 Task: Bookmark your favorite jazz club in Chicago as a favorite location and also explore the gallery  of the clubs.
Action: Mouse moved to (160, 63)
Screenshot: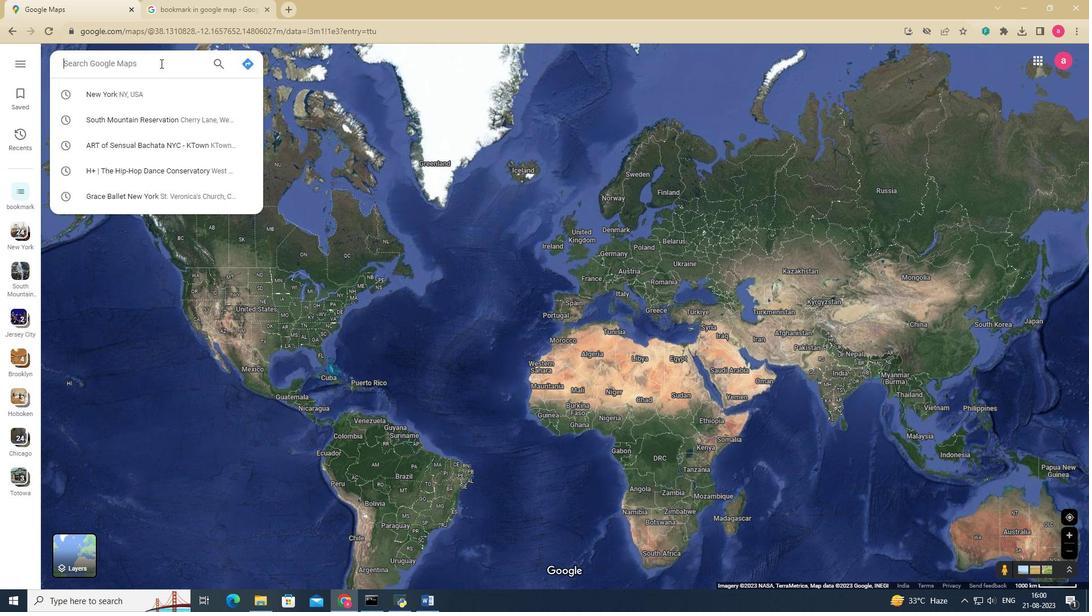 
Action: Mouse pressed left at (160, 63)
Screenshot: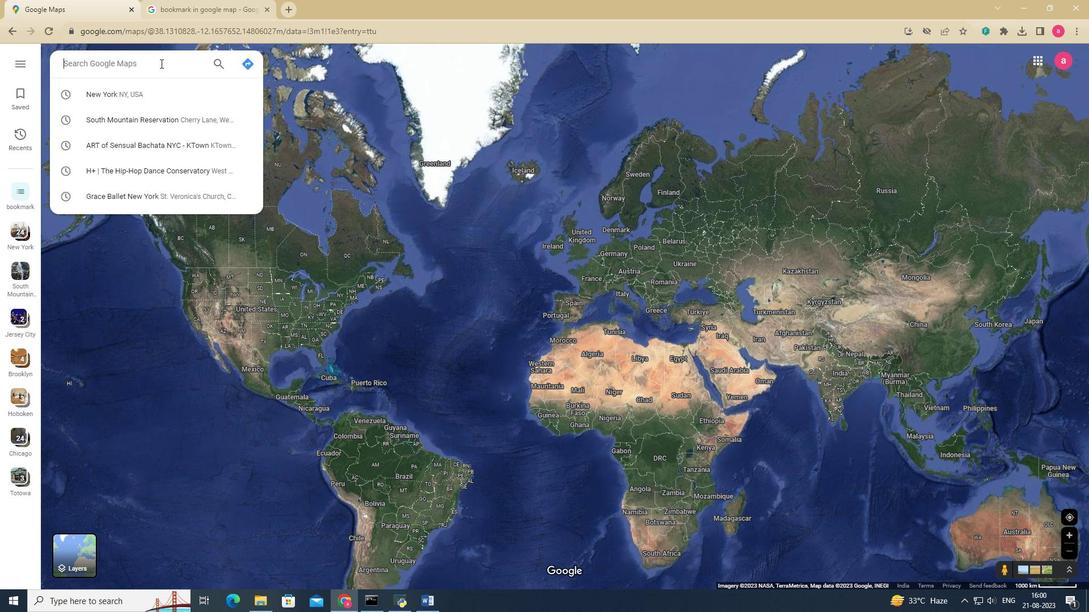 
Action: Key pressed chicago<Key.enter>
Screenshot: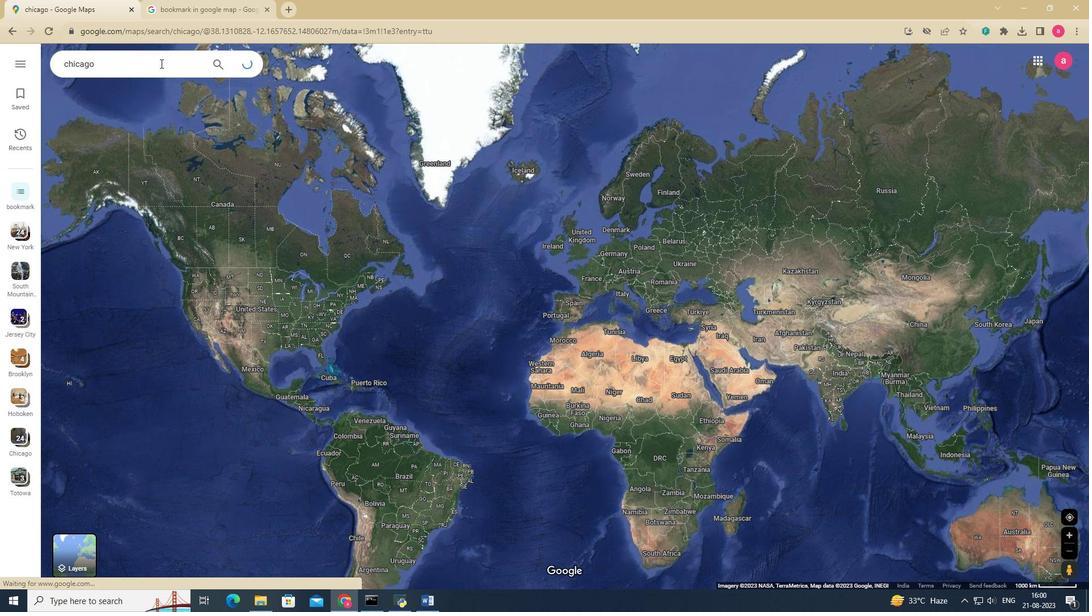 
Action: Mouse moved to (156, 261)
Screenshot: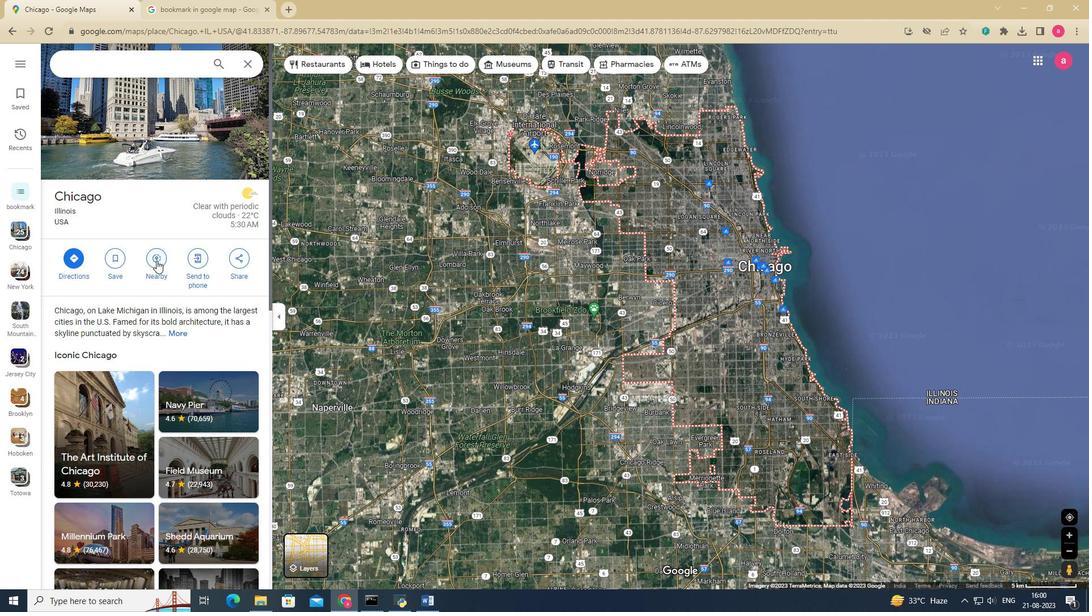 
Action: Mouse pressed left at (156, 261)
Screenshot: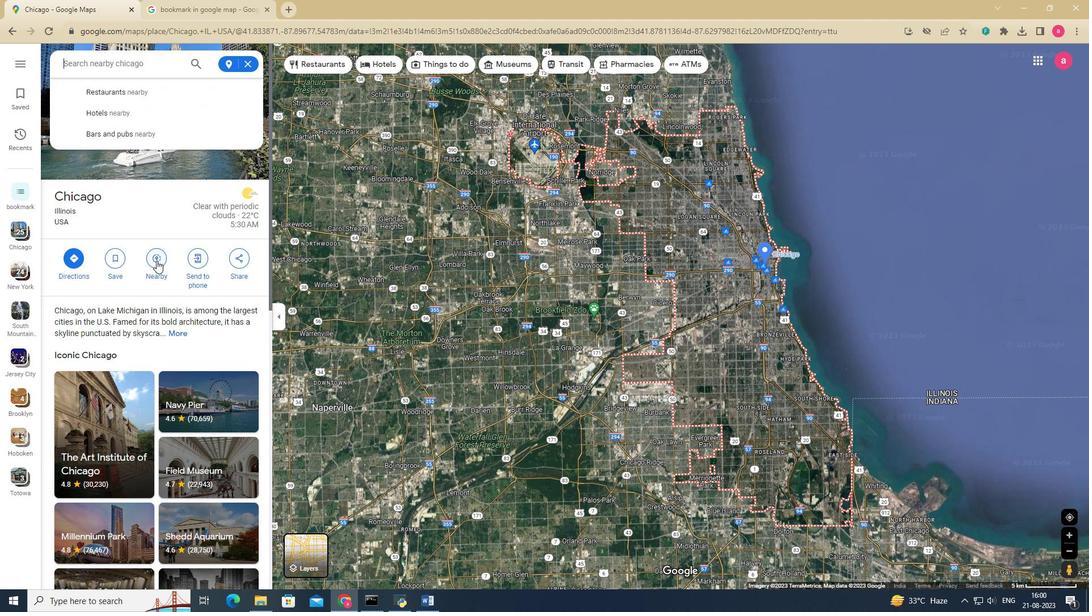 
Action: Mouse moved to (142, 106)
Screenshot: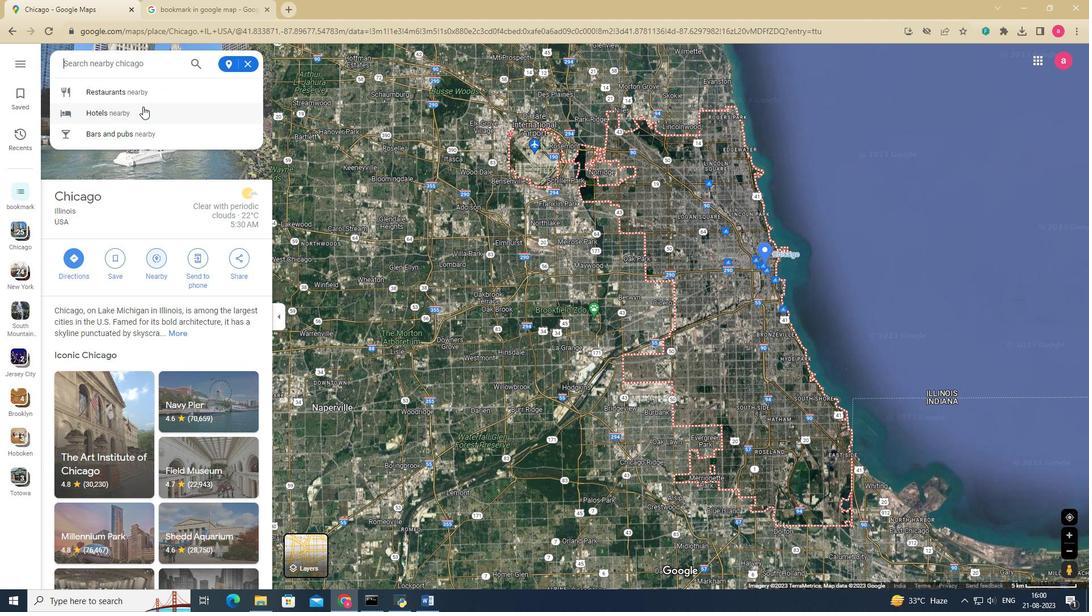
Action: Key pressed jazz
Screenshot: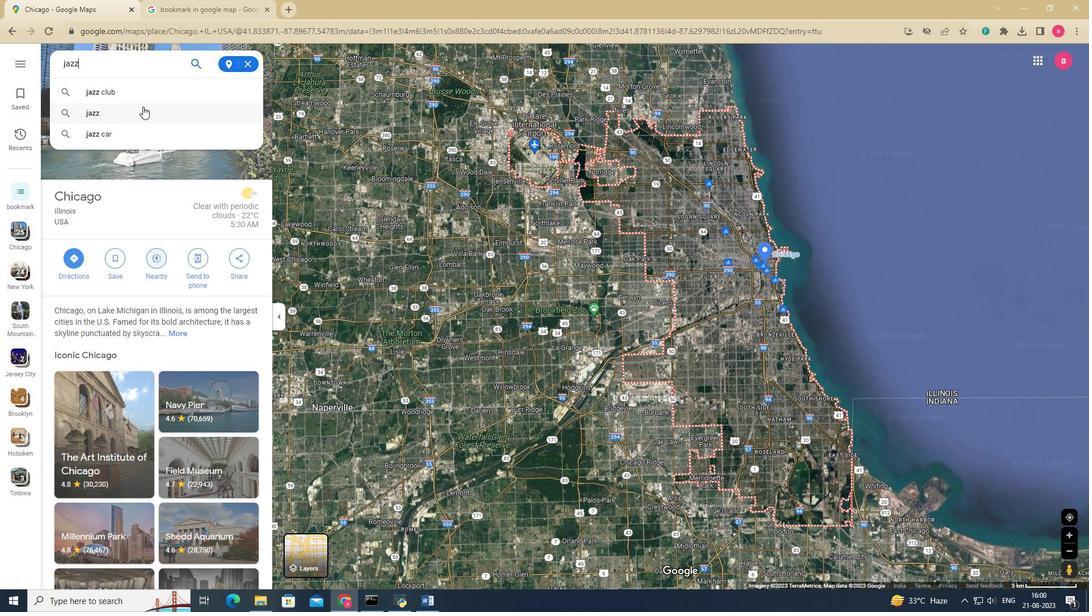 
Action: Mouse moved to (137, 96)
Screenshot: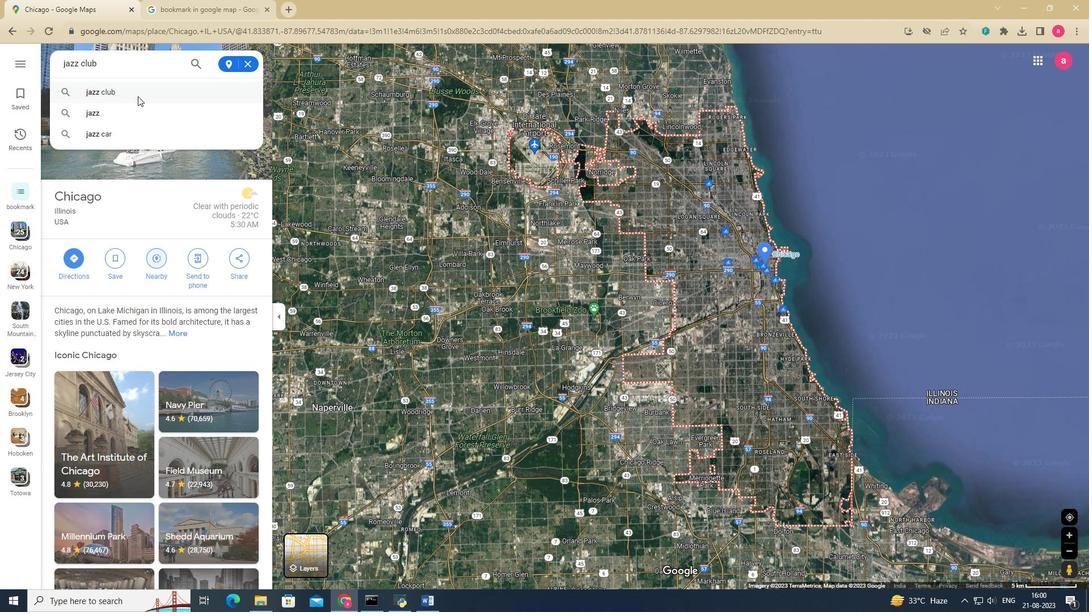 
Action: Mouse pressed left at (137, 96)
Screenshot: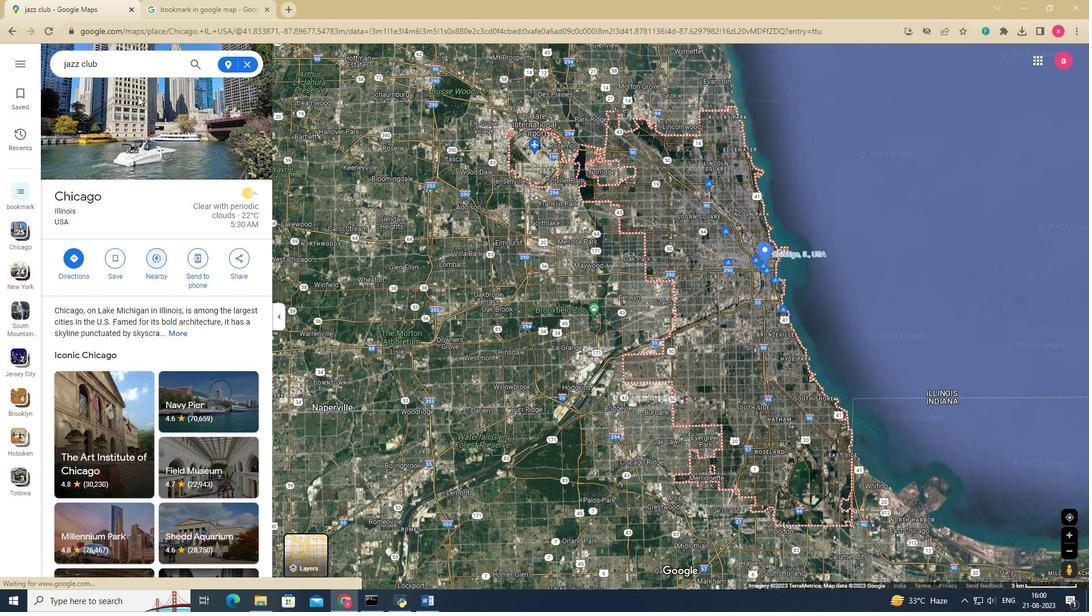 
Action: Mouse moved to (168, 128)
Screenshot: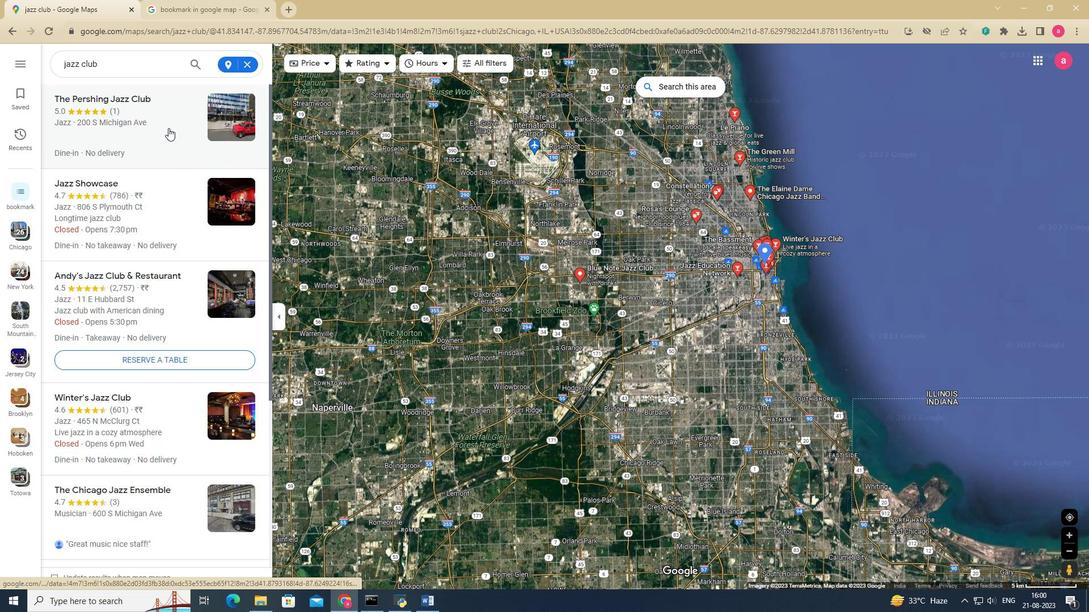 
Action: Mouse pressed left at (168, 128)
Screenshot: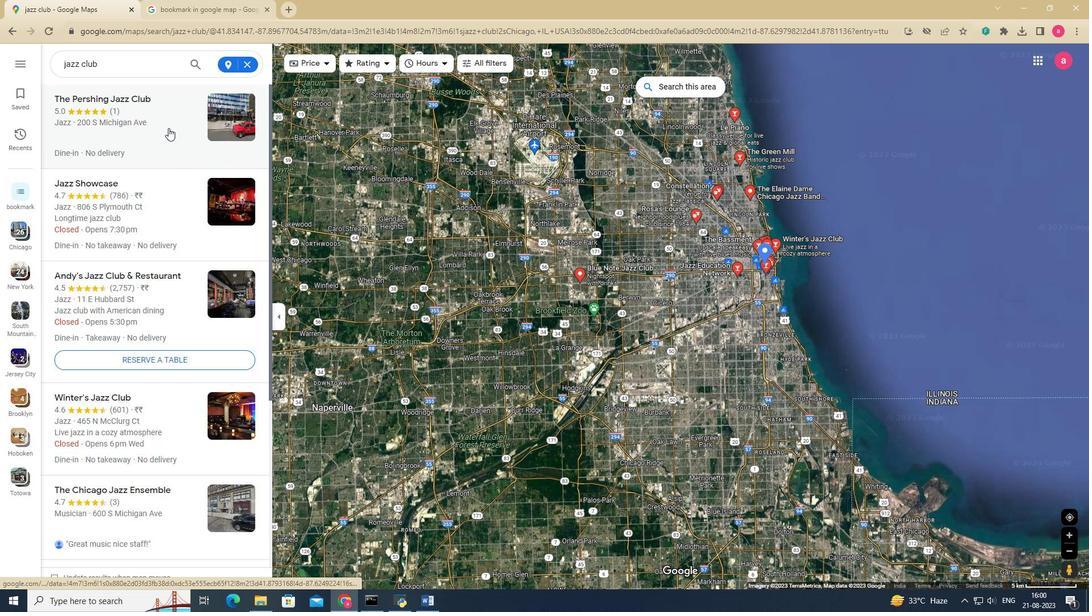
Action: Mouse moved to (350, 314)
Screenshot: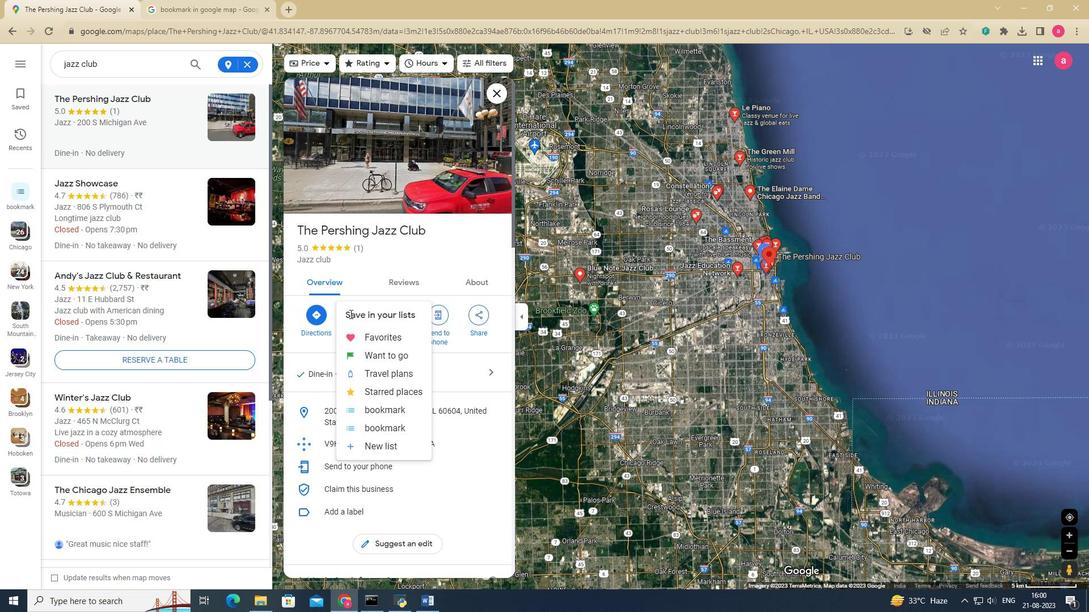 
Action: Mouse pressed left at (350, 314)
Screenshot: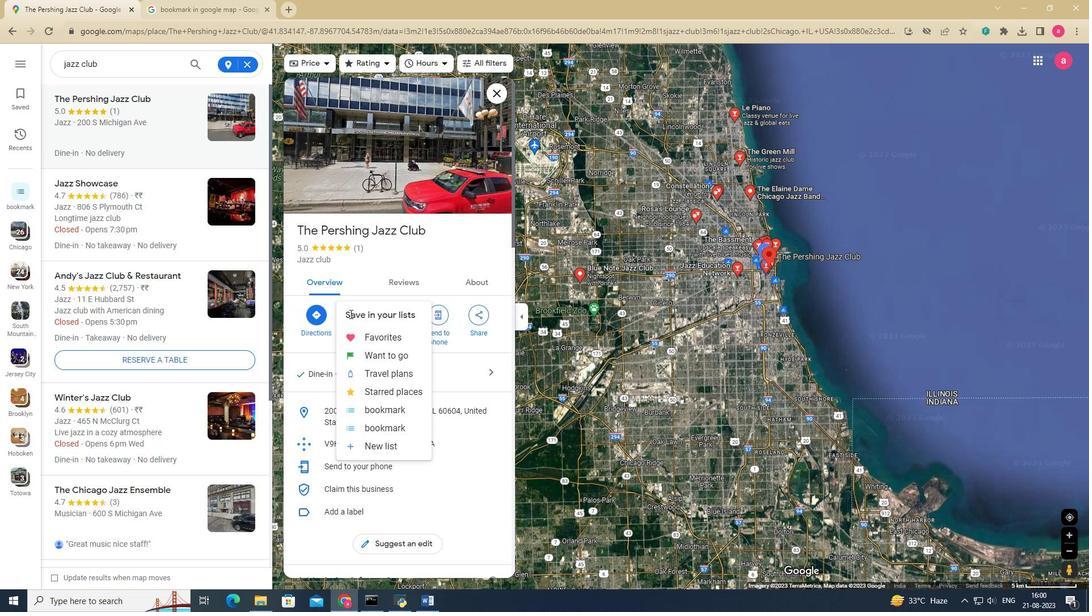 
Action: Mouse moved to (382, 410)
Screenshot: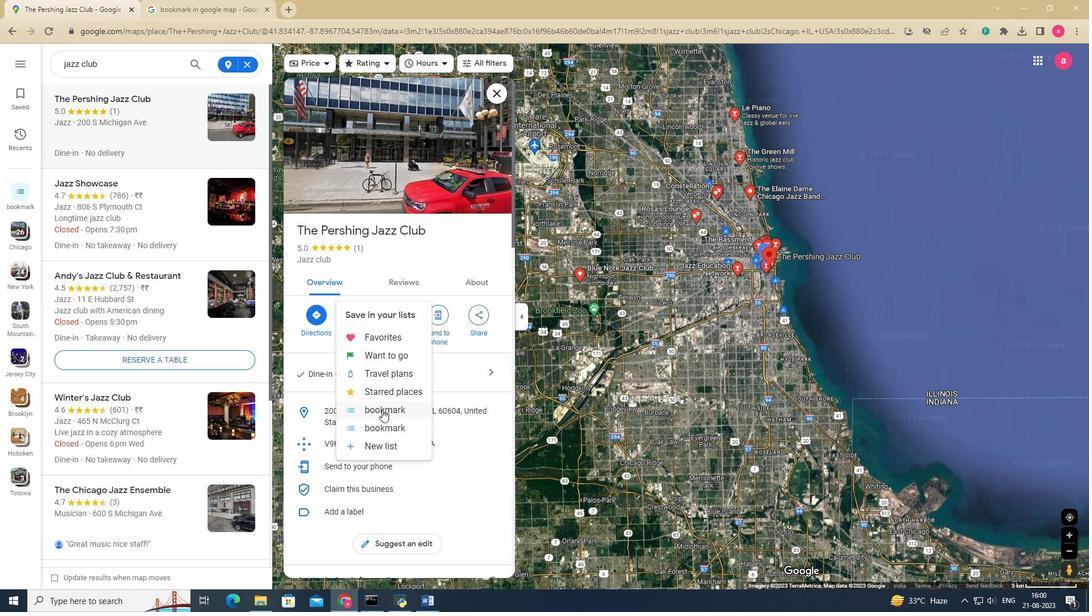 
Action: Mouse pressed left at (382, 410)
Screenshot: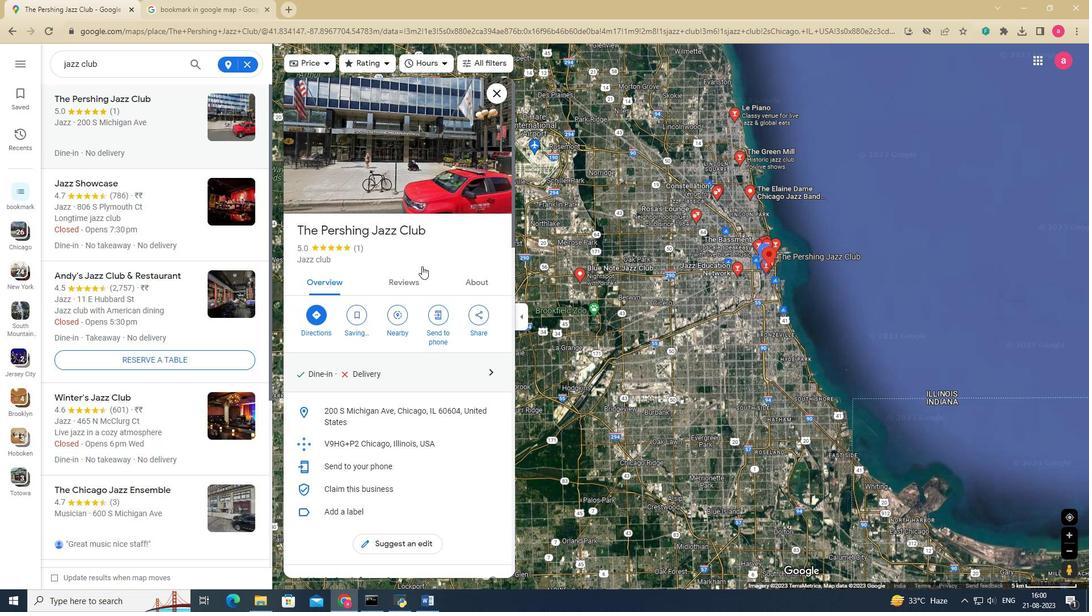 
Action: Mouse moved to (158, 219)
Screenshot: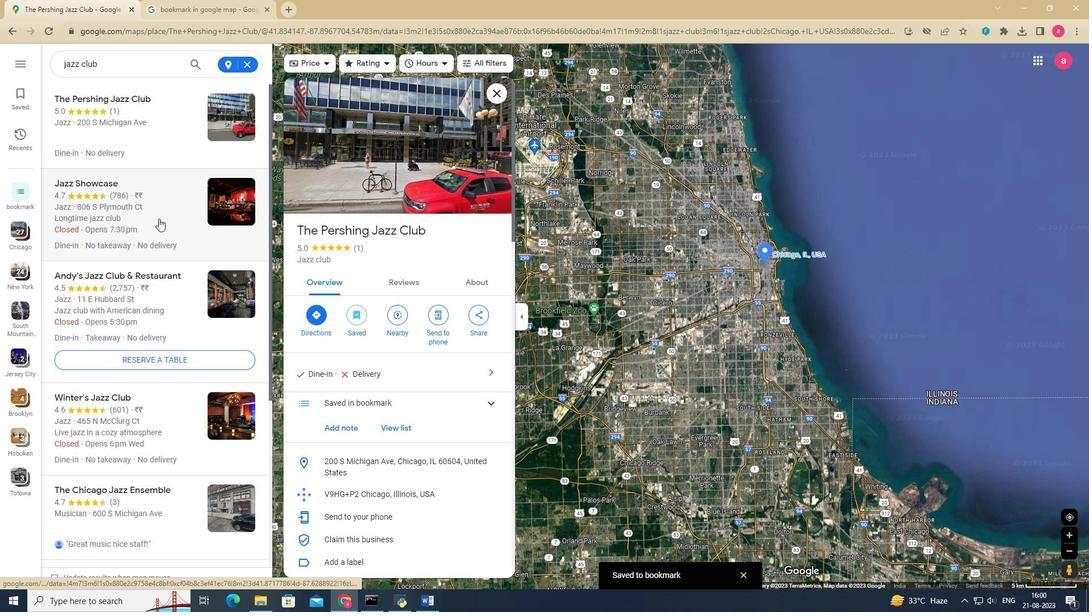 
Action: Mouse pressed left at (158, 219)
Screenshot: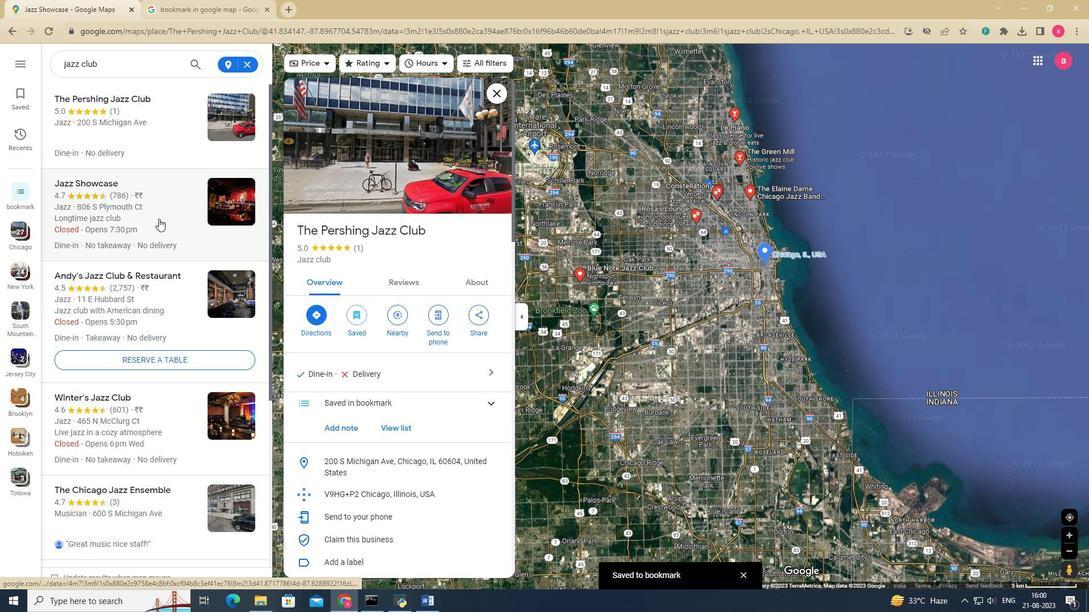 
Action: Mouse moved to (314, 187)
Screenshot: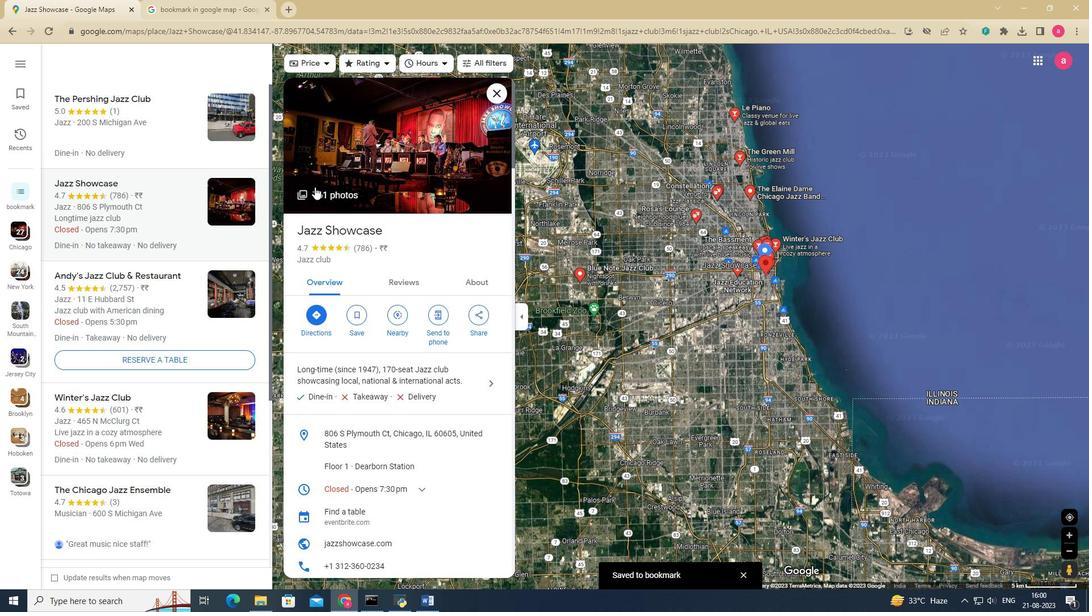 
Action: Mouse pressed left at (314, 187)
Screenshot: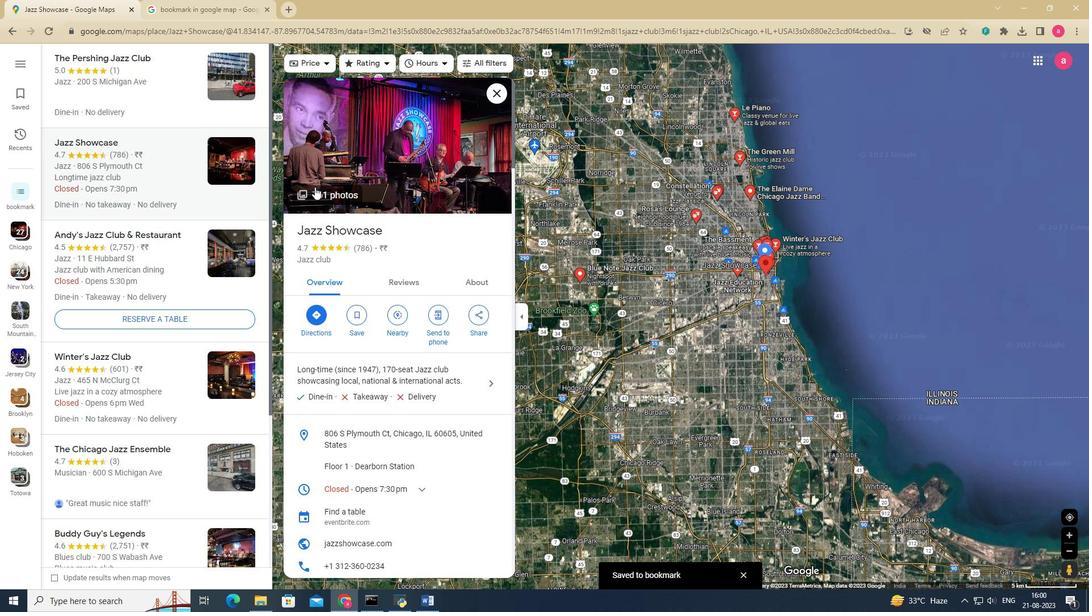 
Action: Mouse moved to (174, 225)
Screenshot: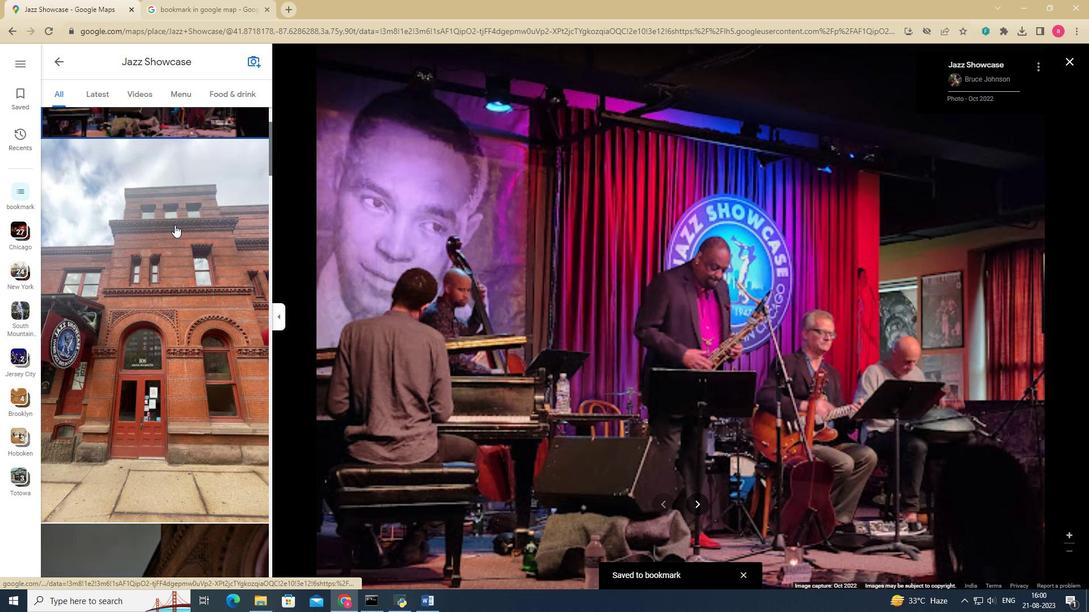 
Action: Mouse scrolled (174, 224) with delta (0, 0)
Screenshot: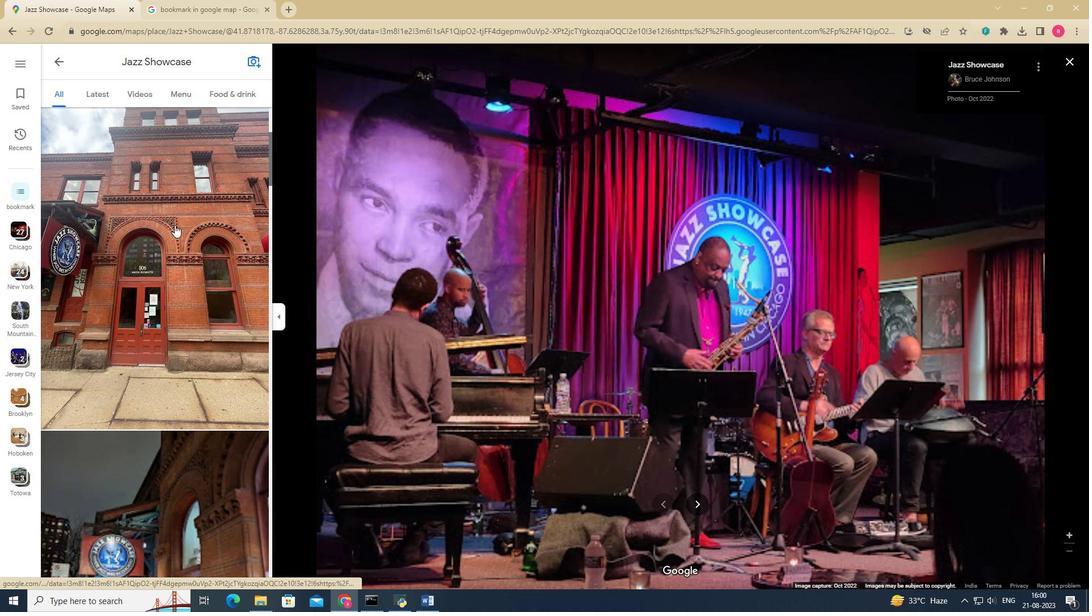 
Action: Mouse scrolled (174, 224) with delta (0, 0)
Screenshot: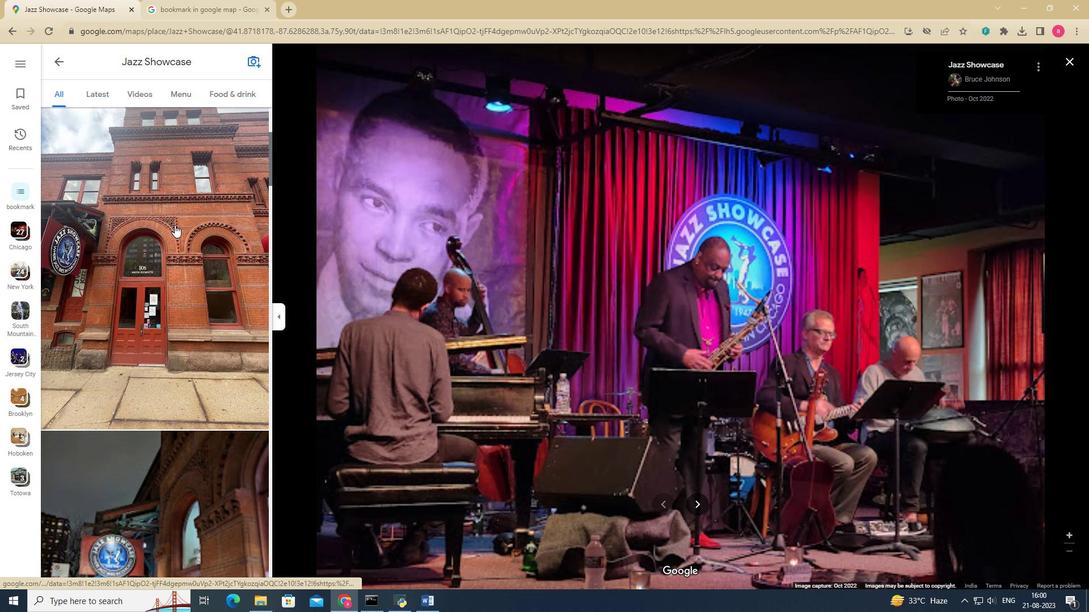 
Action: Mouse scrolled (174, 224) with delta (0, 0)
Screenshot: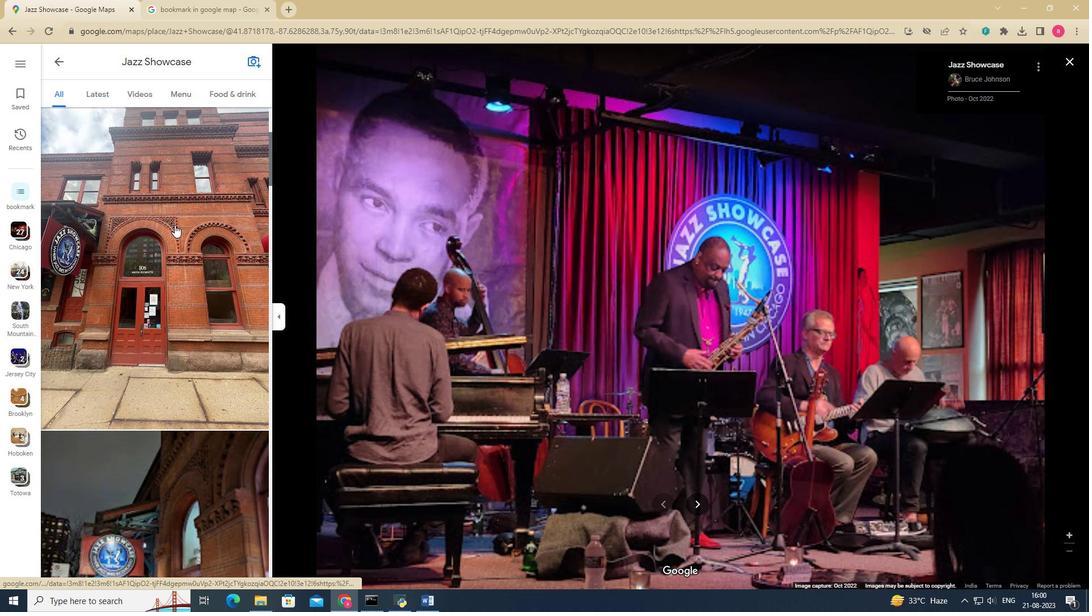 
Action: Mouse scrolled (174, 224) with delta (0, 0)
Screenshot: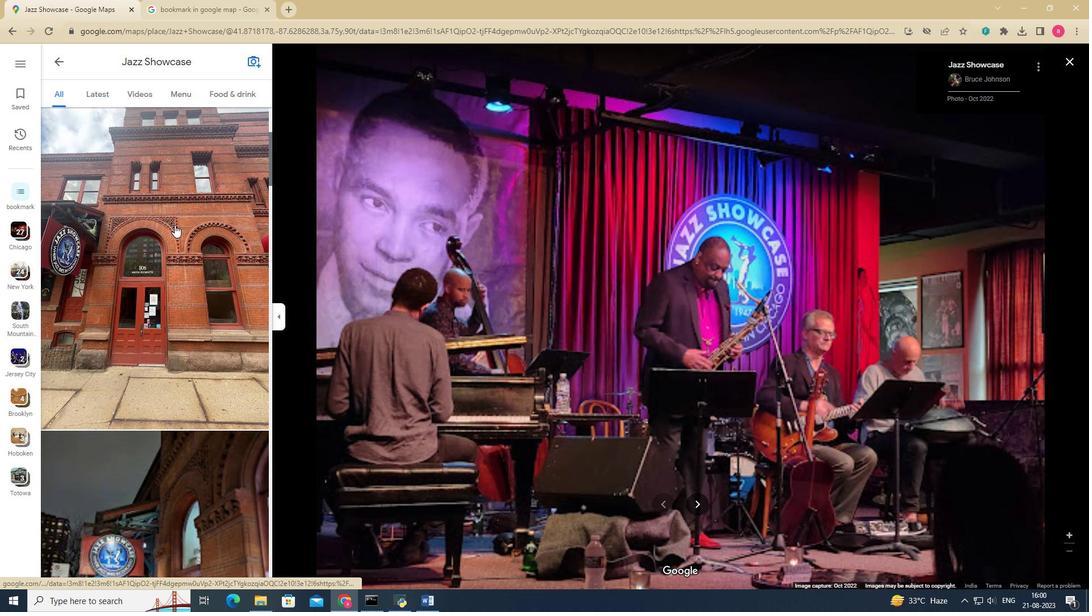 
Action: Mouse pressed left at (174, 225)
Screenshot: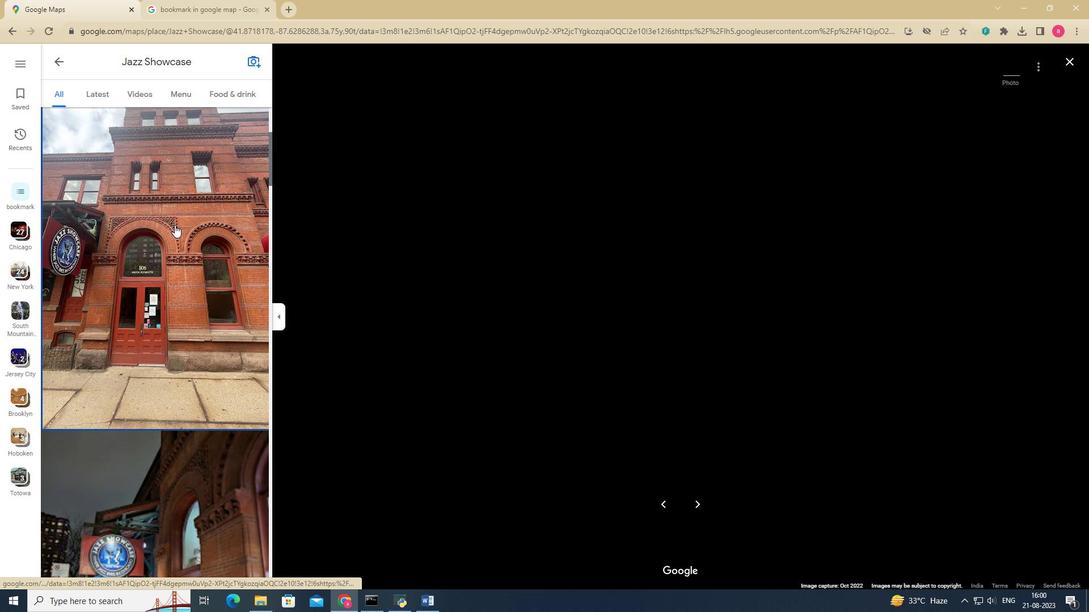 
Action: Mouse scrolled (174, 224) with delta (0, 0)
Screenshot: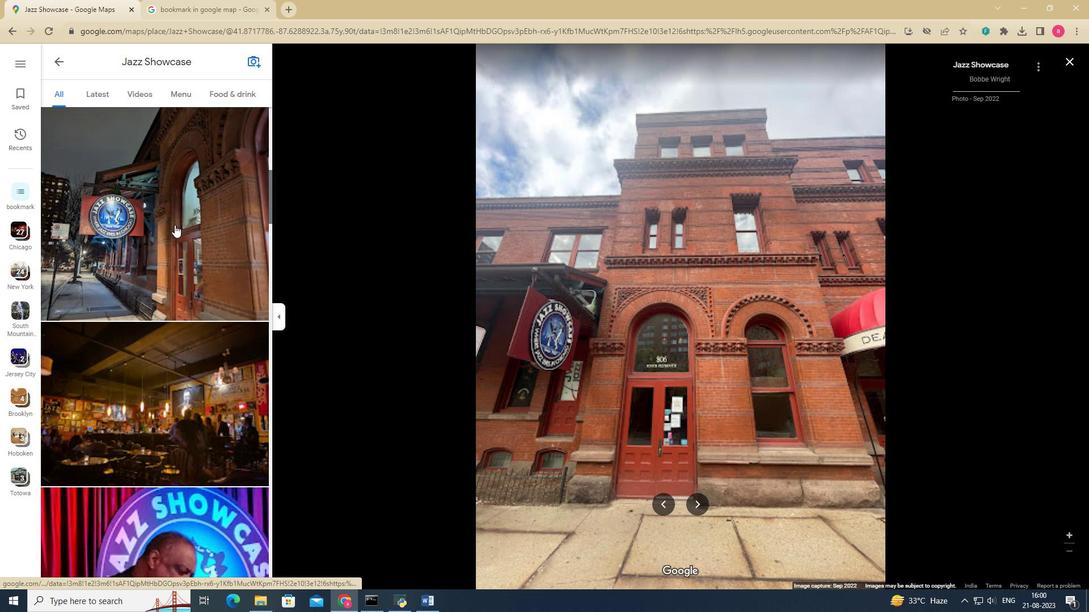 
Action: Mouse scrolled (174, 224) with delta (0, 0)
Screenshot: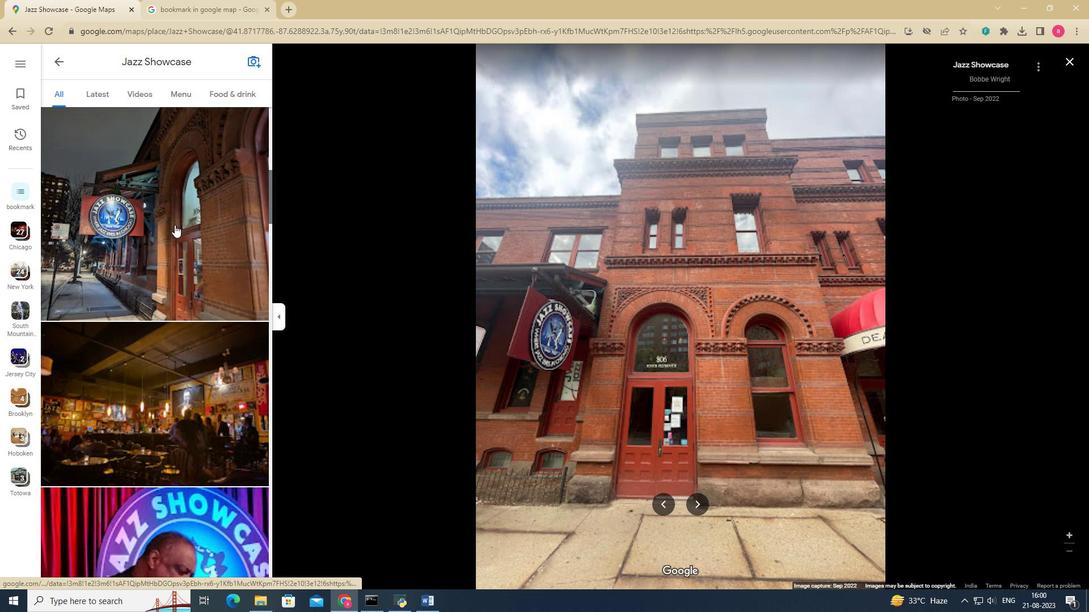 
Action: Mouse scrolled (174, 224) with delta (0, 0)
Screenshot: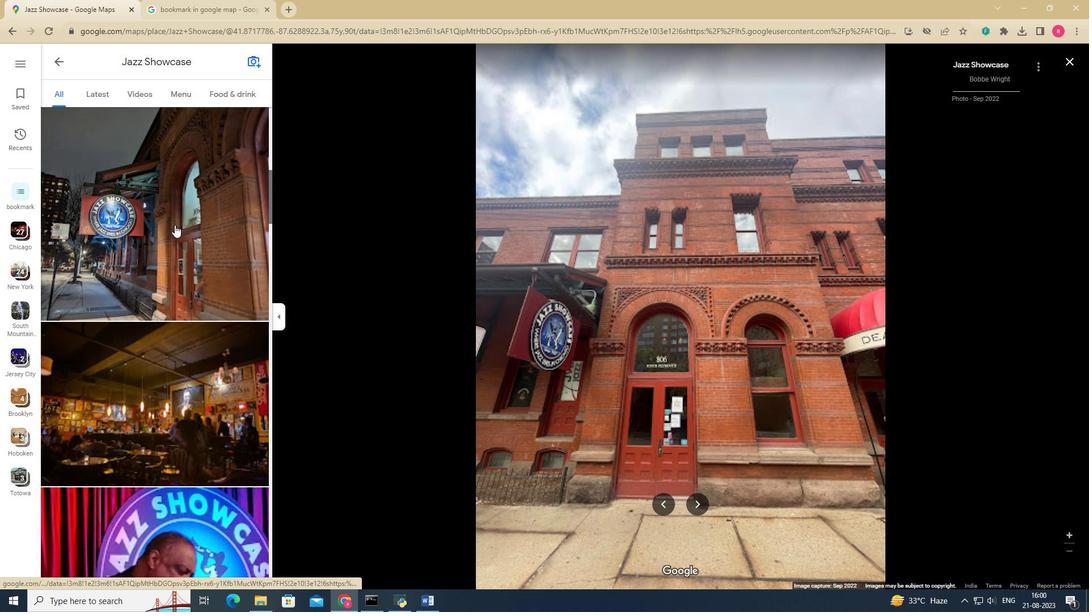 
Action: Mouse scrolled (174, 224) with delta (0, 0)
Screenshot: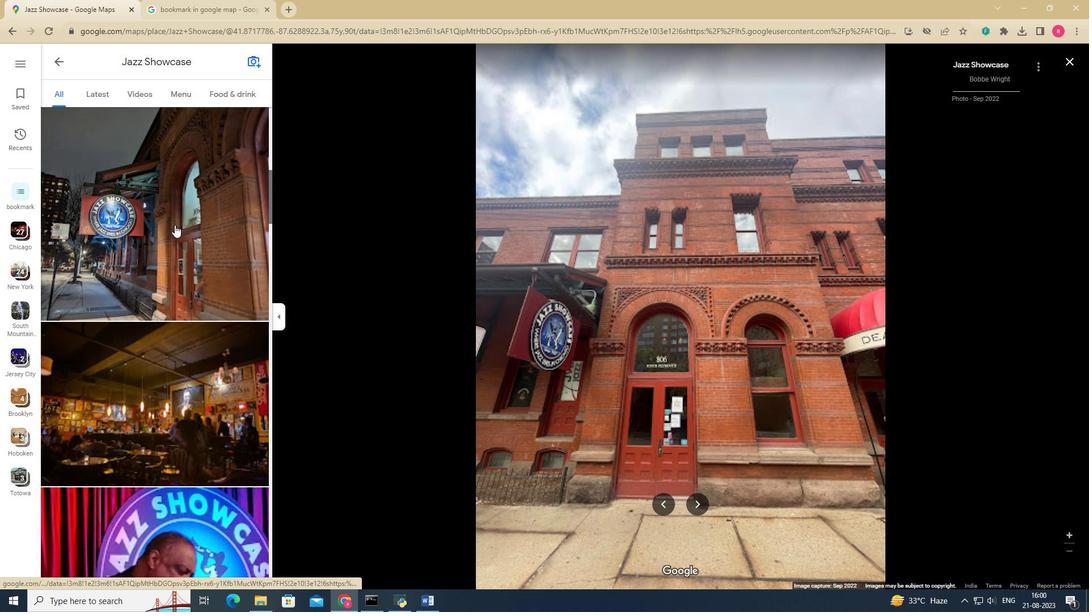 
Action: Mouse scrolled (174, 224) with delta (0, 0)
Screenshot: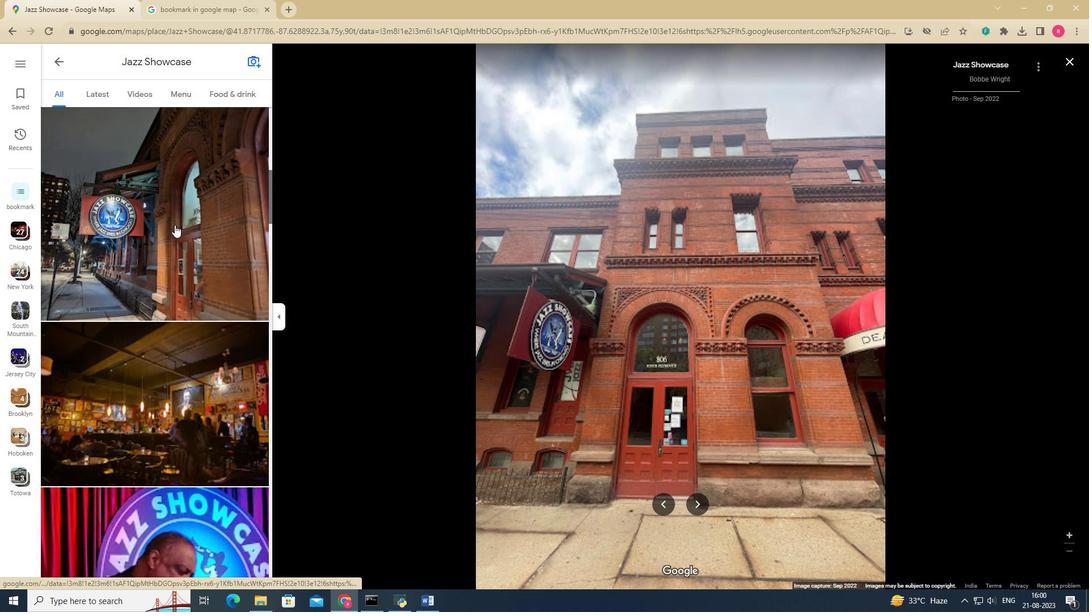
Action: Mouse scrolled (174, 224) with delta (0, 0)
Screenshot: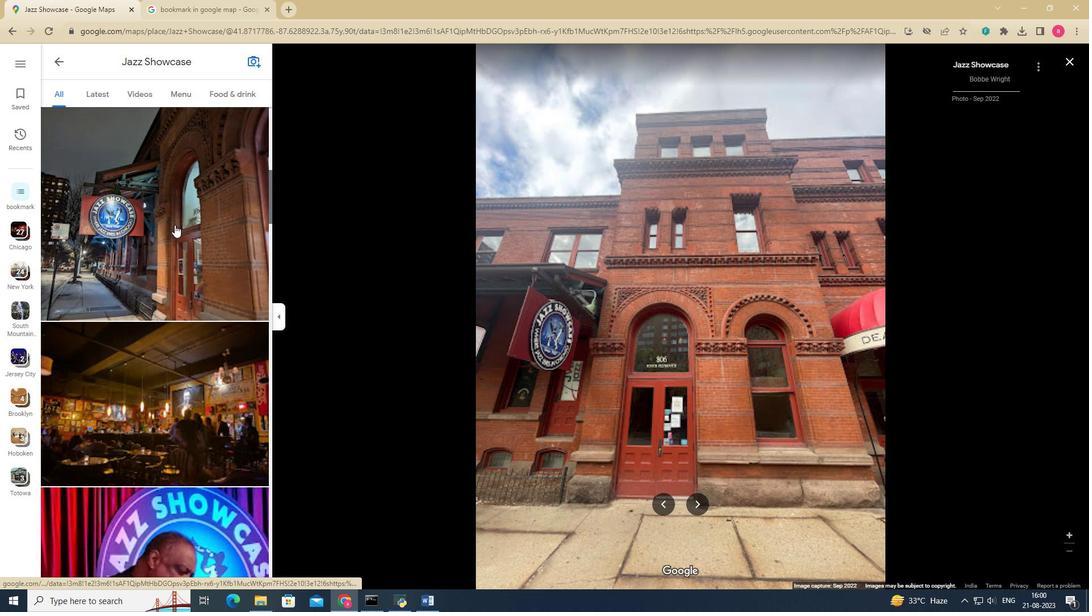
Action: Mouse pressed left at (174, 225)
Screenshot: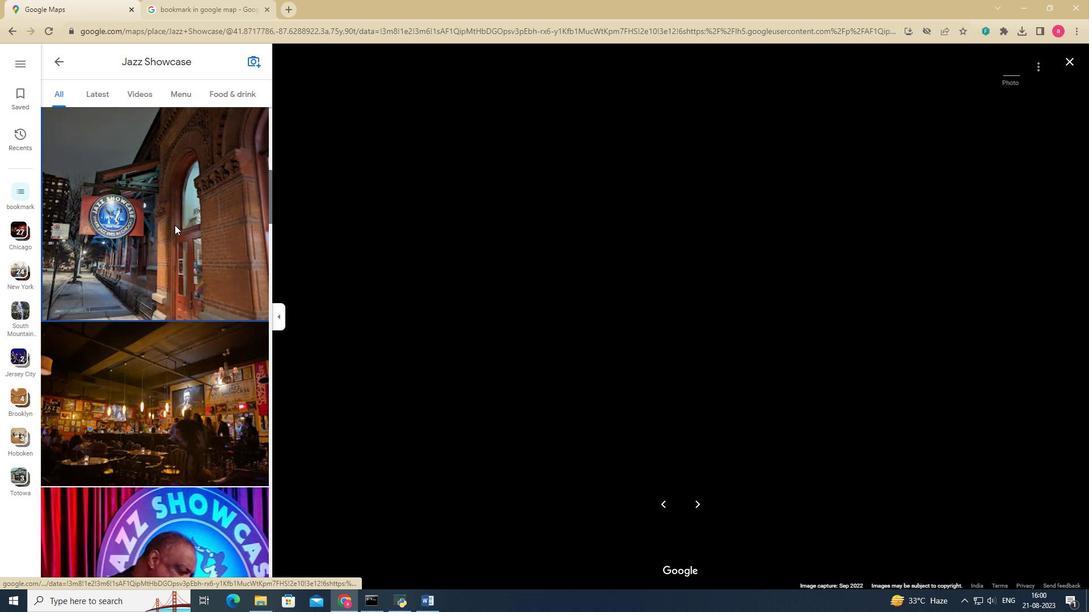 
Action: Mouse scrolled (174, 224) with delta (0, 0)
Screenshot: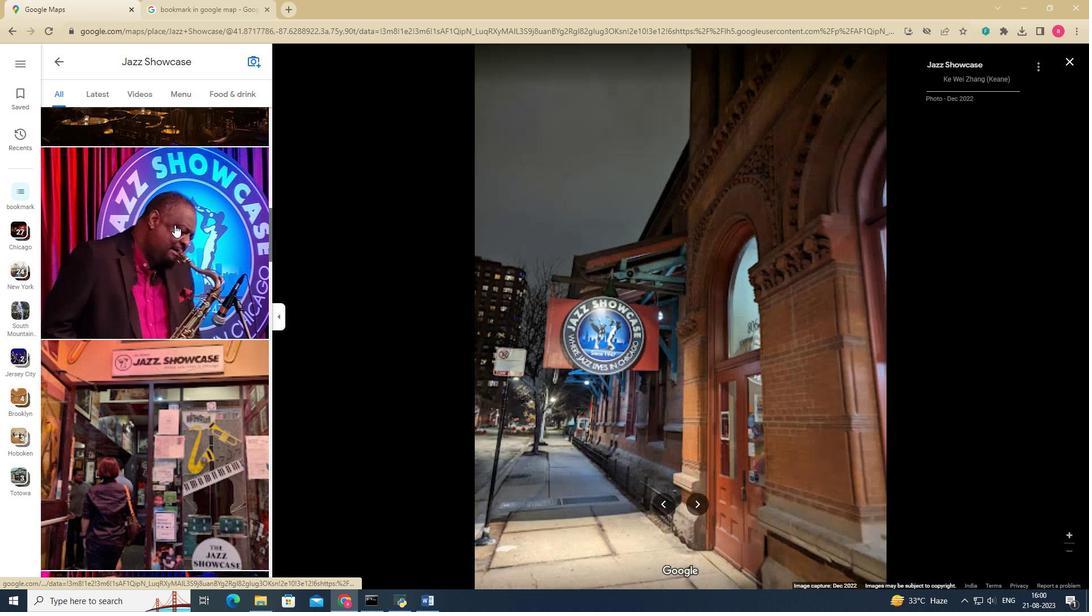 
Action: Mouse scrolled (174, 224) with delta (0, 0)
Screenshot: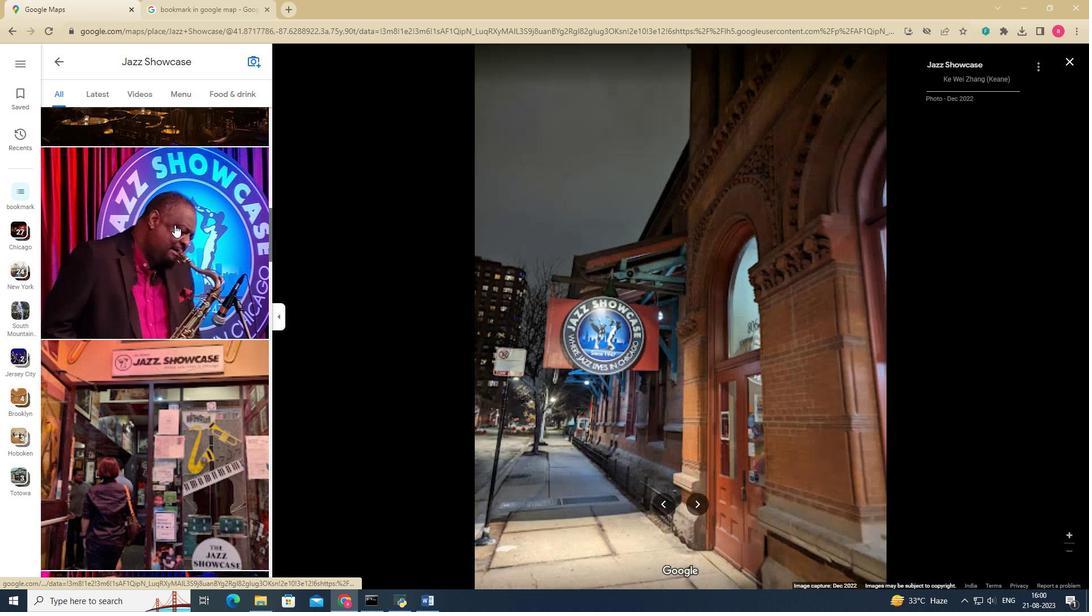 
Action: Mouse scrolled (174, 224) with delta (0, 0)
Screenshot: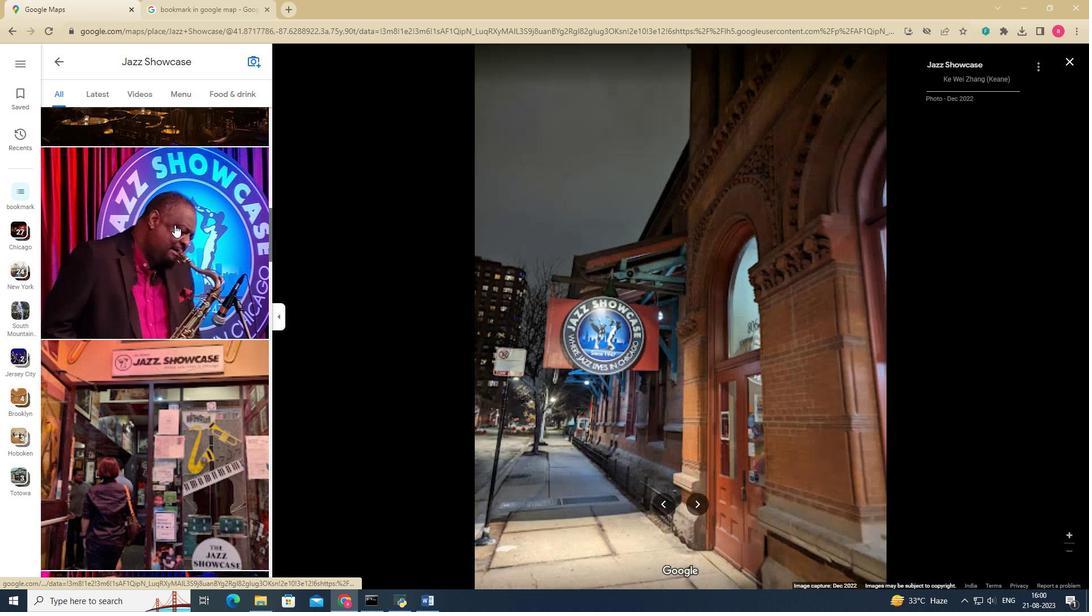 
Action: Mouse scrolled (174, 224) with delta (0, -1)
Screenshot: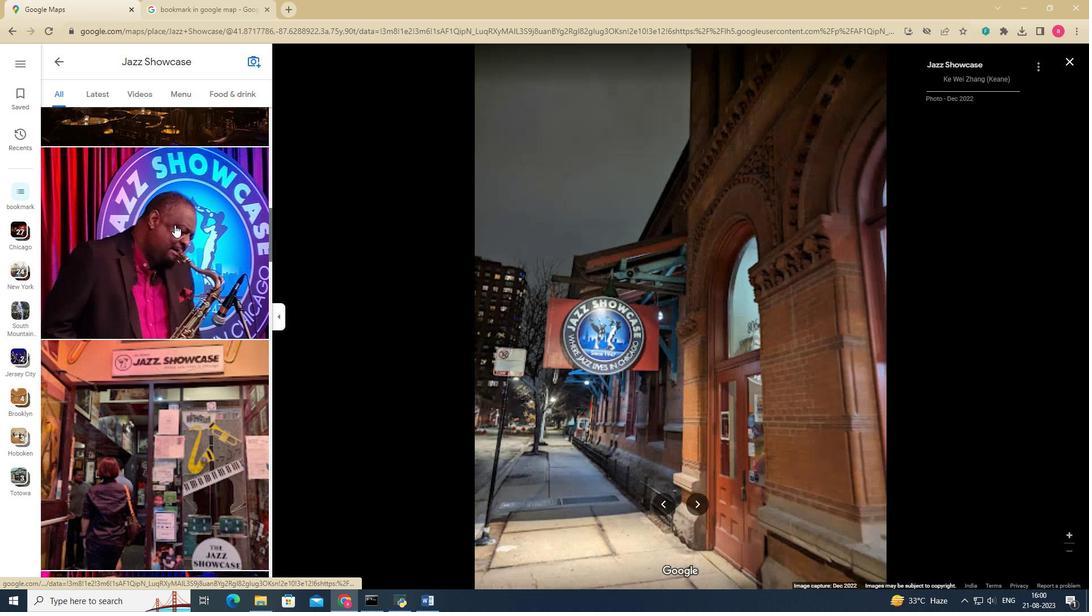 
Action: Mouse scrolled (174, 224) with delta (0, 0)
Screenshot: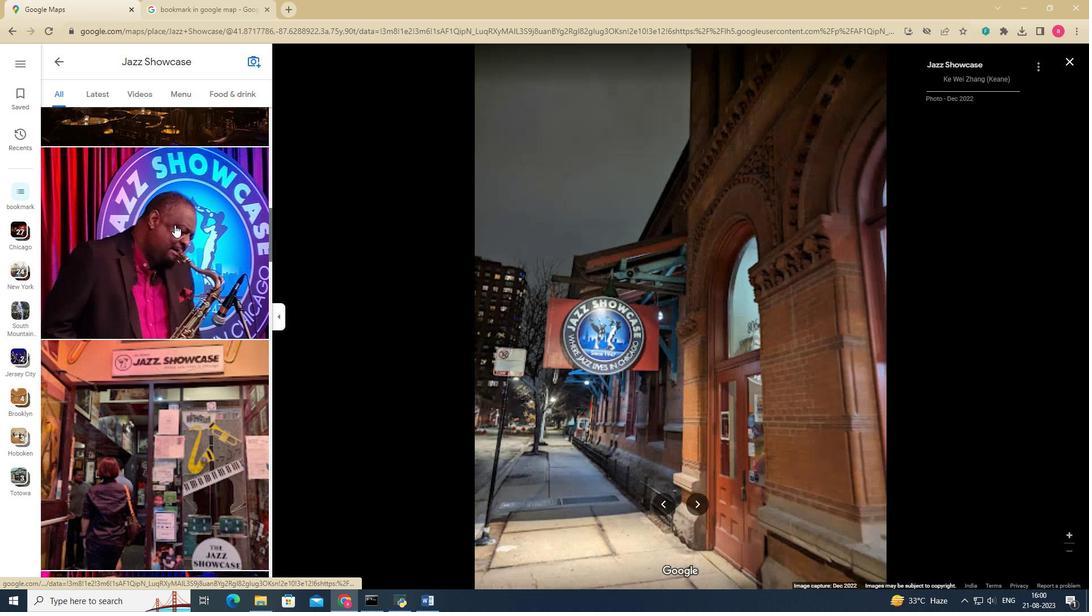 
Action: Mouse scrolled (174, 224) with delta (0, 0)
Screenshot: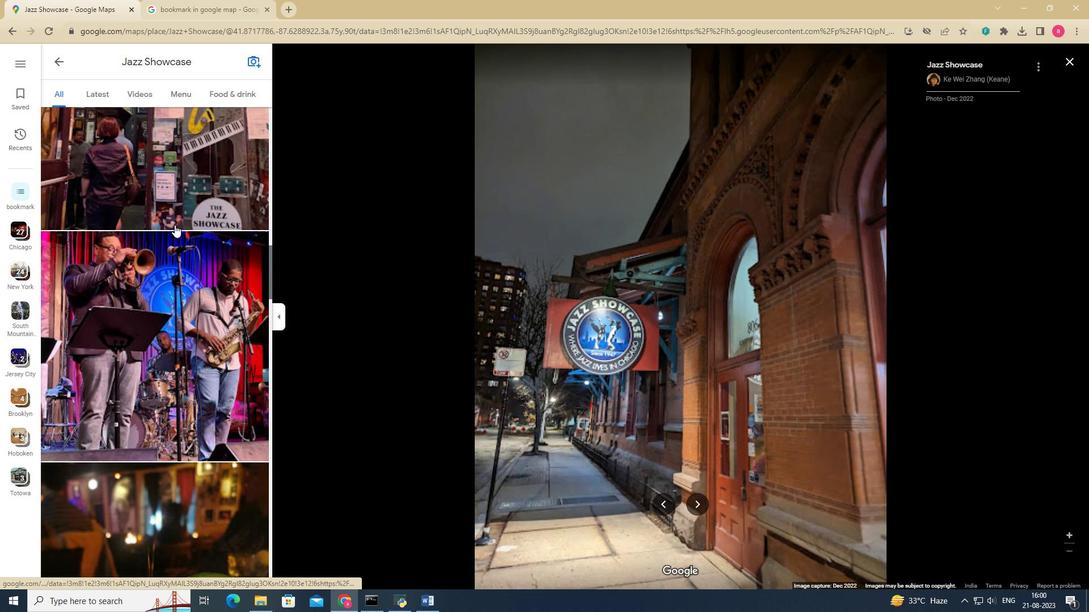 
Action: Mouse scrolled (174, 224) with delta (0, 0)
Screenshot: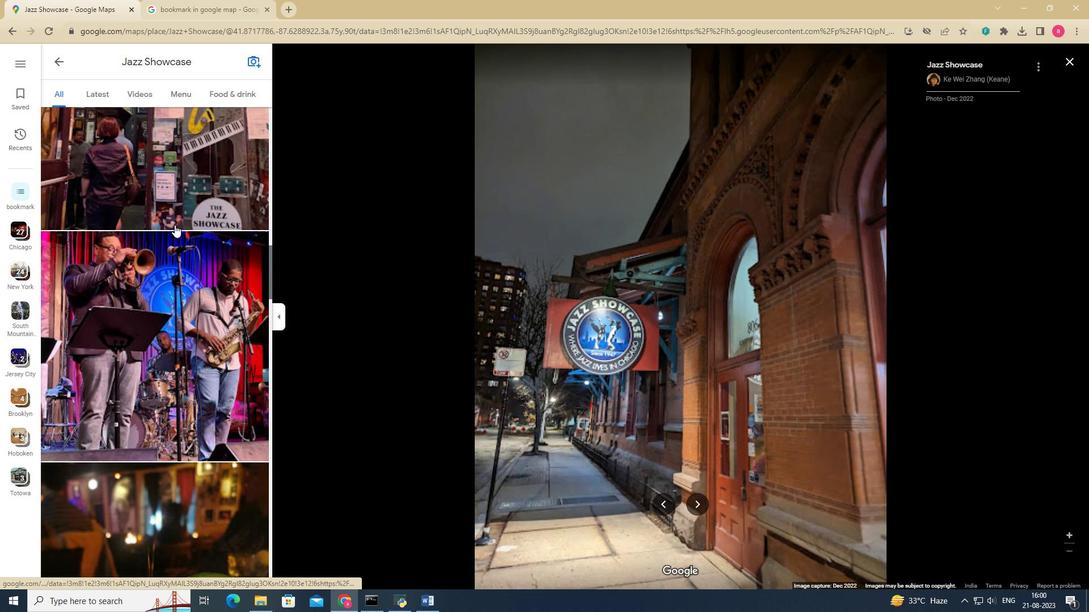 
Action: Mouse scrolled (174, 224) with delta (0, 0)
Screenshot: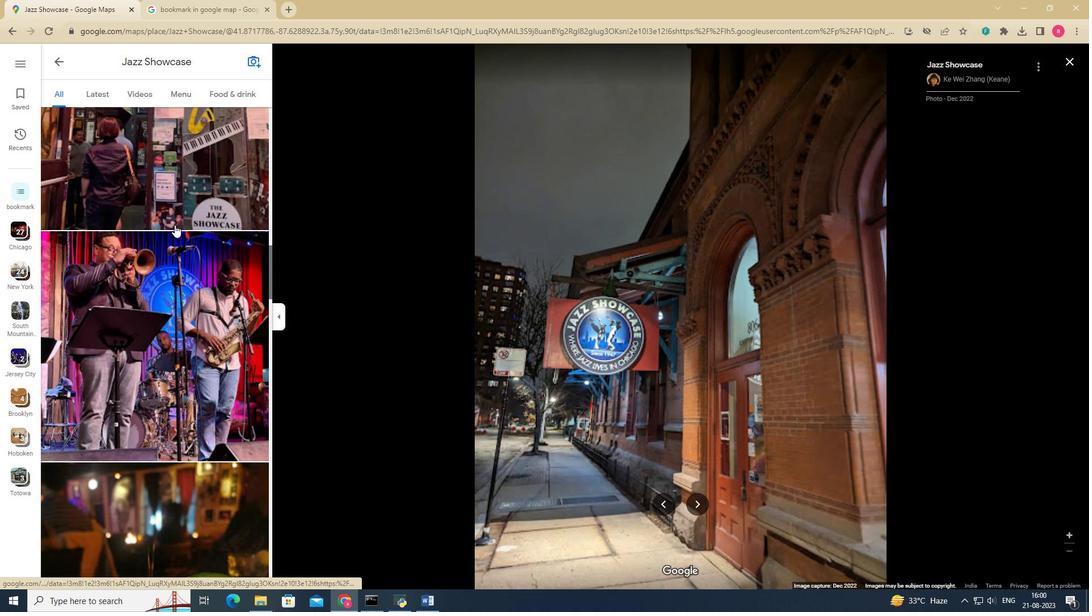 
Action: Mouse scrolled (174, 224) with delta (0, 0)
Screenshot: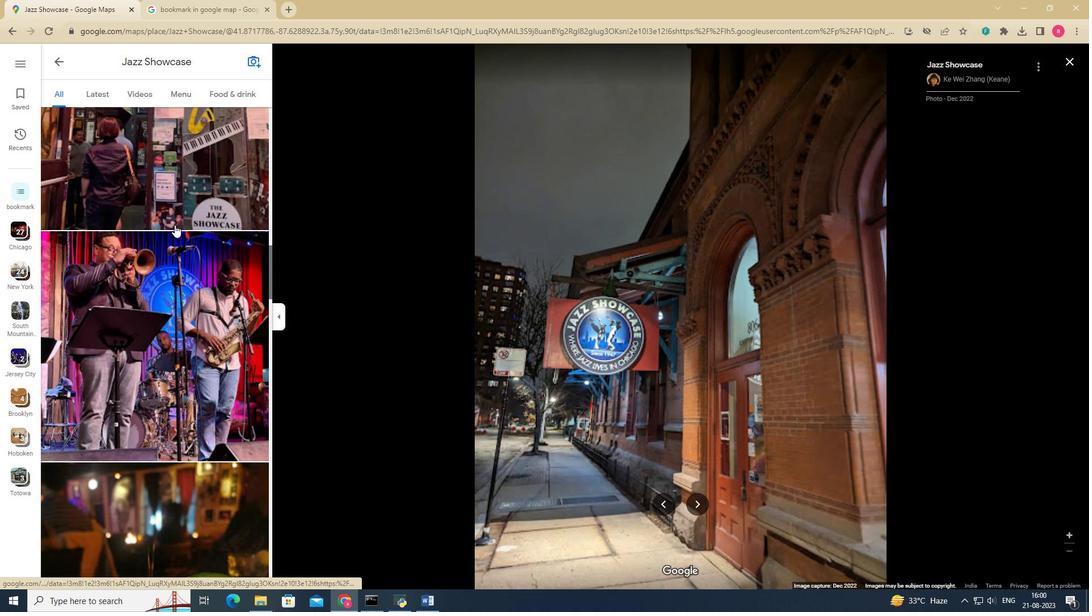 
Action: Mouse scrolled (174, 224) with delta (0, 0)
Screenshot: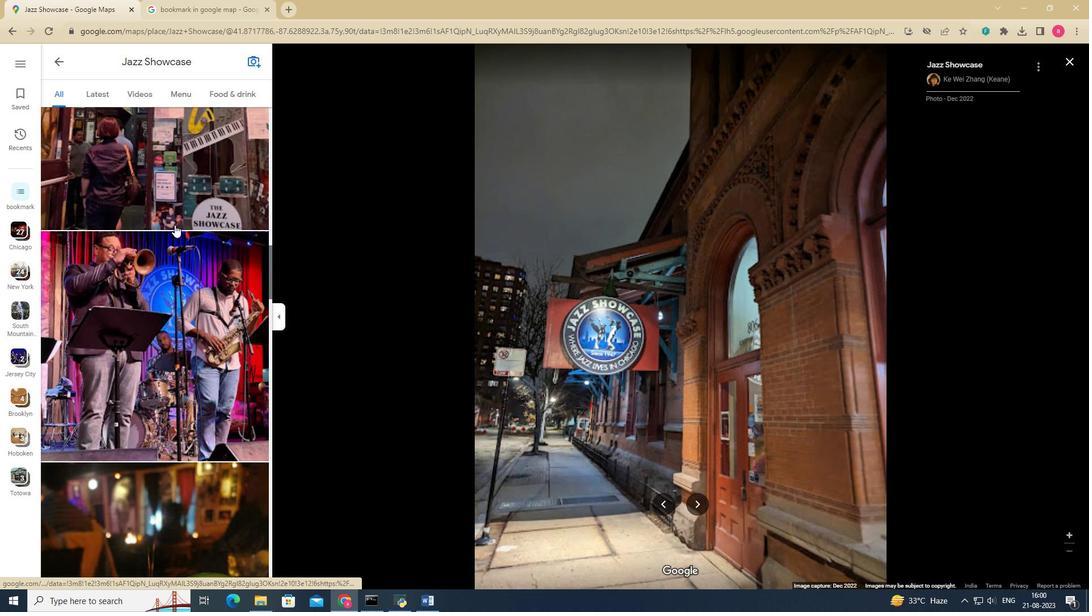 
Action: Mouse scrolled (174, 224) with delta (0, 0)
Screenshot: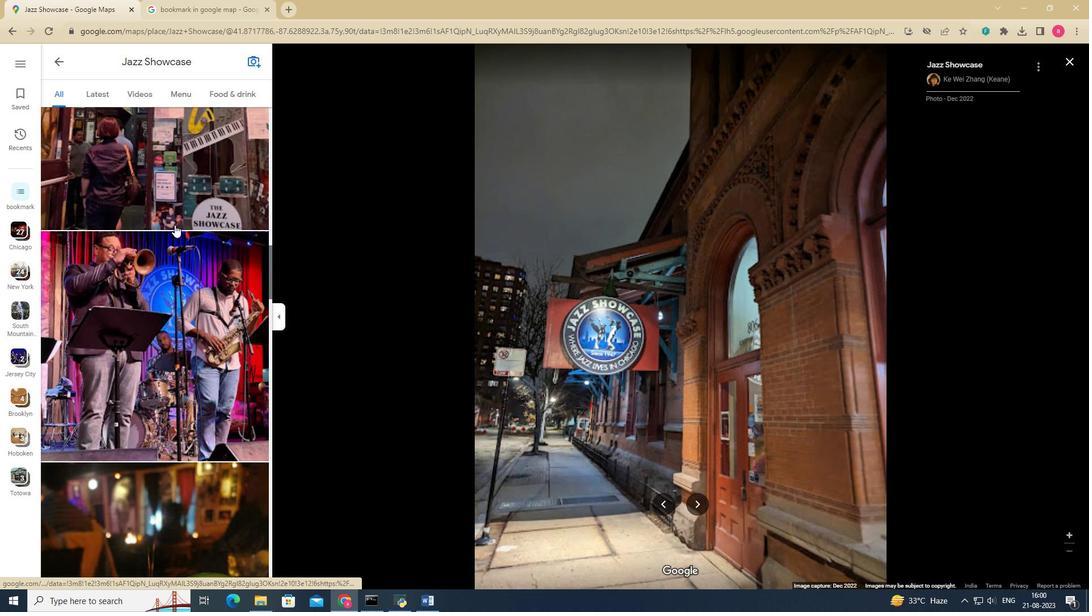 
Action: Mouse scrolled (174, 224) with delta (0, 0)
Screenshot: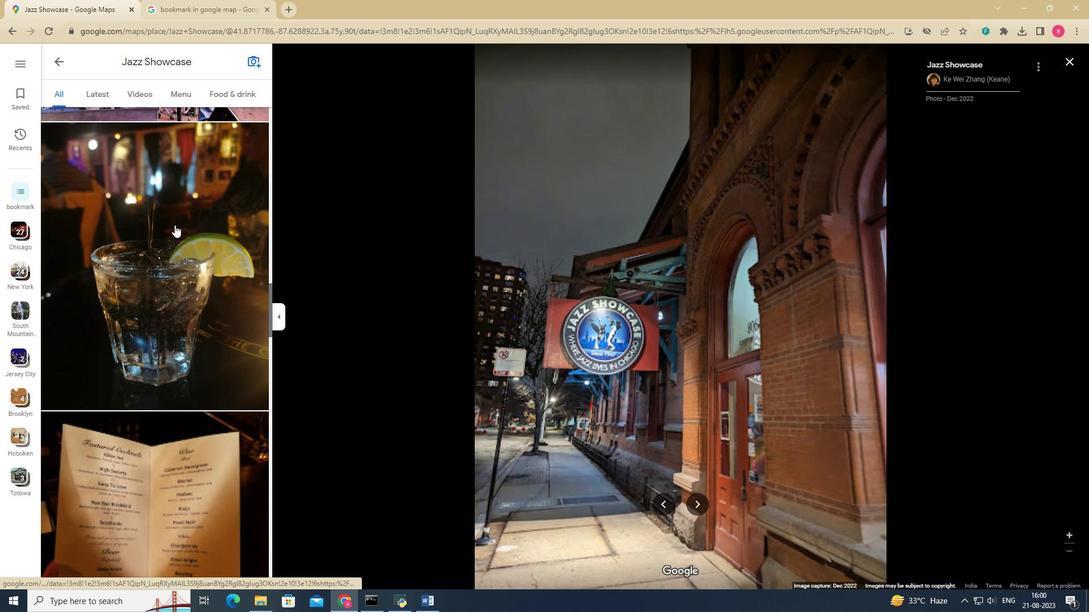 
Action: Mouse scrolled (174, 224) with delta (0, 0)
Screenshot: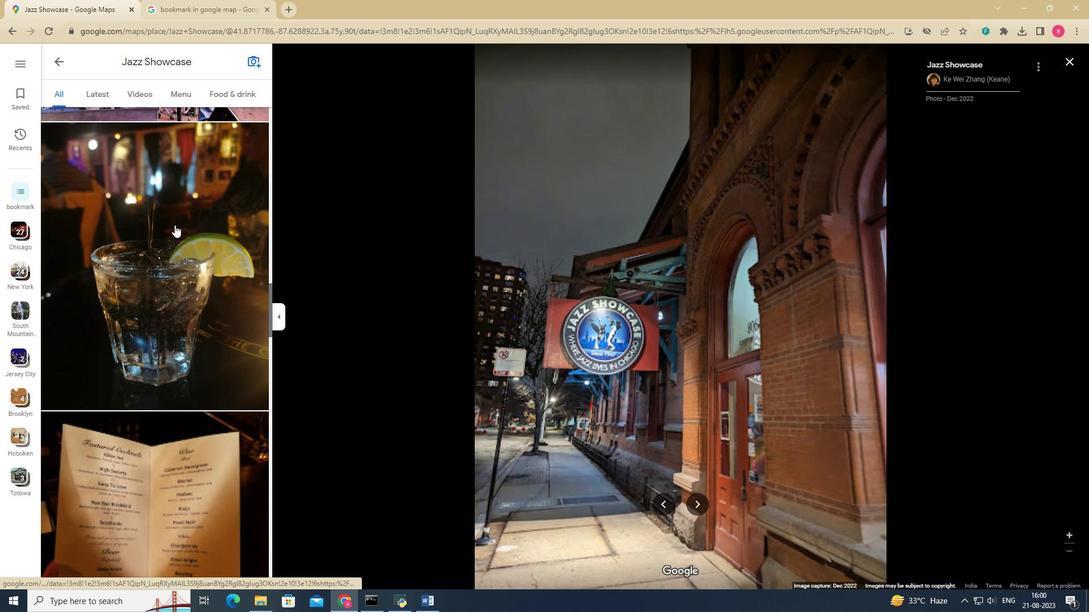 
Action: Mouse scrolled (174, 224) with delta (0, -1)
Screenshot: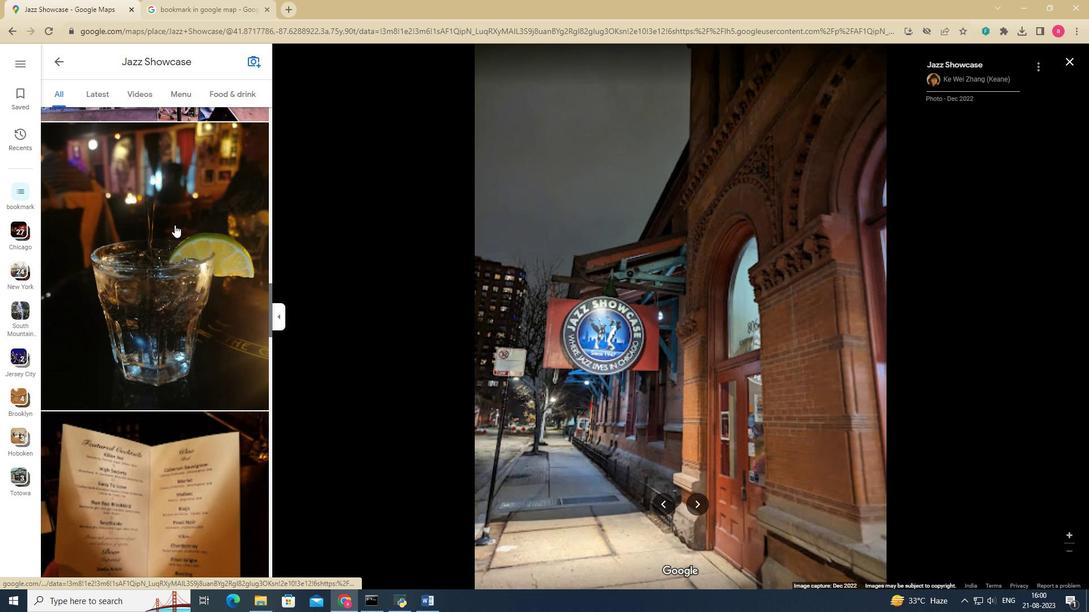 
Action: Mouse scrolled (174, 224) with delta (0, 0)
Screenshot: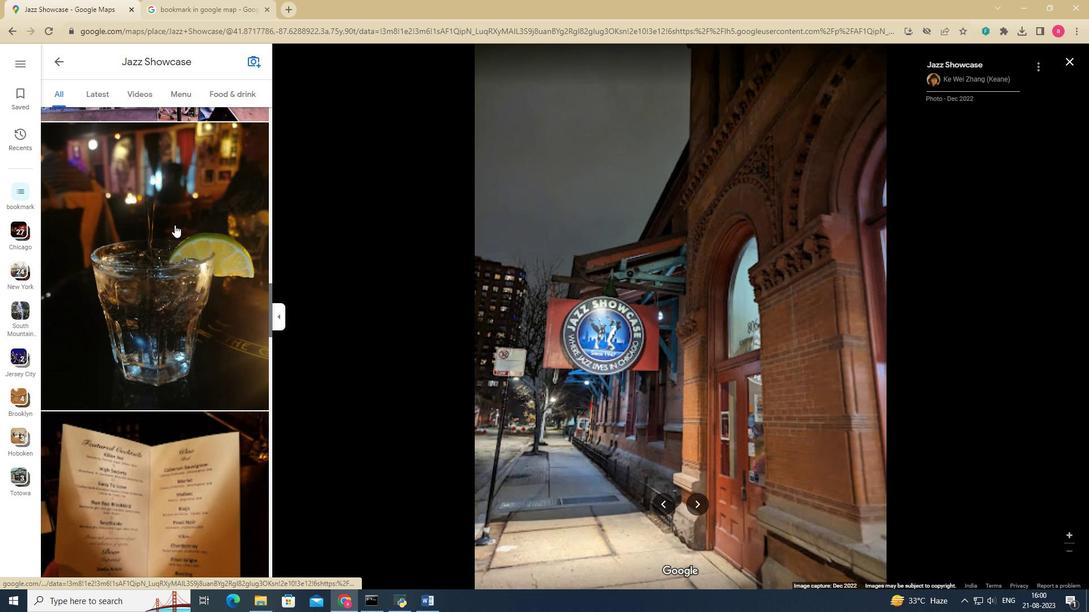 
Action: Mouse scrolled (174, 224) with delta (0, 0)
Screenshot: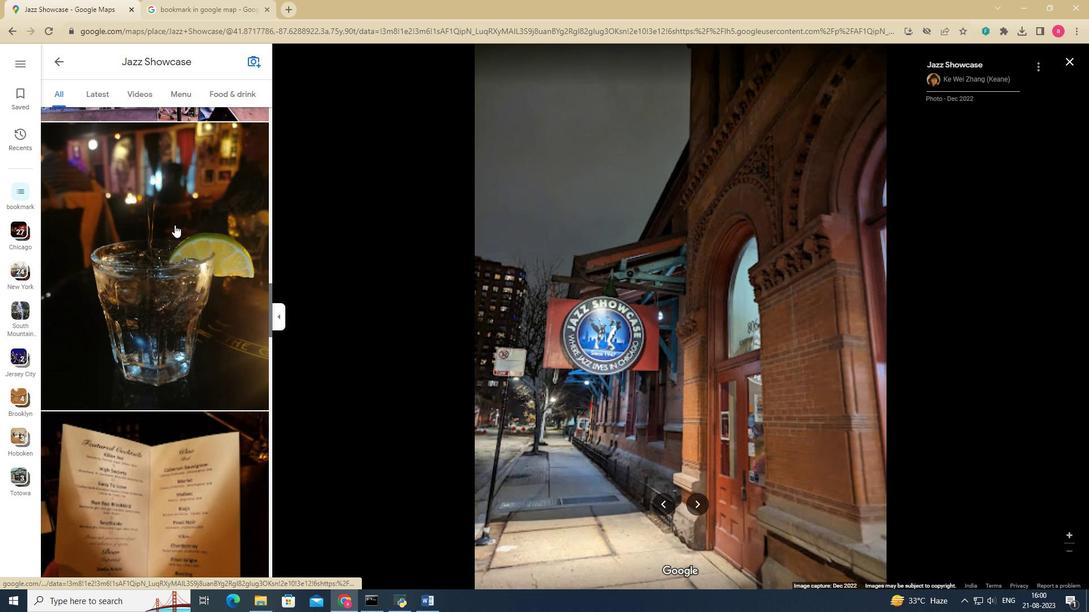 
Action: Mouse moved to (144, 103)
Screenshot: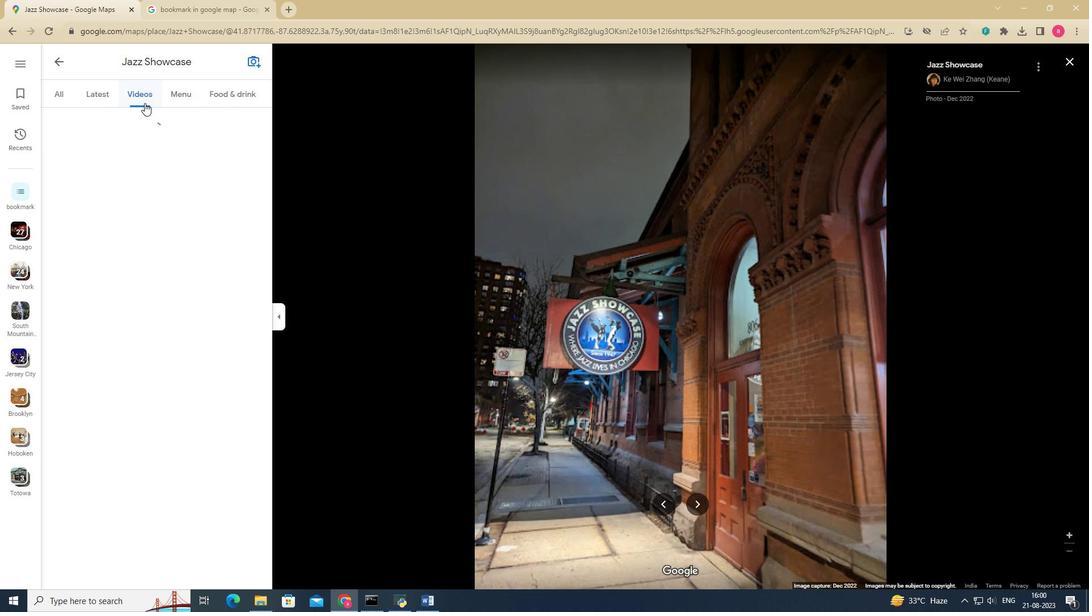 
Action: Mouse pressed left at (144, 103)
Screenshot: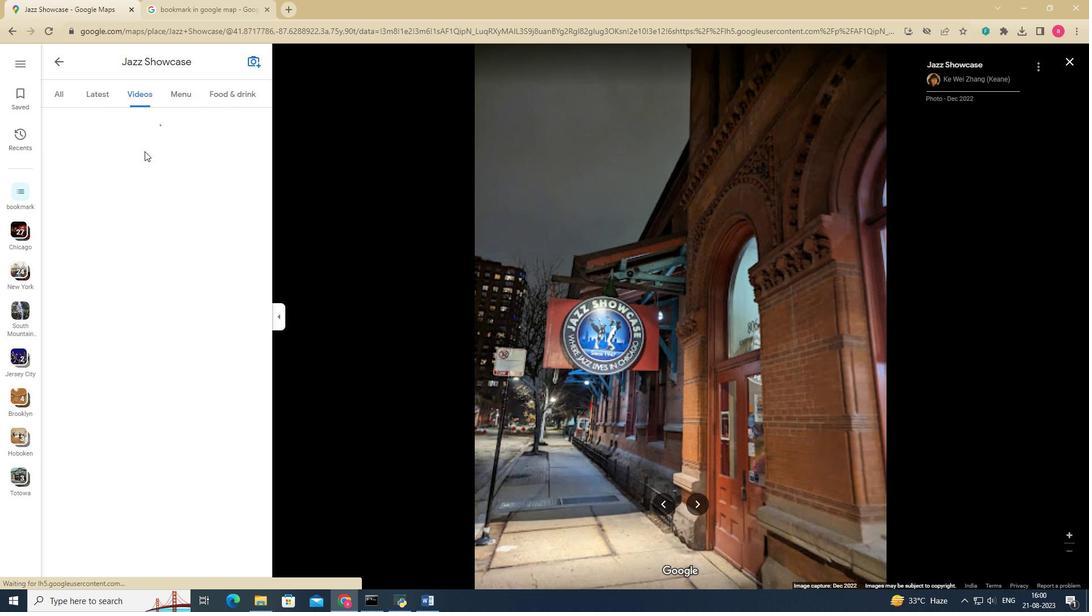 
Action: Mouse moved to (665, 427)
Screenshot: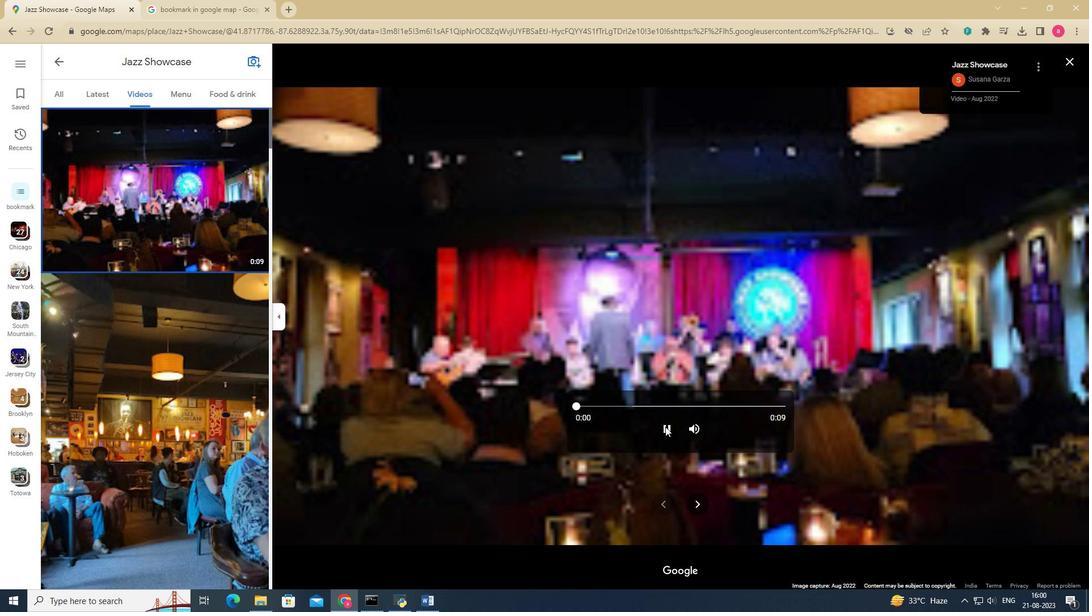 
Action: Mouse pressed left at (665, 427)
Screenshot: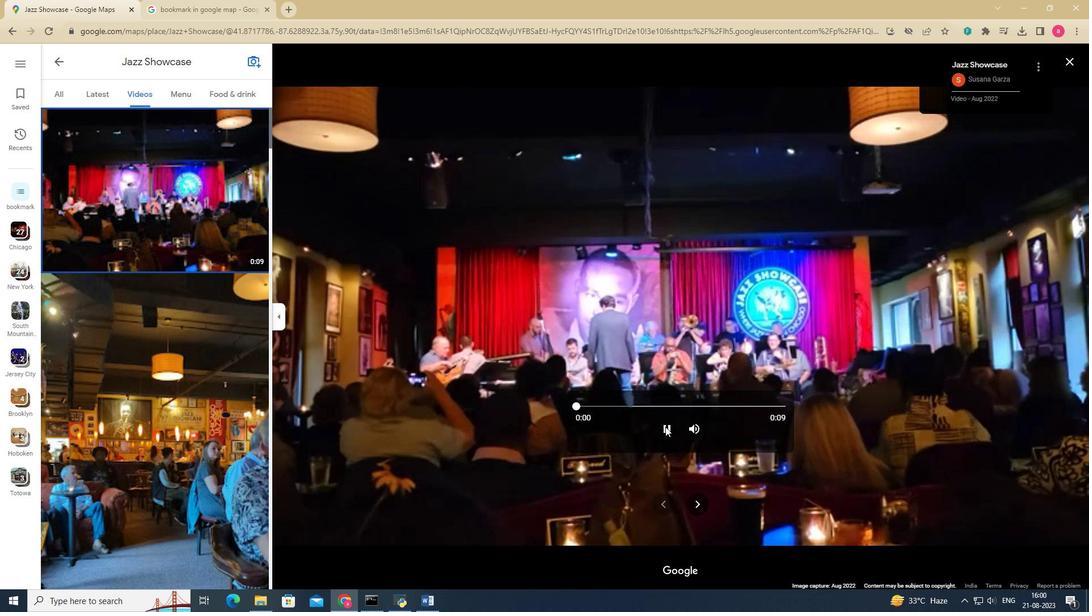 
Action: Mouse moved to (661, 396)
Screenshot: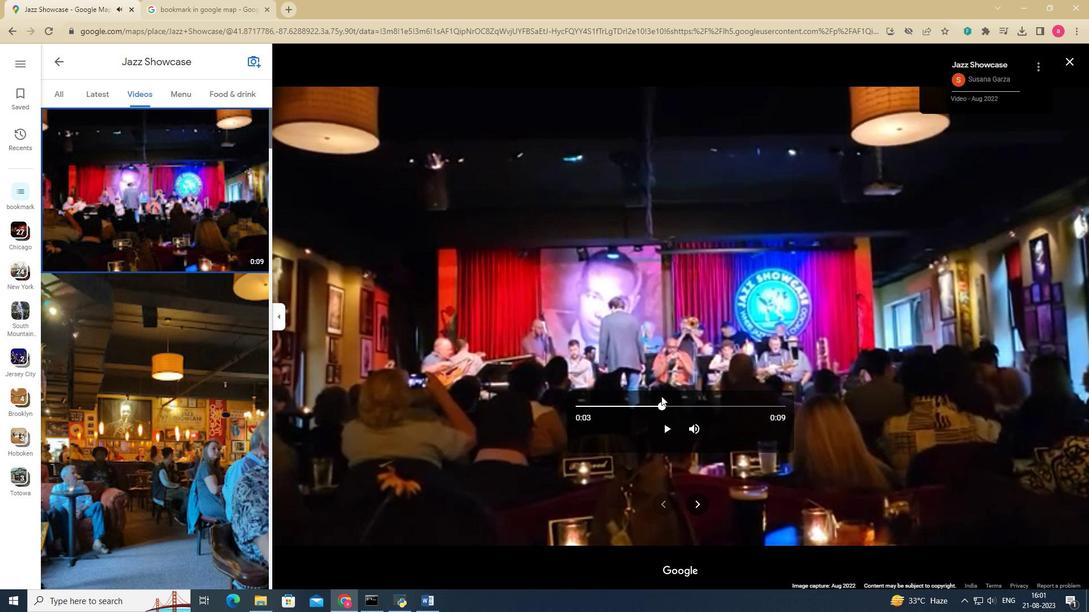 
Action: Mouse pressed left at (661, 396)
Screenshot: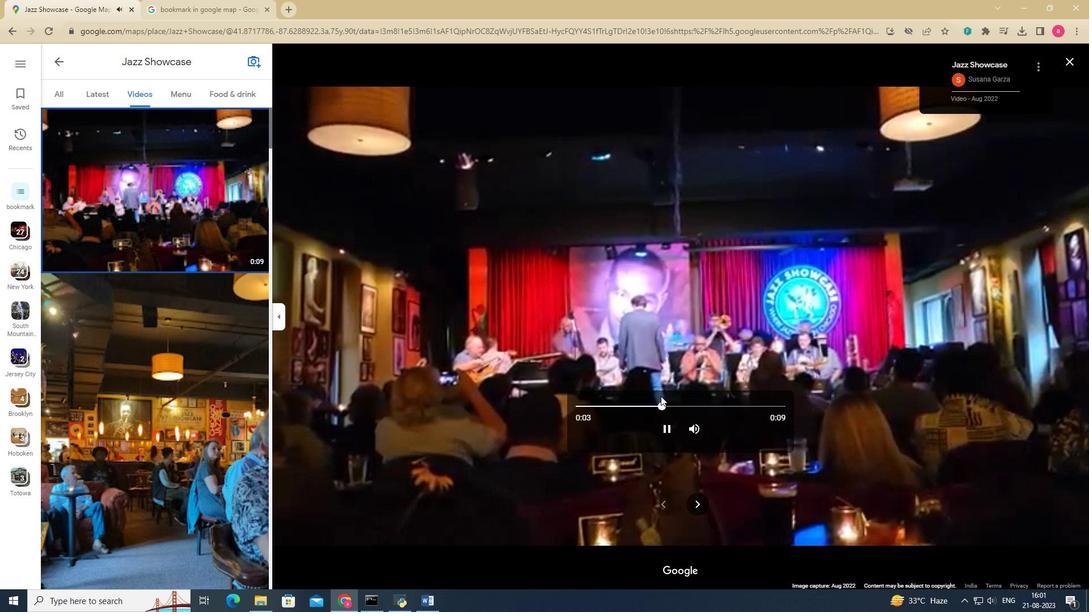 
Action: Mouse moved to (66, 57)
Screenshot: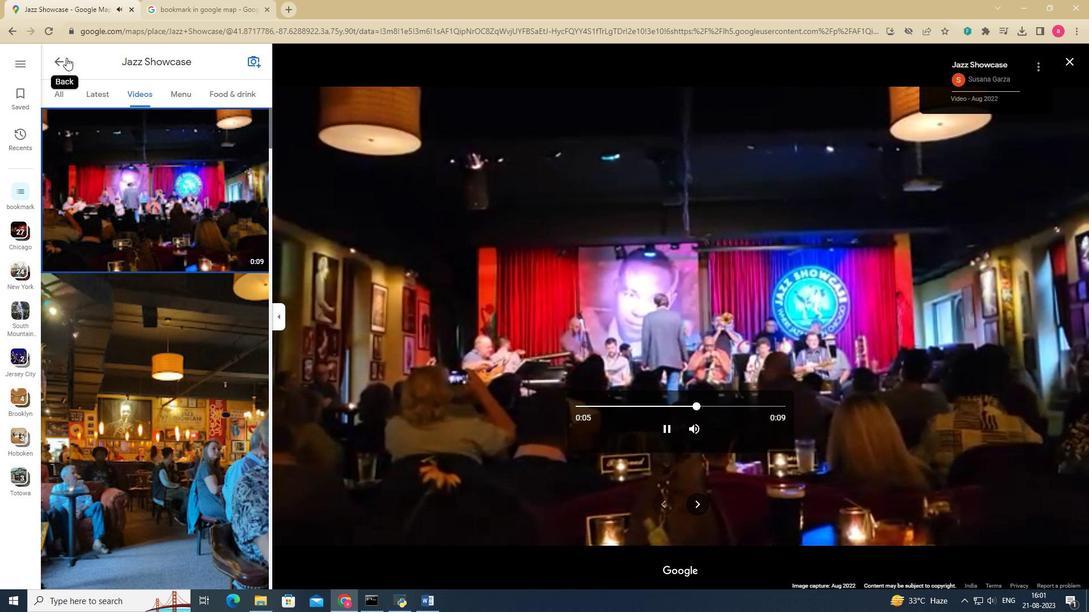 
Action: Mouse pressed left at (66, 57)
Screenshot: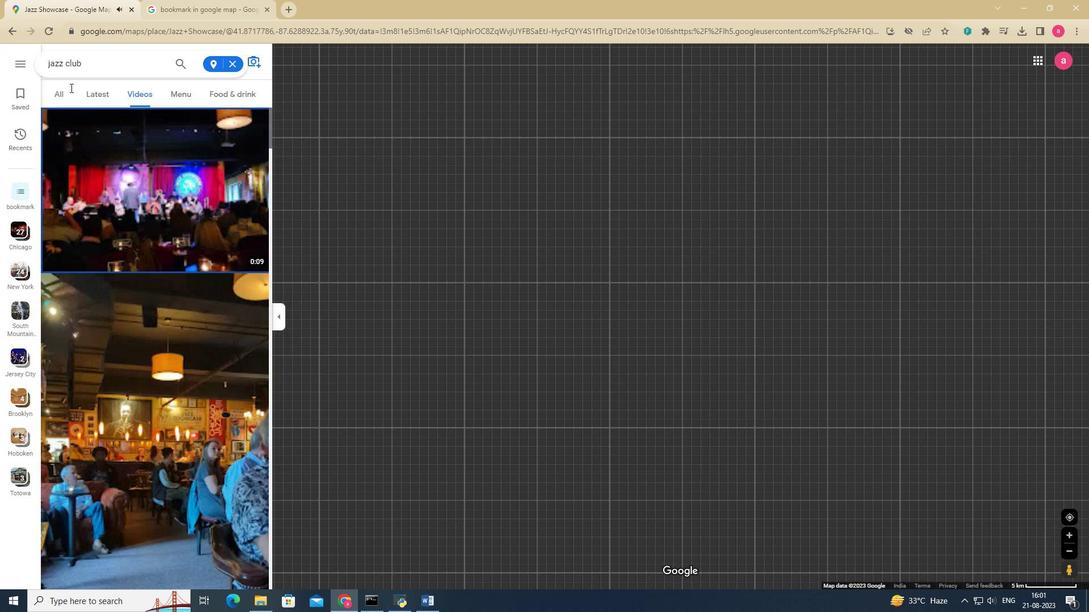 
Action: Mouse moved to (348, 317)
Screenshot: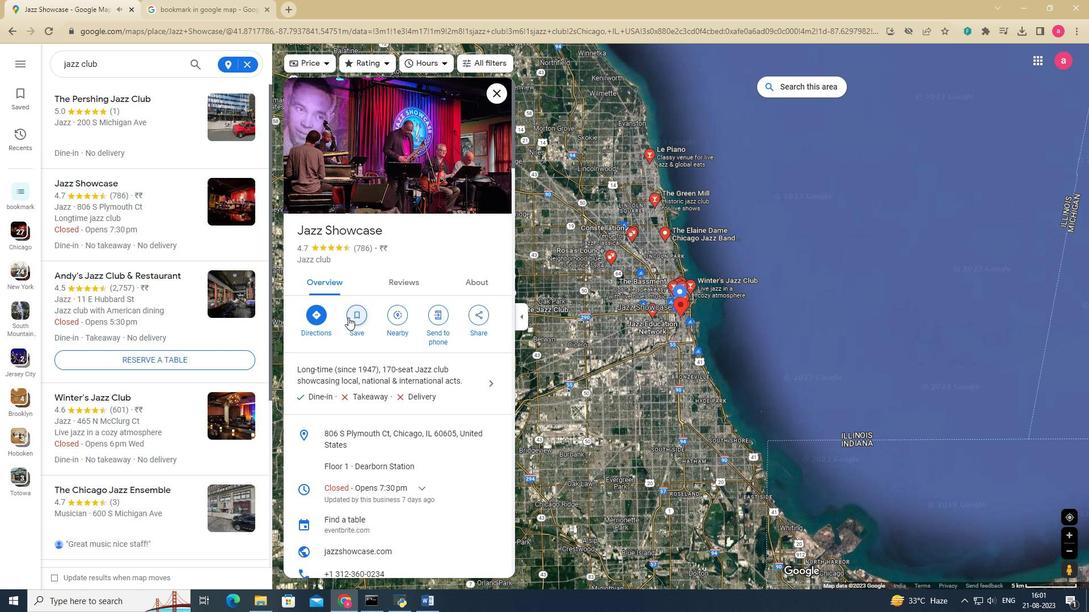 
Action: Mouse pressed left at (348, 317)
Screenshot: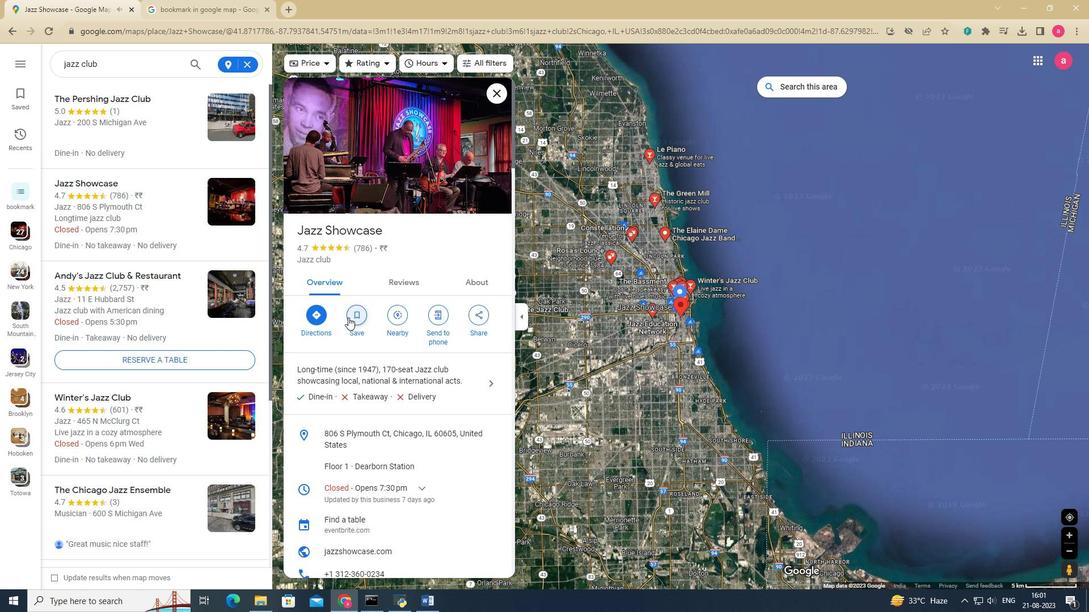 
Action: Mouse moved to (391, 415)
Screenshot: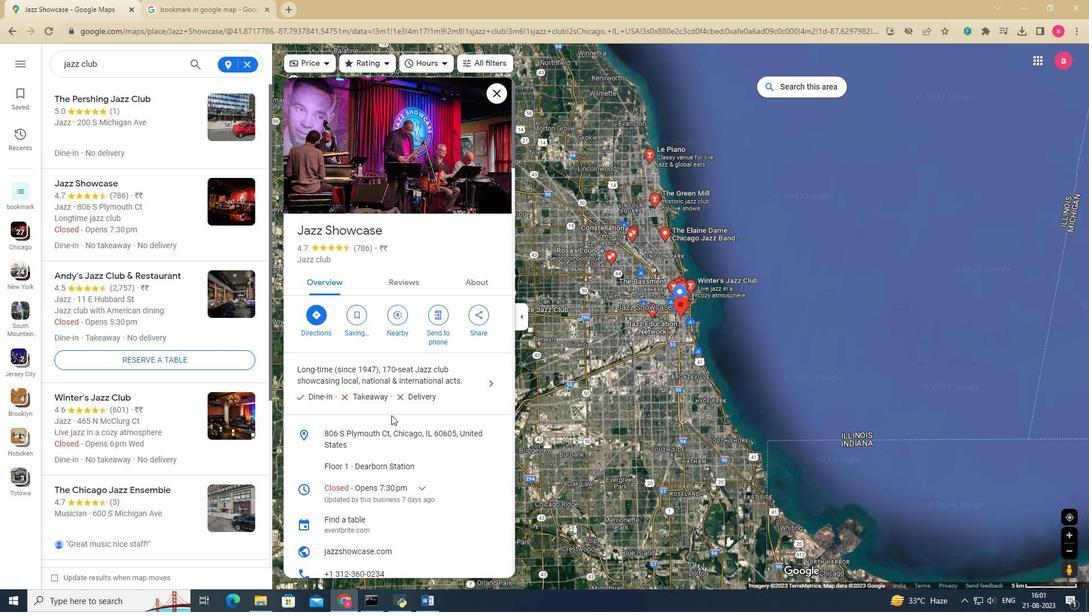 
Action: Mouse pressed left at (391, 415)
Screenshot: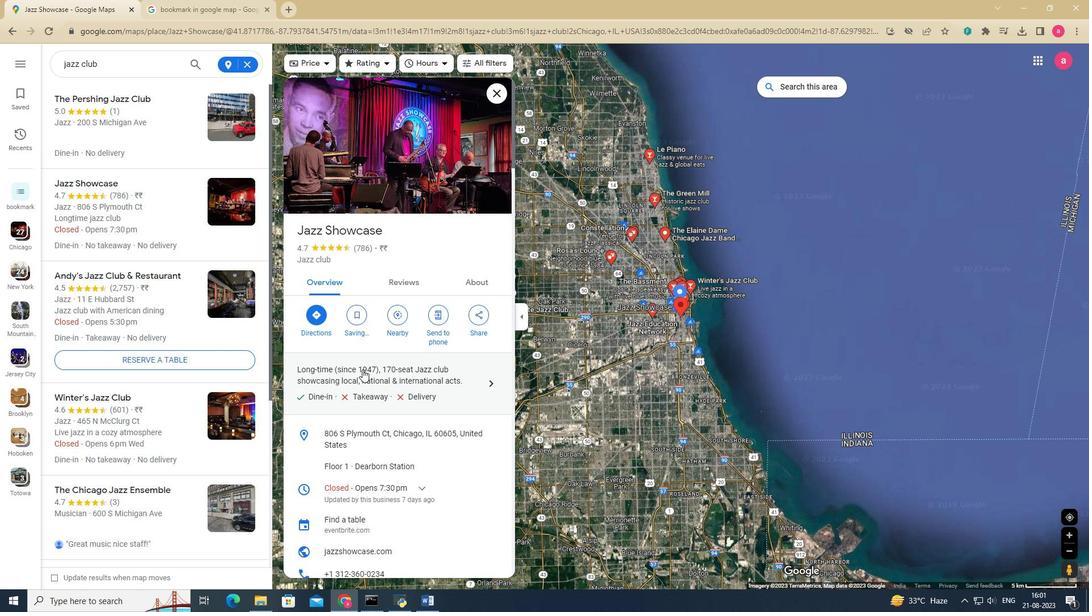 
Action: Mouse moved to (167, 276)
Screenshot: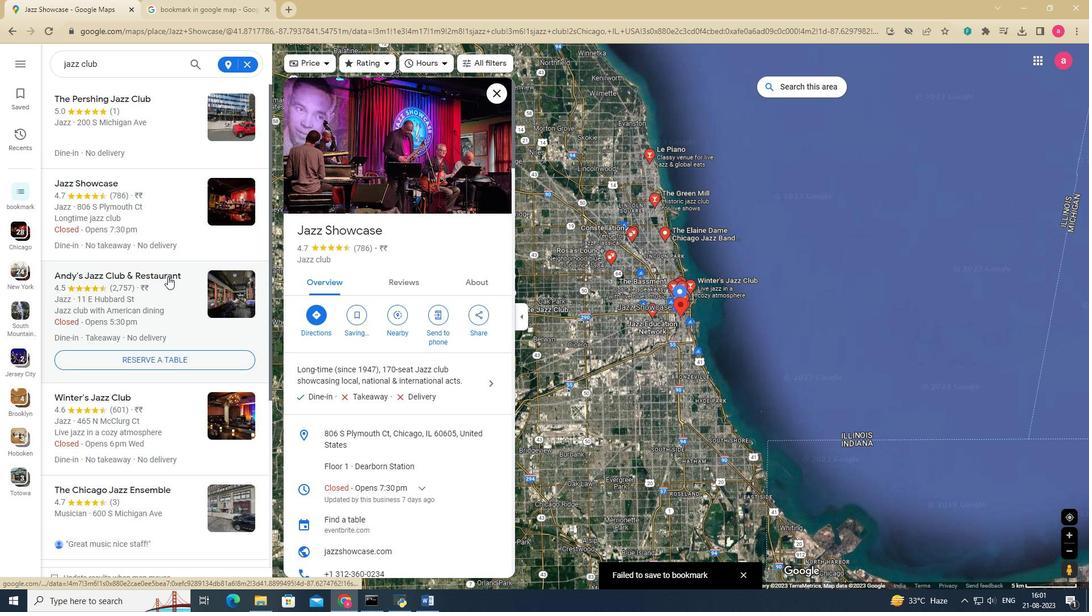 
Action: Mouse pressed left at (167, 276)
Screenshot: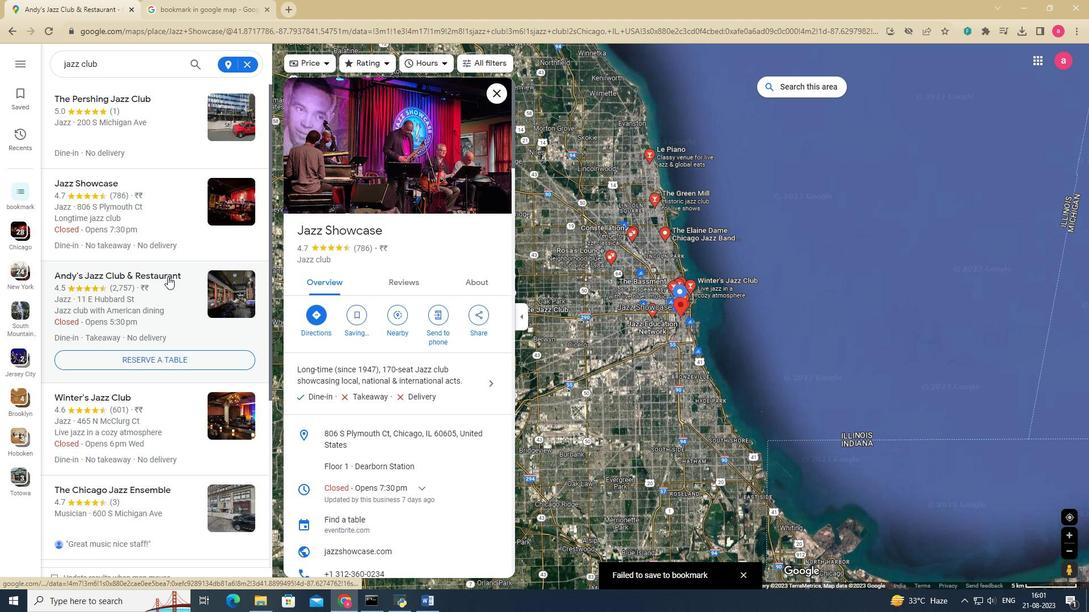 
Action: Mouse moved to (329, 194)
Screenshot: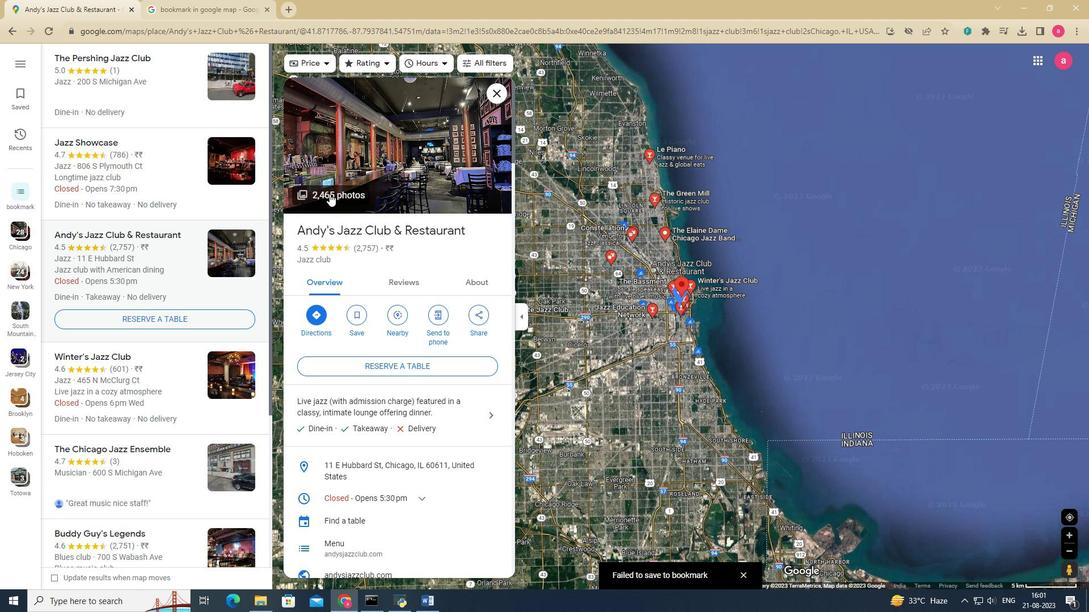 
Action: Mouse pressed left at (329, 194)
Screenshot: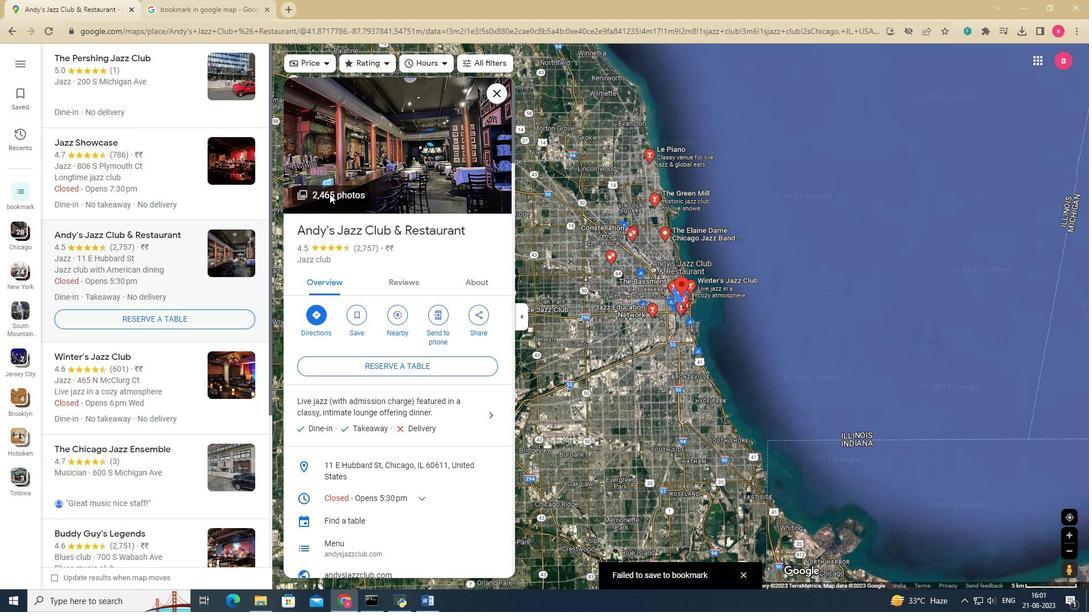 
Action: Key pressed <Key.right><Key.right><Key.right><Key.right><Key.right><Key.right><Key.right><Key.right><Key.right><Key.right><Key.right><Key.right><Key.right><Key.right><Key.right><Key.right><Key.right><Key.right><Key.right><Key.right><Key.right><Key.right><Key.right><Key.right><Key.right><Key.right><Key.right><Key.right><Key.right><Key.right><Key.right><Key.right><Key.right><Key.right><Key.right><Key.right><Key.right><Key.right><Key.right><Key.right><Key.right><Key.right><Key.right><Key.right><Key.right><Key.right><Key.right><Key.right><Key.right><Key.right><Key.right><Key.right><Key.right><Key.right><Key.right><Key.right><Key.right><Key.right><Key.right><Key.right><Key.left><Key.right><Key.right><Key.right><Key.right><Key.right><Key.right><Key.right><Key.right><Key.right><Key.right><Key.right><Key.right><Key.right><Key.right><Key.right><Key.right><Key.right><Key.right><Key.right><Key.right><Key.right><Key.right><Key.right><Key.right><Key.right><Key.right><Key.right><Key.right><Key.right><Key.right><Key.right><Key.right><Key.right><Key.right><Key.right>
Screenshot: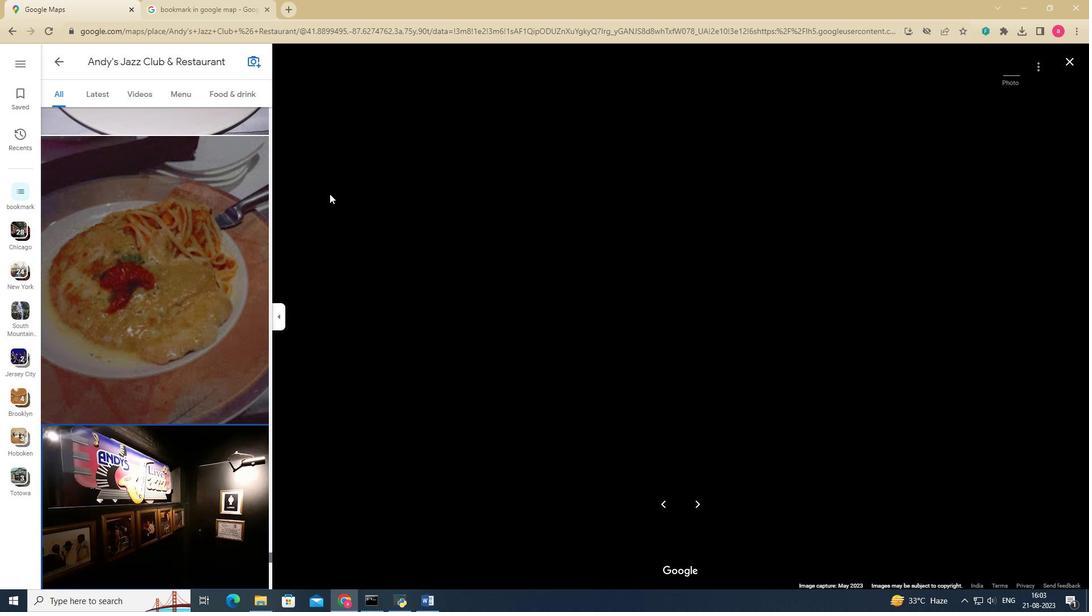 
Action: Mouse moved to (138, 95)
Screenshot: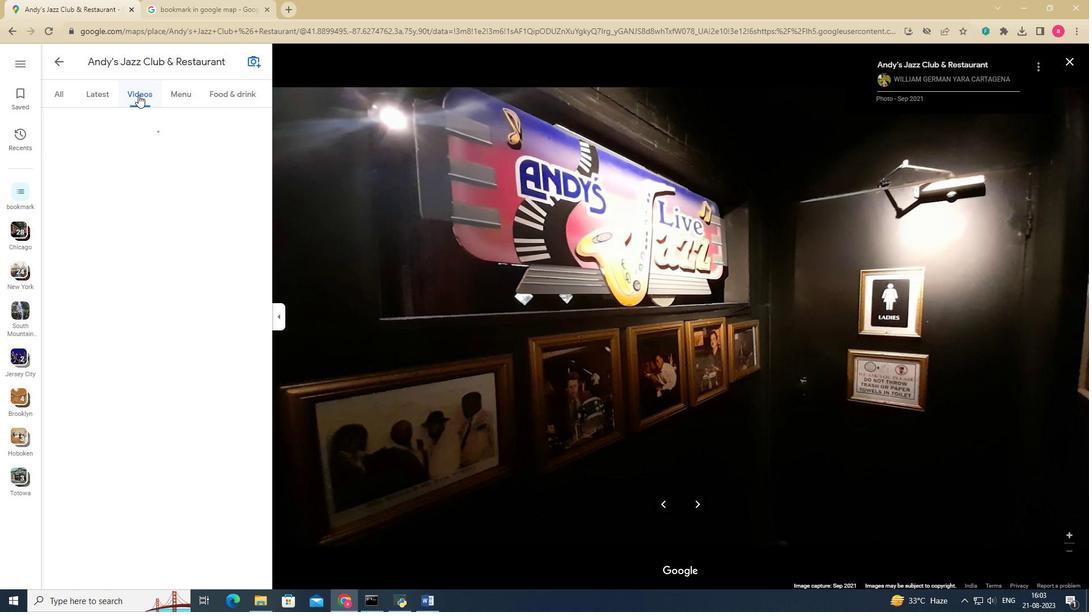 
Action: Mouse pressed left at (138, 95)
Screenshot: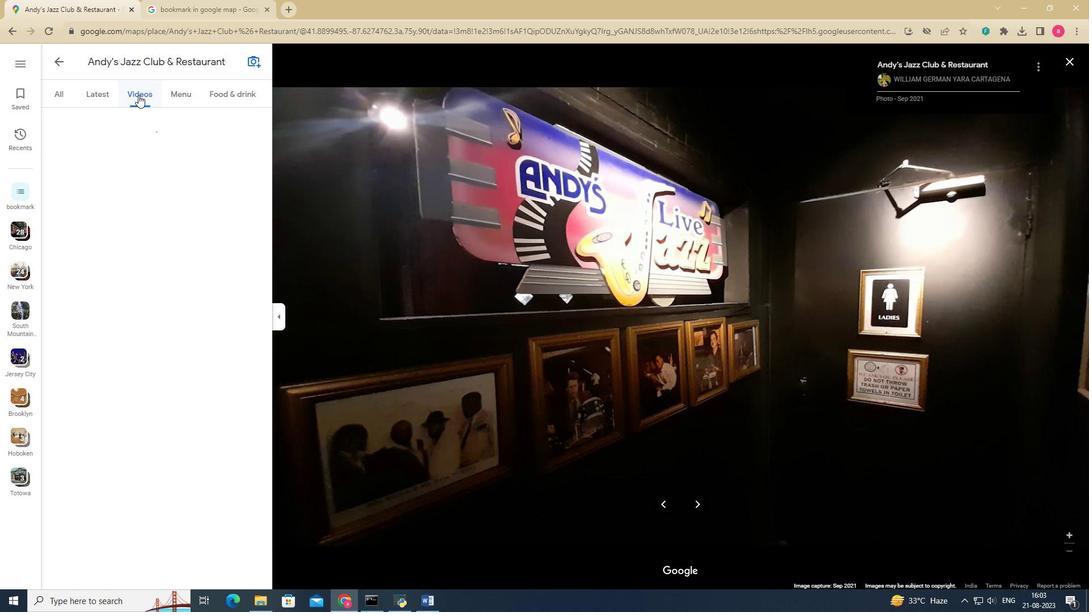 
Action: Mouse moved to (156, 207)
Screenshot: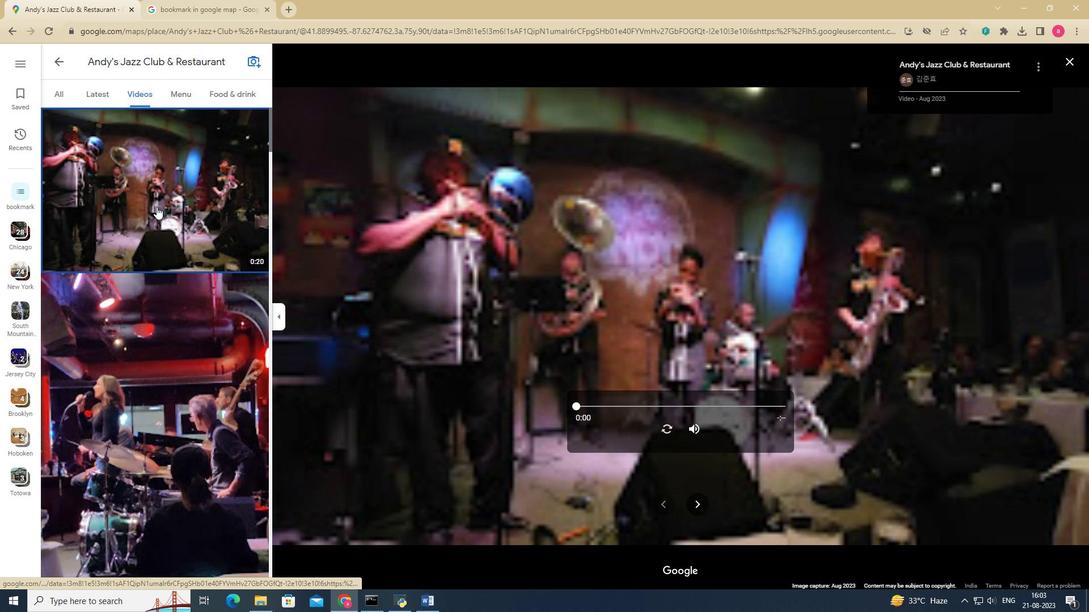 
Action: Mouse pressed left at (156, 207)
Screenshot: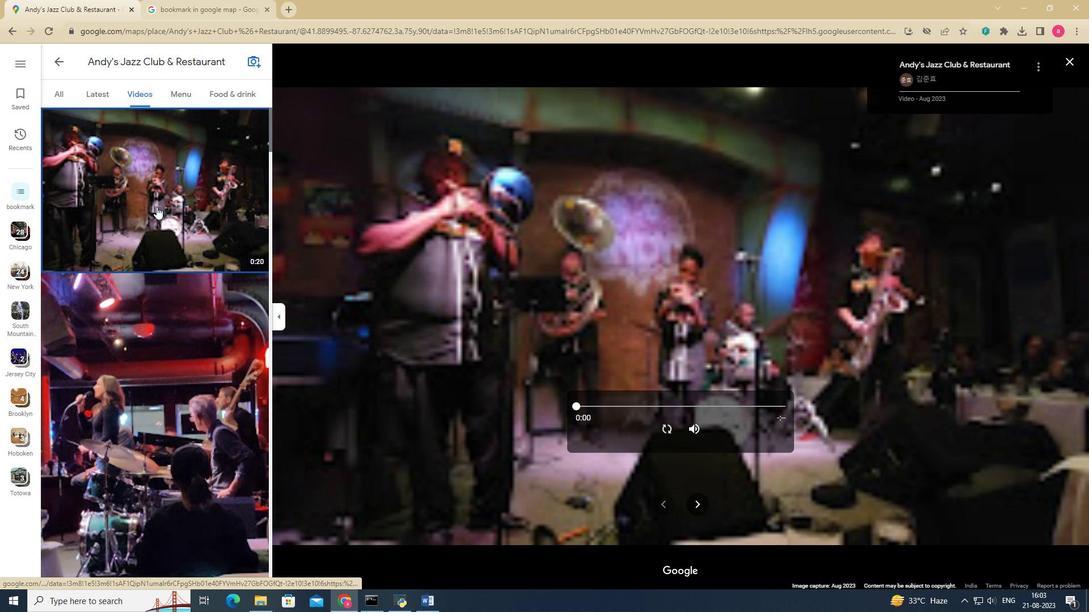 
Action: Mouse moved to (677, 428)
Screenshot: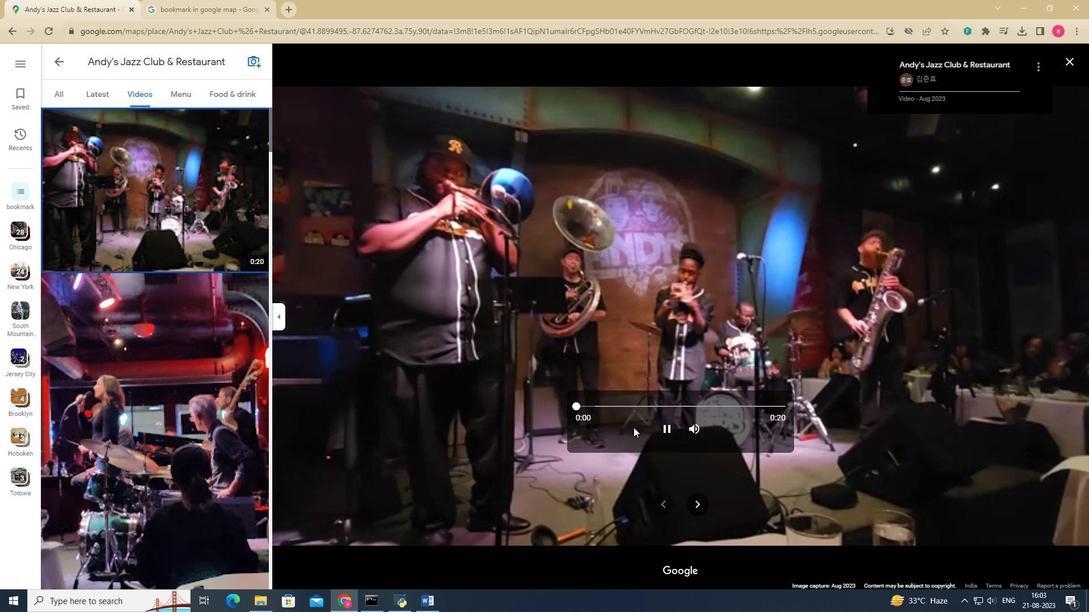 
Action: Mouse pressed left at (677, 428)
Screenshot: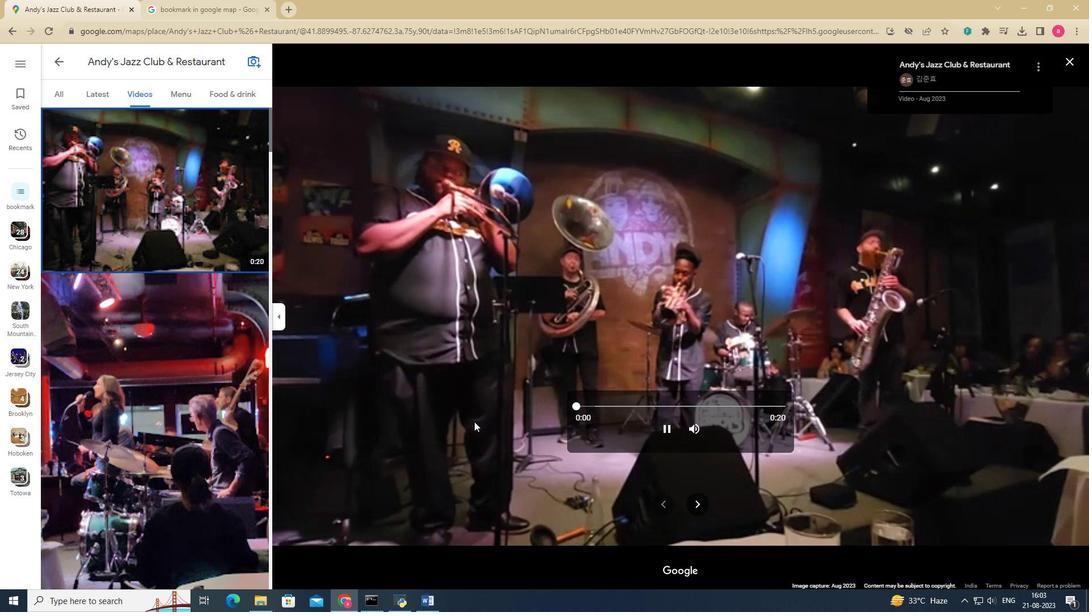 
Action: Mouse moved to (259, 423)
Screenshot: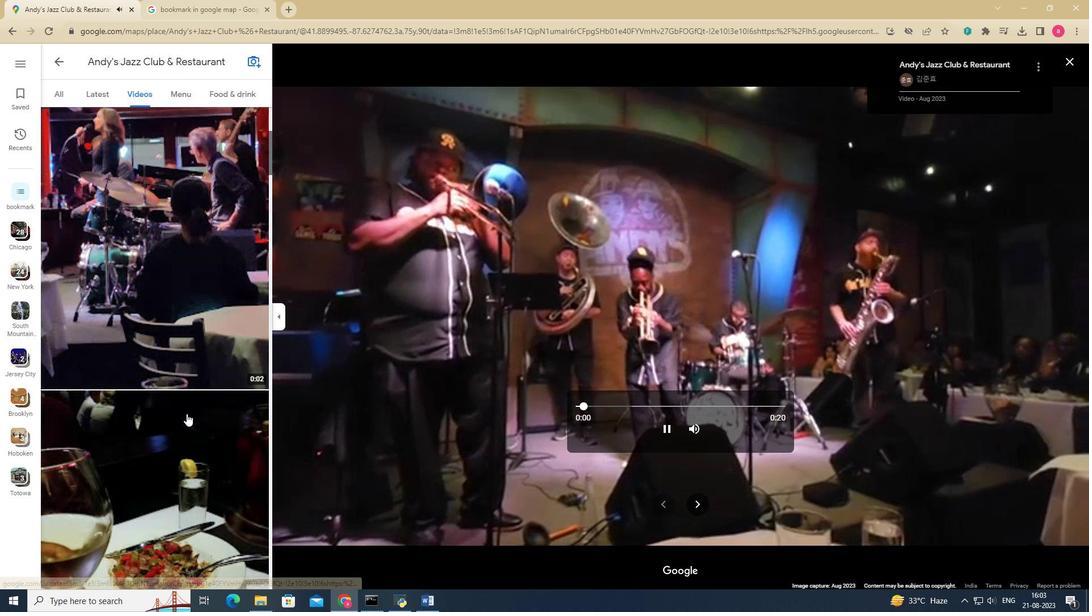
Action: Mouse scrolled (282, 423) with delta (0, 0)
Screenshot: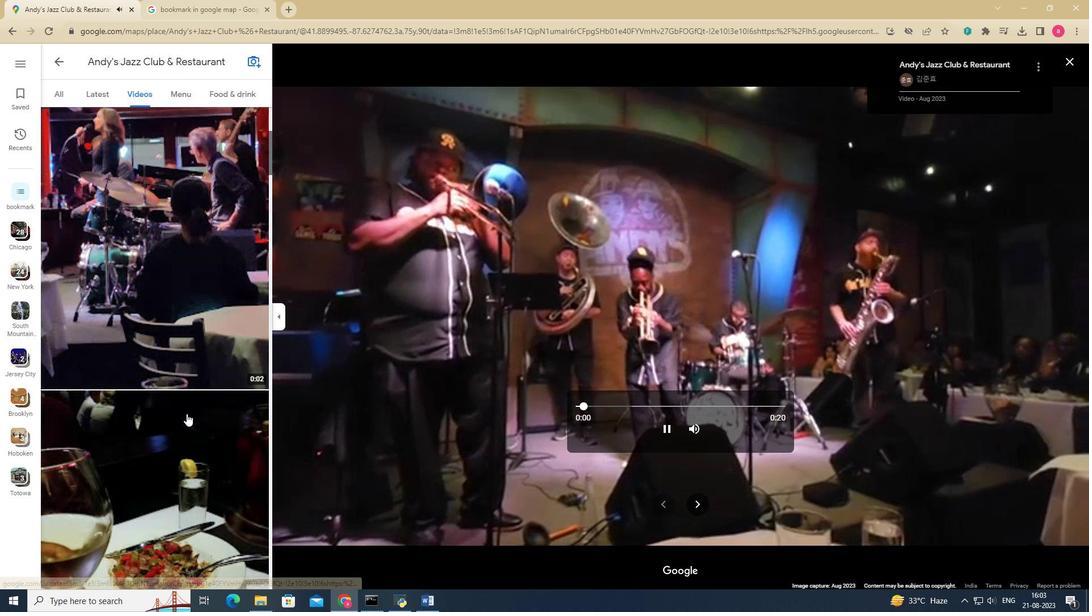 
Action: Mouse scrolled (271, 423) with delta (0, 0)
Screenshot: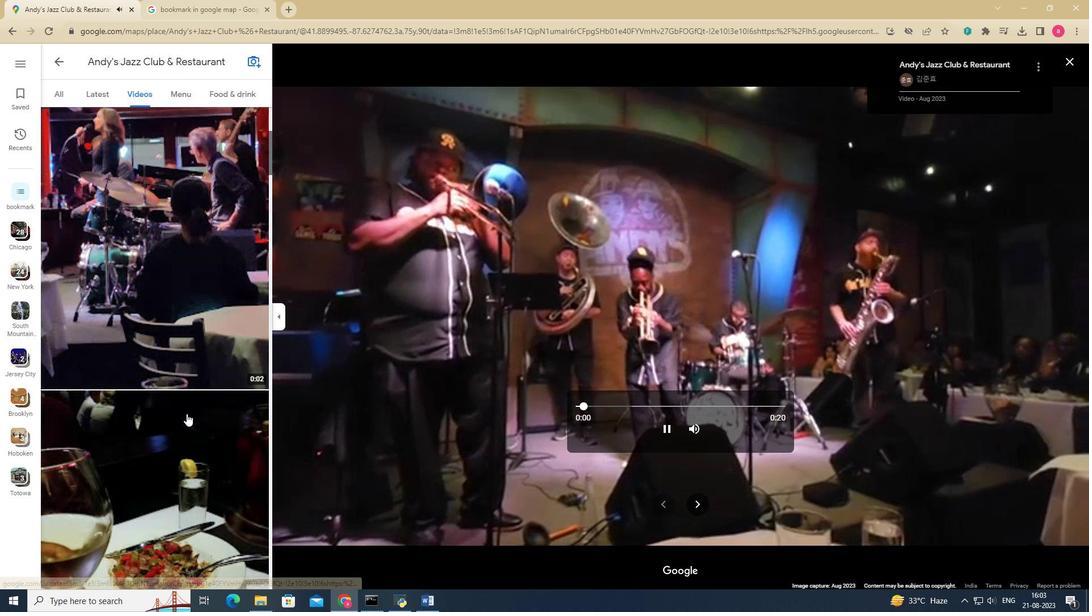 
Action: Mouse scrolled (265, 423) with delta (0, 0)
Screenshot: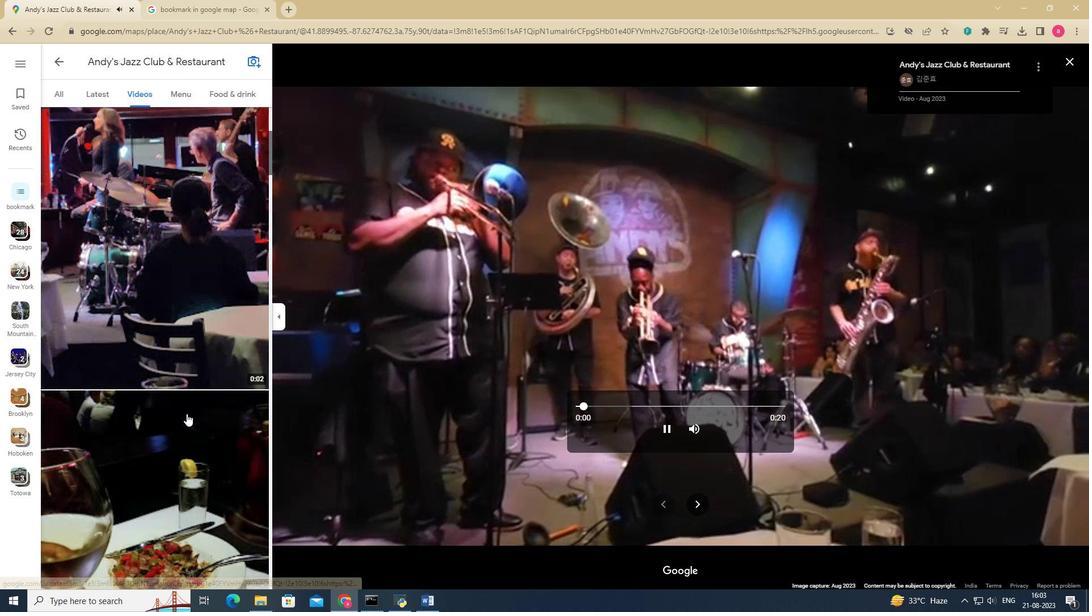
Action: Mouse scrolled (261, 423) with delta (0, 0)
Screenshot: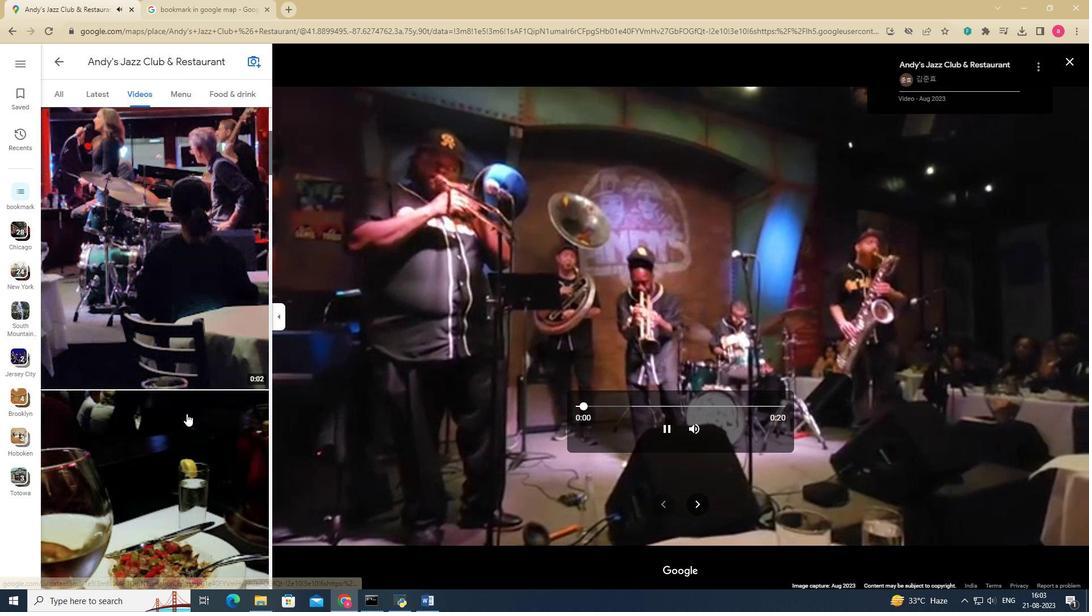
Action: Mouse moved to (255, 423)
Screenshot: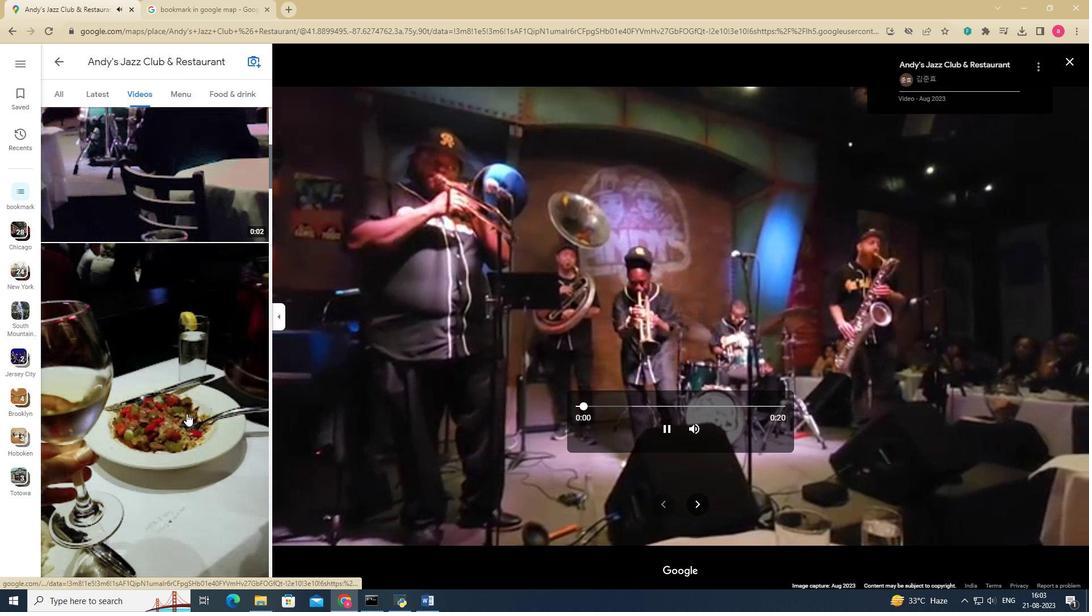 
Action: Mouse scrolled (259, 423) with delta (0, 0)
Screenshot: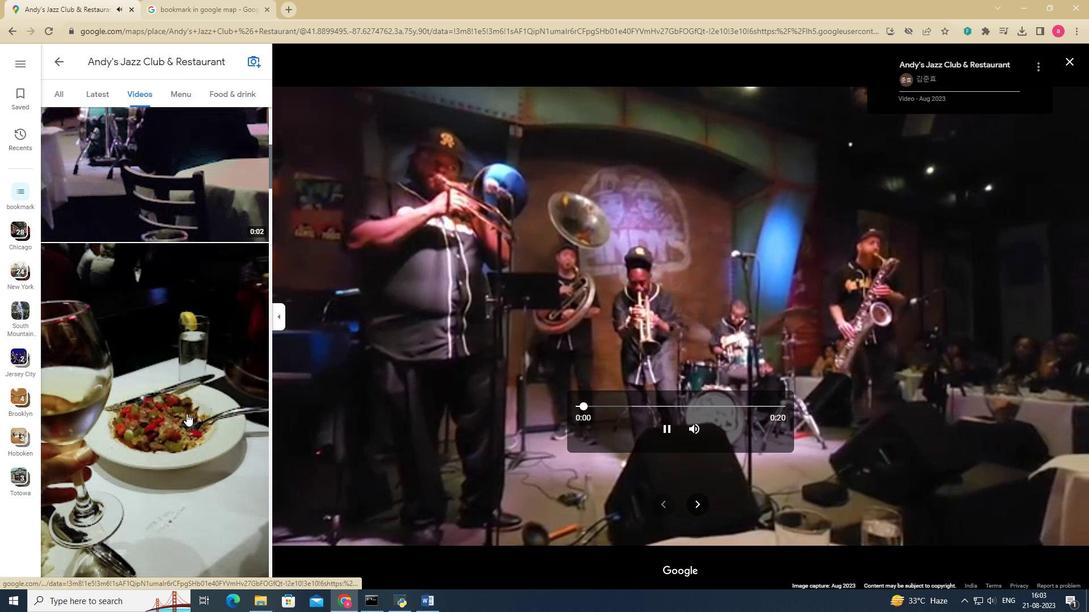 
Action: Mouse moved to (186, 414)
Screenshot: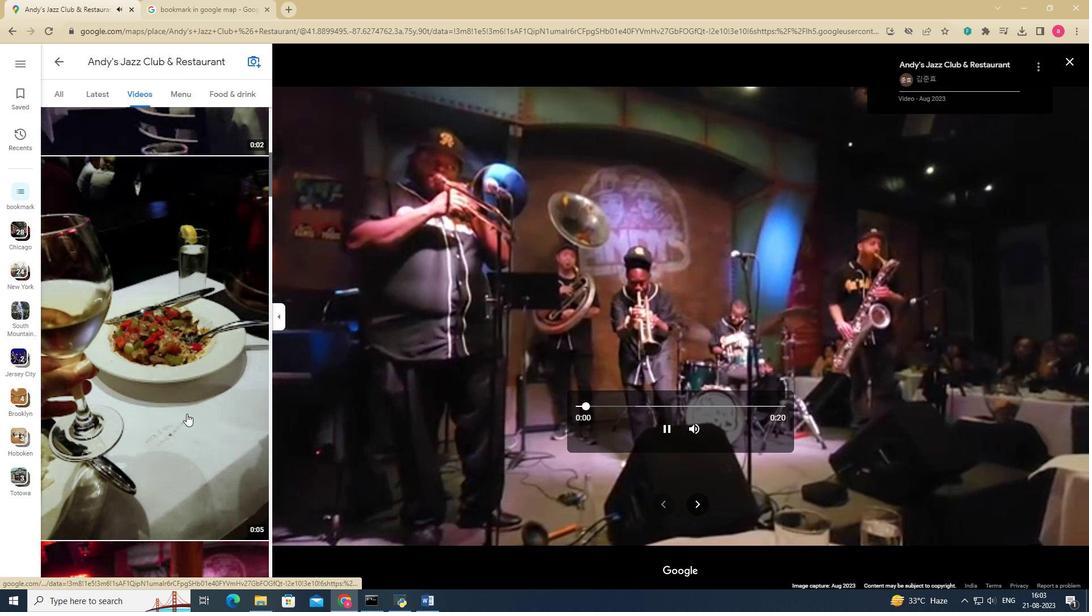 
Action: Mouse scrolled (186, 413) with delta (0, 0)
Screenshot: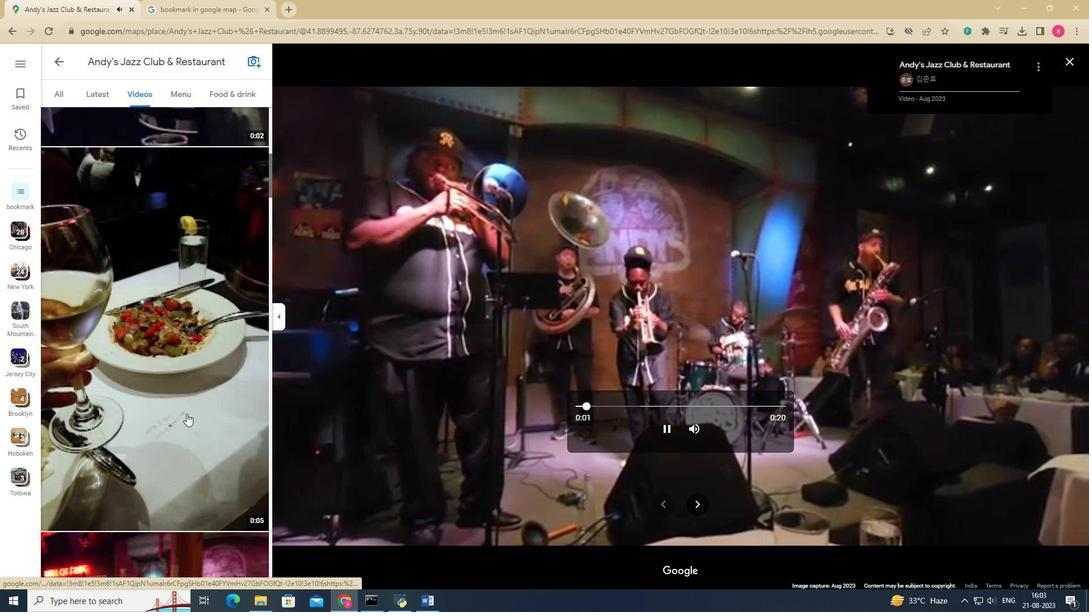 
Action: Mouse scrolled (186, 413) with delta (0, 0)
Screenshot: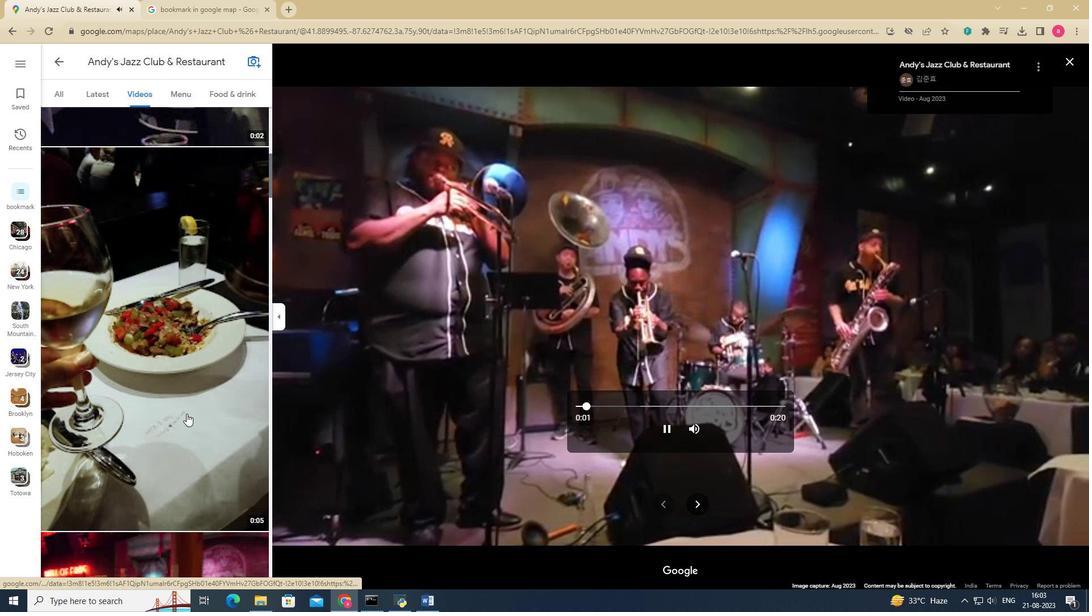 
Action: Mouse scrolled (186, 413) with delta (0, 0)
Screenshot: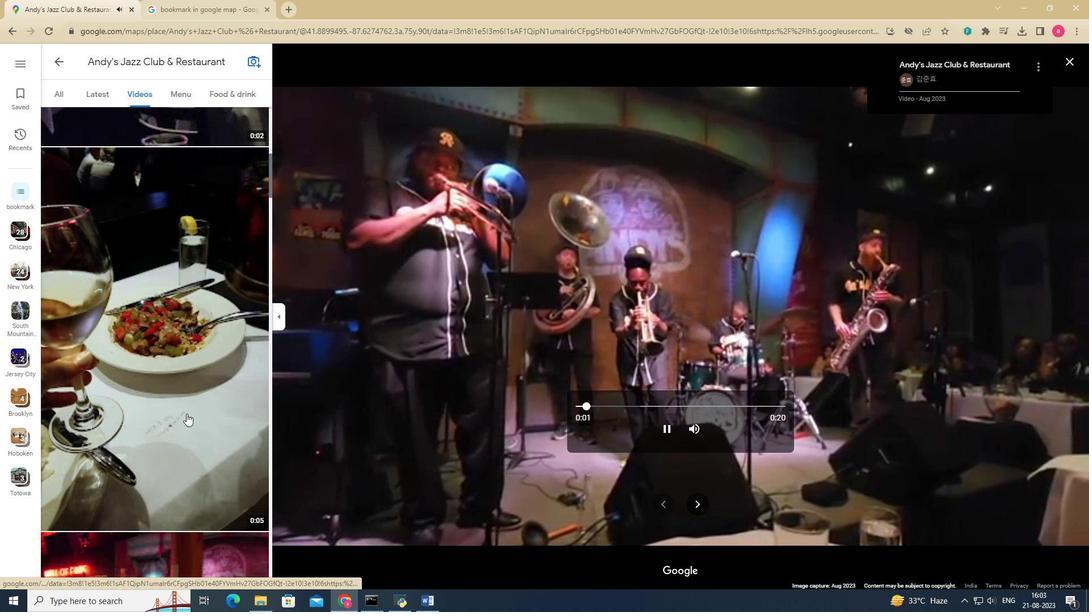 
Action: Mouse scrolled (186, 413) with delta (0, 0)
Screenshot: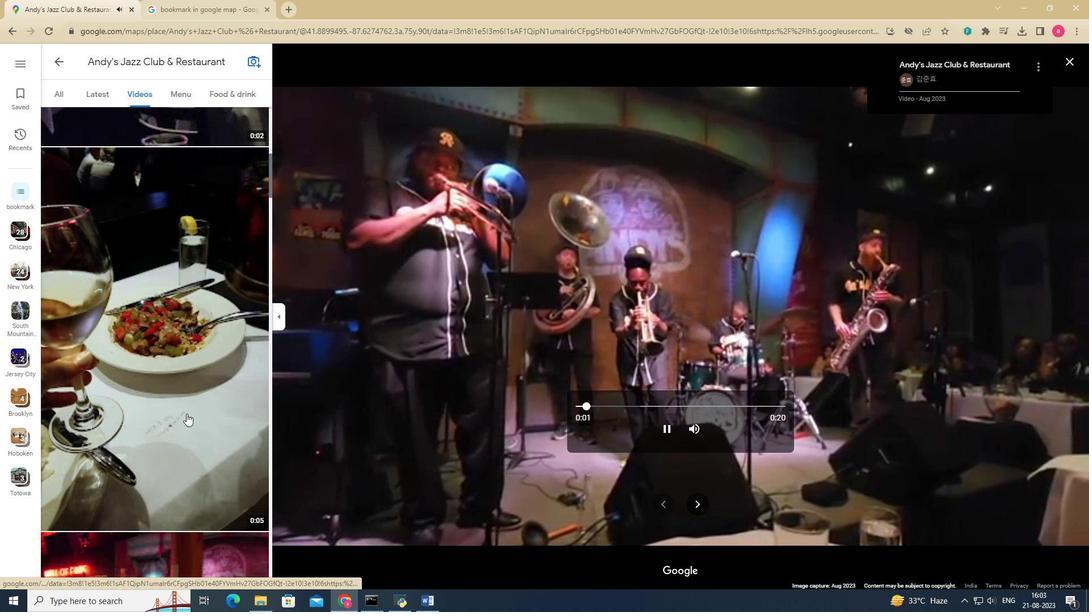 
Action: Mouse scrolled (186, 413) with delta (0, 0)
Screenshot: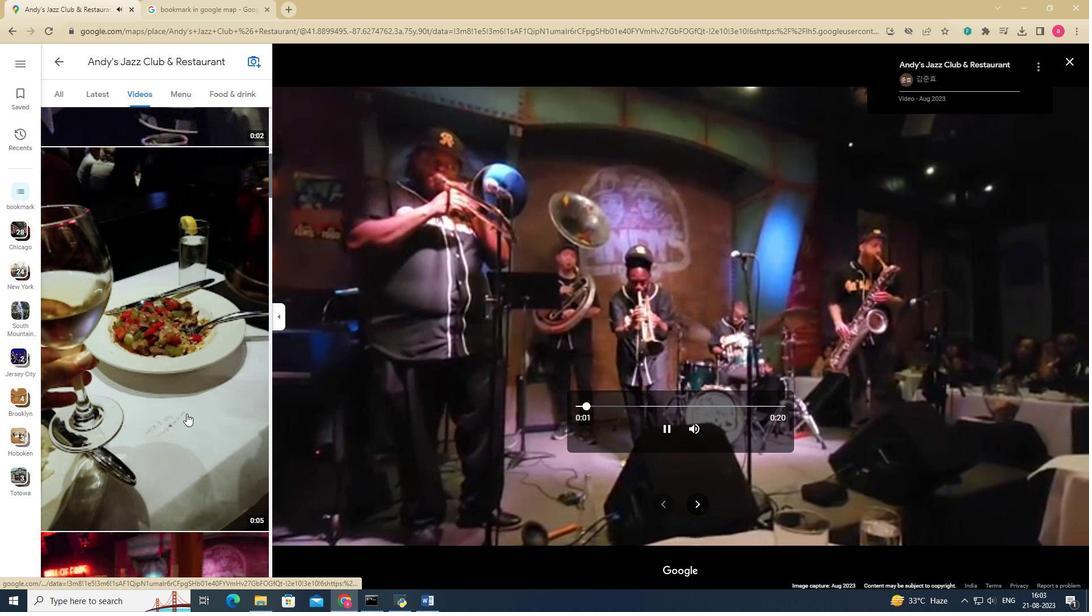 
Action: Mouse scrolled (186, 413) with delta (0, 0)
Screenshot: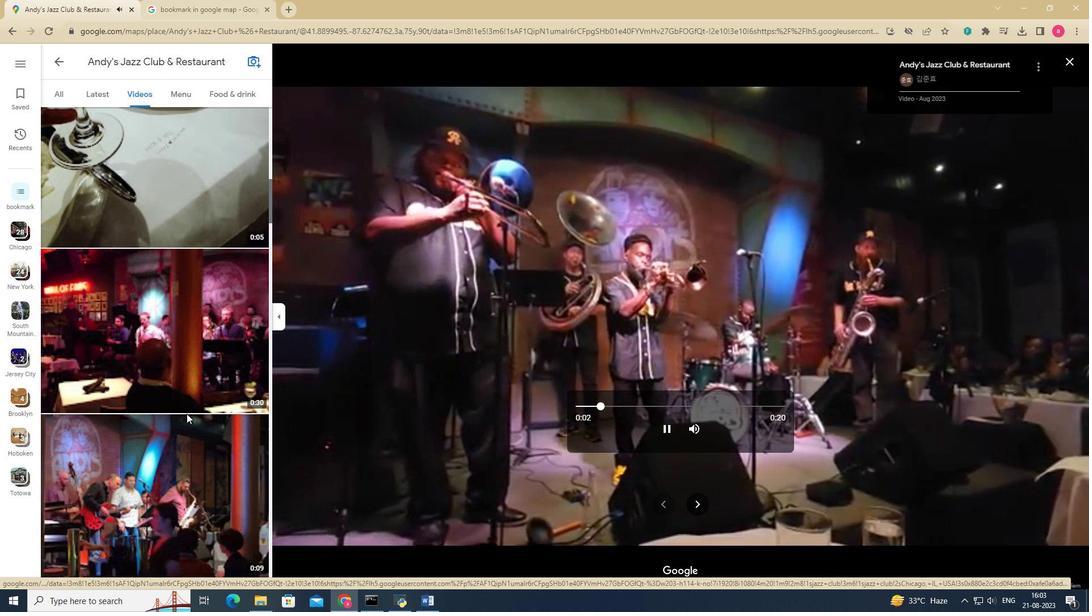
Action: Mouse scrolled (186, 413) with delta (0, 0)
Screenshot: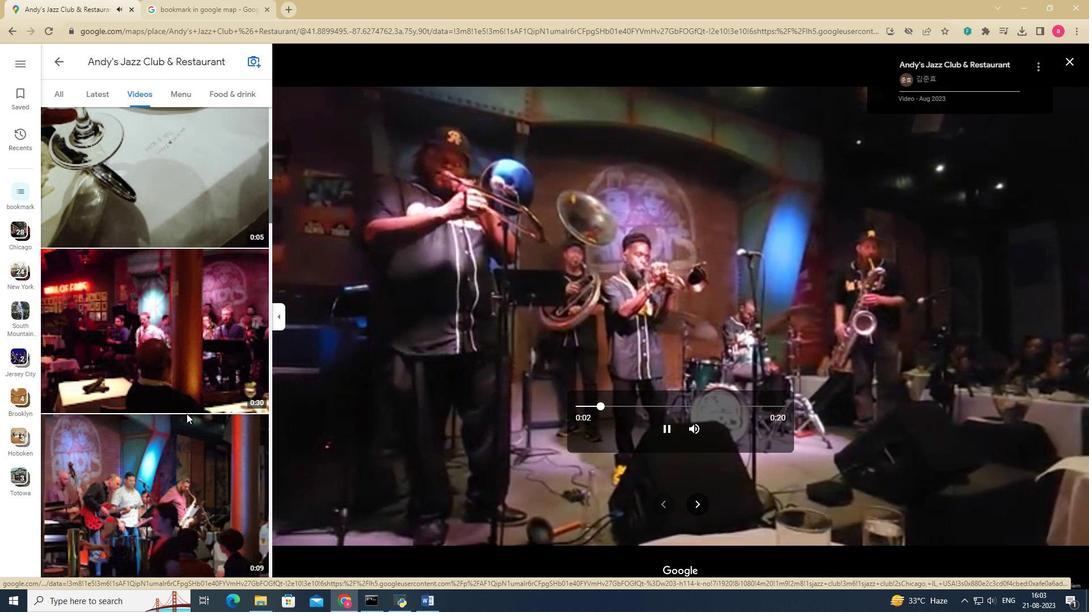 
Action: Mouse scrolled (186, 413) with delta (0, 0)
Screenshot: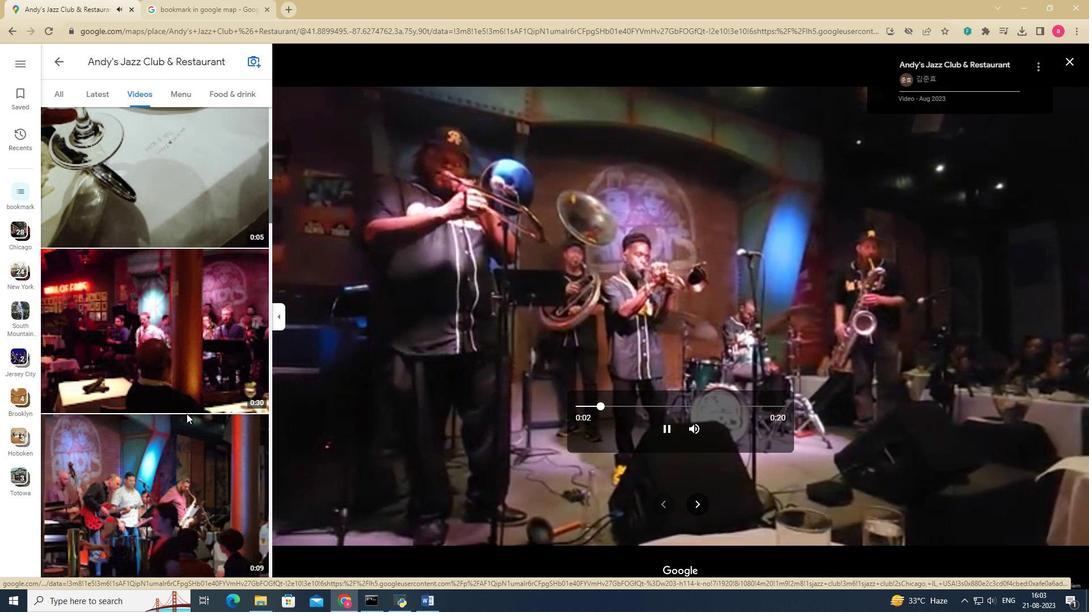 
Action: Mouse scrolled (186, 413) with delta (0, 0)
Screenshot: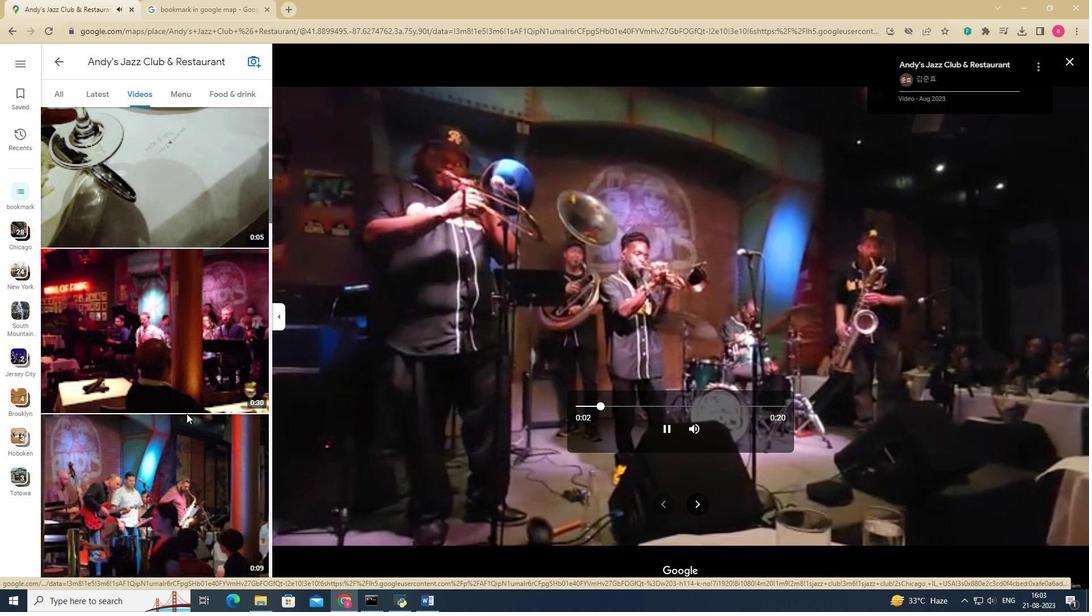 
Action: Mouse scrolled (186, 413) with delta (0, 0)
Screenshot: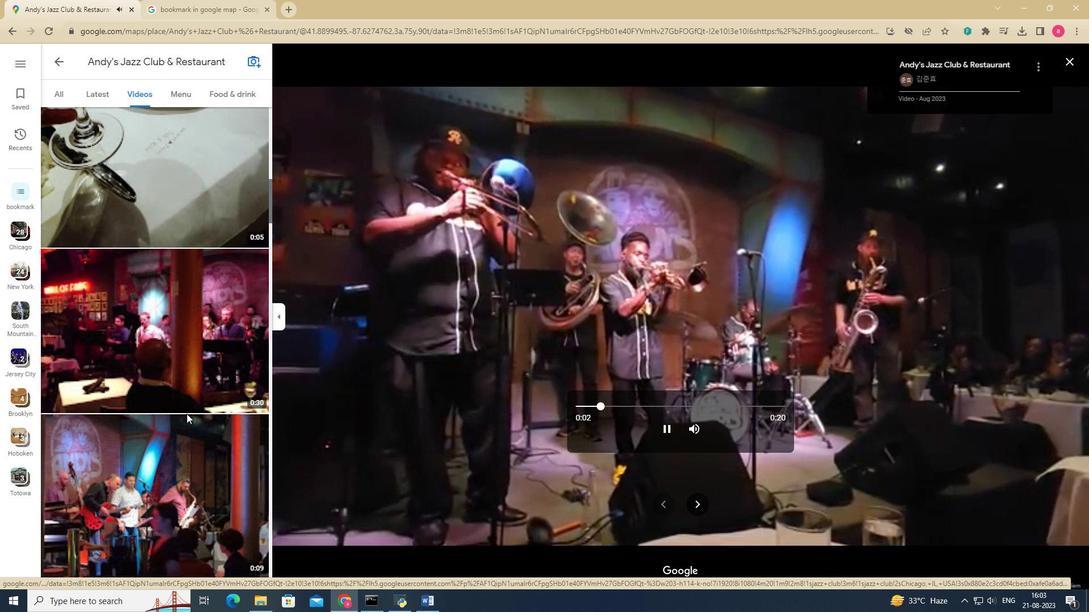 
Action: Mouse scrolled (186, 413) with delta (0, 0)
Screenshot: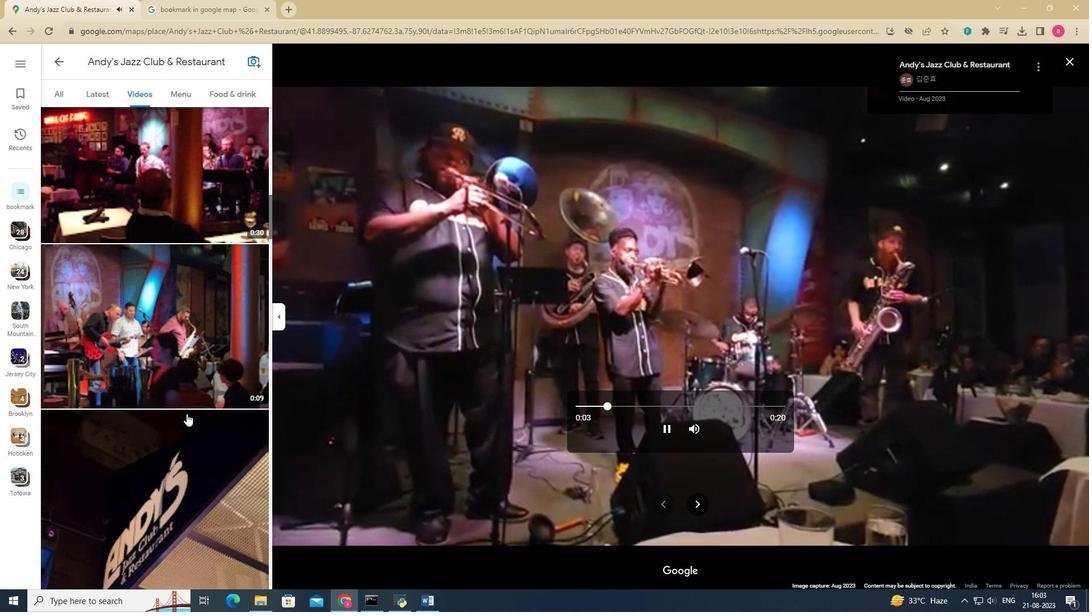 
Action: Mouse scrolled (186, 413) with delta (0, 0)
Screenshot: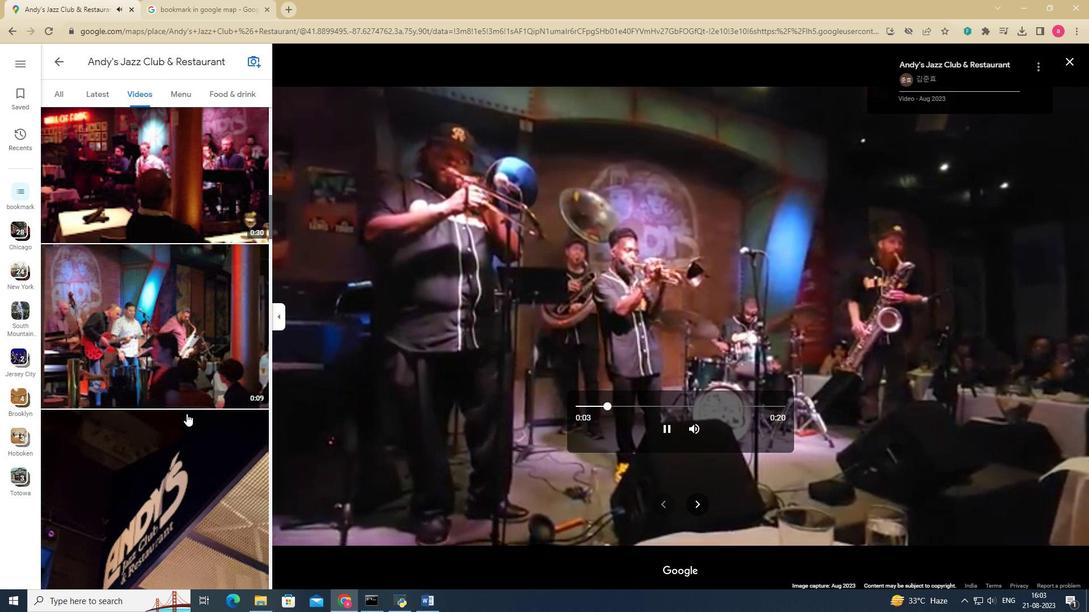 
Action: Mouse scrolled (186, 413) with delta (0, 0)
Screenshot: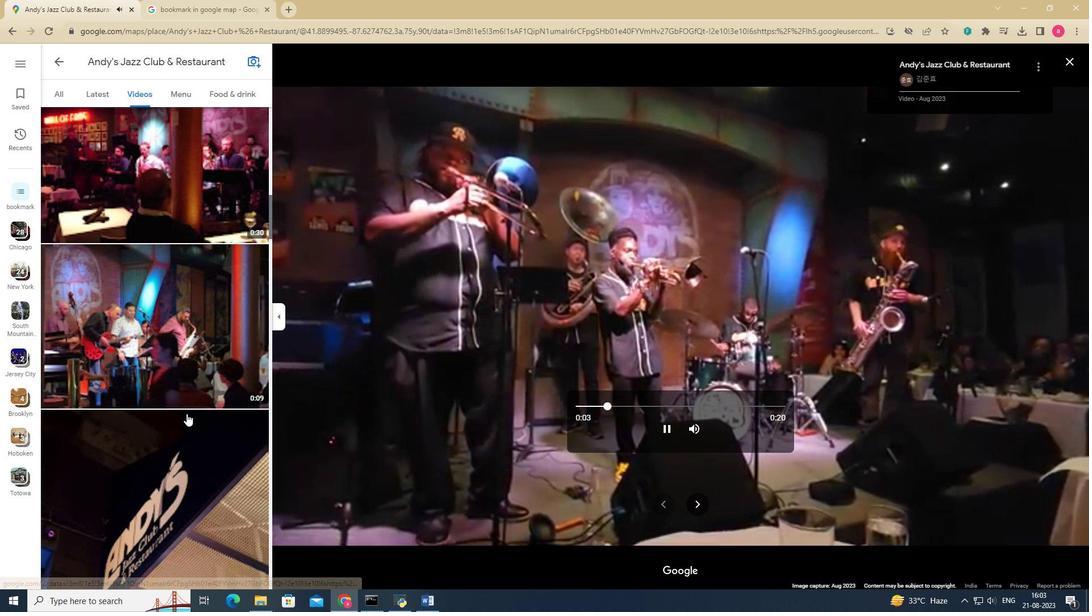 
Action: Mouse moved to (175, 223)
Screenshot: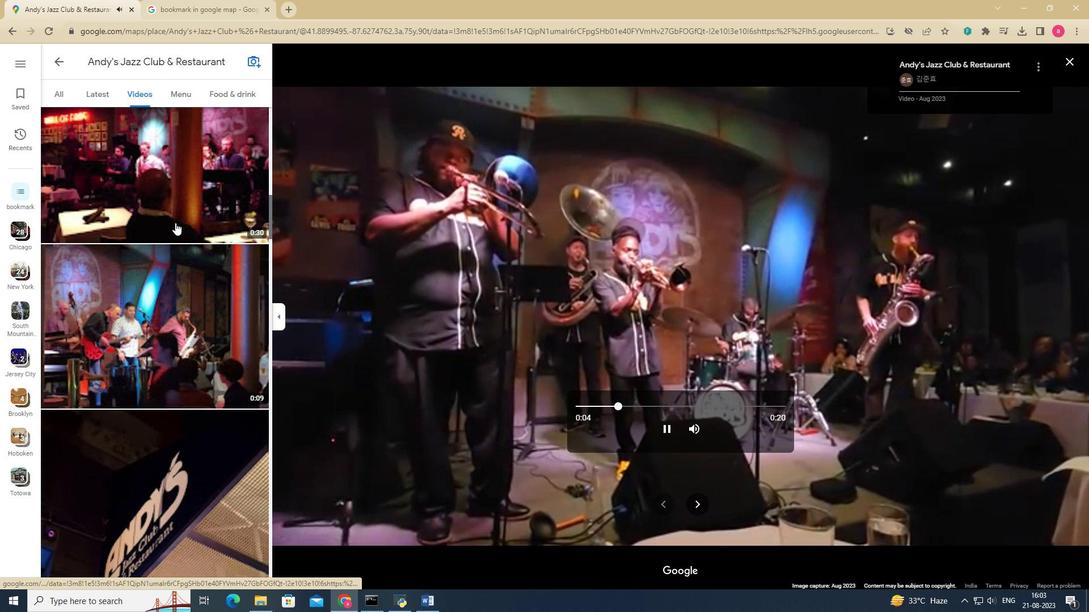 
Action: Mouse pressed left at (175, 223)
Screenshot: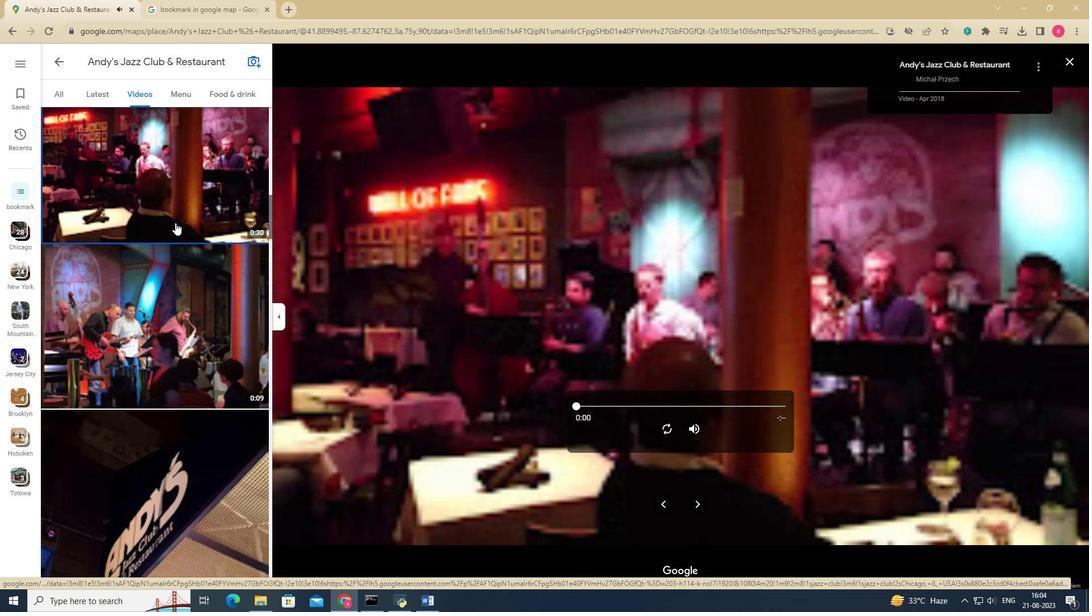 
Action: Mouse moved to (667, 427)
Screenshot: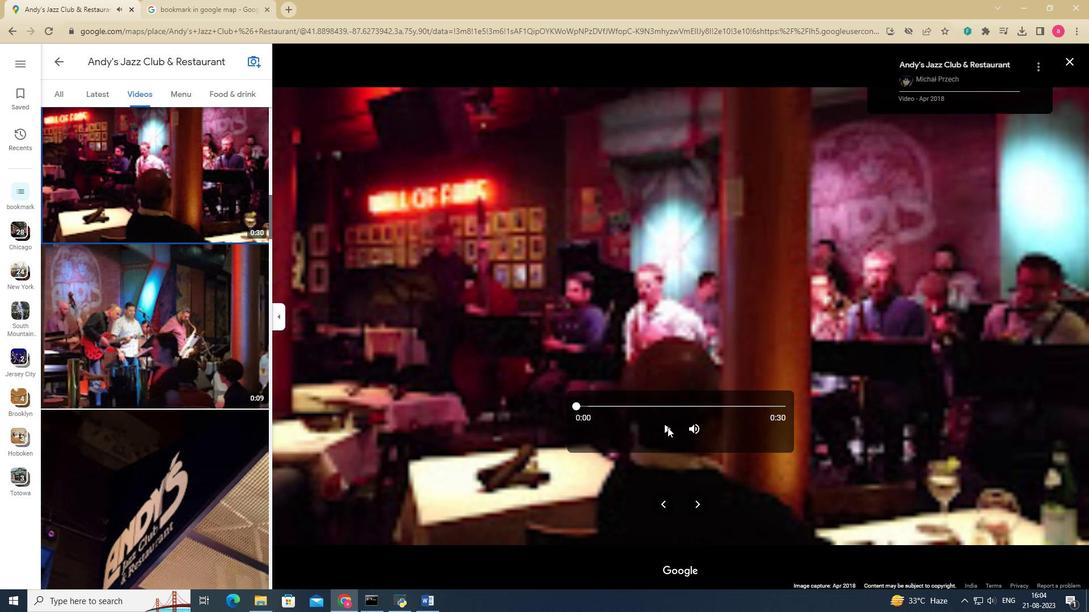 
Action: Mouse pressed left at (667, 427)
Screenshot: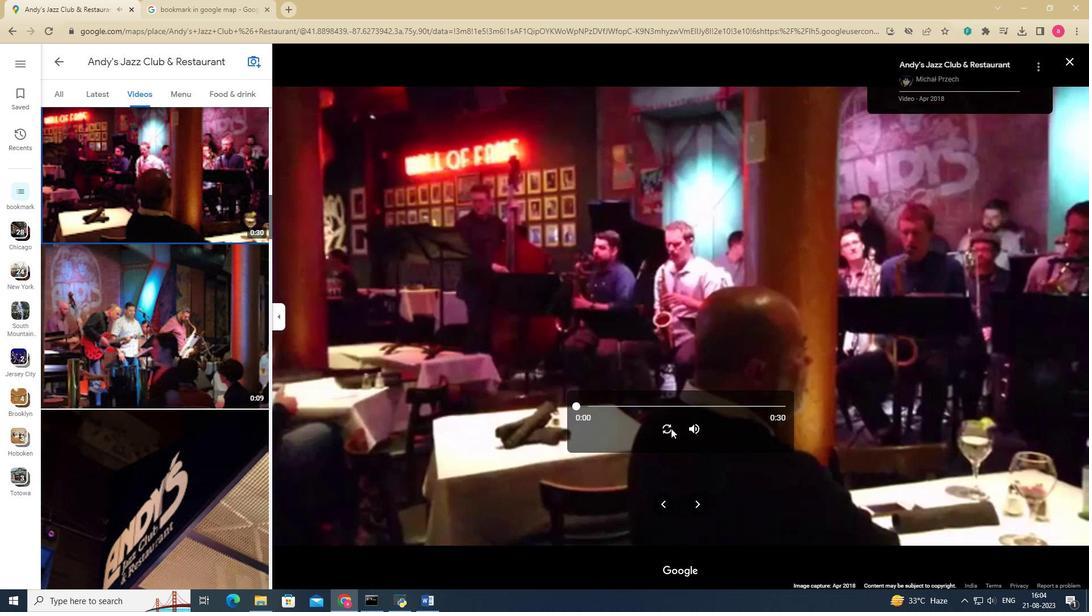 
Action: Mouse moved to (196, 417)
Screenshot: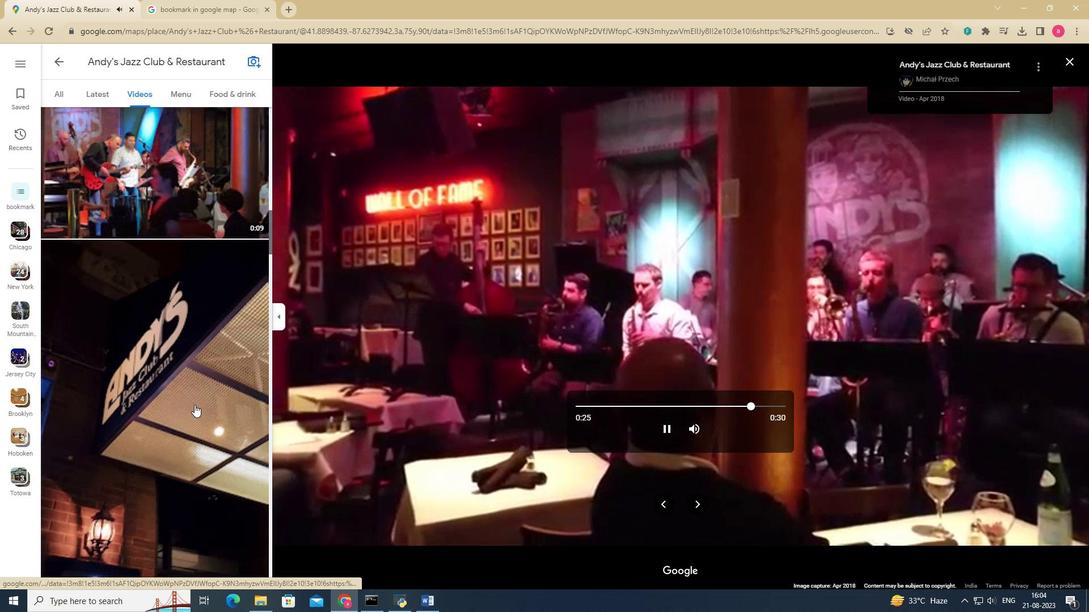 
Action: Mouse scrolled (196, 416) with delta (0, 0)
Screenshot: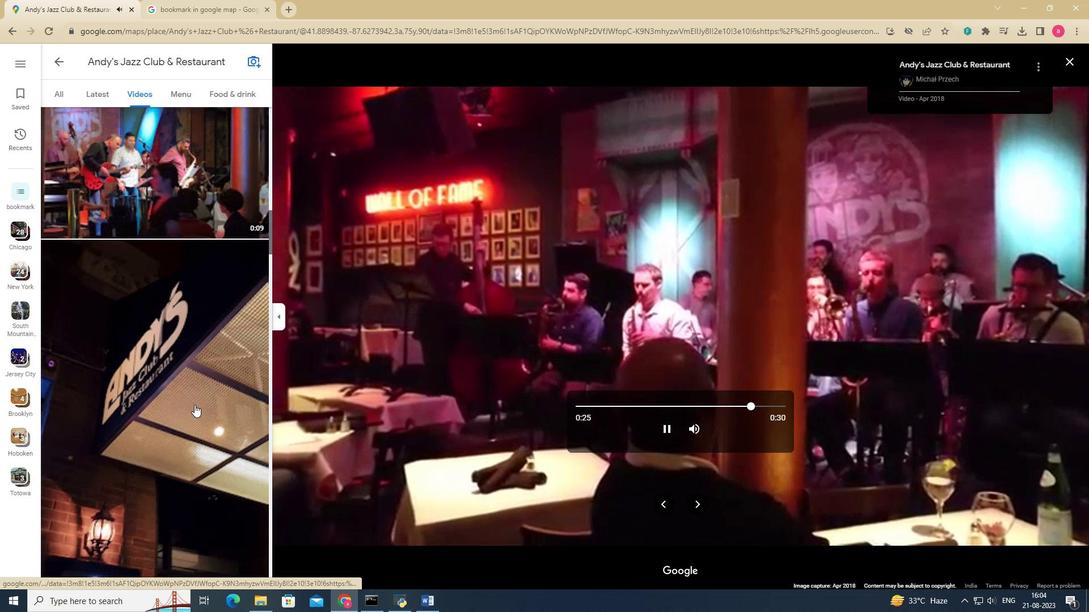 
Action: Mouse scrolled (196, 416) with delta (0, 0)
Screenshot: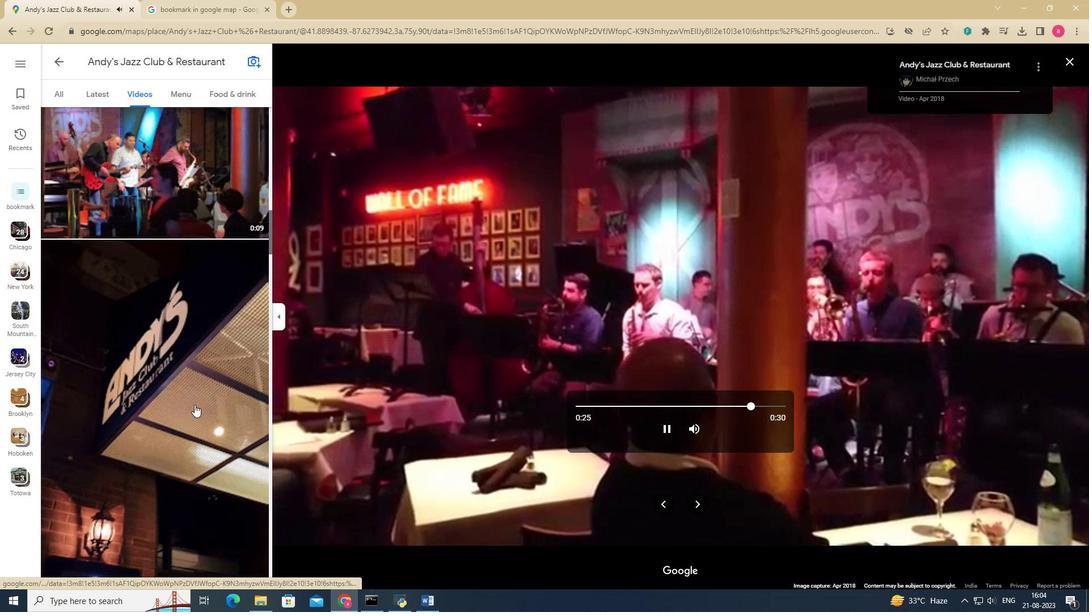 
Action: Mouse scrolled (196, 416) with delta (0, 0)
Screenshot: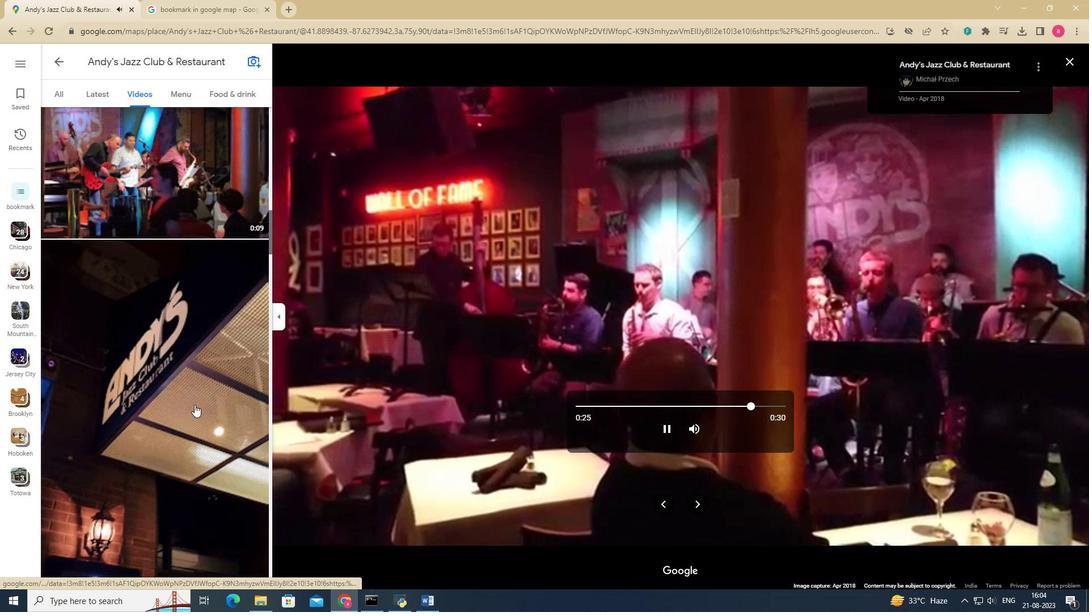 
Action: Mouse moved to (194, 405)
Screenshot: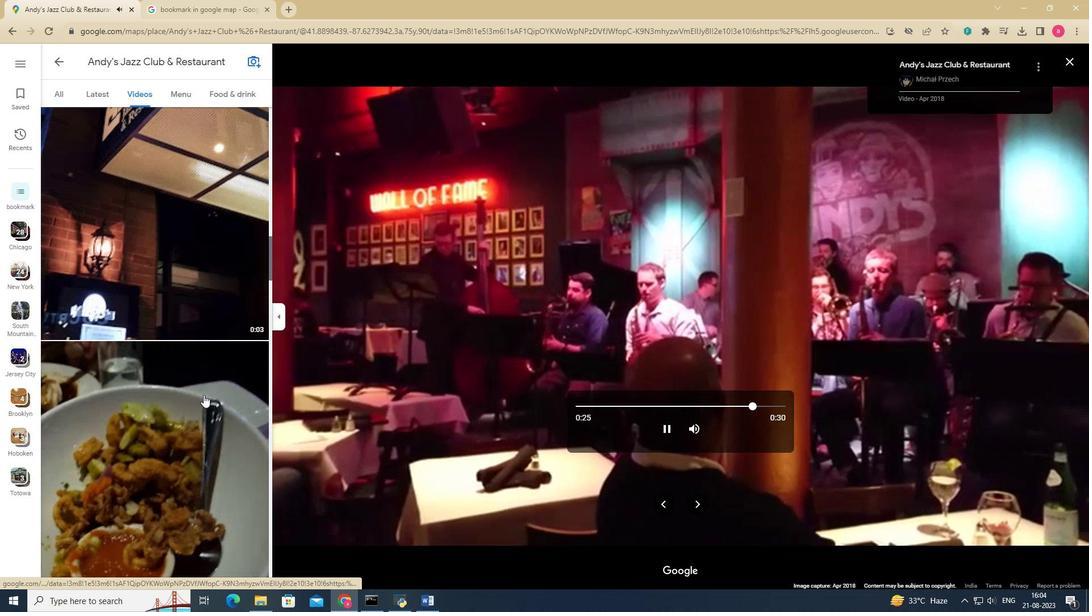 
Action: Mouse scrolled (194, 404) with delta (0, 0)
Screenshot: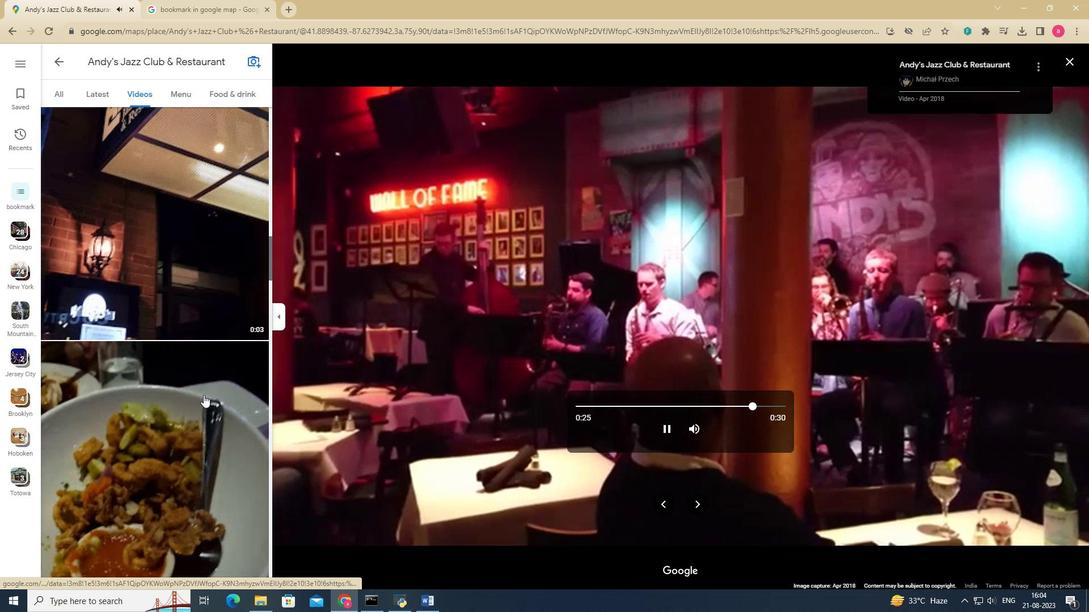
Action: Mouse scrolled (194, 404) with delta (0, 0)
Screenshot: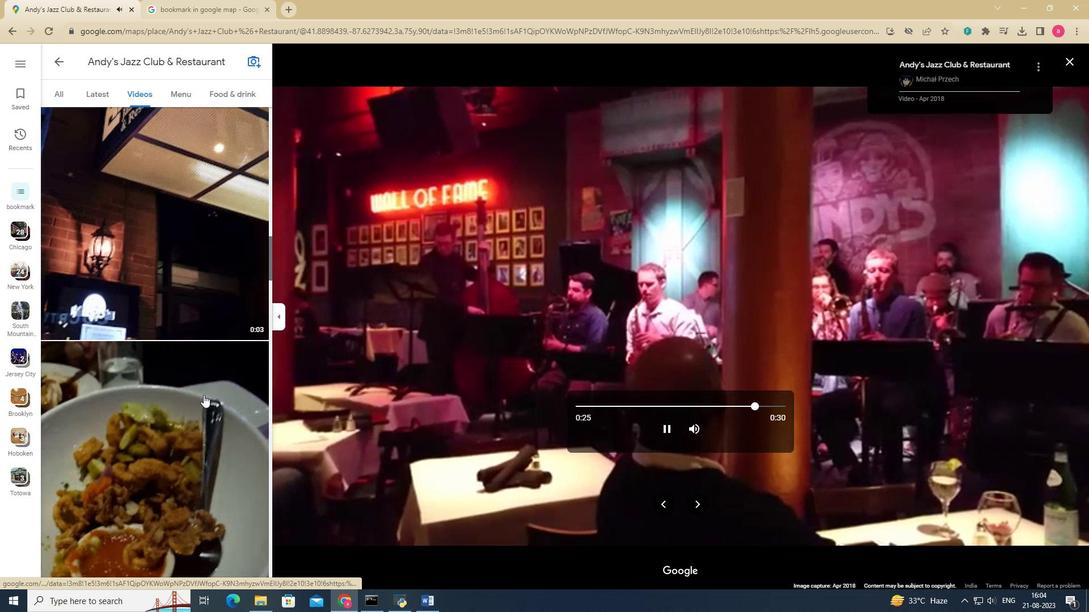 
Action: Mouse scrolled (194, 404) with delta (0, 0)
Screenshot: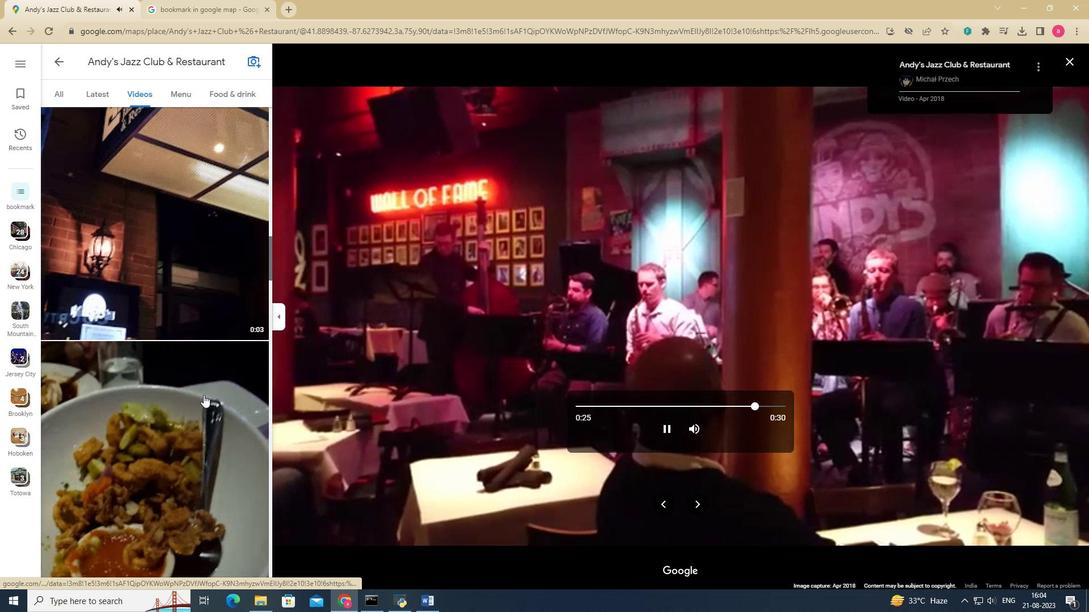 
Action: Mouse scrolled (194, 404) with delta (0, 0)
Screenshot: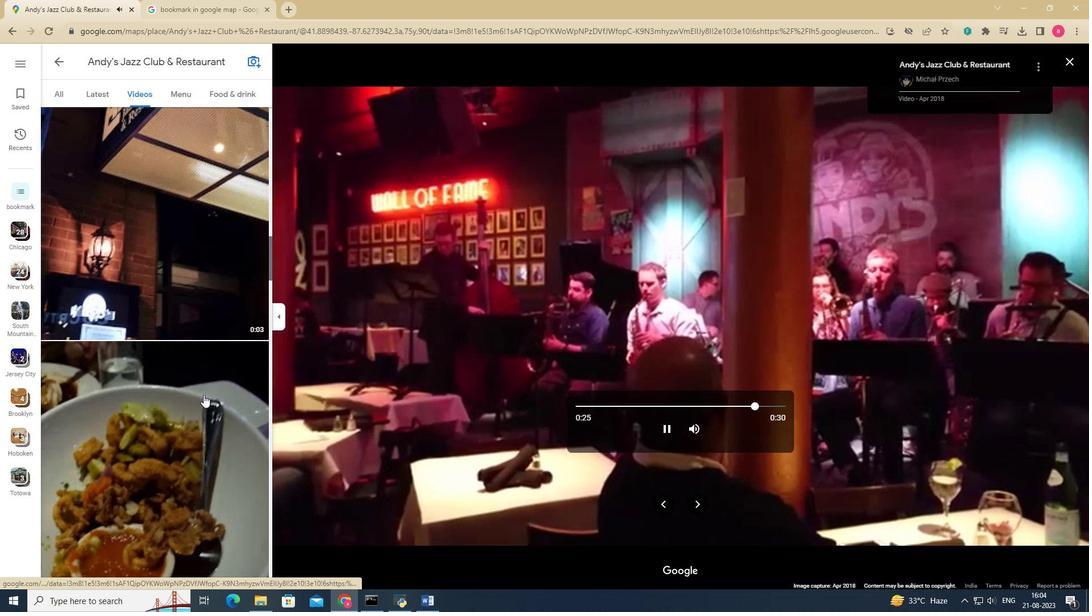 
Action: Mouse scrolled (194, 404) with delta (0, 0)
Screenshot: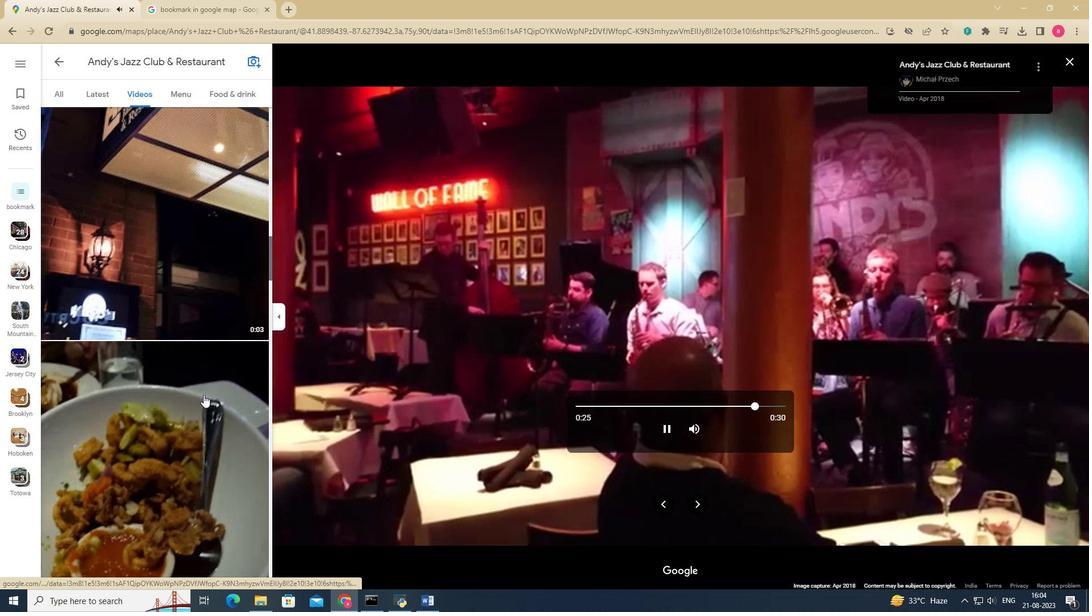 
Action: Mouse moved to (203, 395)
Screenshot: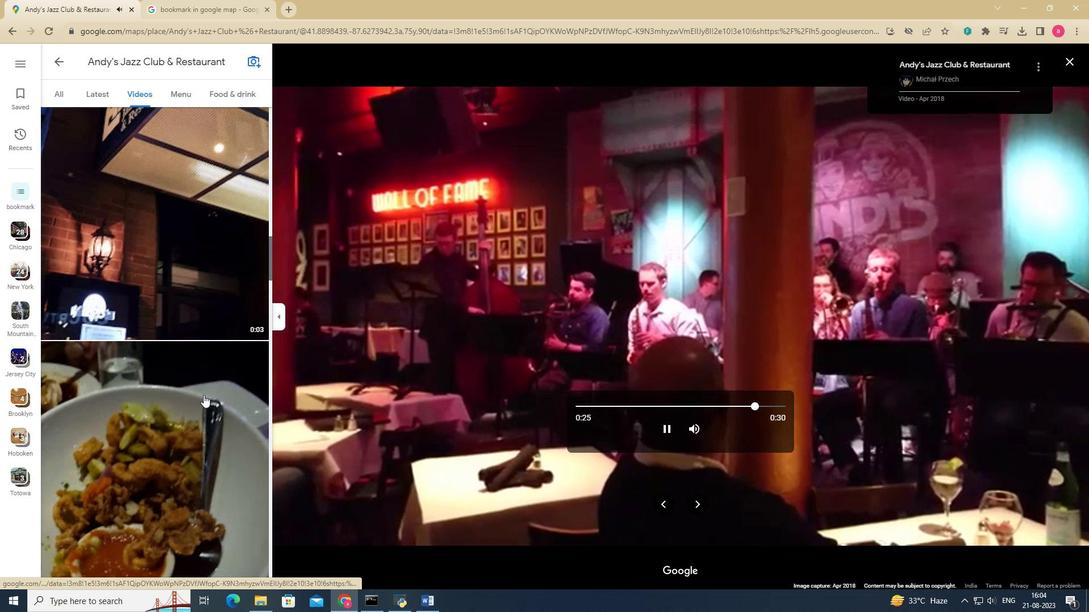 
Action: Mouse scrolled (203, 394) with delta (0, 0)
Screenshot: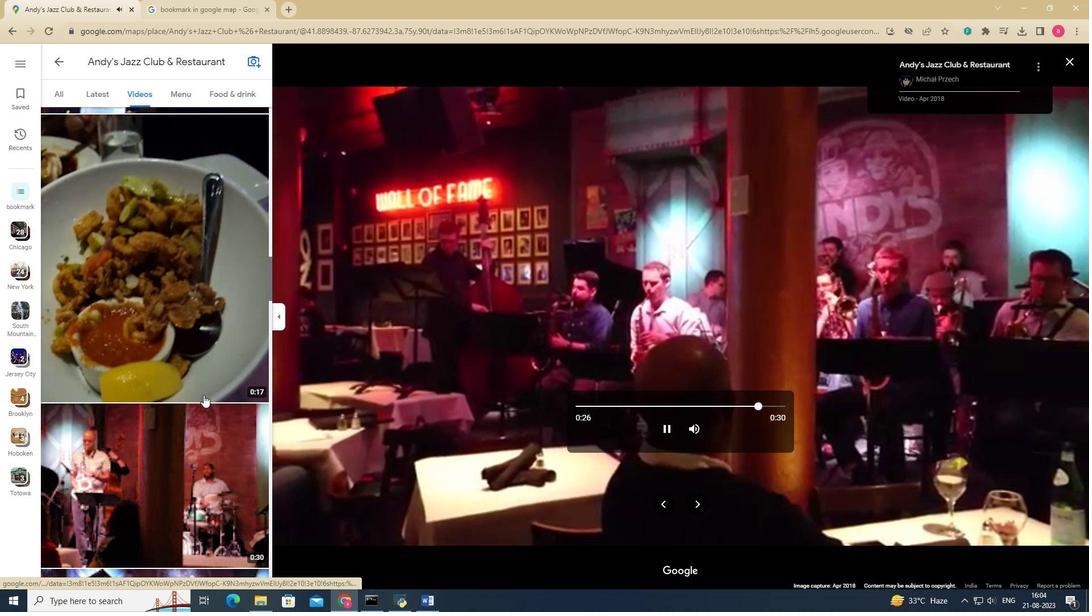 
Action: Mouse scrolled (203, 394) with delta (0, 0)
Screenshot: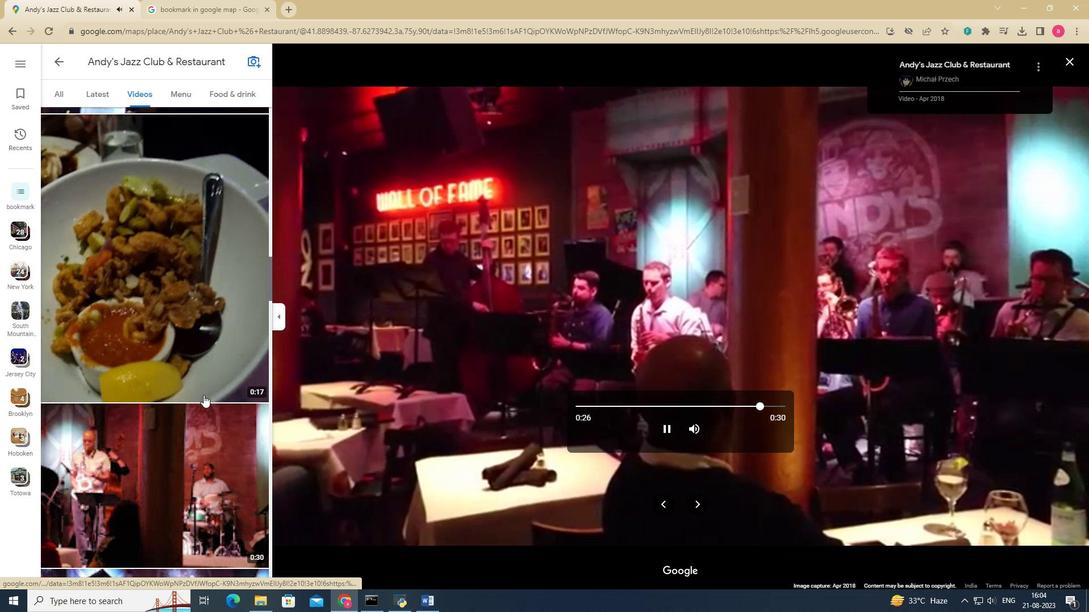
Action: Mouse scrolled (203, 394) with delta (0, 0)
Screenshot: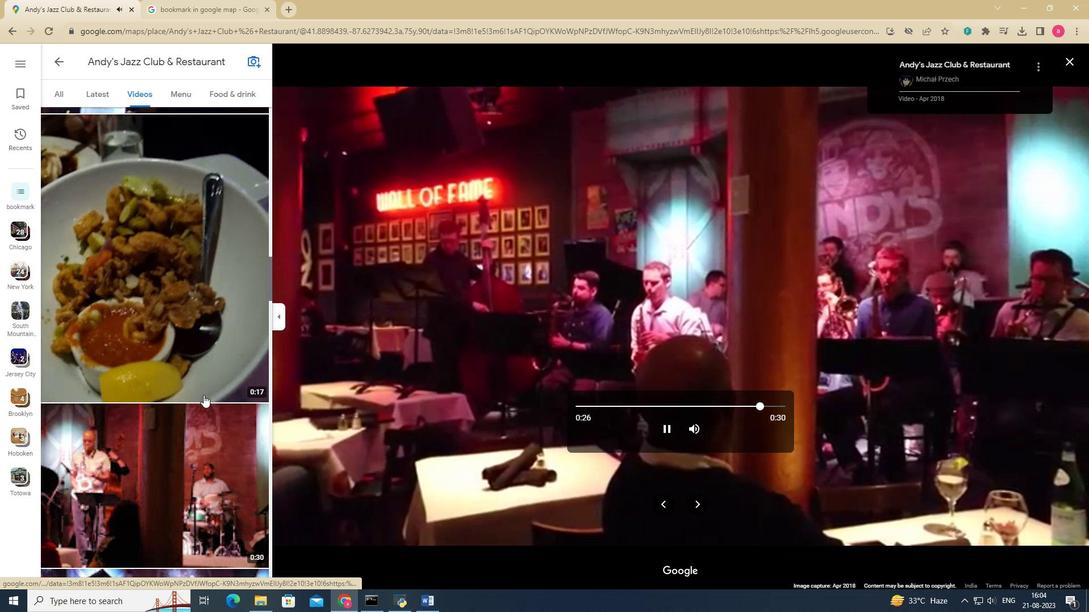 
Action: Mouse scrolled (203, 394) with delta (0, 0)
Screenshot: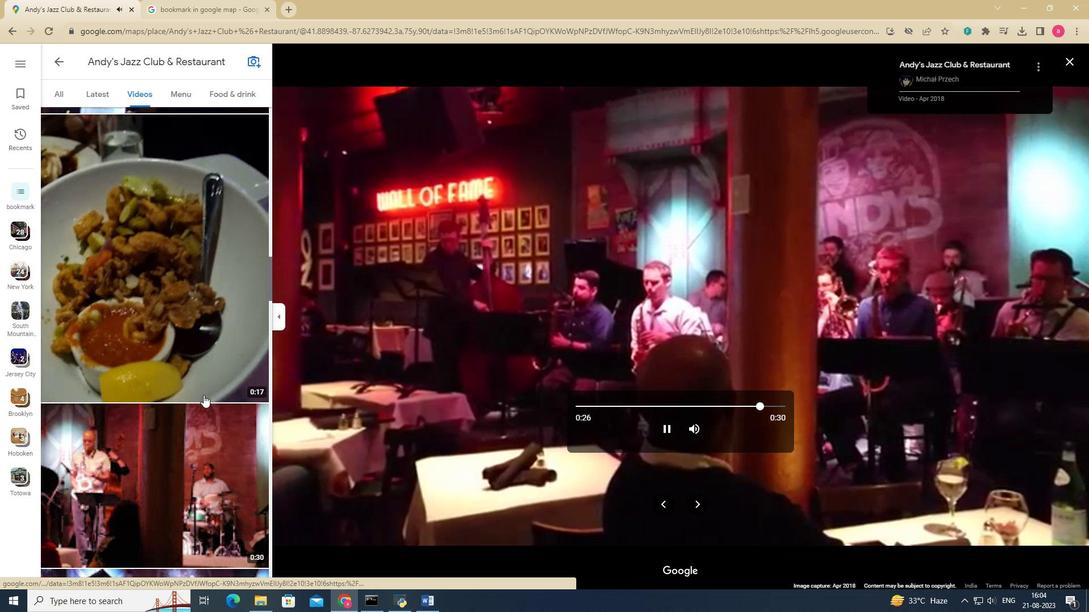 
Action: Mouse moved to (203, 394)
Screenshot: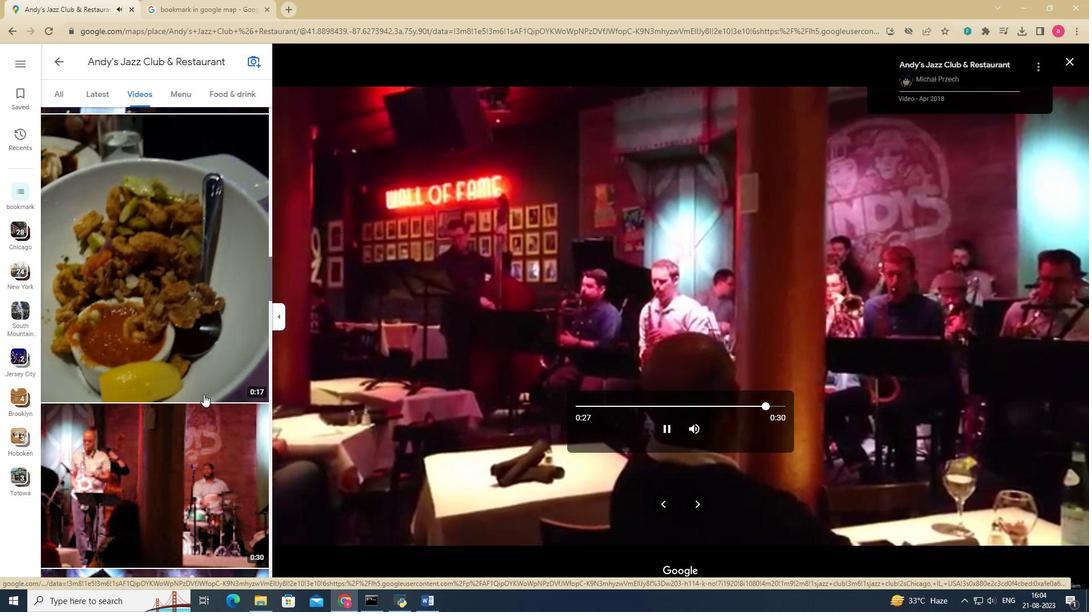 
Action: Mouse pressed left at (203, 394)
Screenshot: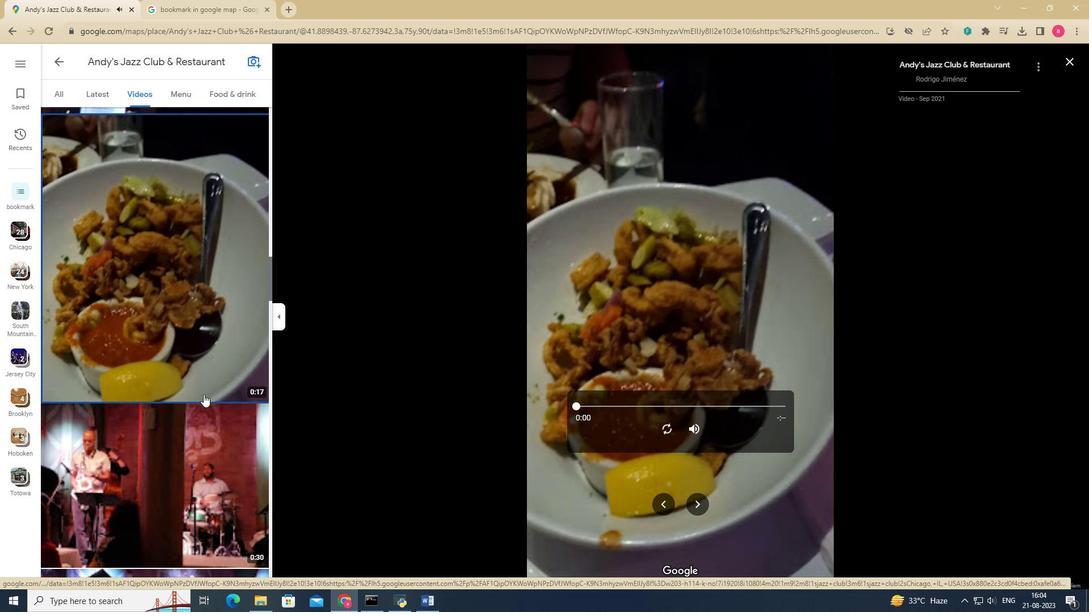 
Action: Mouse moved to (663, 428)
Screenshot: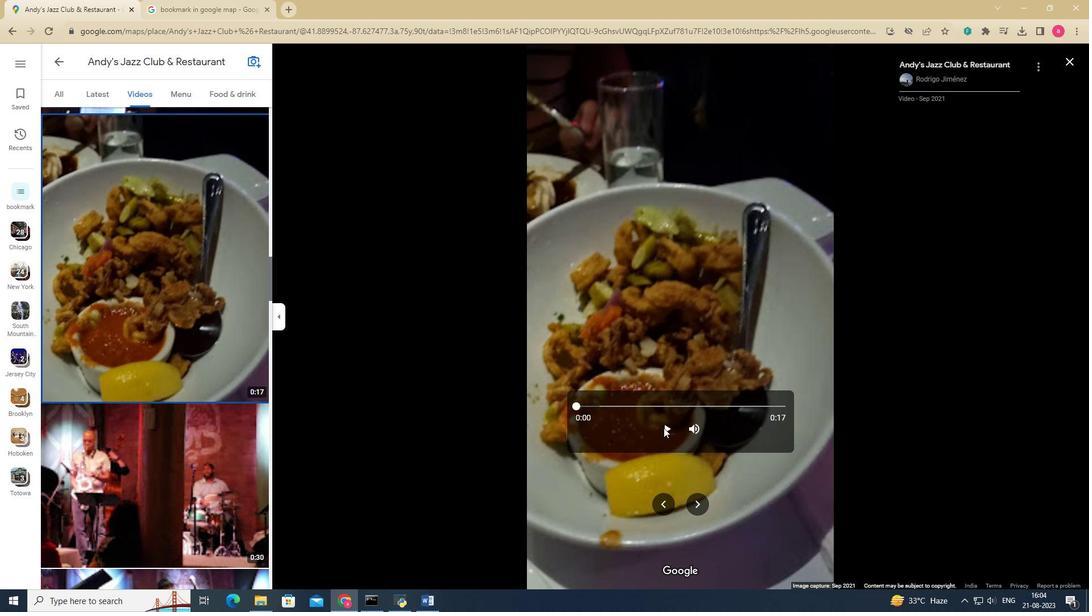 
Action: Mouse pressed left at (663, 428)
Screenshot: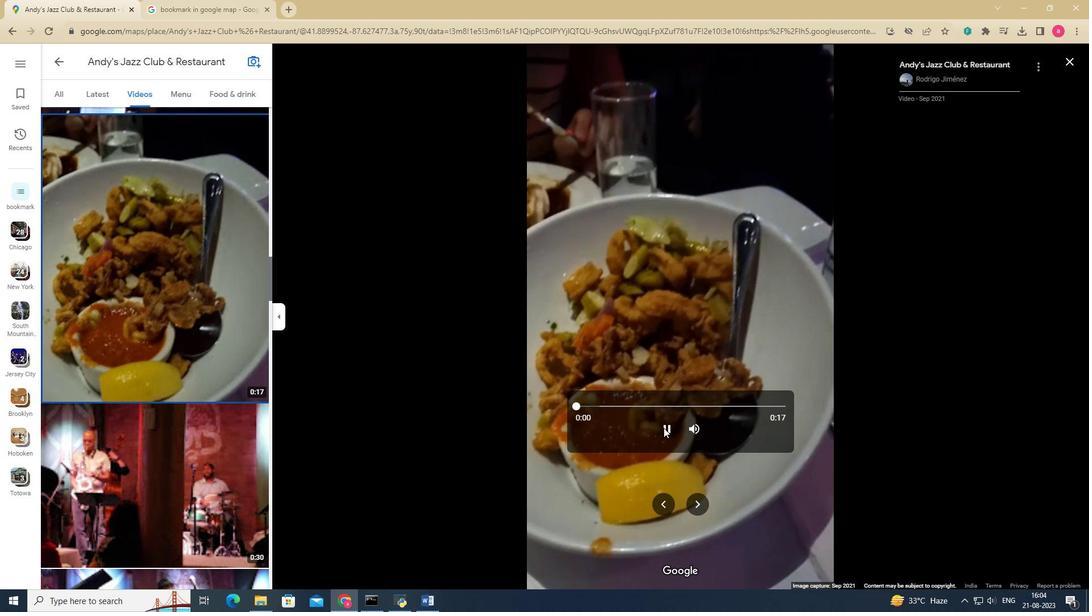 
Action: Mouse moved to (249, 356)
Screenshot: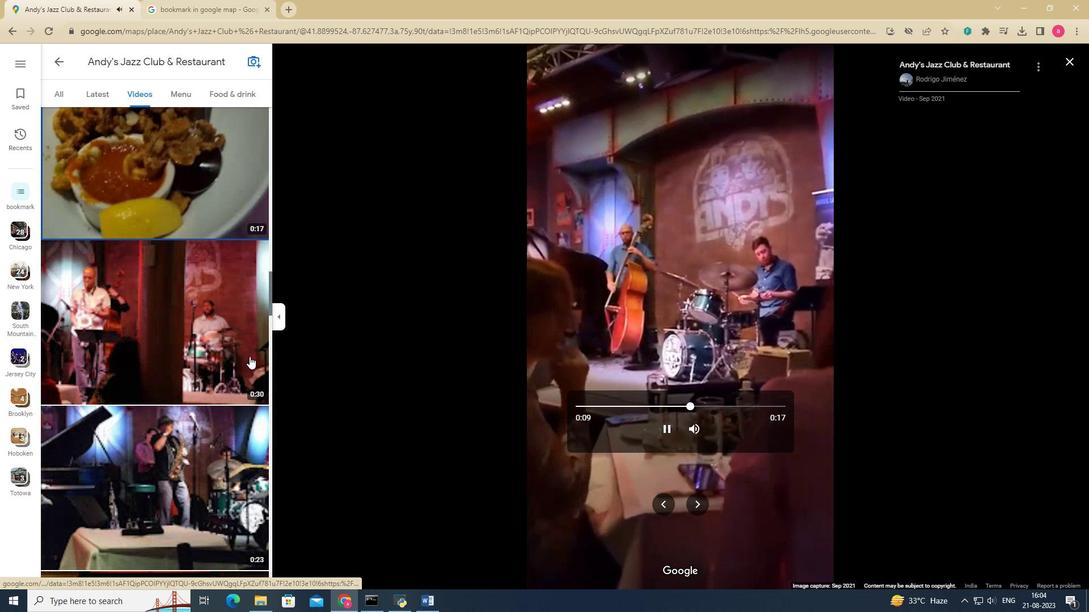 
Action: Mouse scrolled (249, 356) with delta (0, 0)
Screenshot: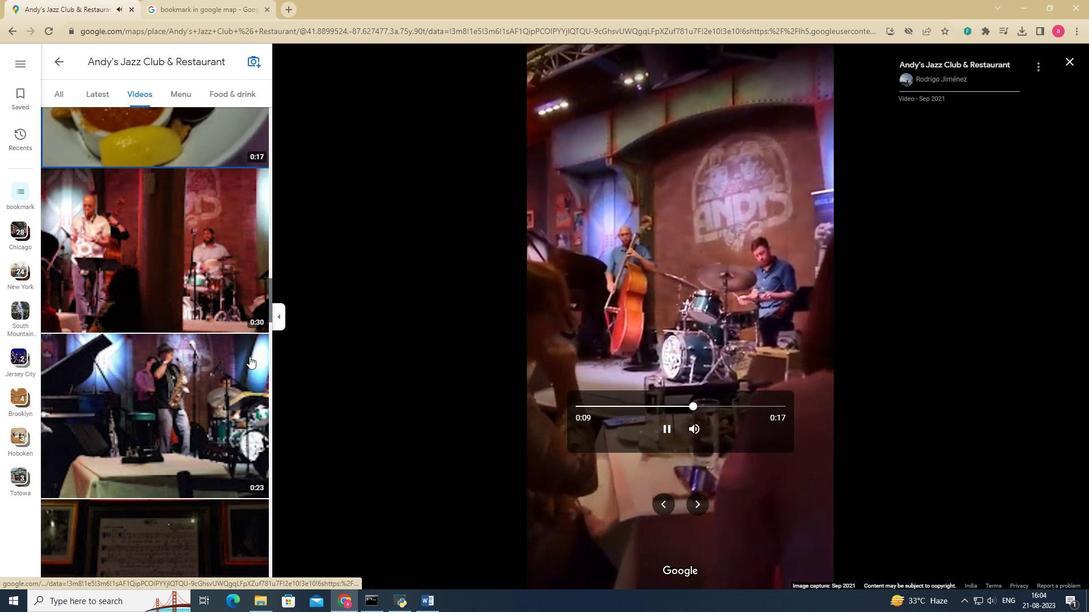 
Action: Mouse scrolled (249, 356) with delta (0, 0)
Screenshot: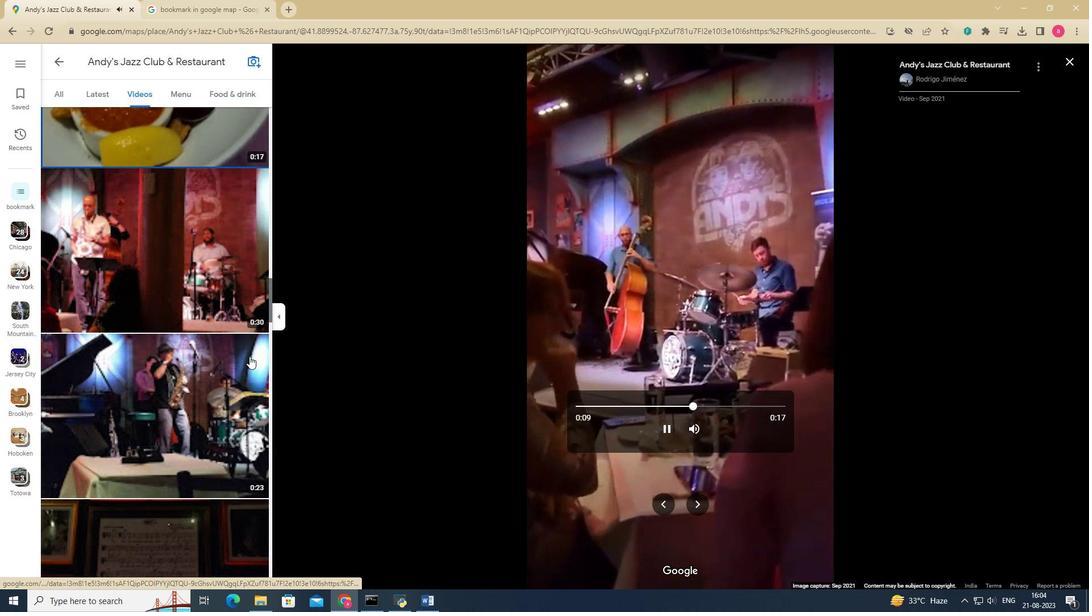 
Action: Mouse scrolled (249, 356) with delta (0, 0)
Screenshot: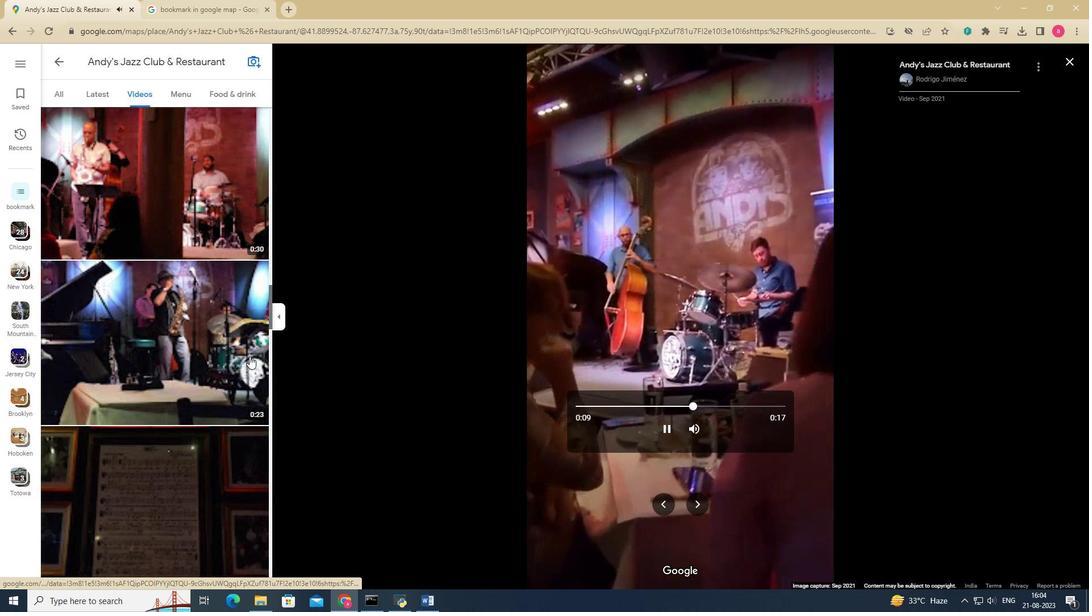 
Action: Mouse scrolled (249, 356) with delta (0, 0)
Screenshot: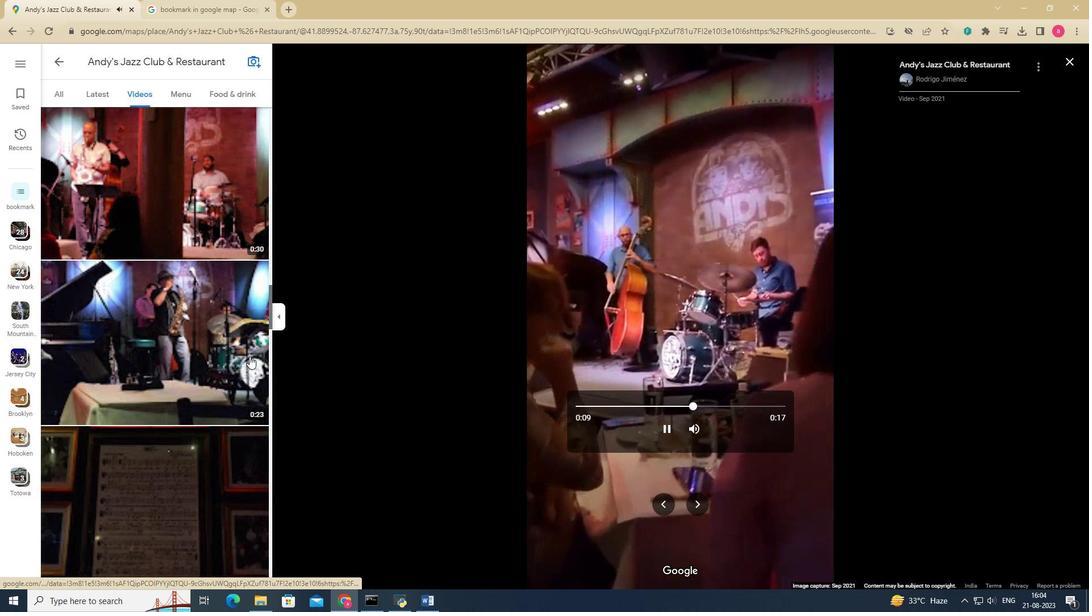 
Action: Mouse scrolled (249, 356) with delta (0, 0)
Screenshot: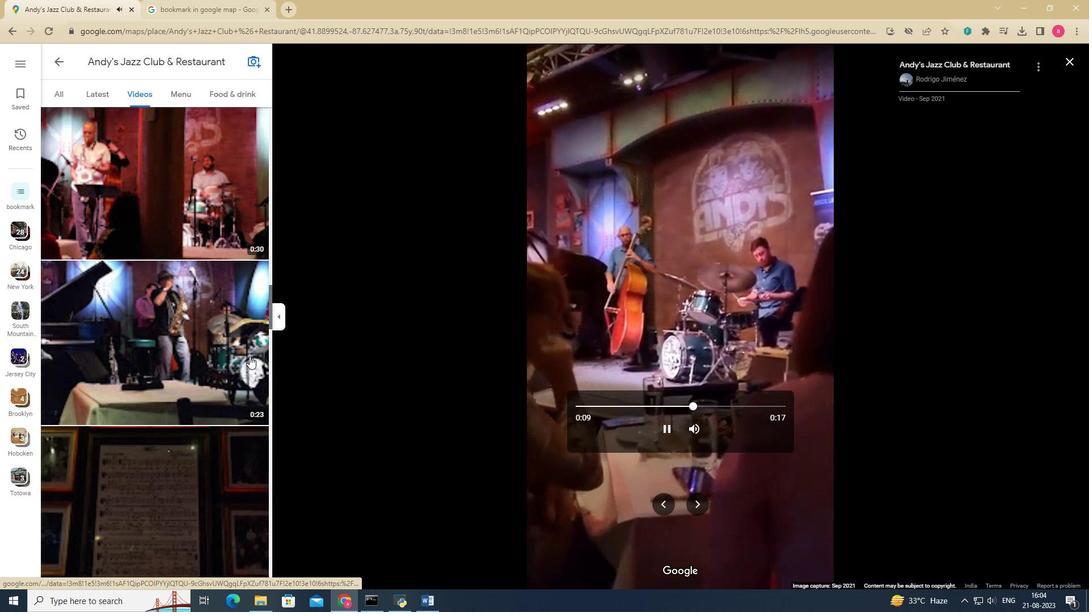 
Action: Mouse scrolled (249, 356) with delta (0, 0)
Screenshot: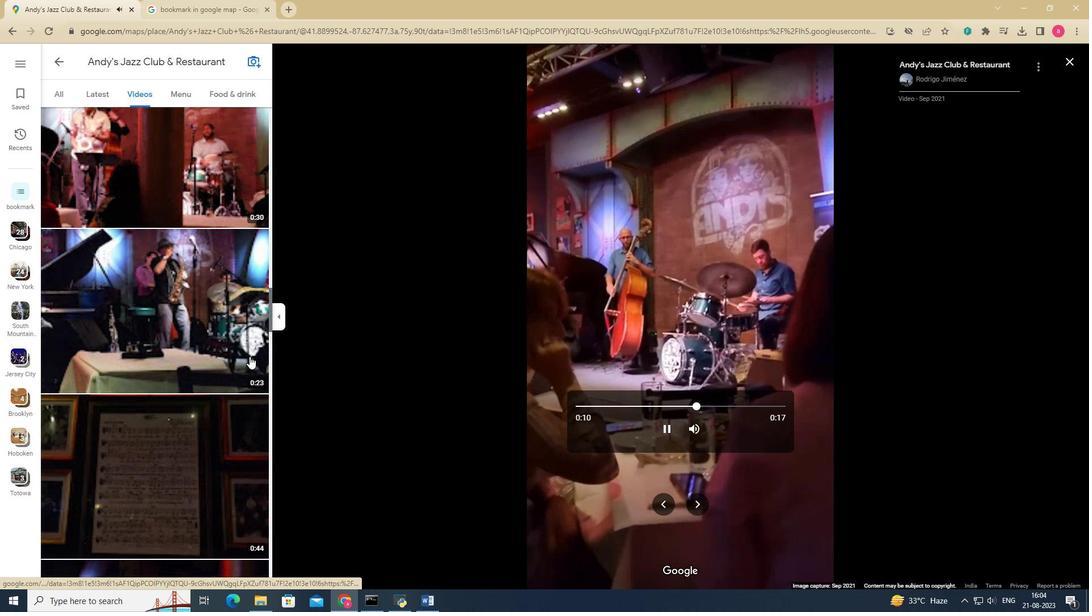 
Action: Mouse pressed left at (249, 356)
Screenshot: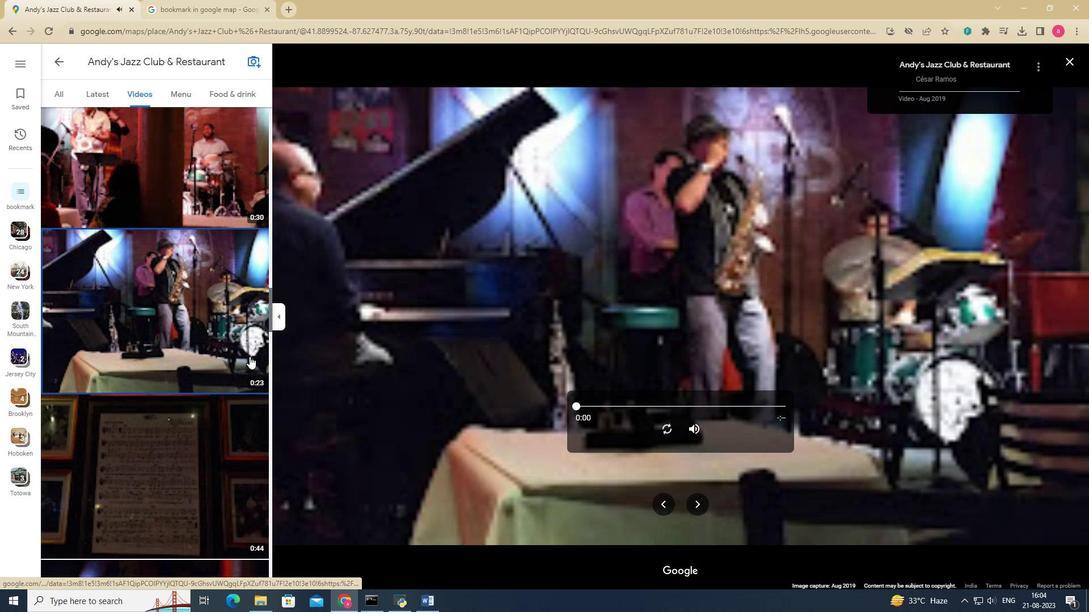 
Action: Mouse moved to (666, 428)
Screenshot: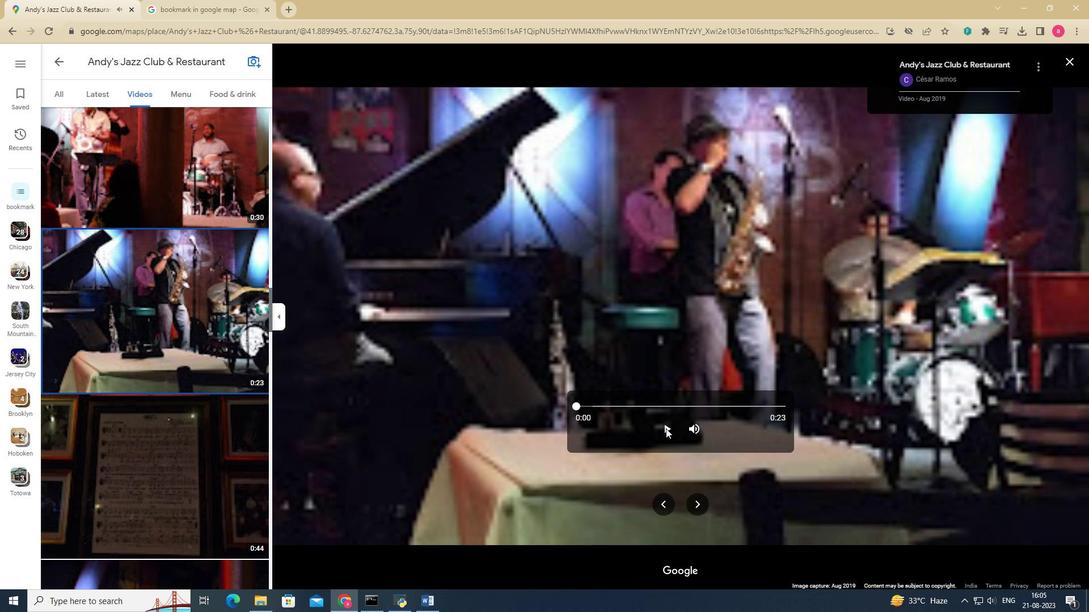 
Action: Mouse pressed left at (666, 428)
Screenshot: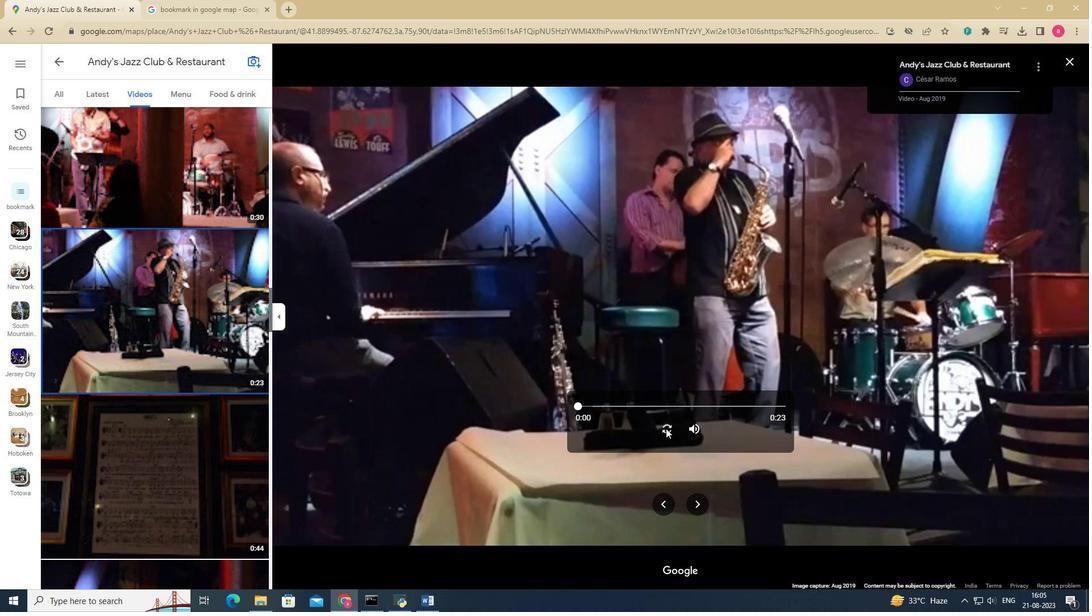 
Action: Mouse moved to (207, 386)
Screenshot: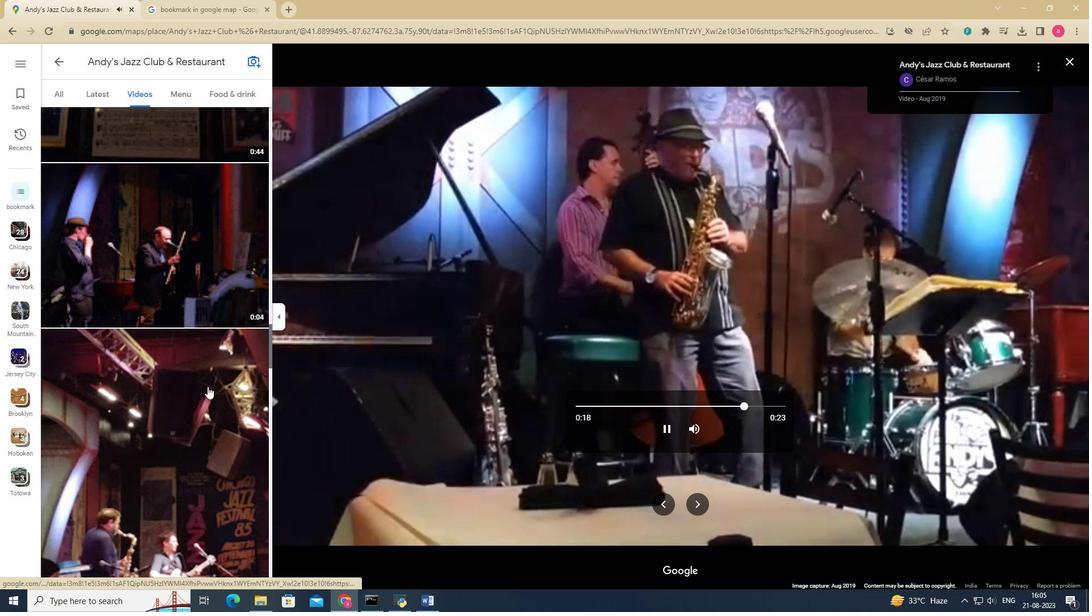 
Action: Mouse scrolled (207, 386) with delta (0, 0)
Screenshot: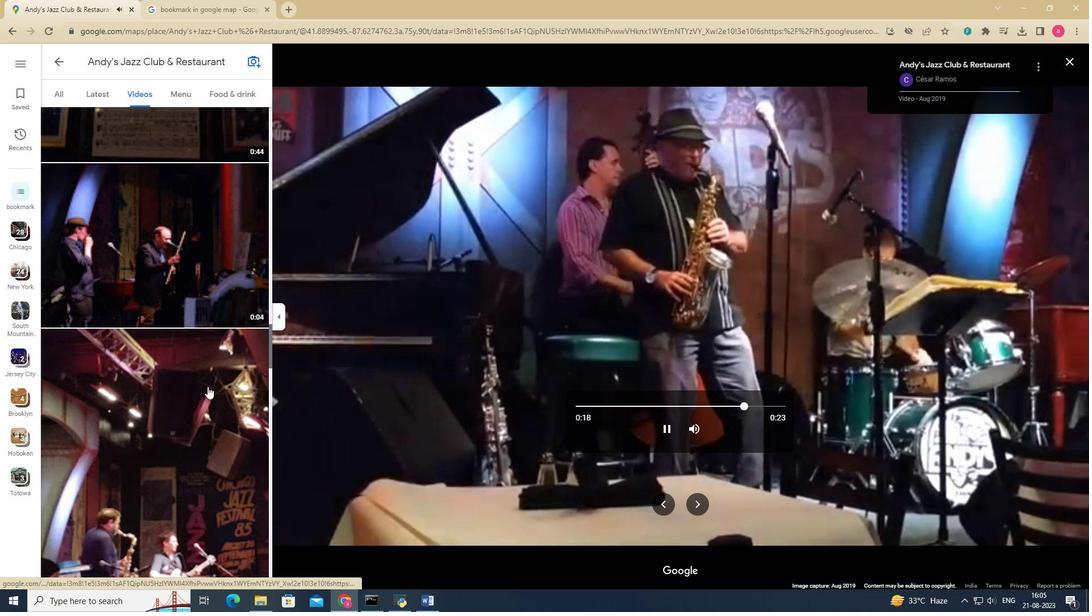
Action: Mouse scrolled (207, 386) with delta (0, 0)
Screenshot: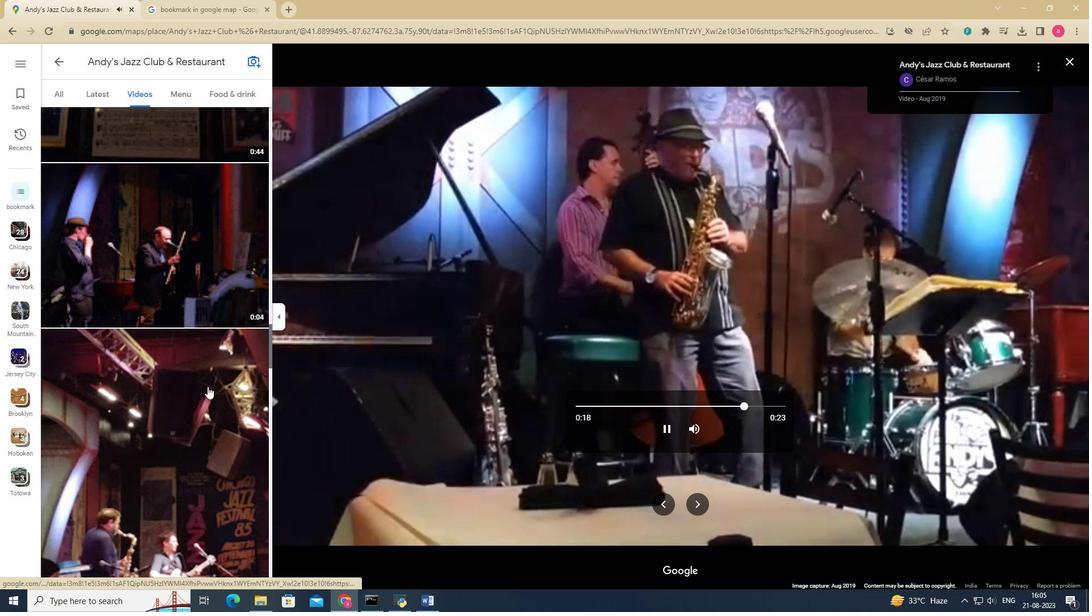 
Action: Mouse scrolled (207, 386) with delta (0, 0)
Screenshot: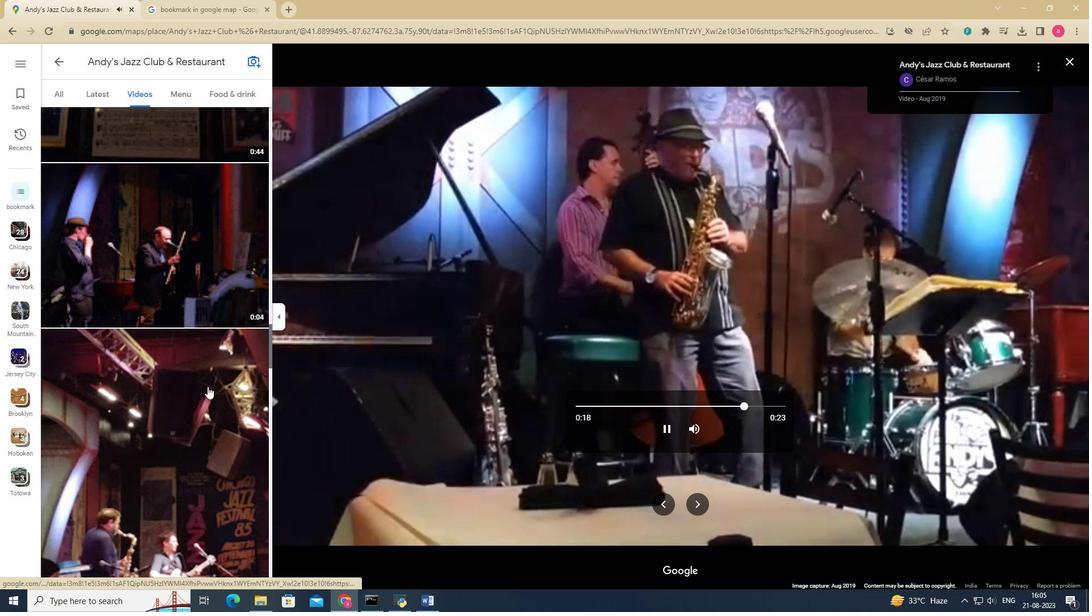 
Action: Mouse scrolled (207, 386) with delta (0, 0)
Screenshot: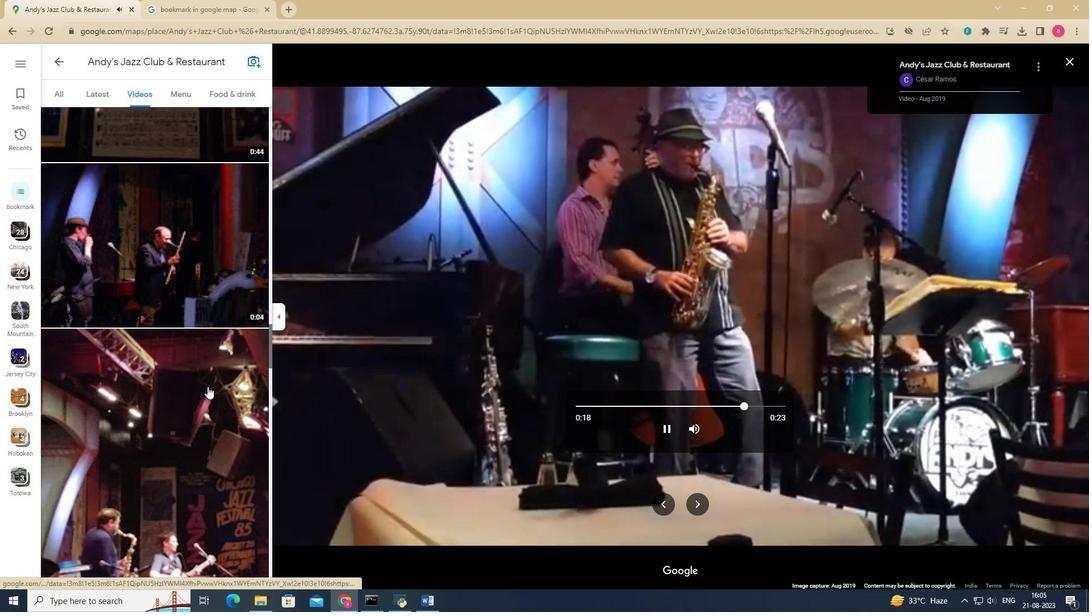 
Action: Mouse scrolled (207, 386) with delta (0, 0)
Screenshot: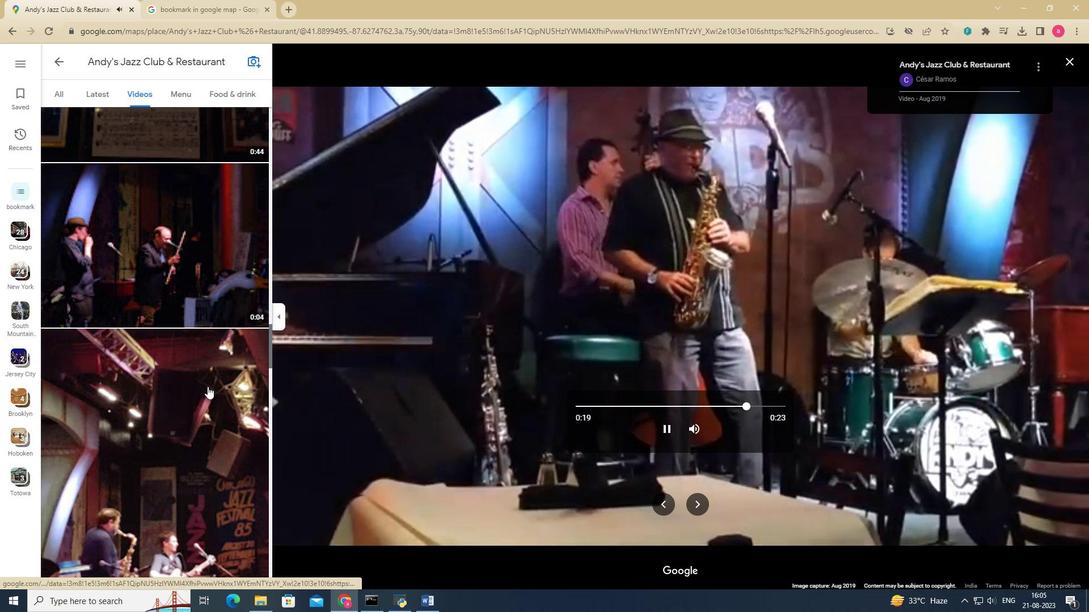 
Action: Mouse scrolled (207, 386) with delta (0, 0)
Screenshot: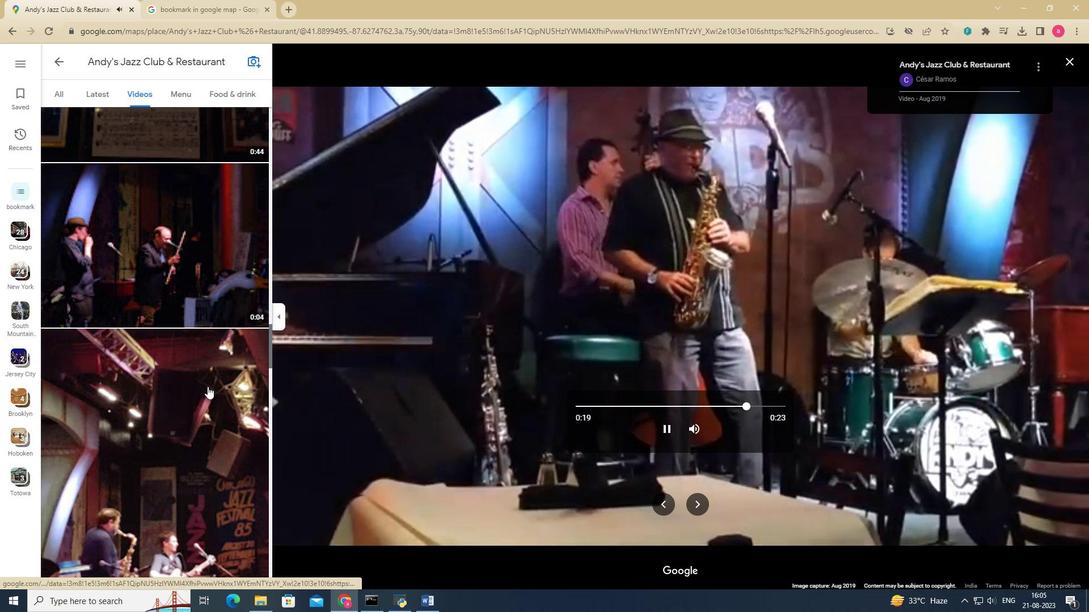 
Action: Mouse scrolled (207, 386) with delta (0, 0)
Screenshot: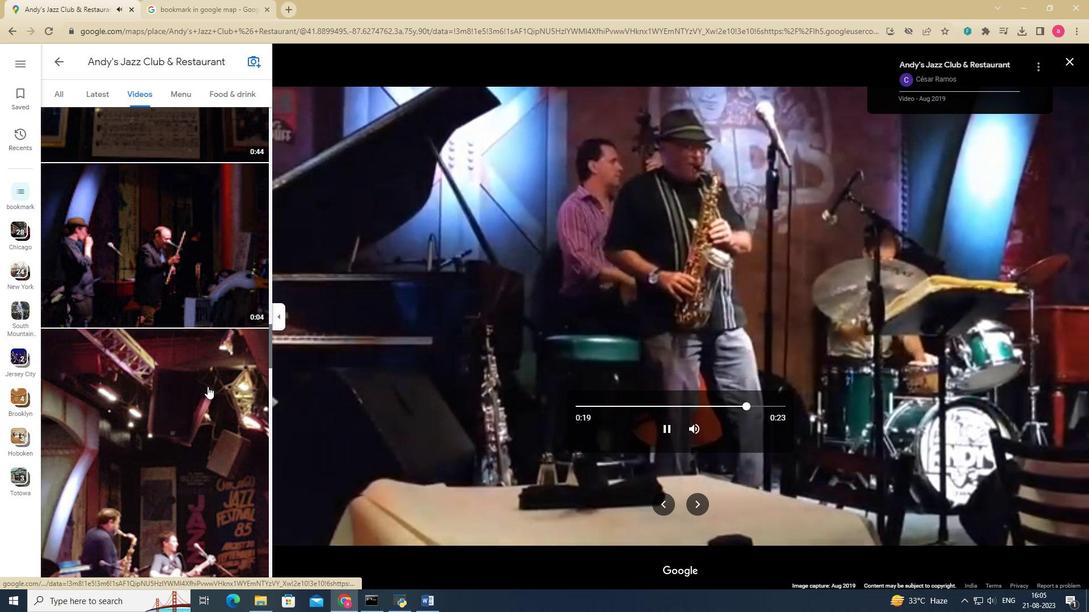 
Action: Mouse moved to (216, 338)
Screenshot: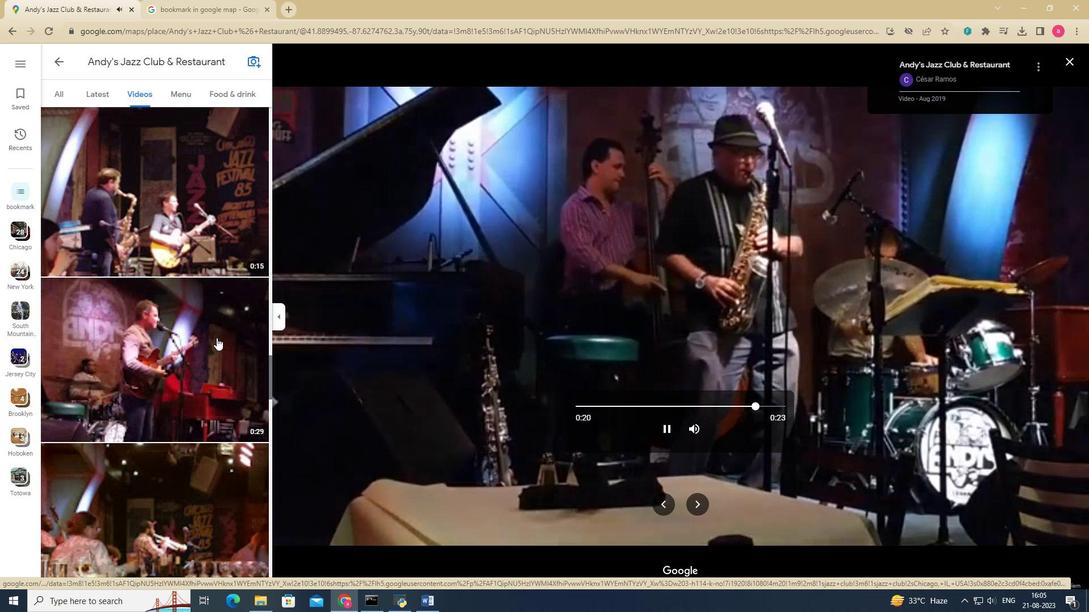 
Action: Mouse scrolled (216, 337) with delta (0, 0)
Screenshot: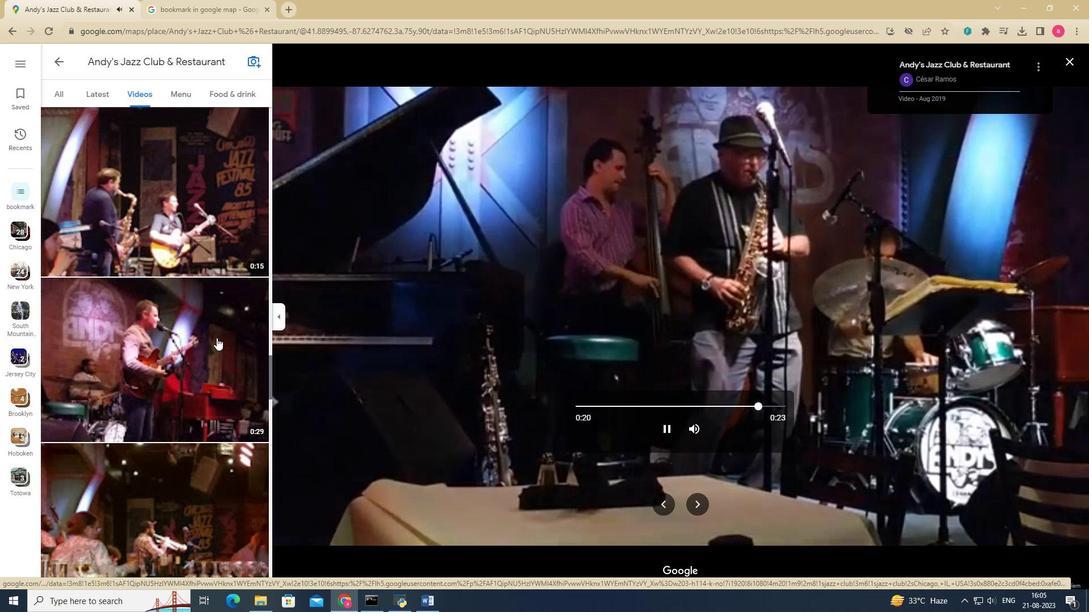 
Action: Mouse scrolled (216, 337) with delta (0, 0)
Screenshot: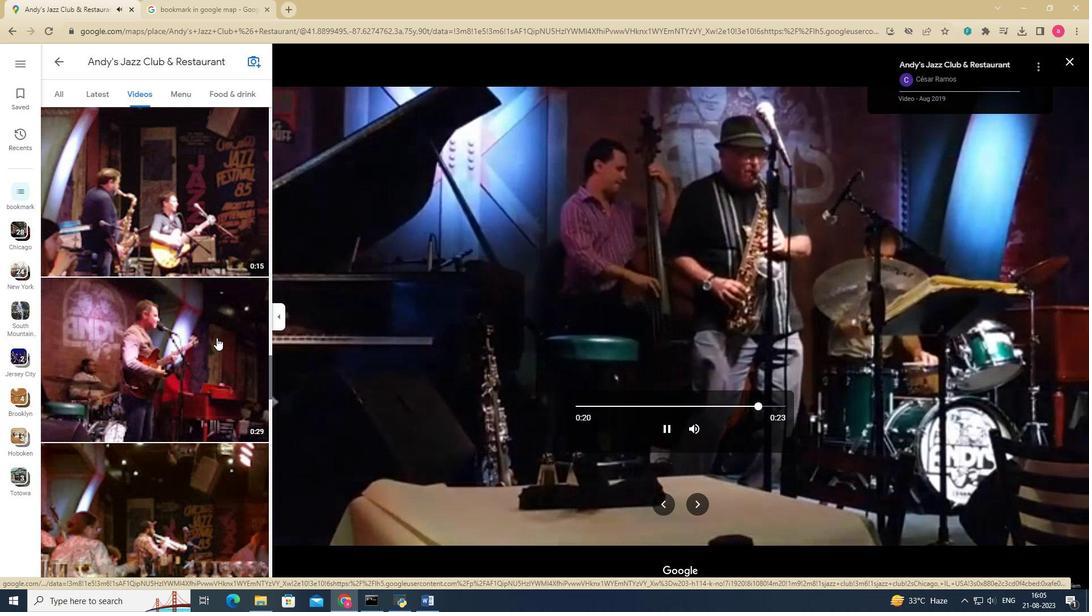
Action: Mouse scrolled (216, 337) with delta (0, 0)
Screenshot: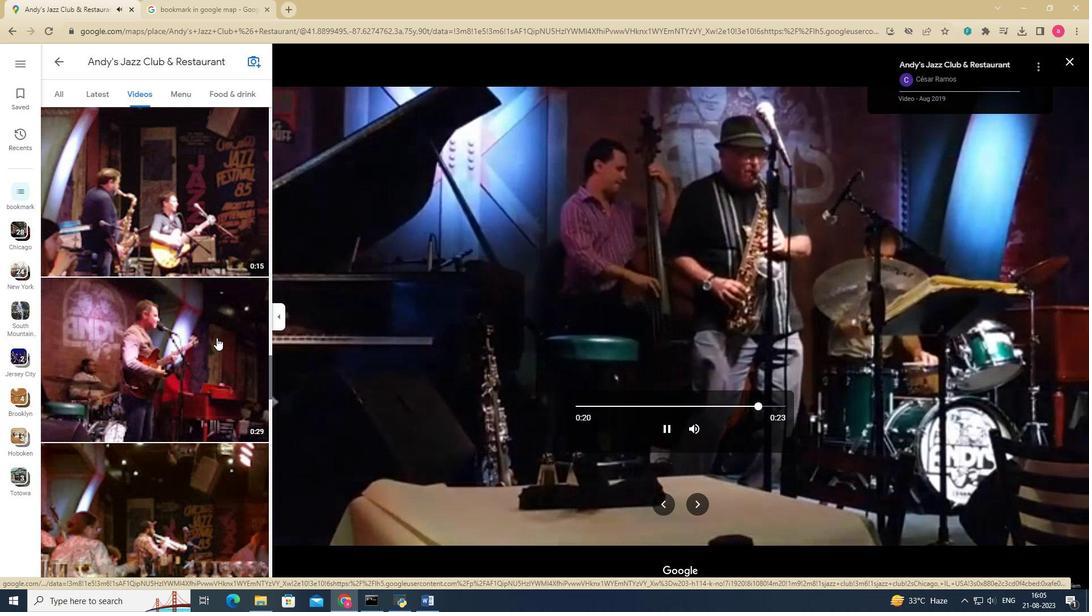 
Action: Mouse scrolled (216, 337) with delta (0, 0)
Screenshot: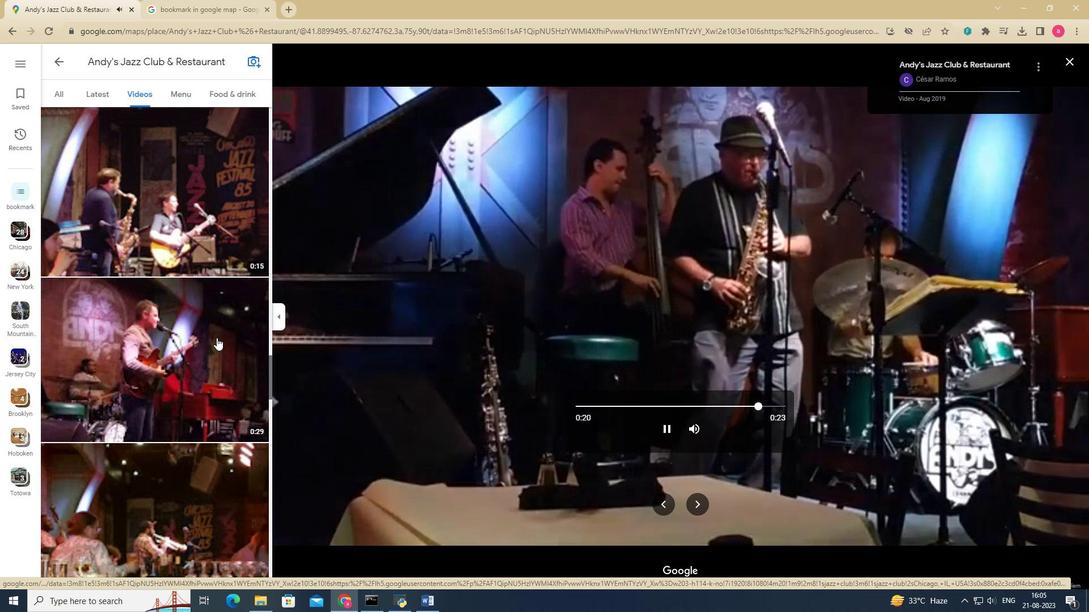 
Action: Mouse scrolled (216, 337) with delta (0, 0)
Screenshot: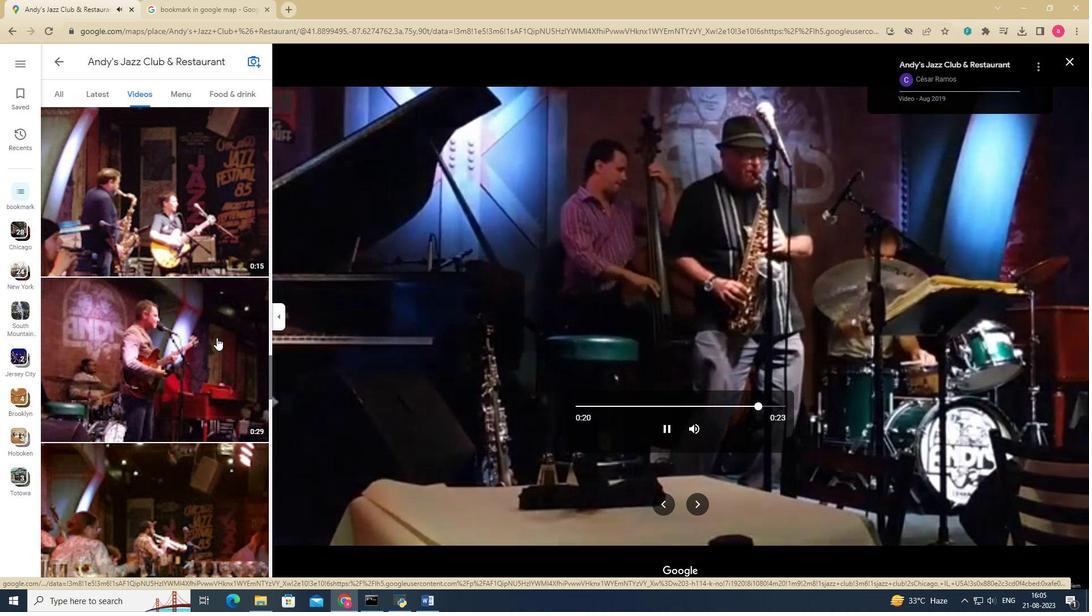 
Action: Mouse scrolled (216, 337) with delta (0, 0)
Screenshot: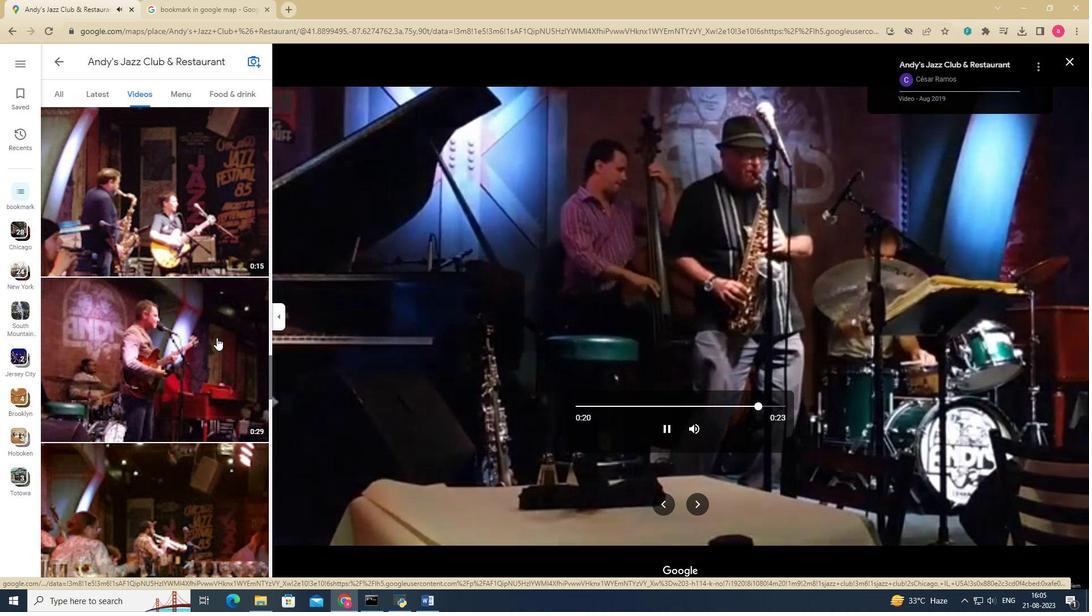 
Action: Mouse scrolled (216, 337) with delta (0, 0)
Screenshot: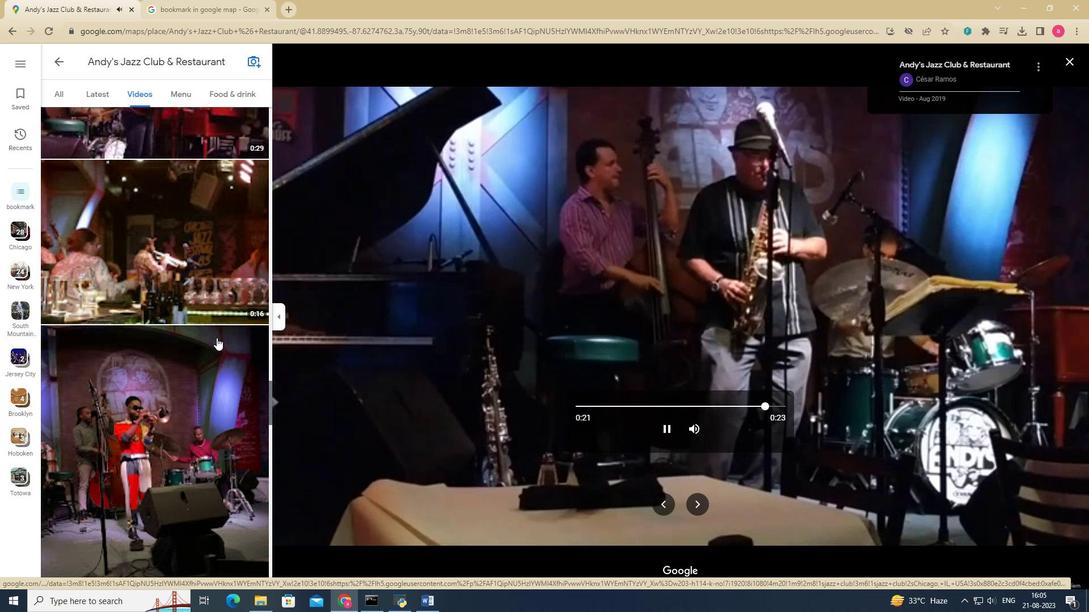 
Action: Mouse scrolled (216, 337) with delta (0, 0)
Screenshot: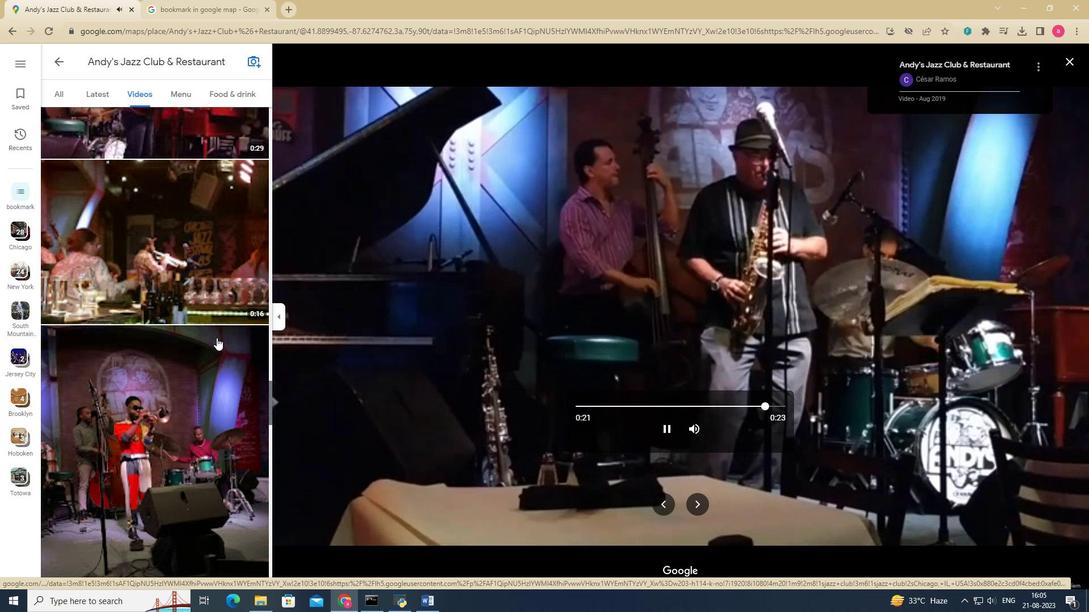 
Action: Mouse scrolled (216, 337) with delta (0, 0)
Screenshot: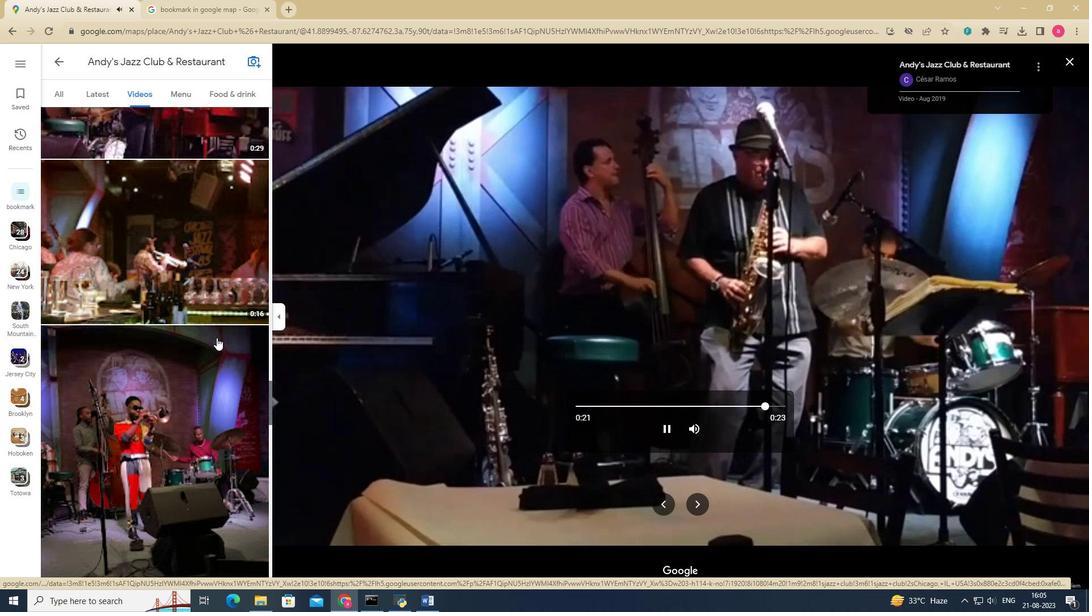 
Action: Mouse scrolled (216, 337) with delta (0, 0)
Screenshot: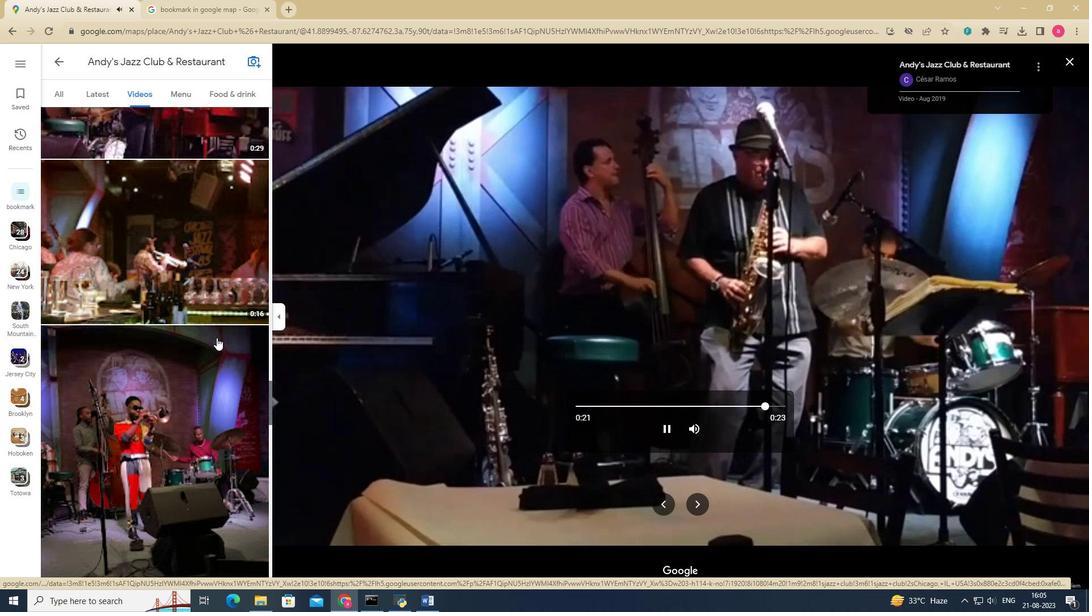 
Action: Mouse scrolled (216, 337) with delta (0, 0)
Screenshot: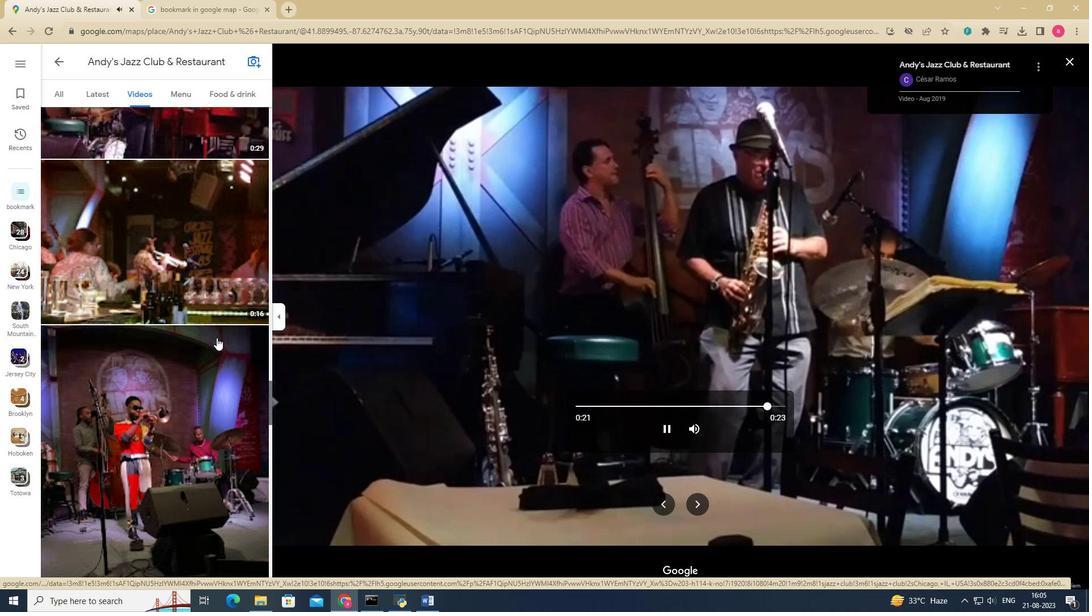 
Action: Mouse moved to (210, 157)
Screenshot: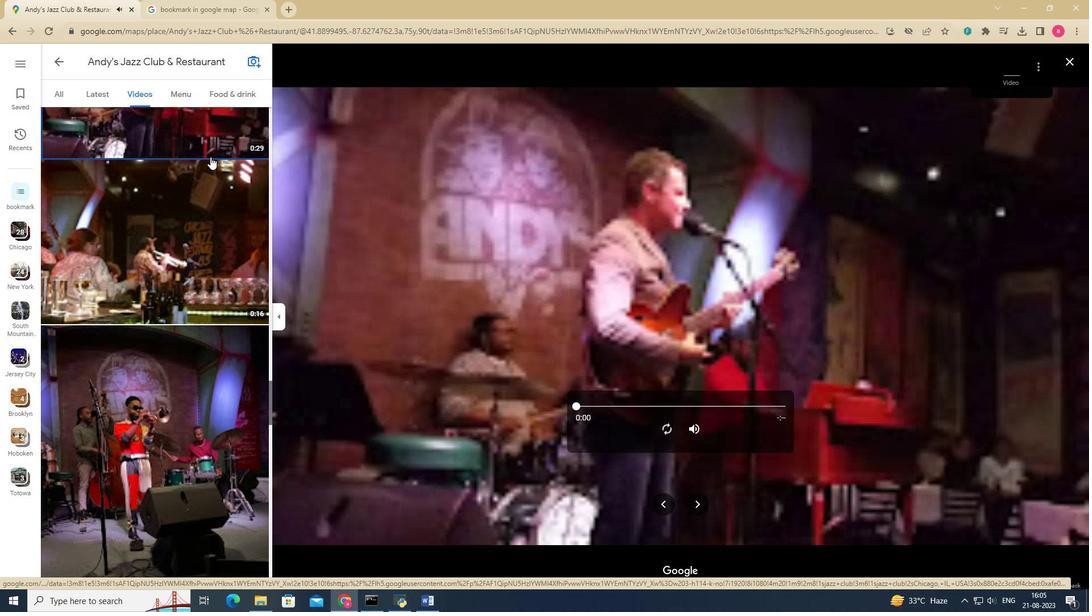 
Action: Mouse pressed left at (210, 157)
Screenshot: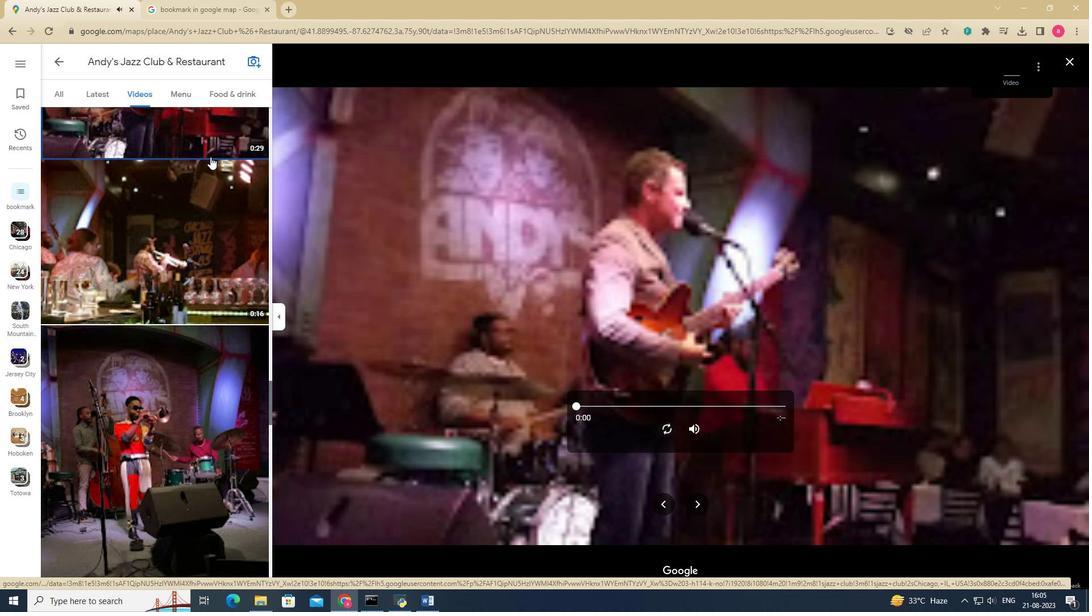 
Action: Mouse moved to (667, 428)
Screenshot: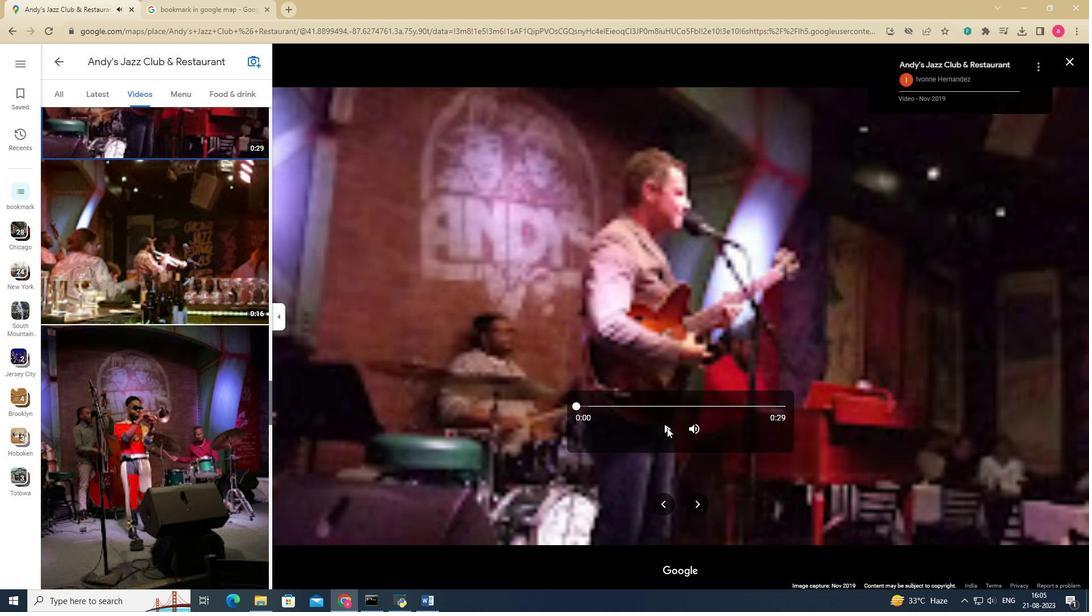 
Action: Mouse pressed left at (667, 428)
Screenshot: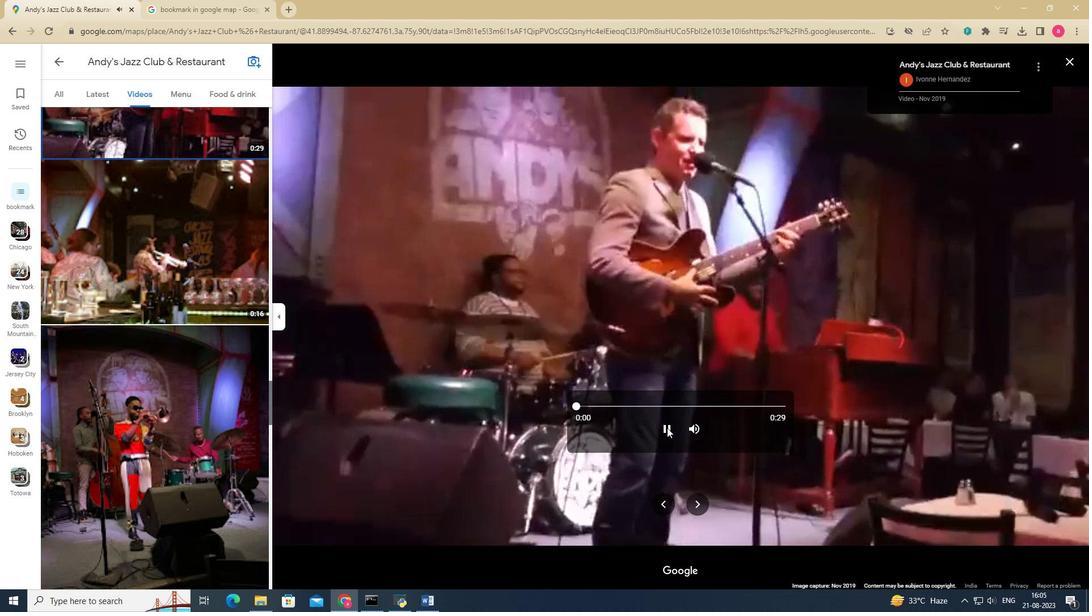 
Action: Mouse scrolled (667, 427) with delta (0, 0)
Screenshot: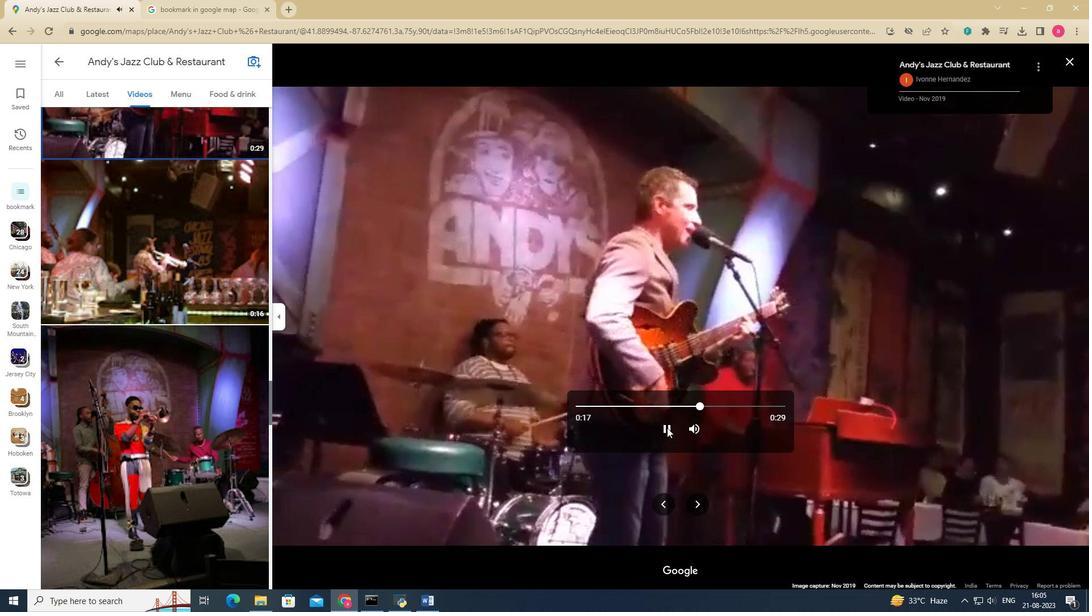 
Action: Mouse moved to (209, 382)
Screenshot: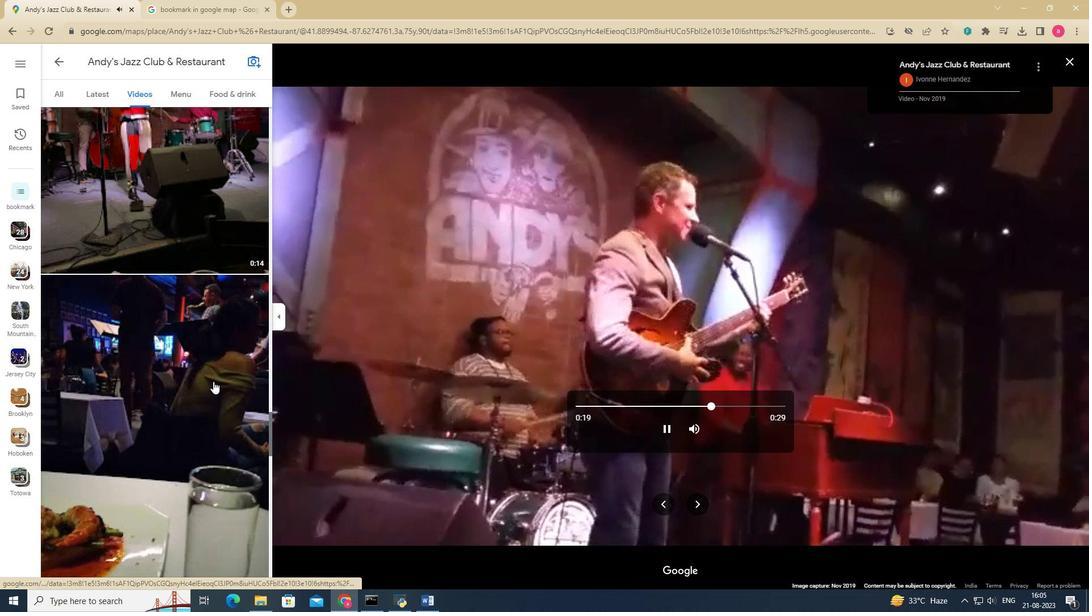 
Action: Mouse scrolled (209, 381) with delta (0, 0)
Screenshot: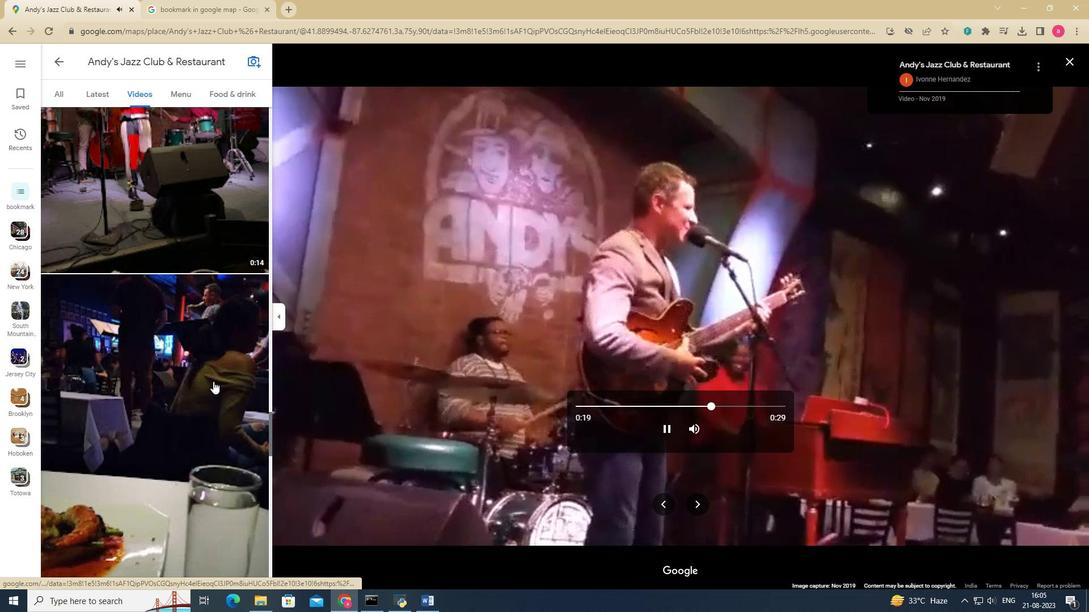 
Action: Mouse scrolled (209, 381) with delta (0, 0)
Screenshot: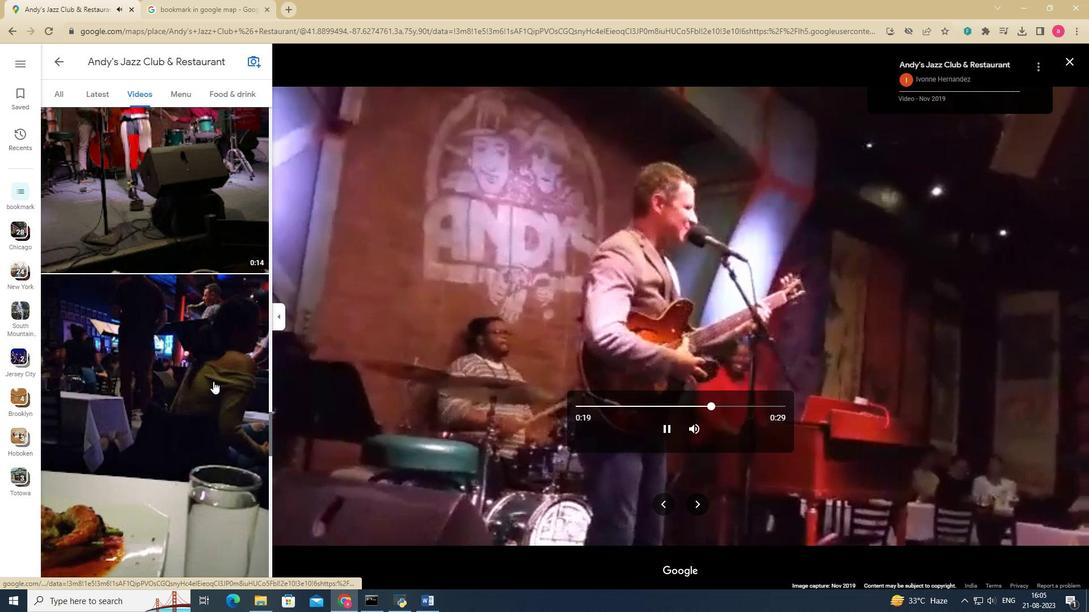 
Action: Mouse scrolled (209, 381) with delta (0, 0)
Screenshot: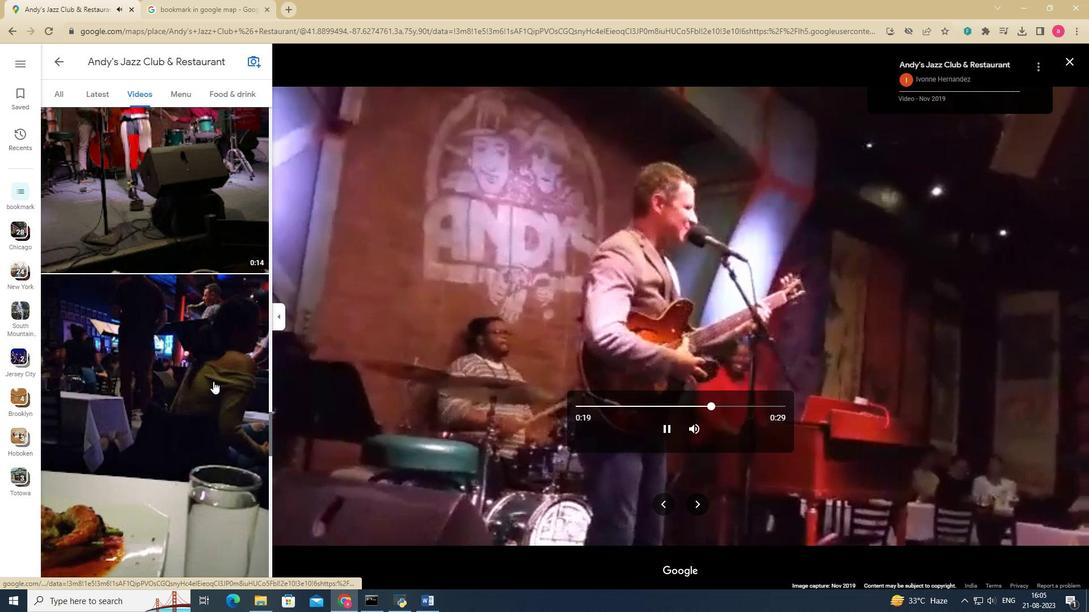 
Action: Mouse scrolled (209, 381) with delta (0, 0)
Screenshot: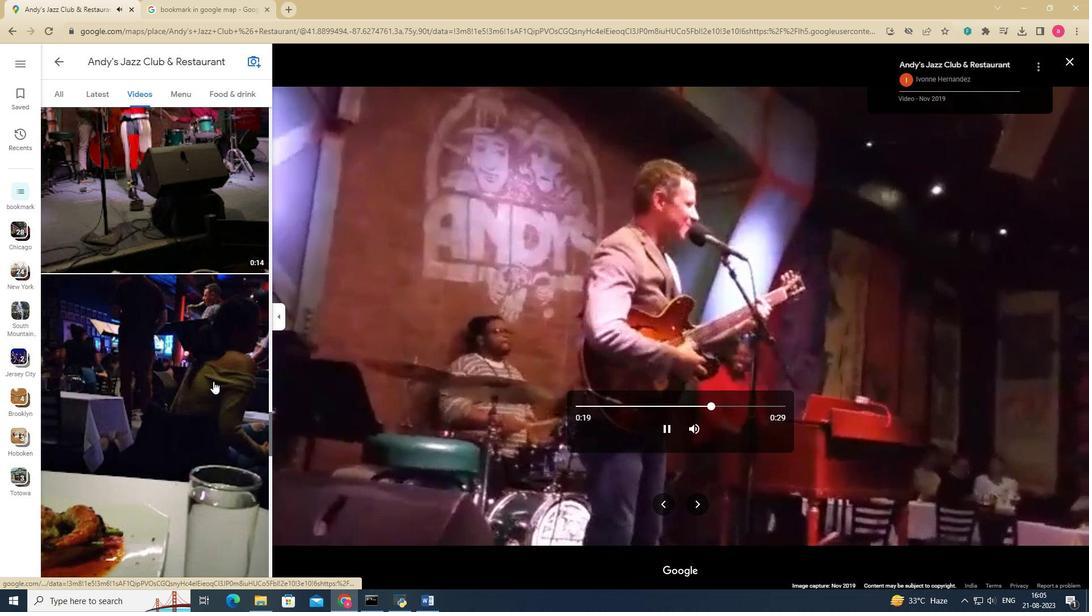 
Action: Mouse scrolled (209, 381) with delta (0, 0)
Screenshot: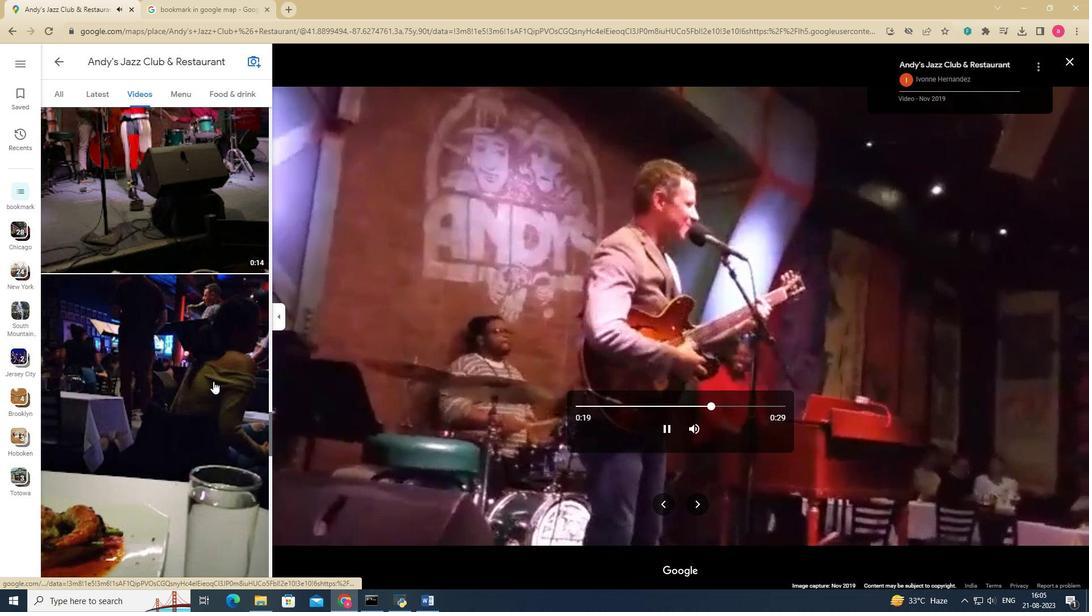 
Action: Mouse scrolled (209, 381) with delta (0, 0)
Screenshot: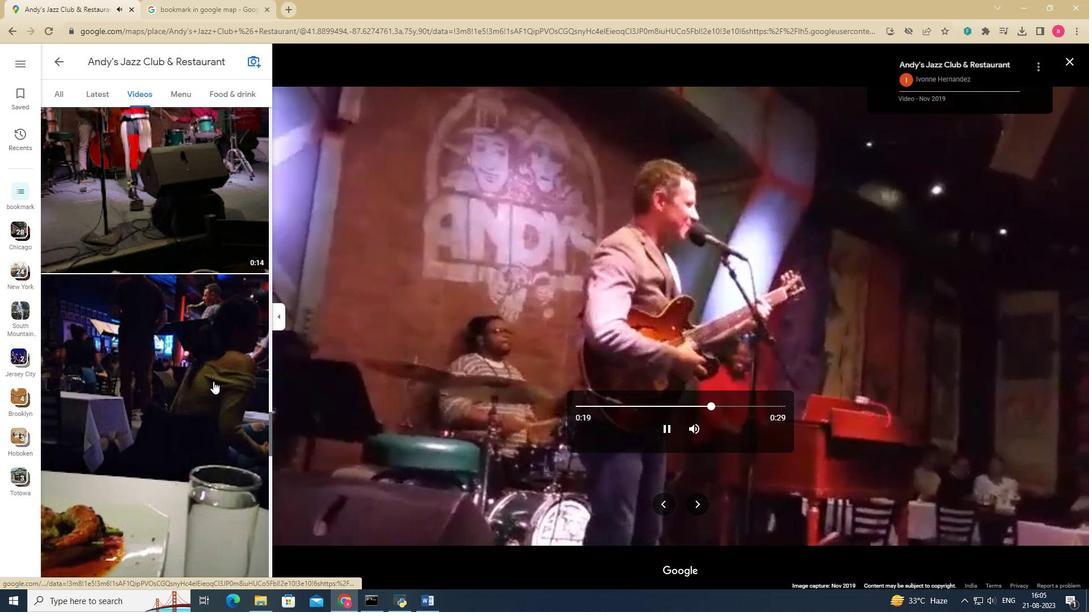 
Action: Mouse moved to (213, 381)
Screenshot: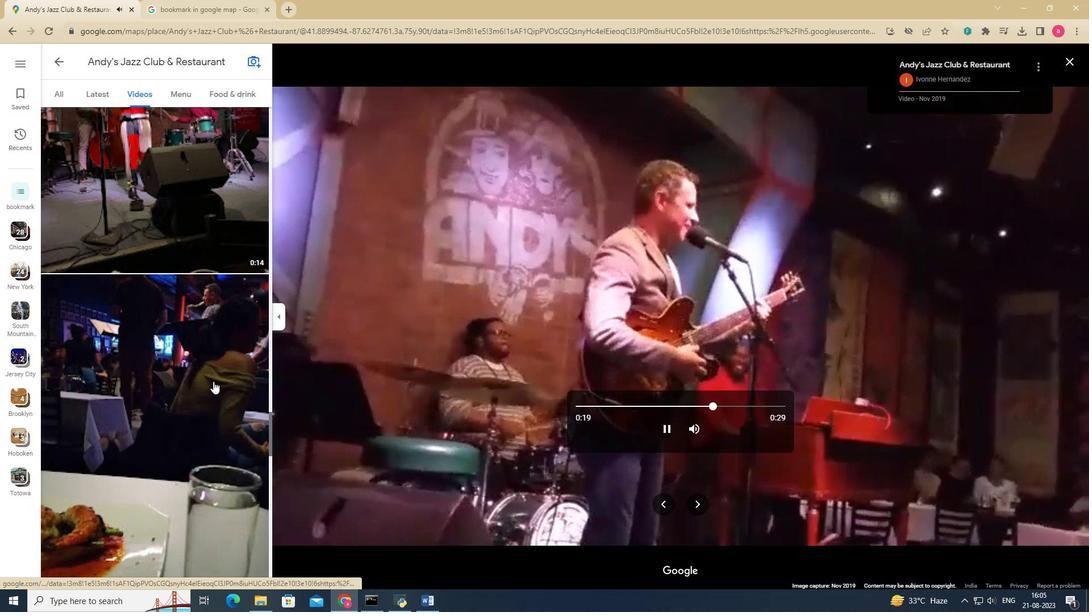 
Action: Mouse scrolled (213, 381) with delta (0, 0)
Screenshot: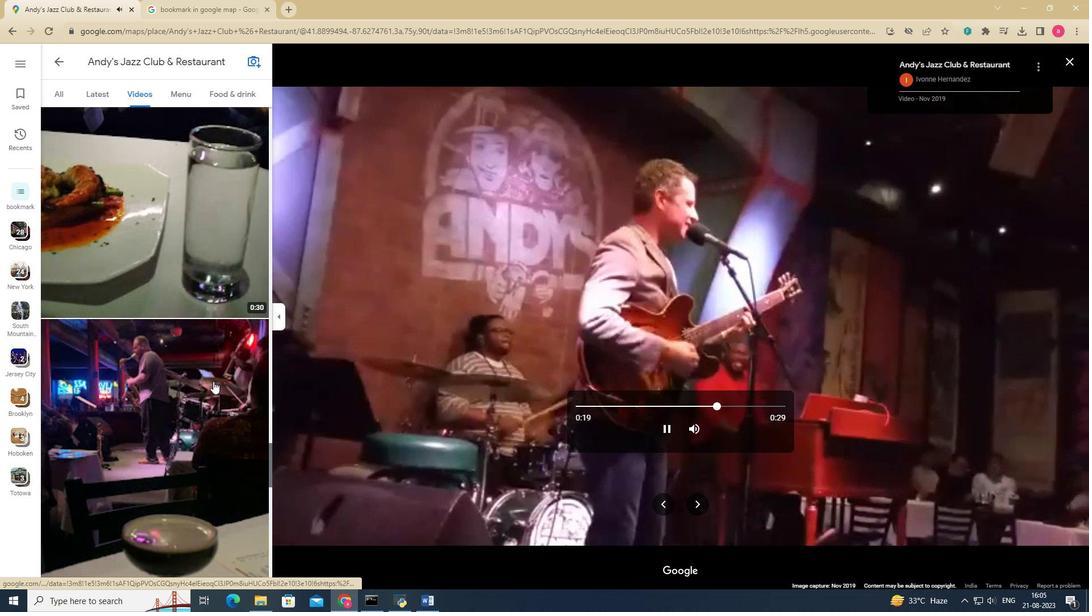 
Action: Mouse scrolled (213, 381) with delta (0, 0)
Screenshot: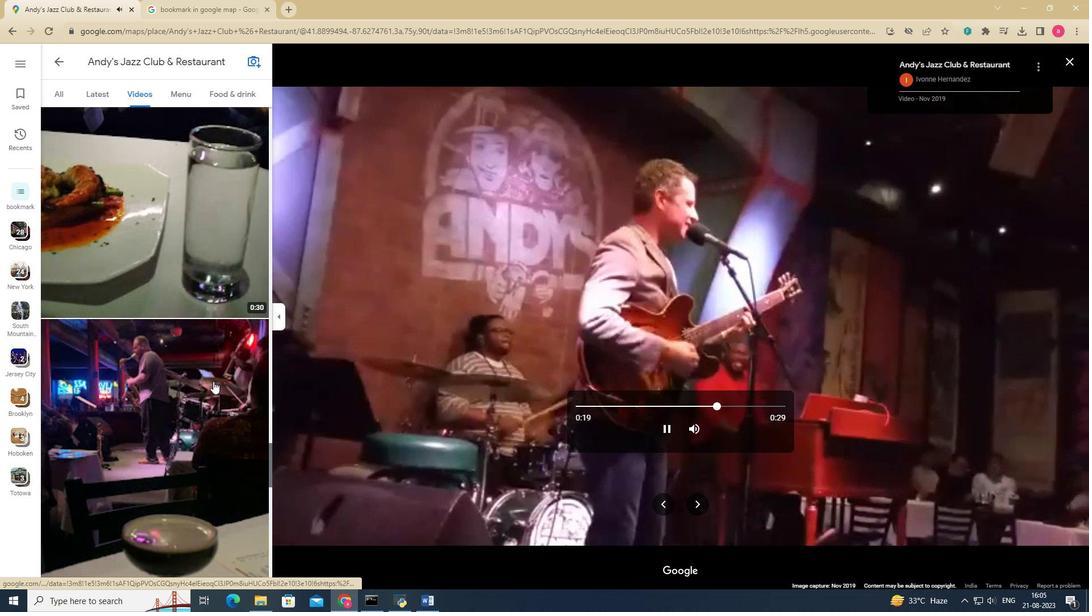 
Action: Mouse scrolled (213, 381) with delta (0, 0)
Screenshot: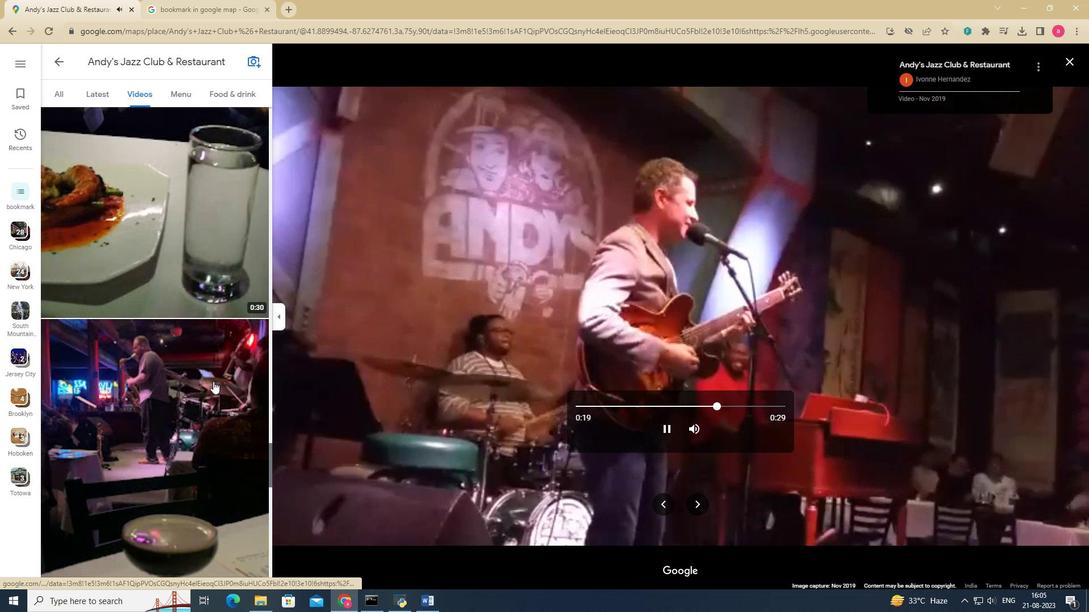 
Action: Mouse scrolled (213, 381) with delta (0, 0)
Screenshot: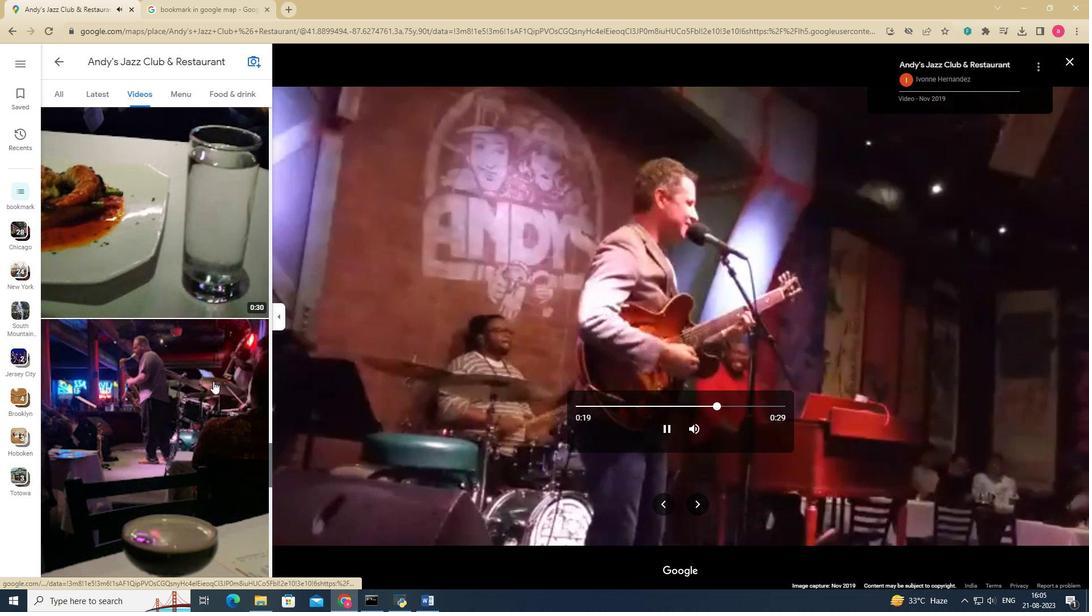 
Action: Mouse scrolled (213, 381) with delta (0, 0)
Screenshot: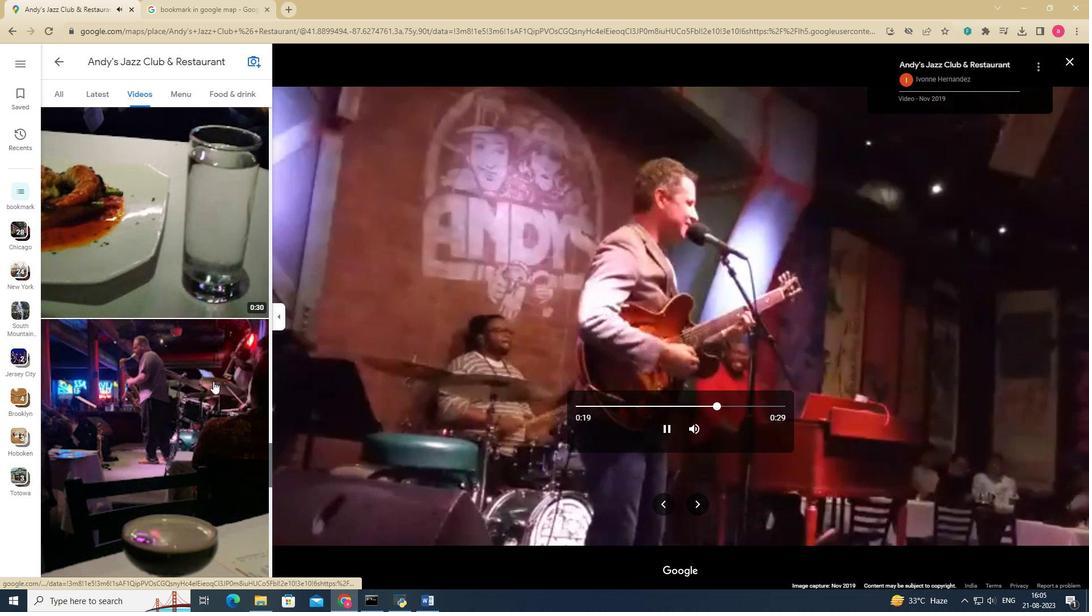
Action: Mouse scrolled (213, 381) with delta (0, 0)
Screenshot: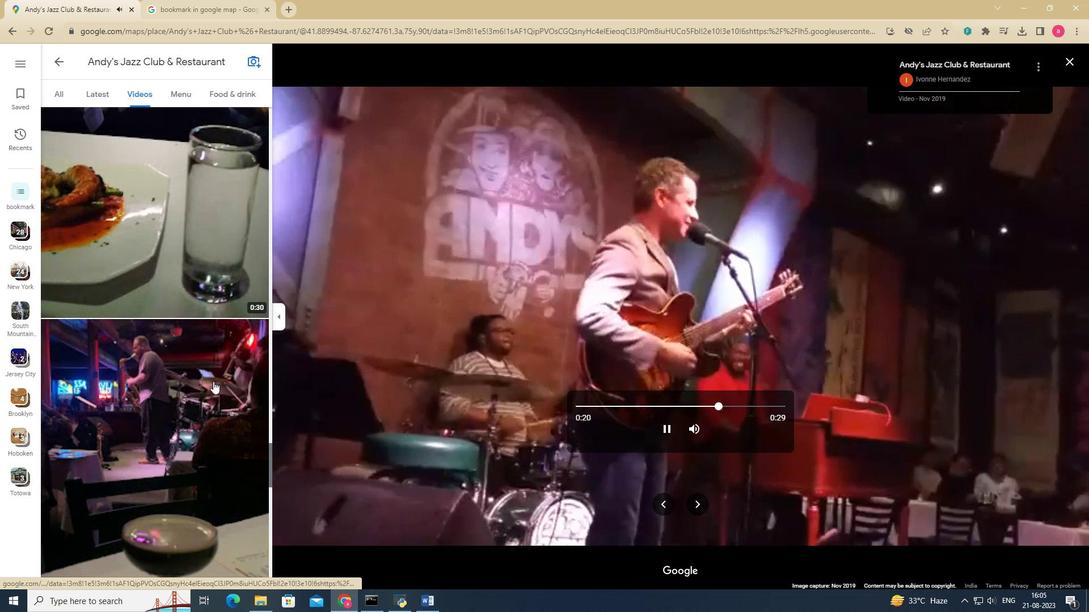 
Action: Mouse scrolled (213, 381) with delta (0, 0)
Screenshot: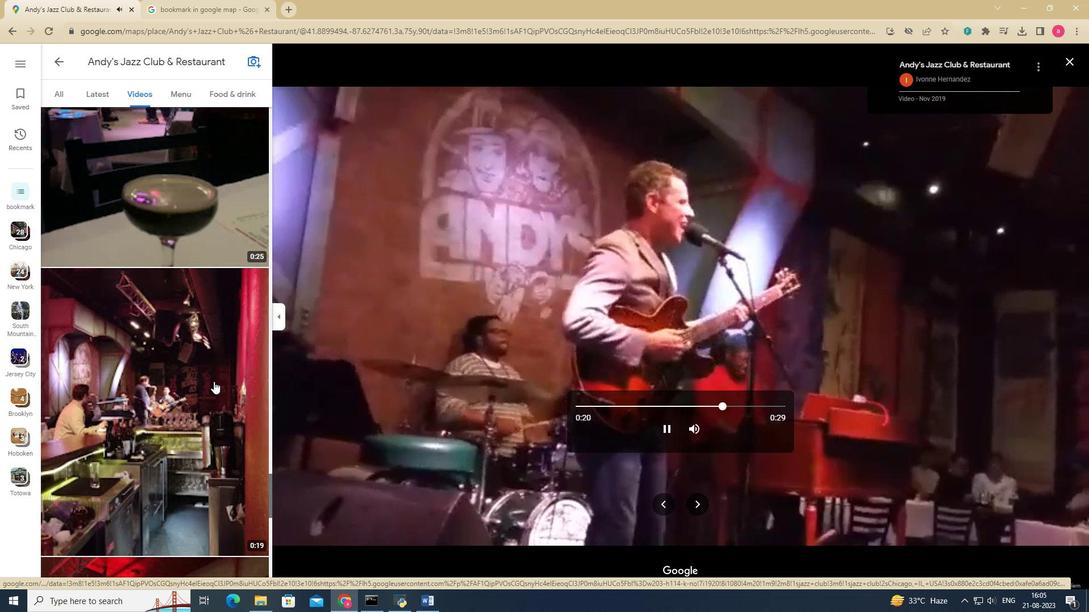 
Action: Mouse scrolled (213, 381) with delta (0, 0)
Screenshot: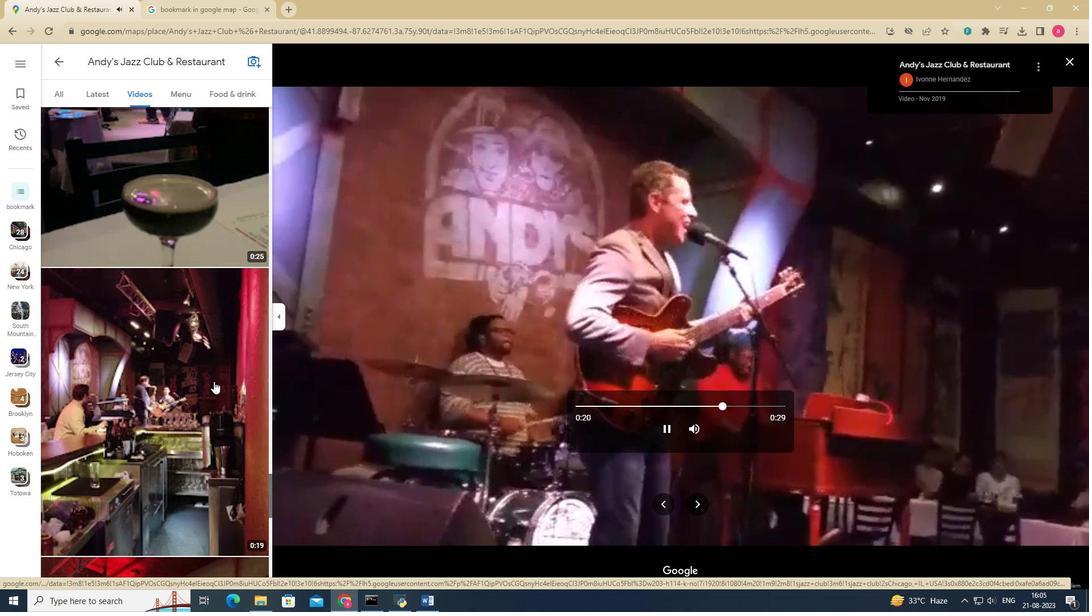 
Action: Mouse scrolled (213, 381) with delta (0, 0)
Screenshot: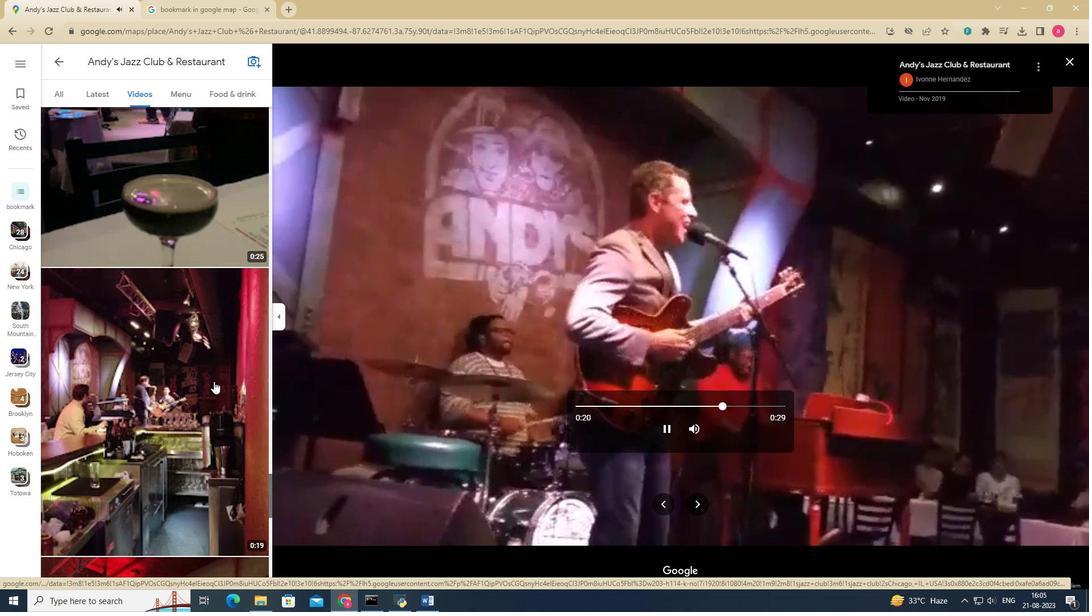 
Action: Mouse scrolled (213, 381) with delta (0, 0)
Screenshot: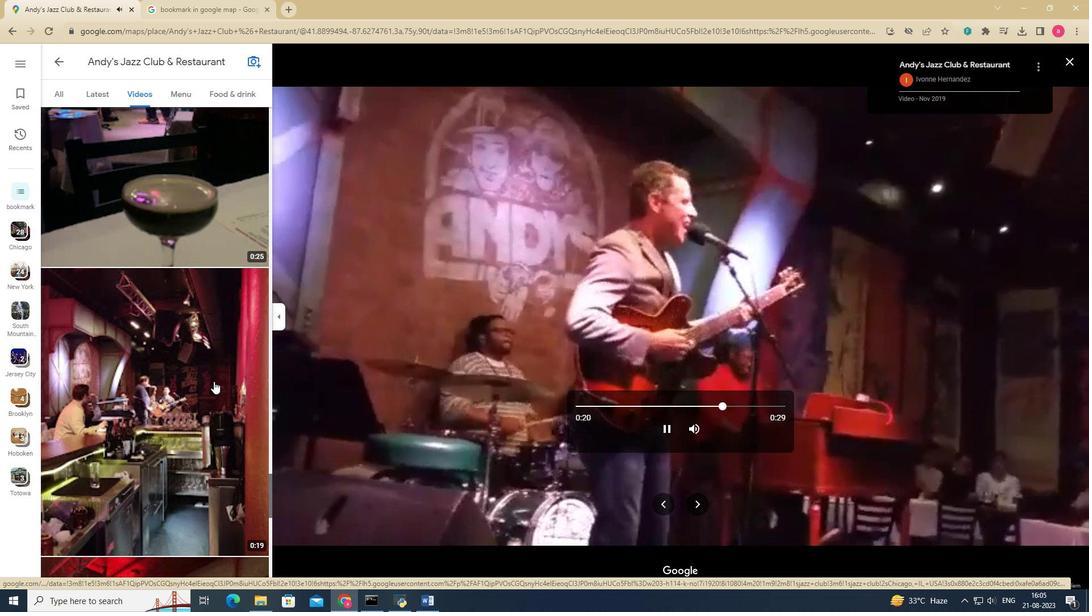 
Action: Mouse scrolled (213, 381) with delta (0, 0)
Screenshot: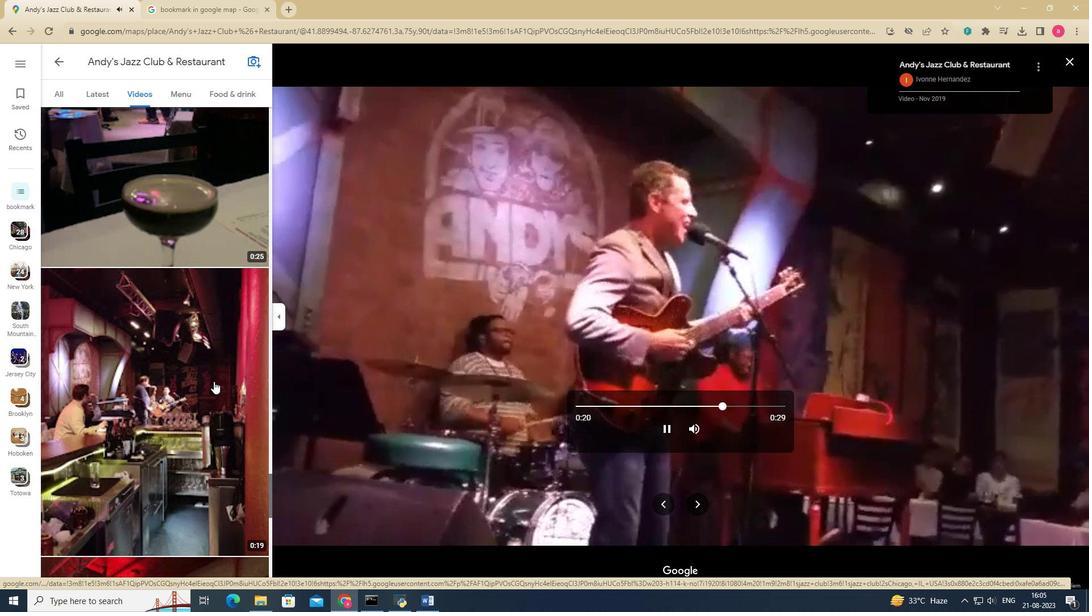 
Action: Mouse scrolled (213, 381) with delta (0, 0)
Screenshot: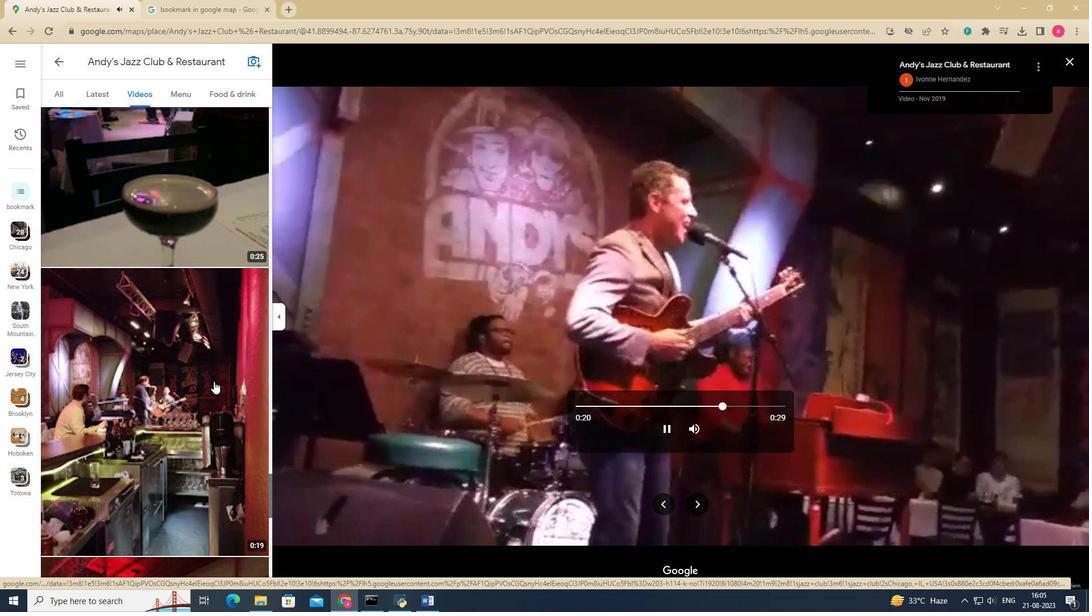 
Action: Mouse moved to (213, 381)
Screenshot: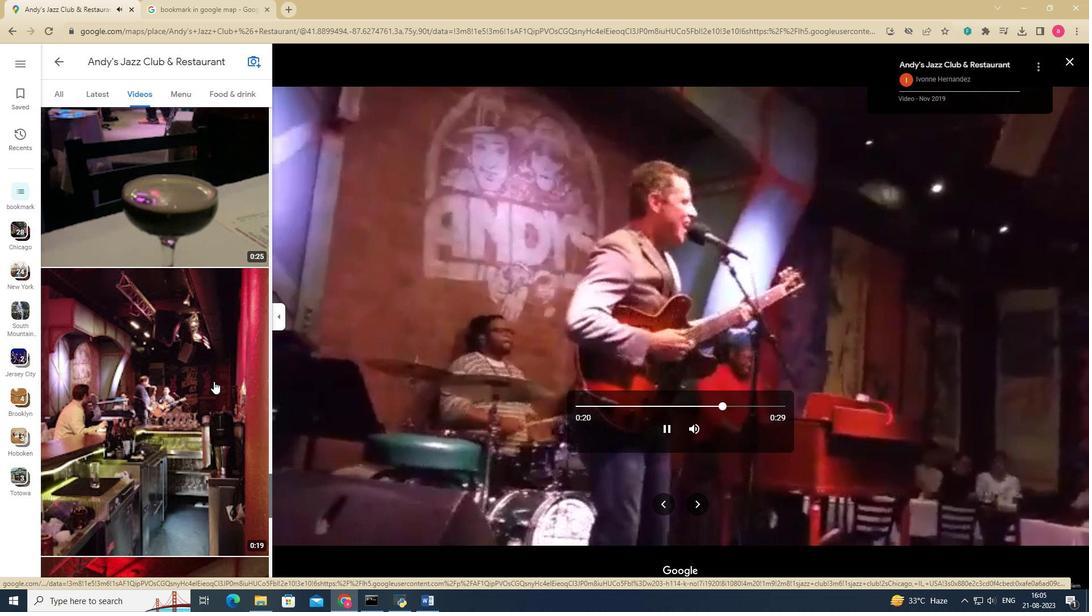 
Action: Mouse scrolled (213, 382) with delta (0, 0)
Screenshot: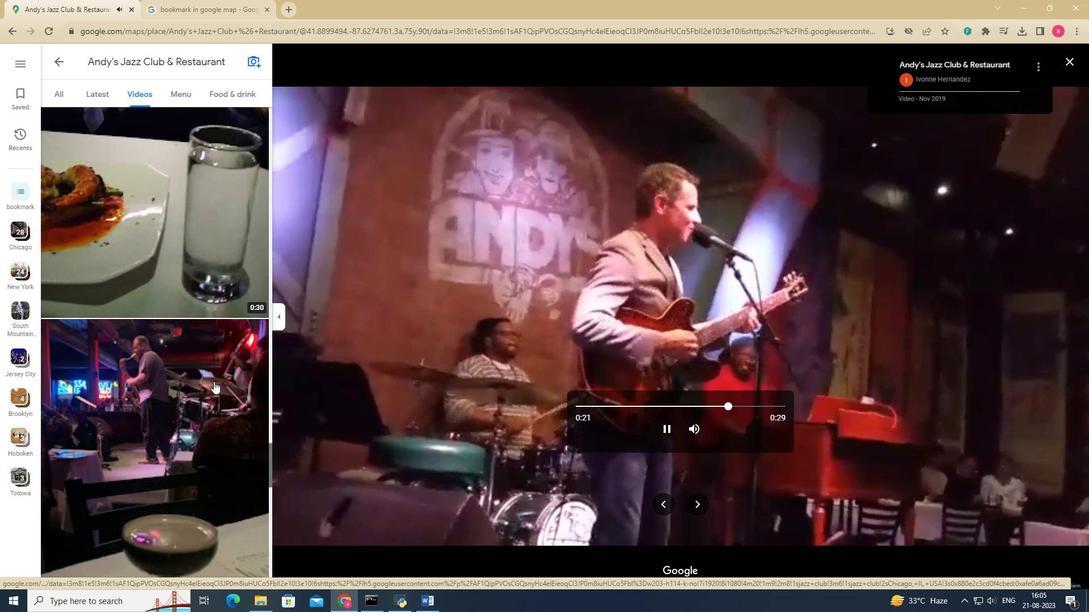 
Action: Mouse scrolled (213, 382) with delta (0, 0)
Screenshot: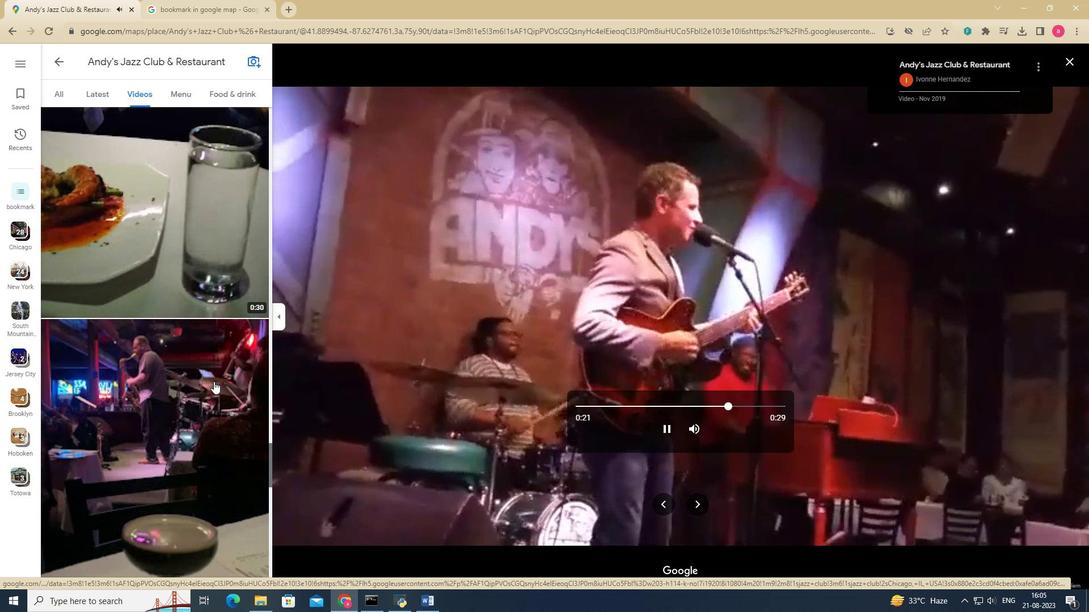 
Action: Mouse scrolled (213, 382) with delta (0, 0)
Screenshot: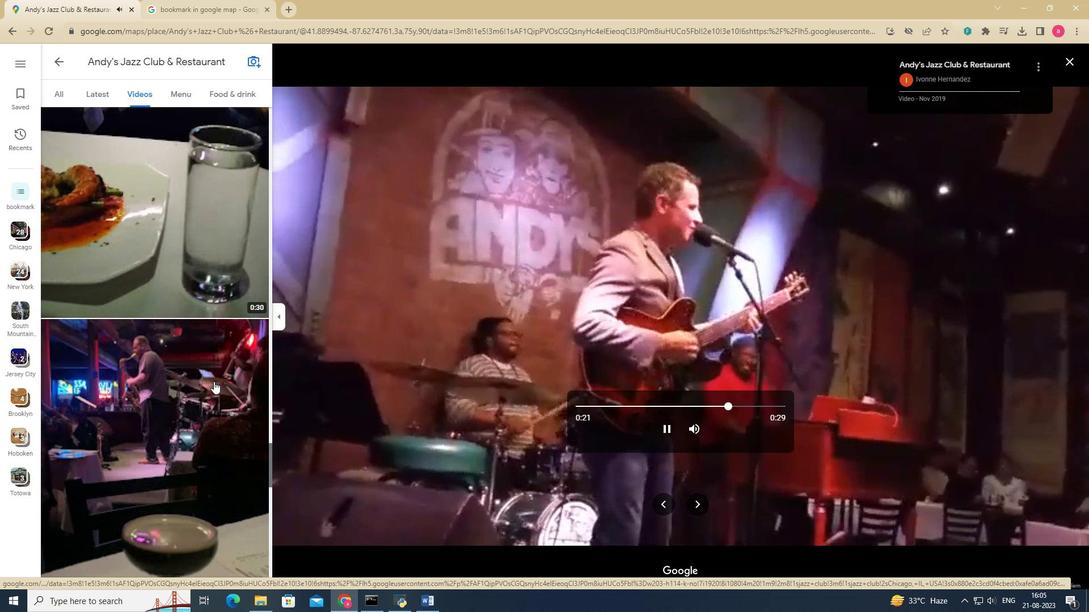 
Action: Mouse scrolled (213, 382) with delta (0, 0)
Screenshot: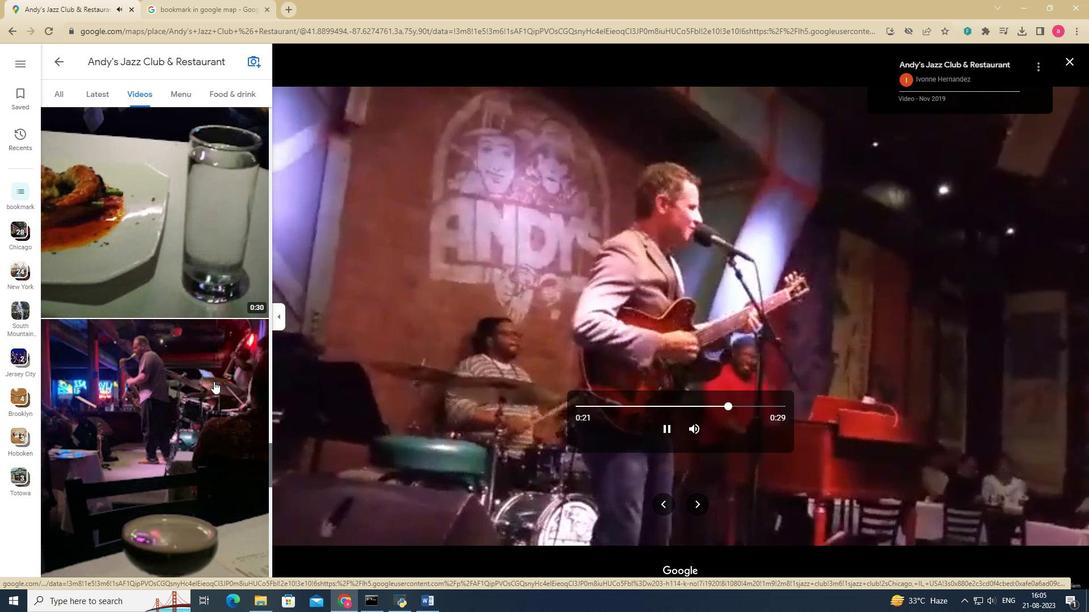 
Action: Mouse scrolled (213, 382) with delta (0, 0)
Screenshot: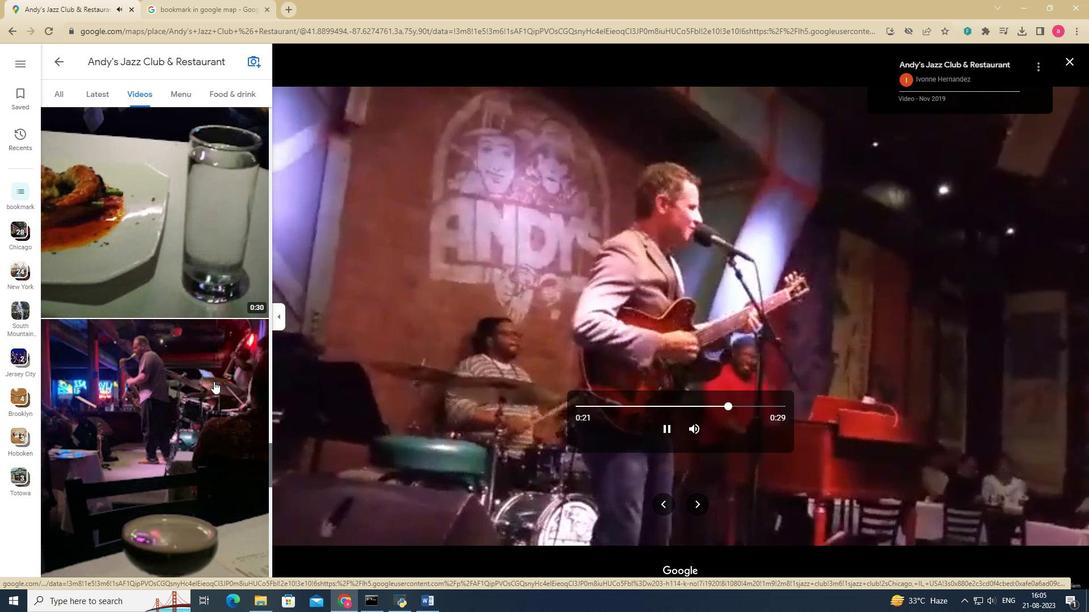 
Action: Mouse scrolled (213, 382) with delta (0, 0)
Screenshot: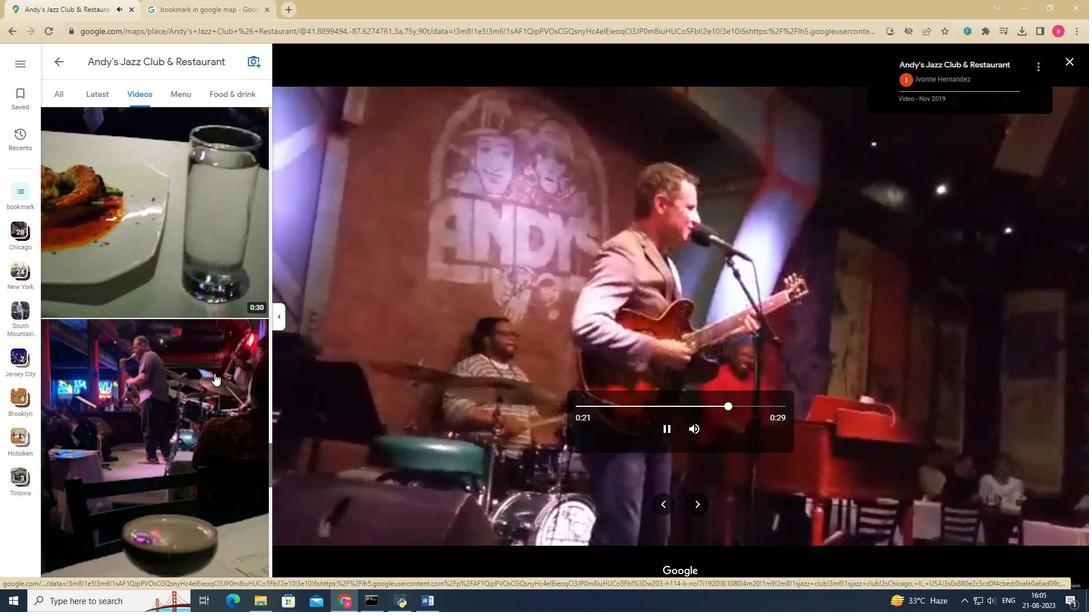 
Action: Mouse moved to (211, 303)
Screenshot: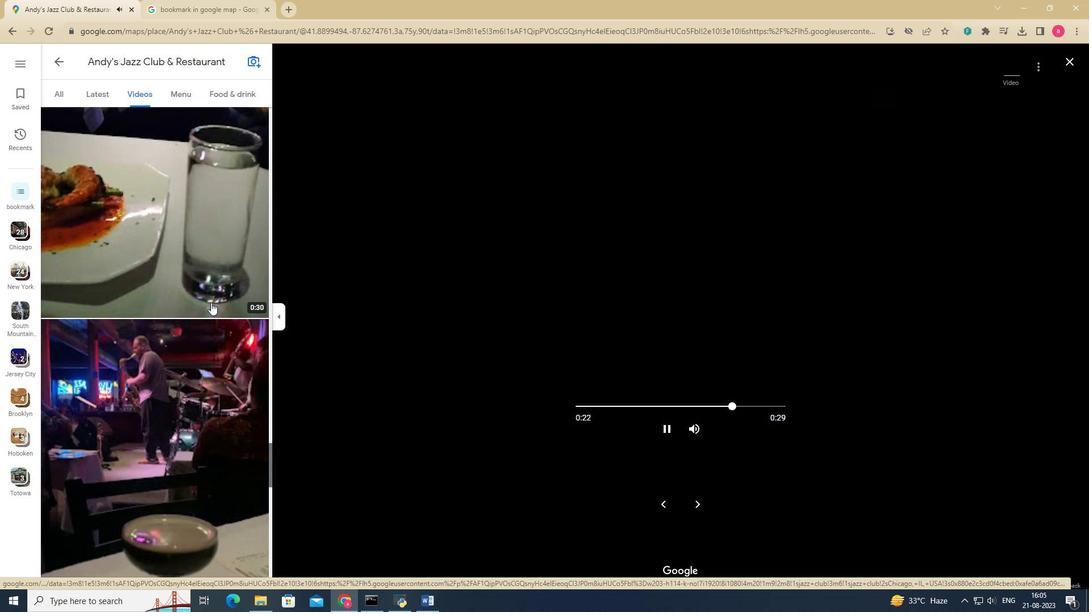 
Action: Mouse pressed left at (211, 303)
Screenshot: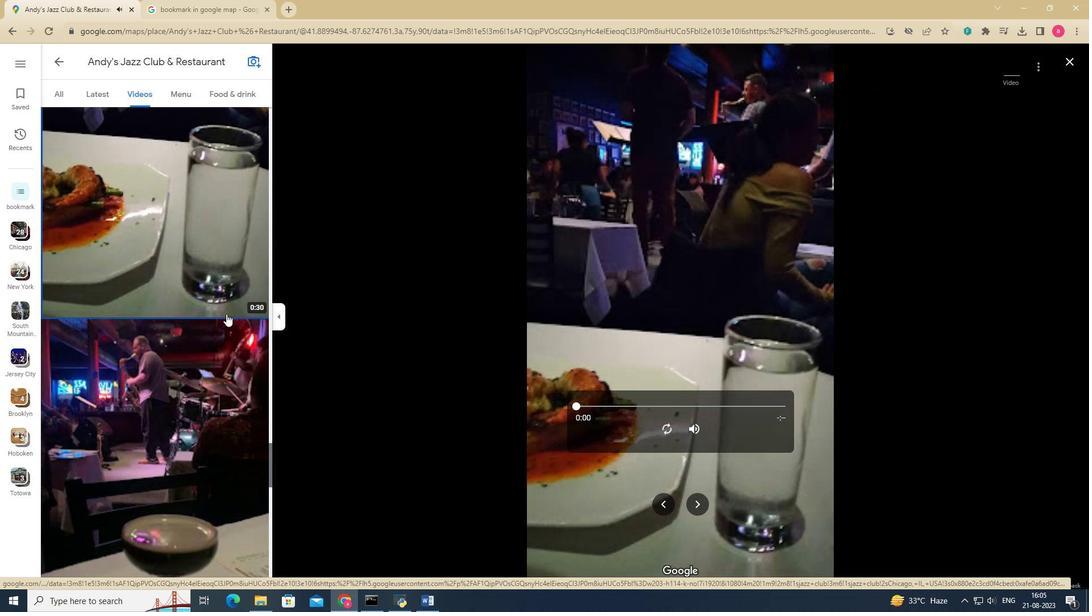 
Action: Mouse moved to (665, 427)
Screenshot: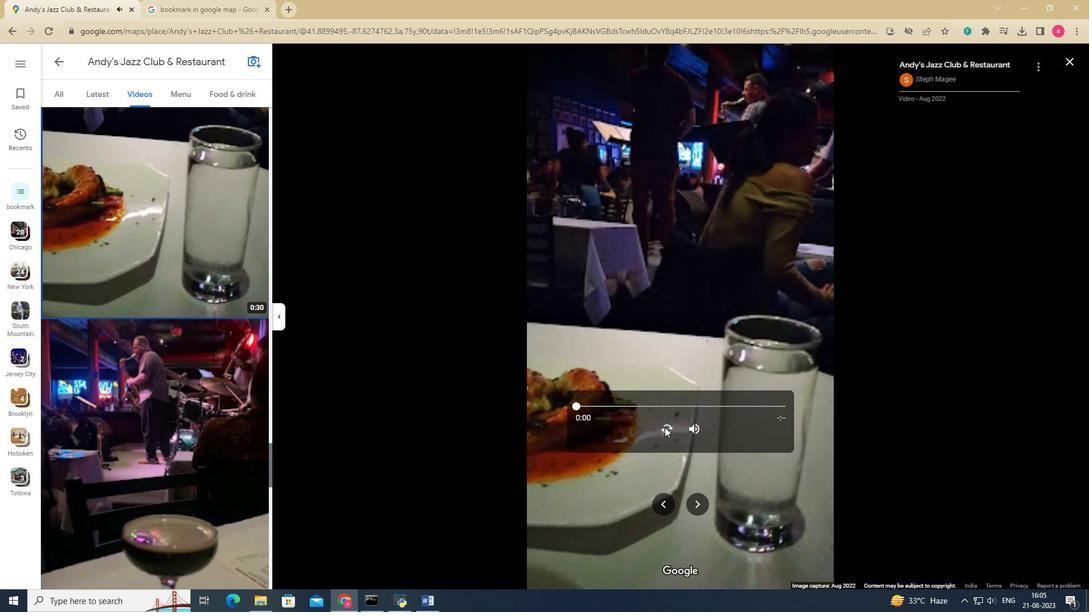 
Action: Mouse pressed left at (665, 427)
Screenshot: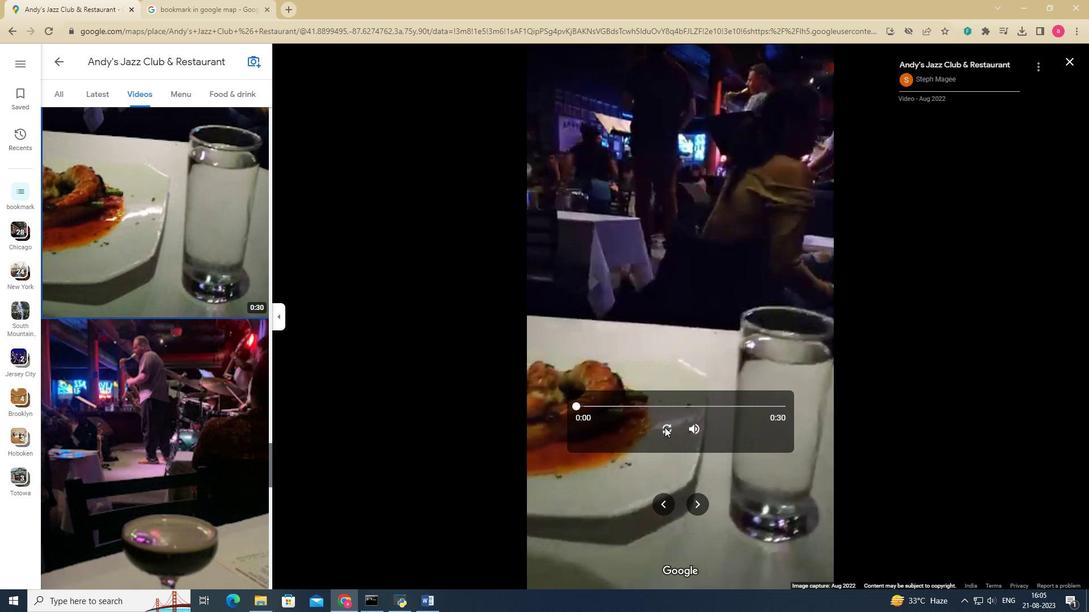 
Action: Mouse moved to (181, 443)
Screenshot: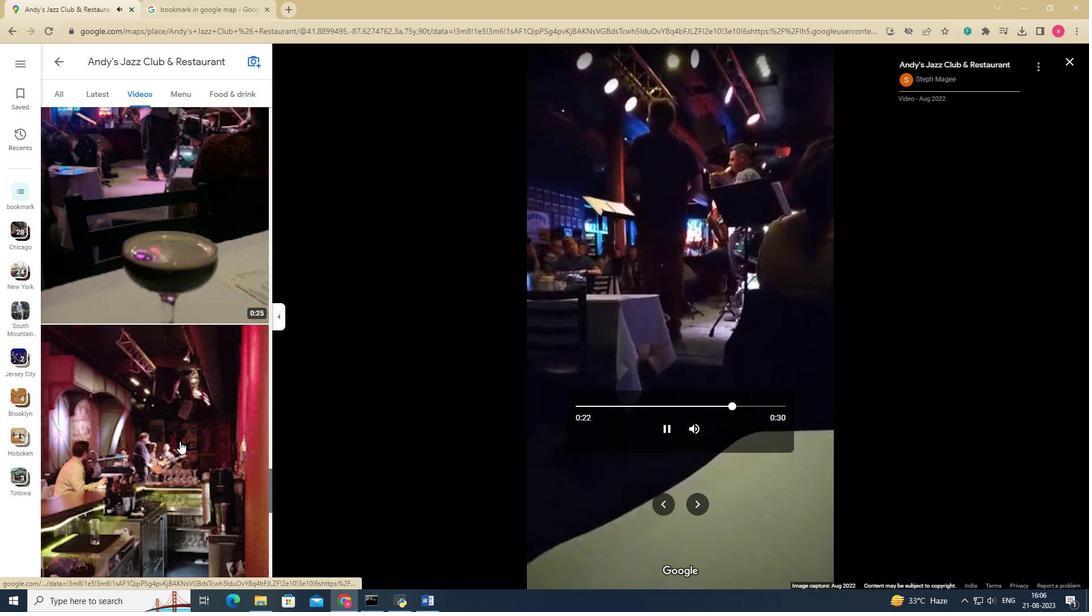 
Action: Mouse scrolled (181, 443) with delta (0, 0)
Screenshot: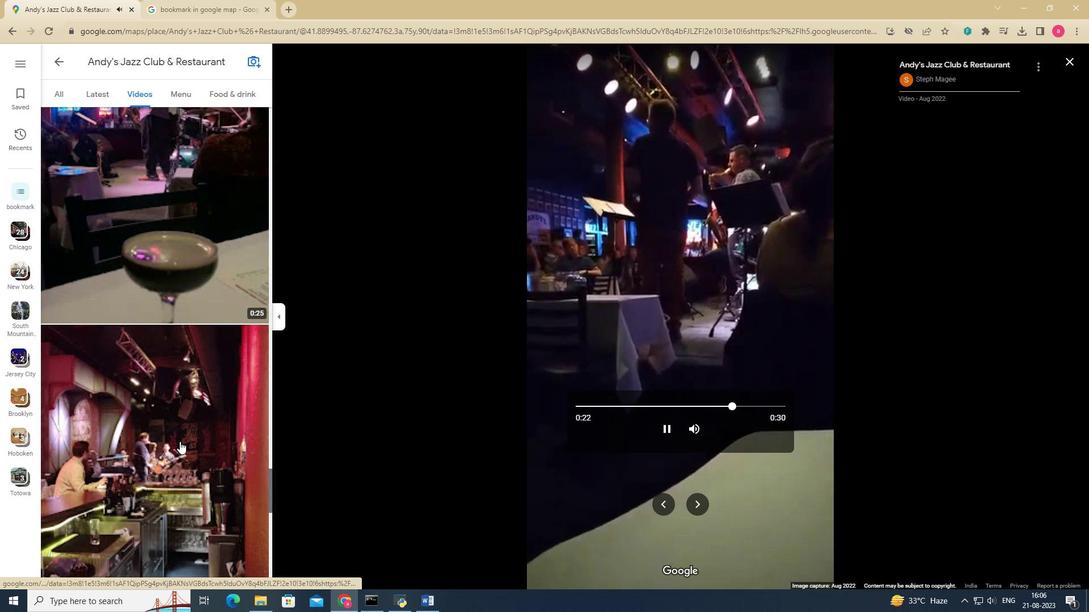 
Action: Mouse scrolled (181, 443) with delta (0, 0)
Screenshot: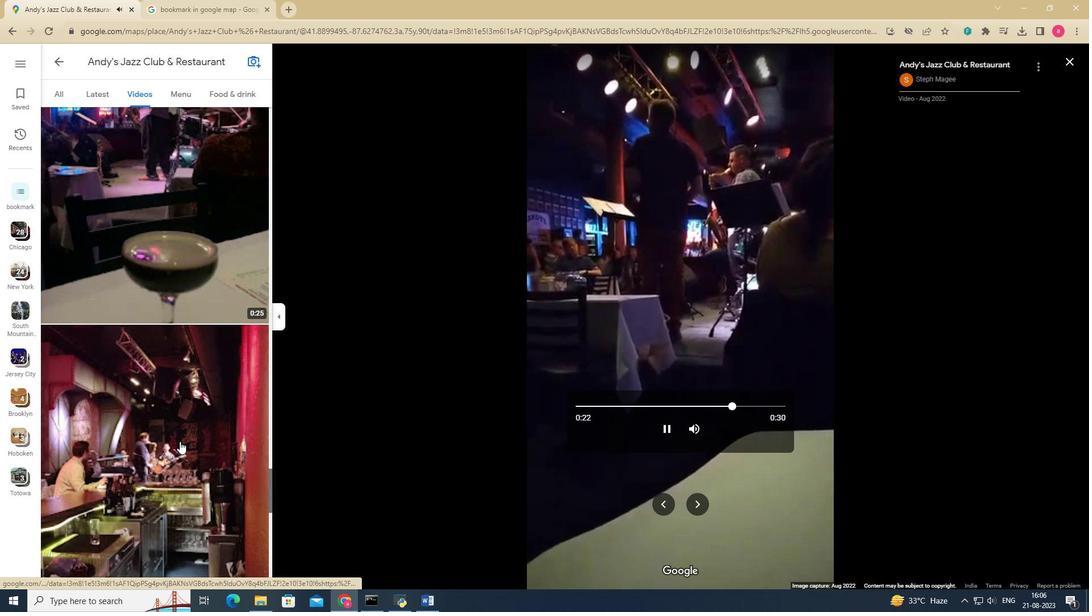 
Action: Mouse scrolled (181, 443) with delta (0, 0)
Screenshot: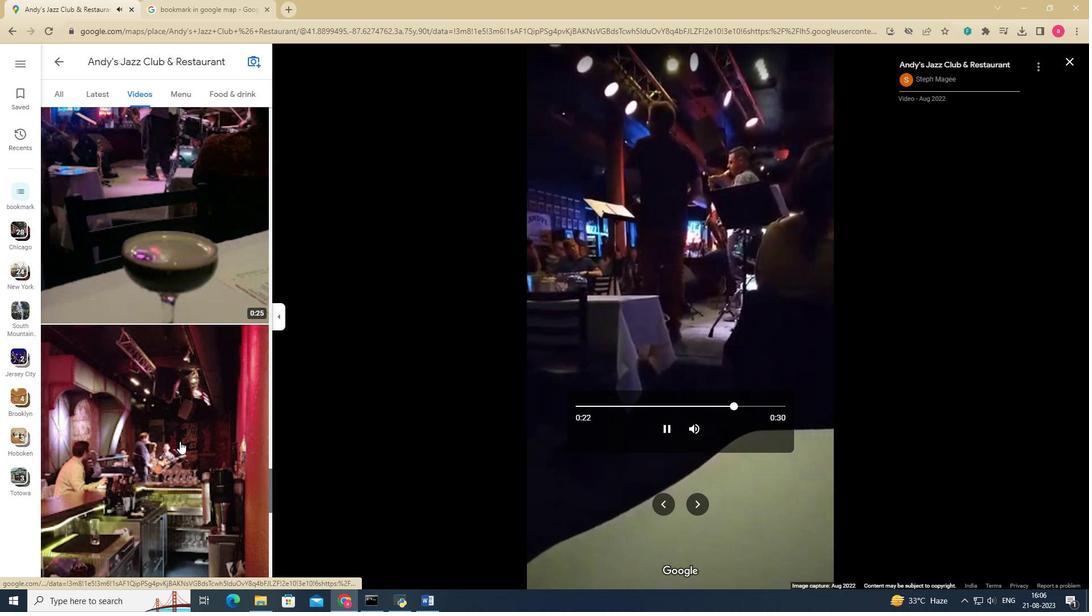 
Action: Mouse moved to (181, 443)
Screenshot: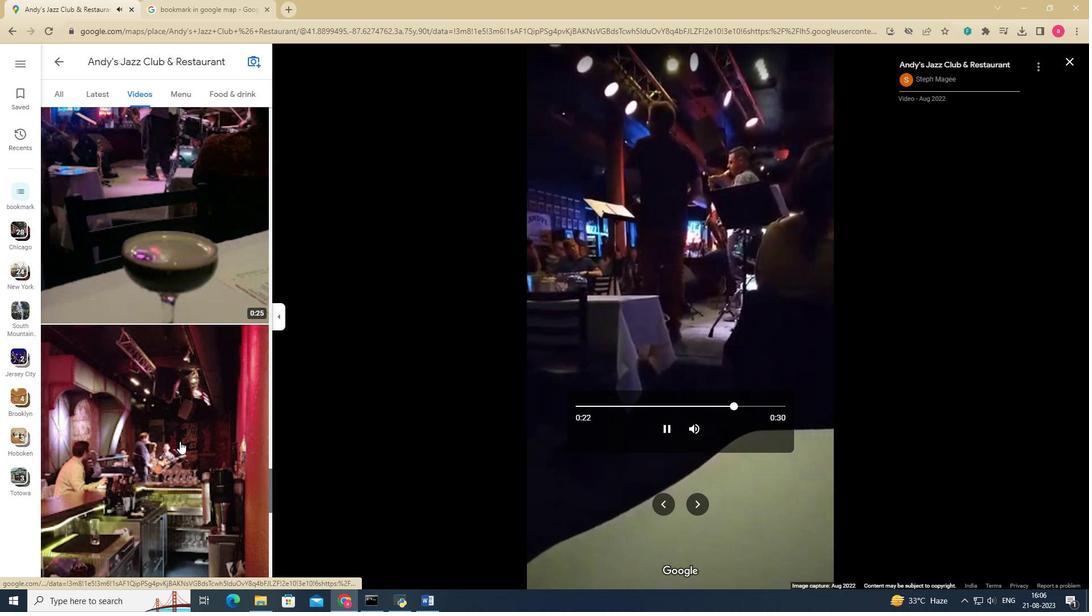 
Action: Mouse scrolled (181, 443) with delta (0, 0)
Screenshot: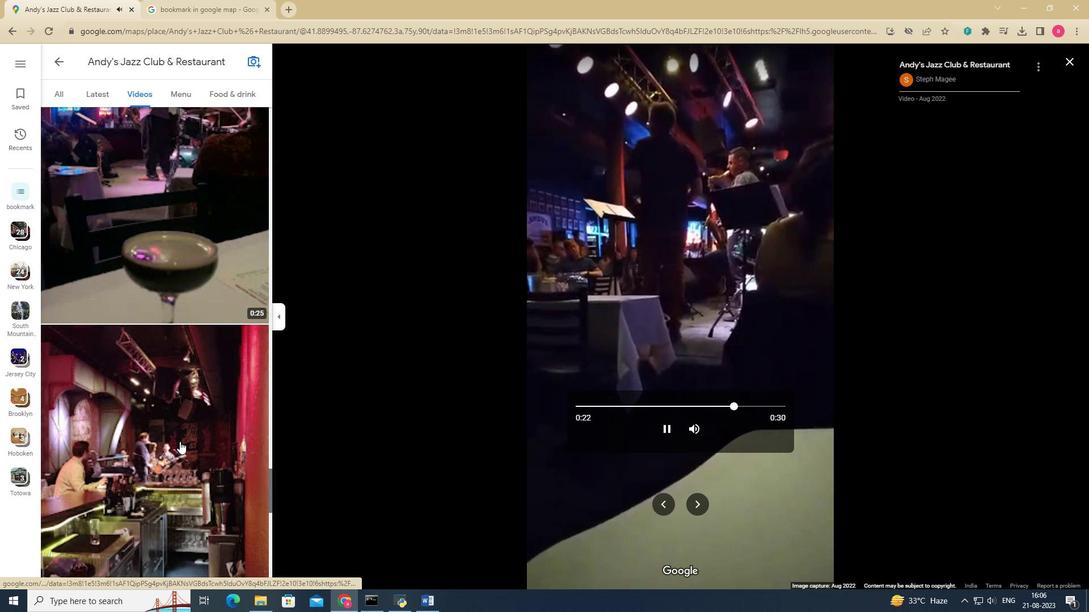 
Action: Mouse scrolled (181, 442) with delta (0, 0)
Screenshot: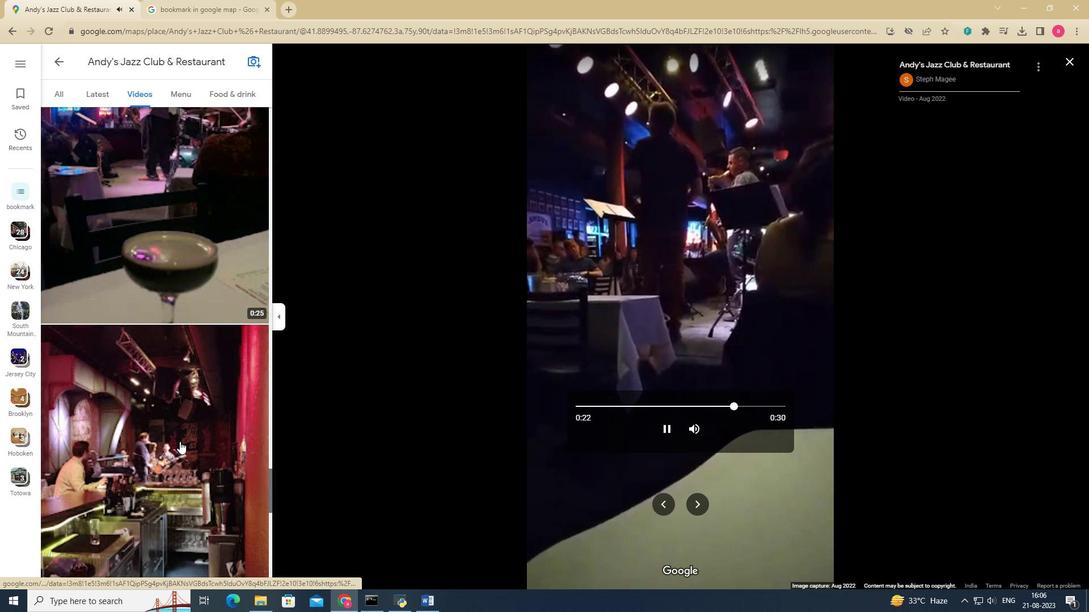 
Action: Mouse moved to (179, 442)
Screenshot: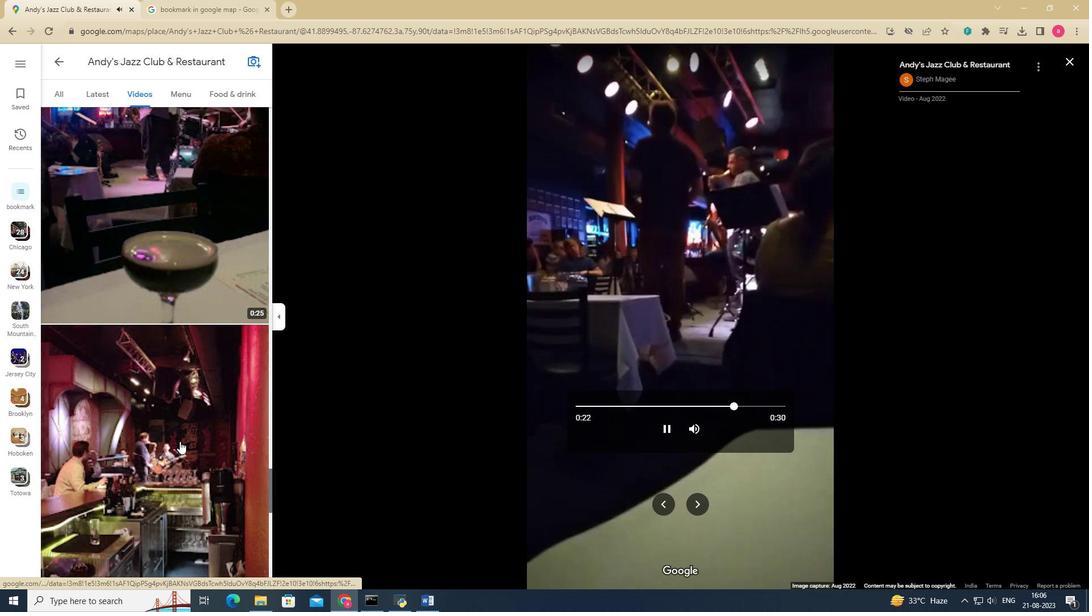 
Action: Mouse scrolled (179, 441) with delta (0, 0)
Screenshot: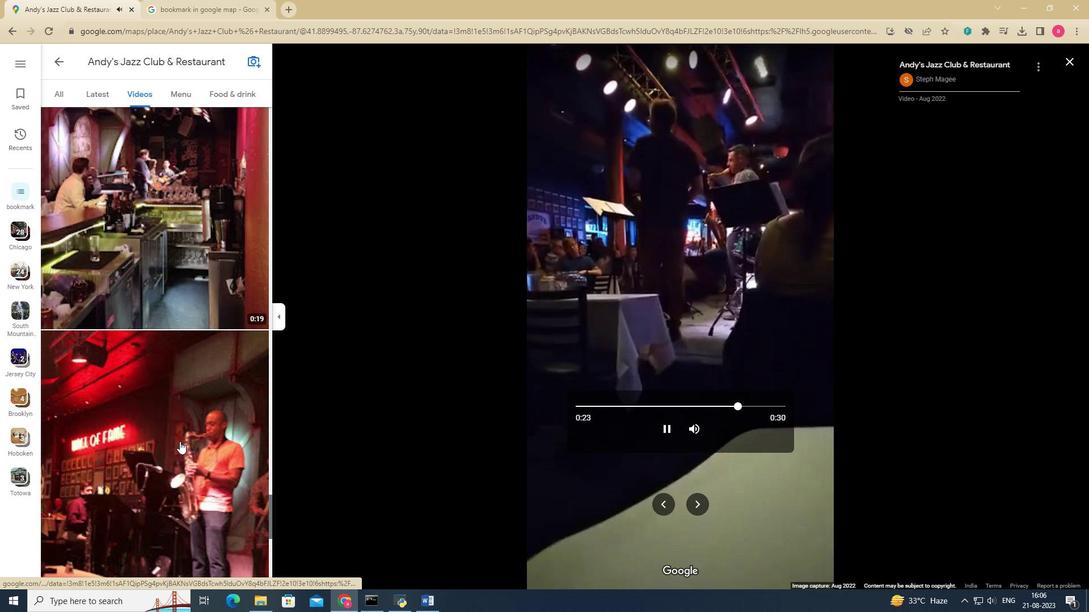 
Action: Mouse scrolled (179, 441) with delta (0, 0)
Screenshot: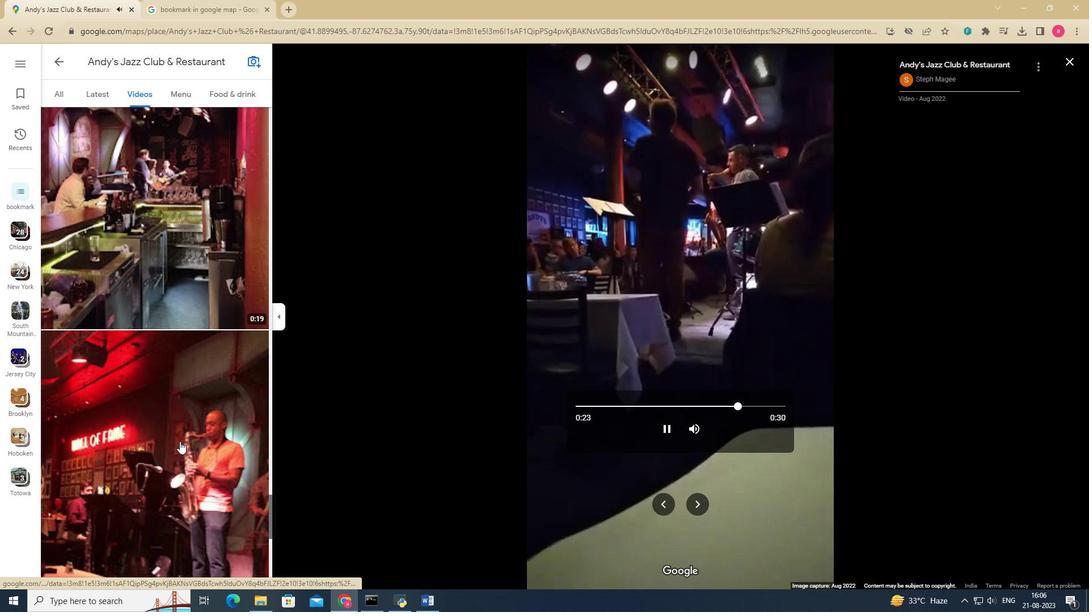 
Action: Mouse scrolled (179, 441) with delta (0, 0)
Screenshot: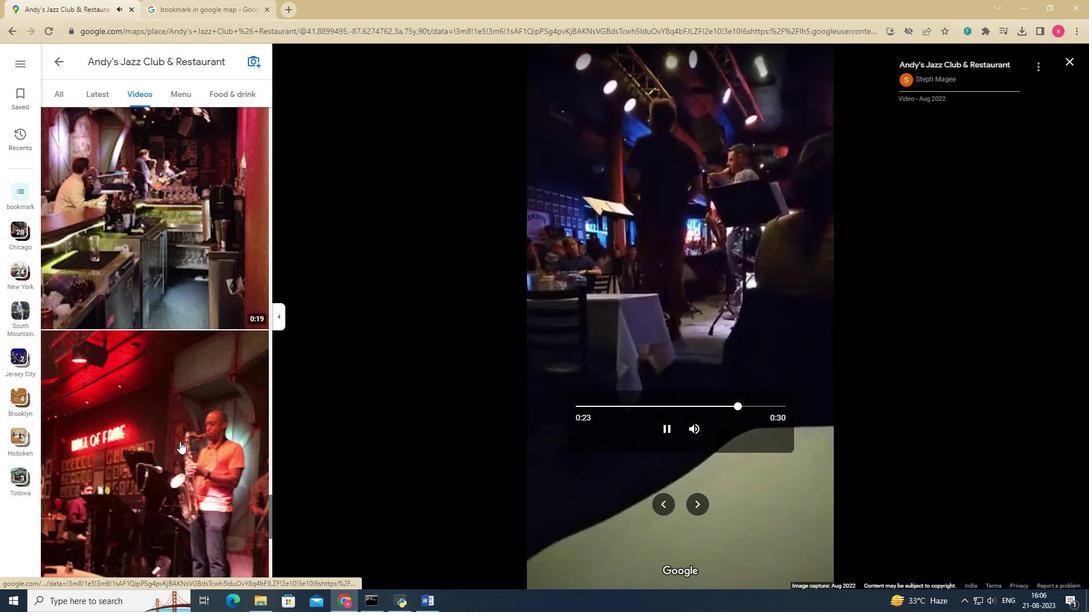 
Action: Mouse scrolled (179, 441) with delta (0, 0)
Screenshot: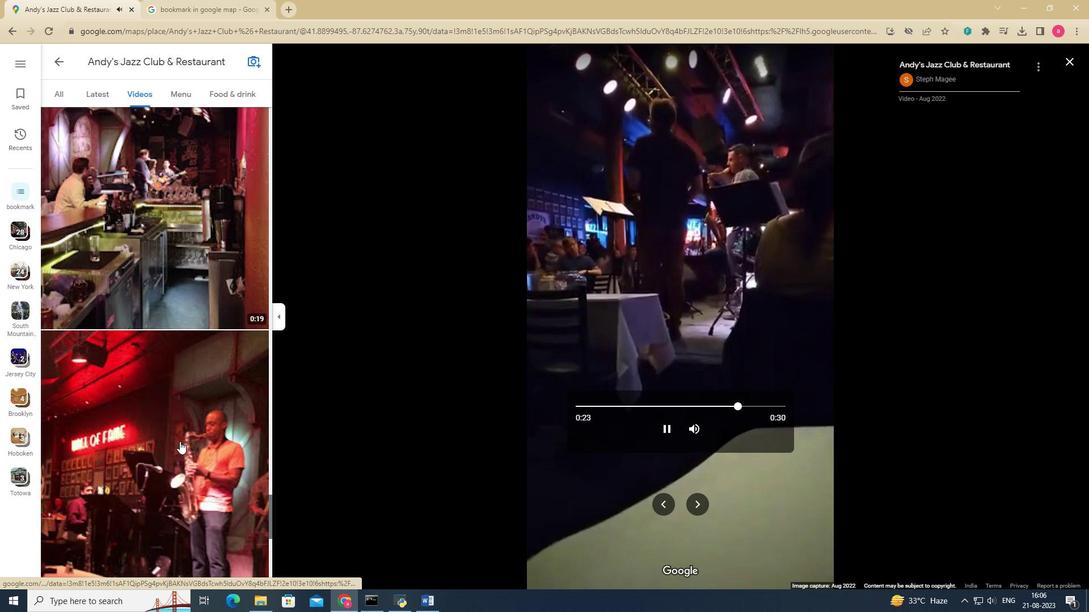 
Action: Mouse scrolled (179, 441) with delta (0, 0)
Screenshot: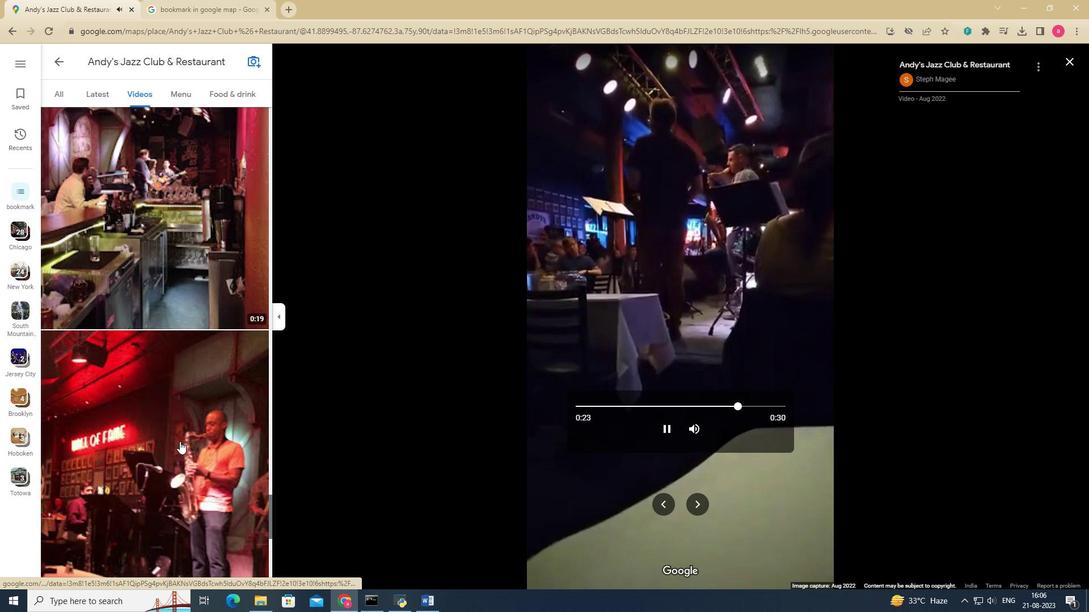 
Action: Mouse moved to (181, 312)
Screenshot: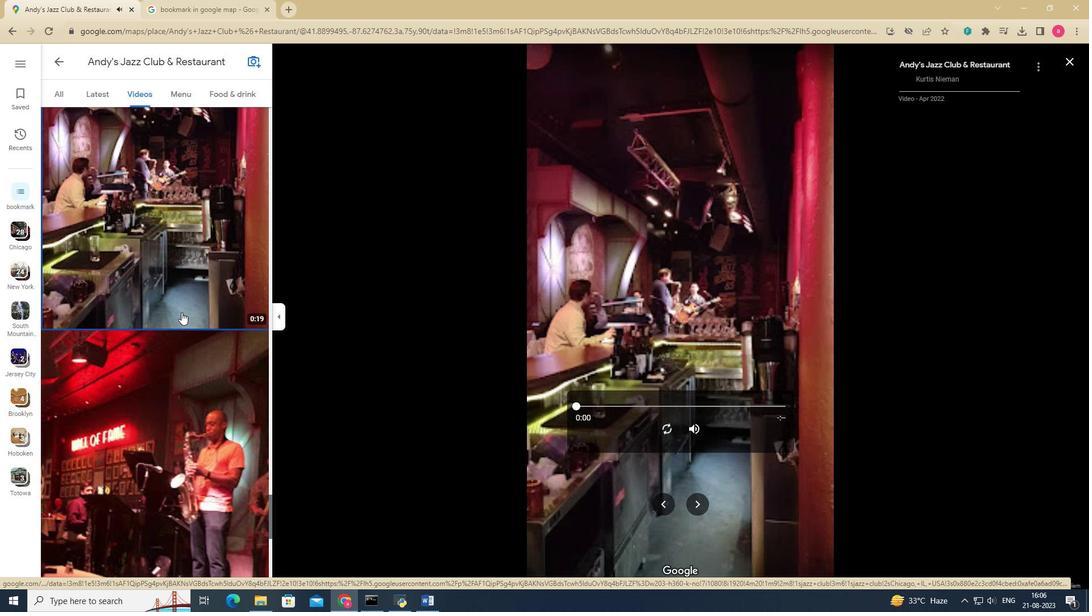 
Action: Mouse pressed left at (181, 312)
Screenshot: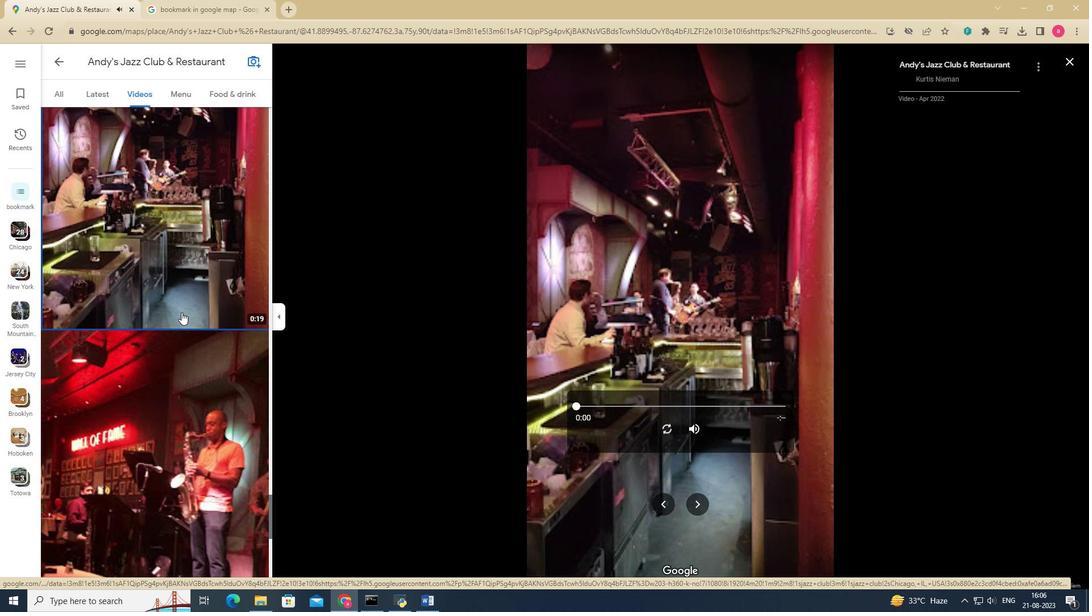 
Action: Mouse moved to (666, 428)
Screenshot: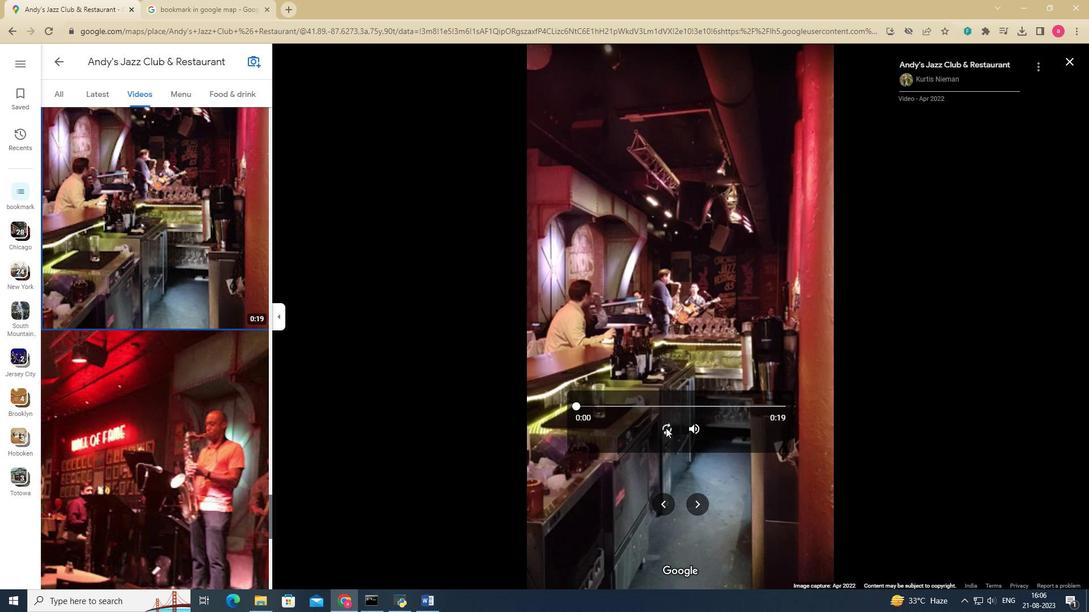 
Action: Mouse pressed left at (666, 428)
Screenshot: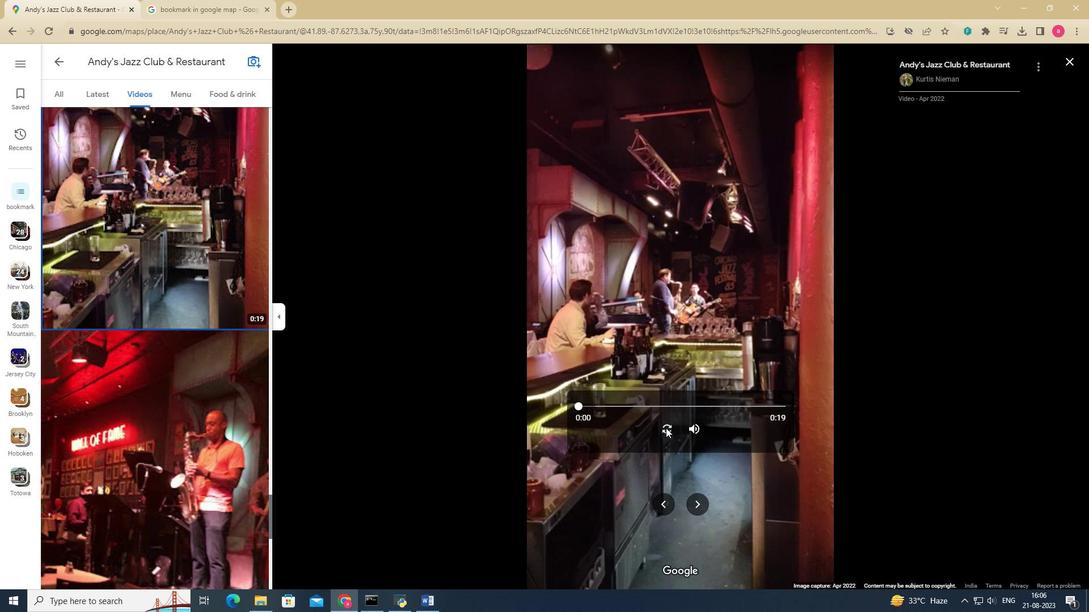 
Action: Mouse moved to (157, 443)
Screenshot: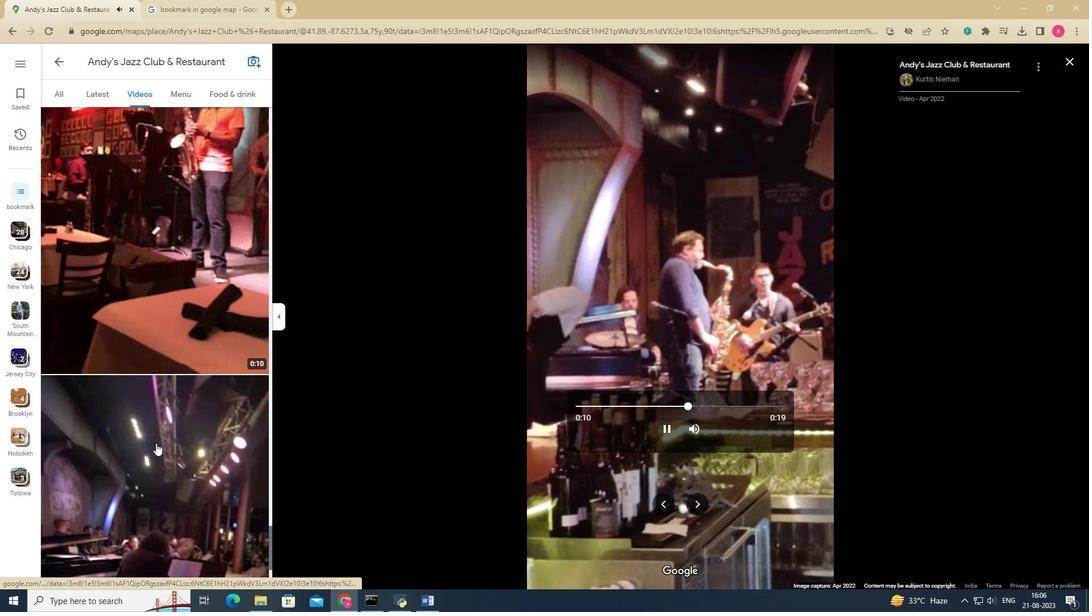 
Action: Mouse scrolled (157, 443) with delta (0, 0)
Screenshot: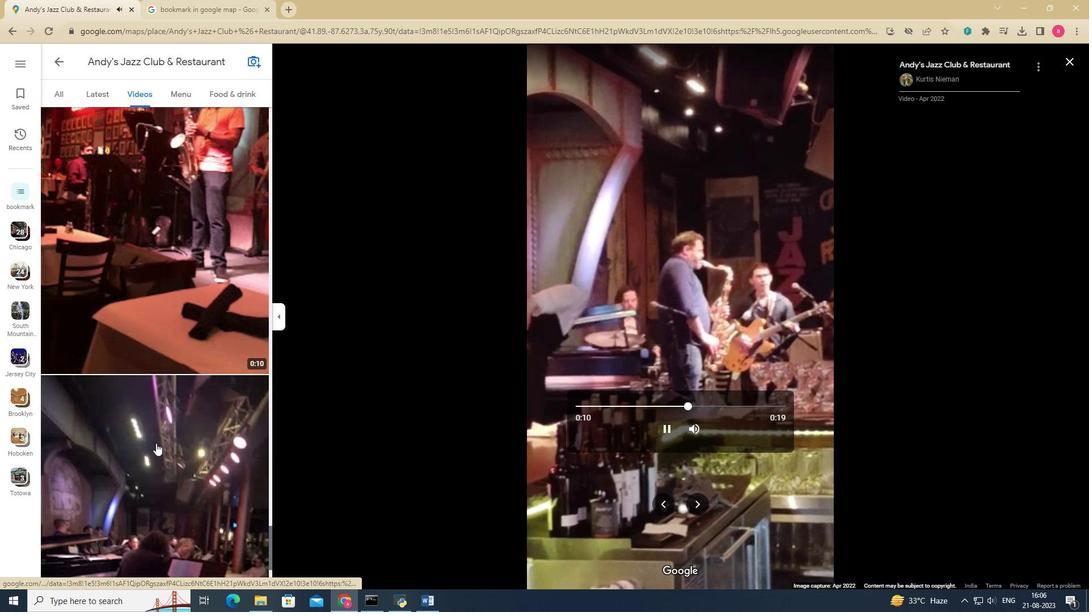 
Action: Mouse scrolled (157, 443) with delta (0, 0)
Screenshot: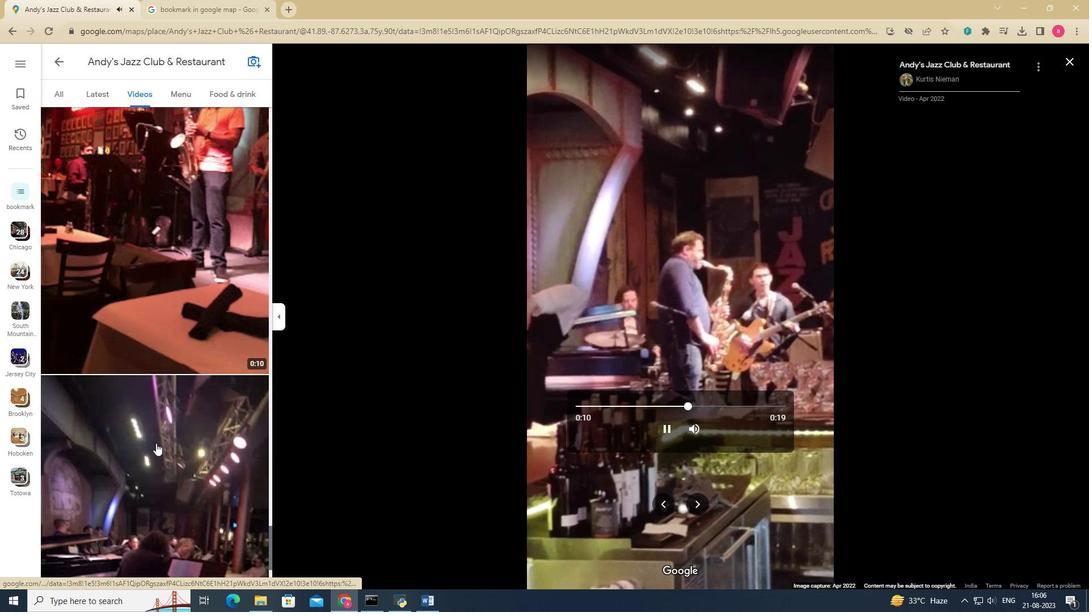 
Action: Mouse scrolled (157, 442) with delta (0, -1)
Screenshot: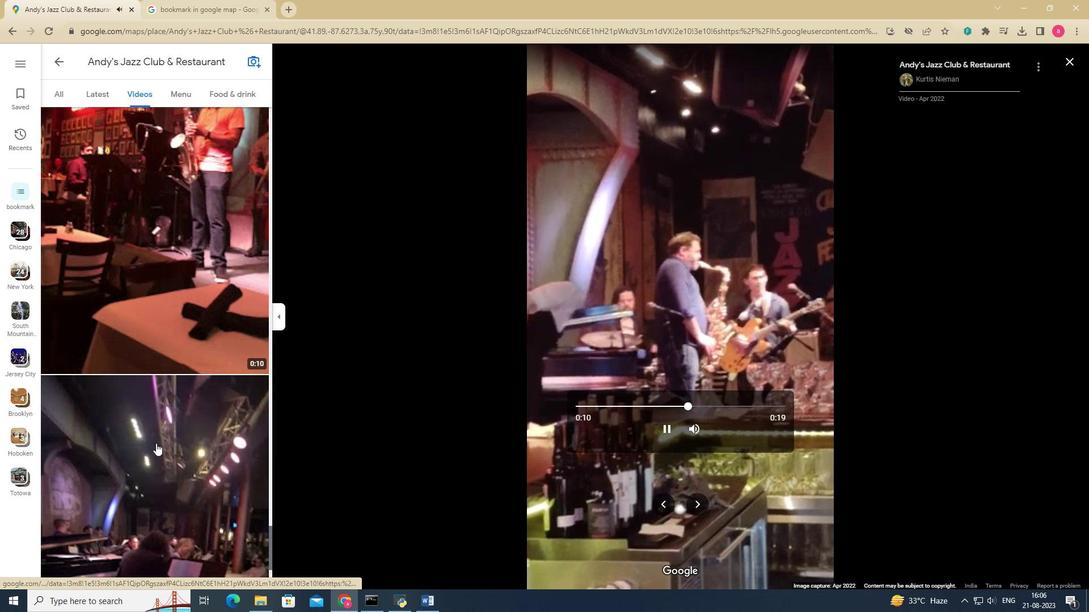 
Action: Mouse scrolled (157, 443) with delta (0, 0)
Screenshot: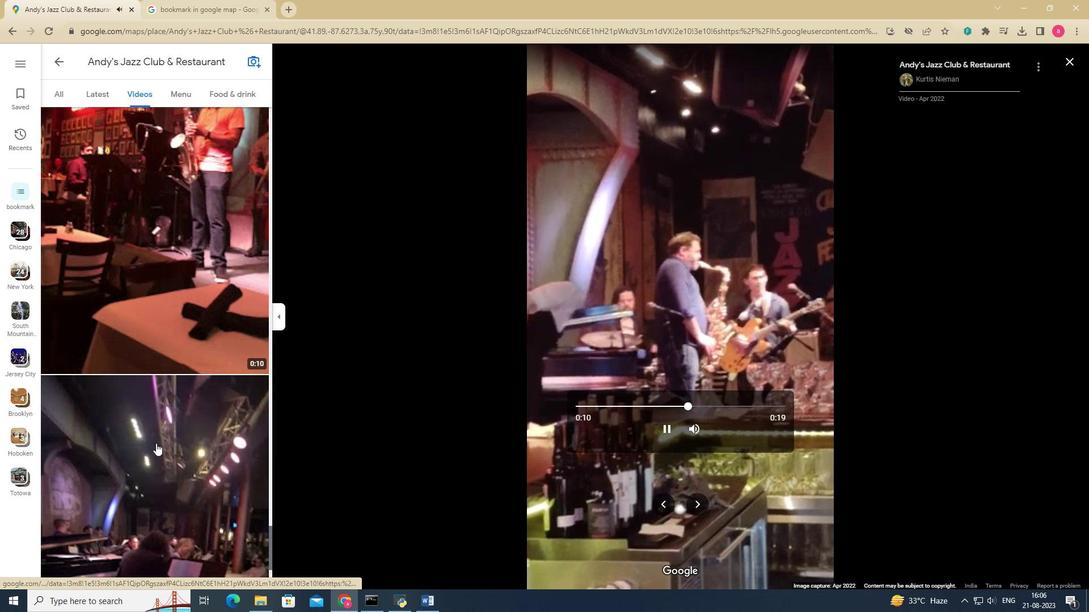
Action: Mouse scrolled (157, 443) with delta (0, 0)
Screenshot: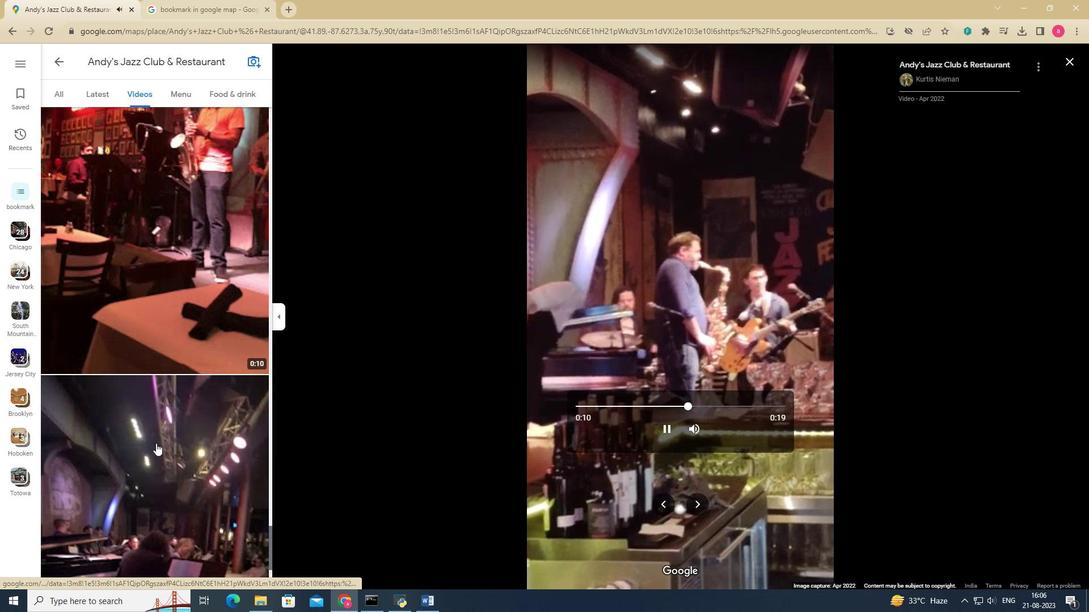 
Action: Mouse moved to (156, 381)
Screenshot: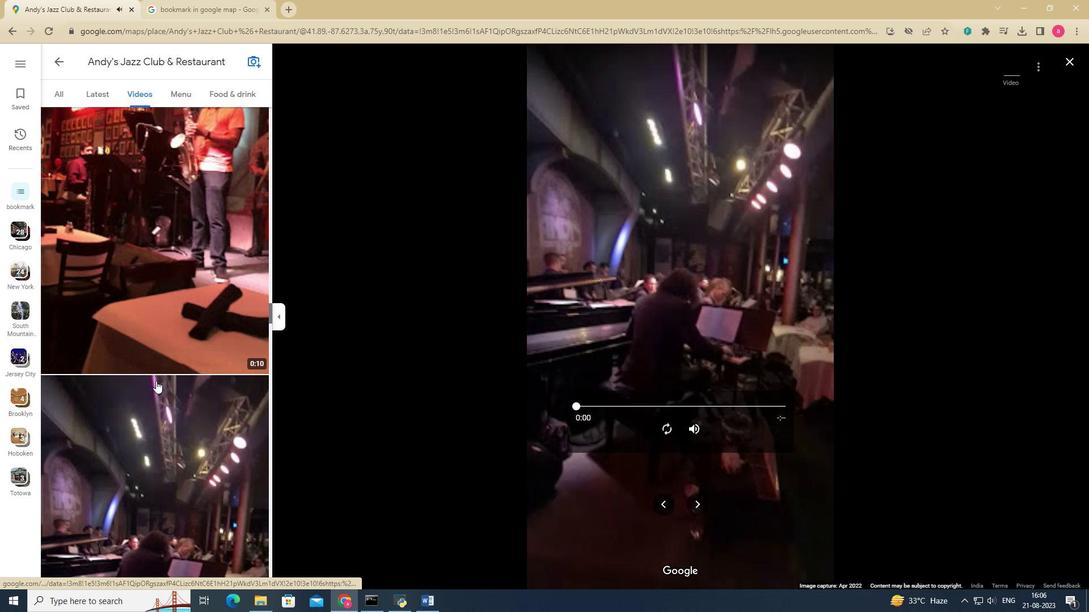 
Action: Mouse pressed left at (156, 381)
Screenshot: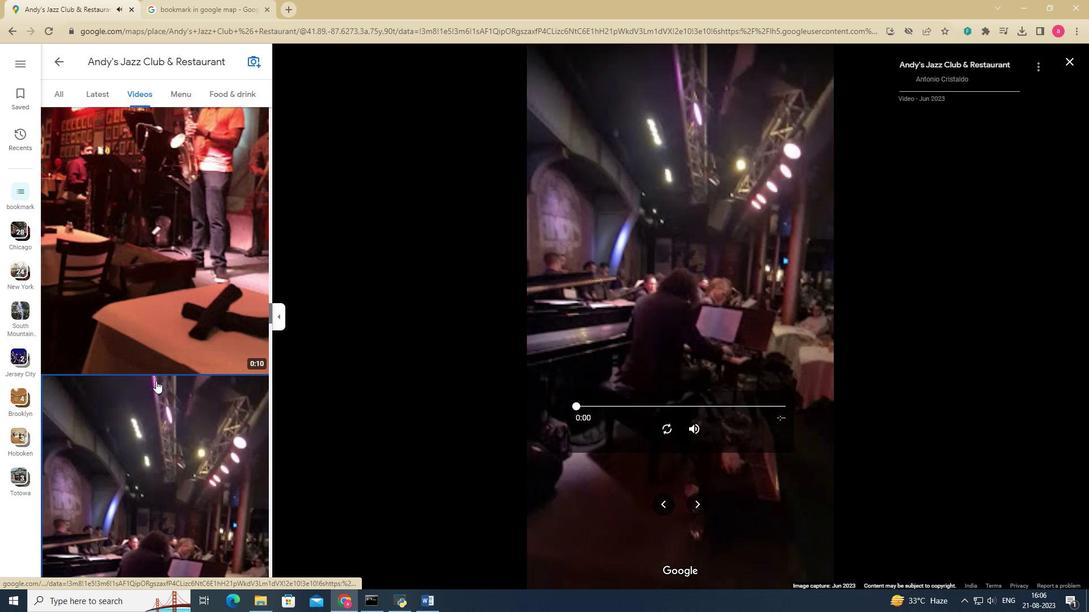 
Action: Mouse moved to (672, 436)
Screenshot: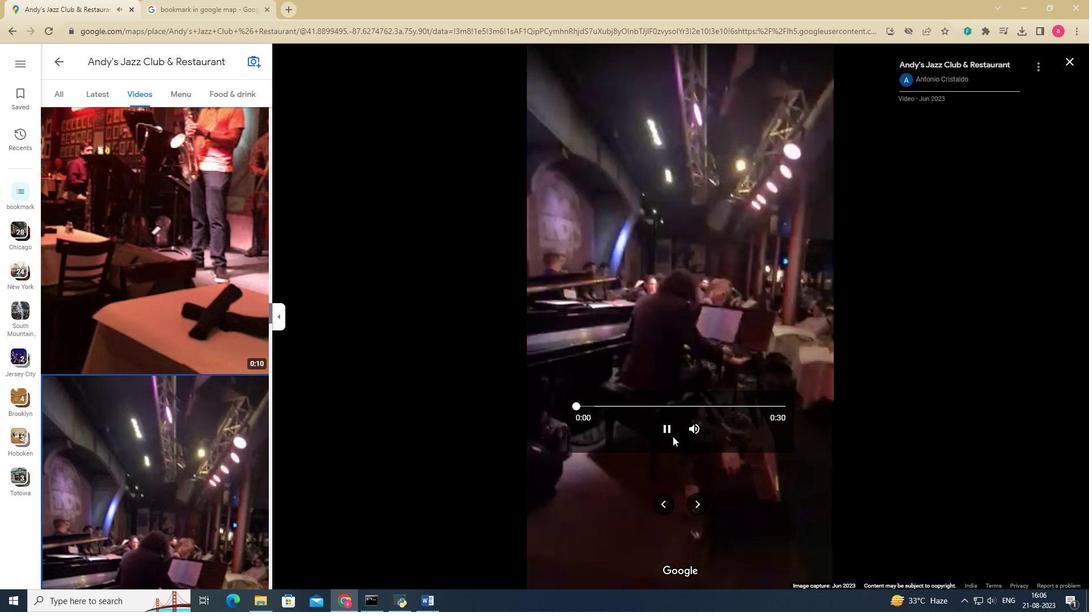
Action: Mouse pressed left at (672, 436)
Screenshot: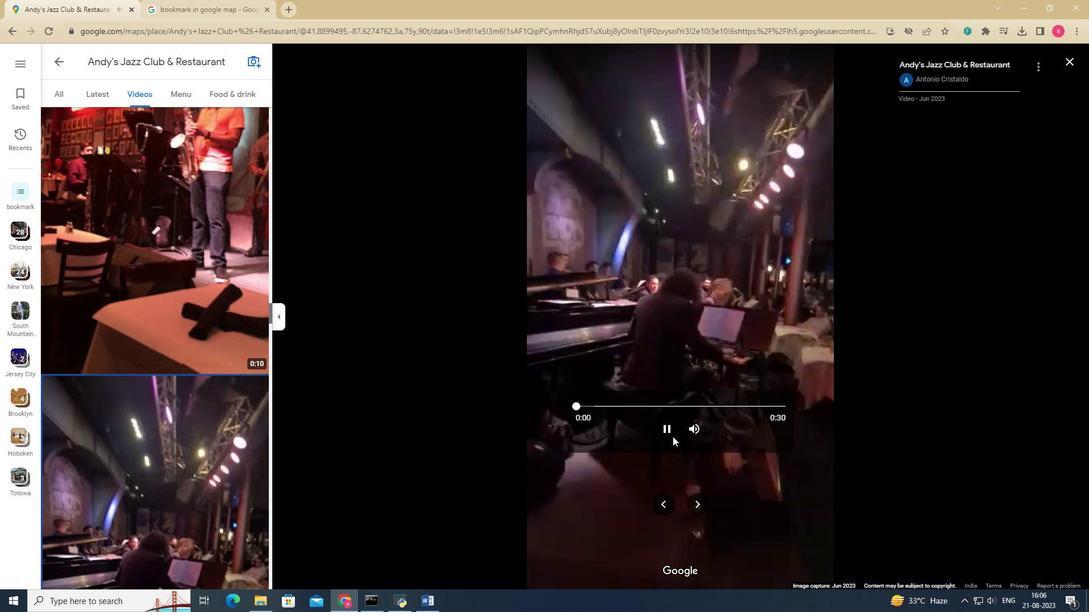 
Action: Mouse moved to (177, 381)
Screenshot: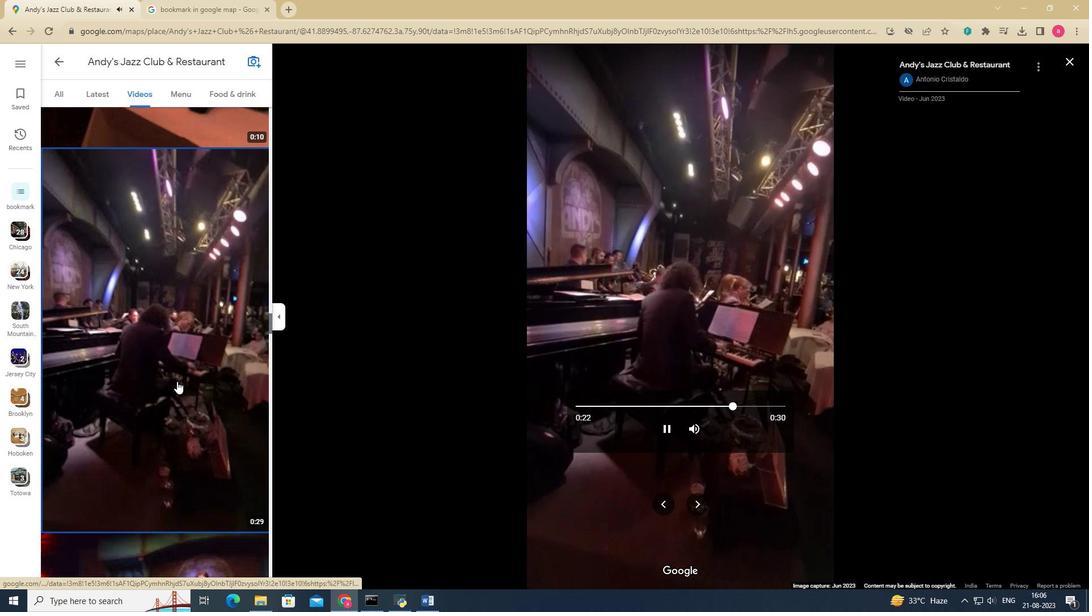 
Action: Mouse scrolled (177, 381) with delta (0, 0)
Screenshot: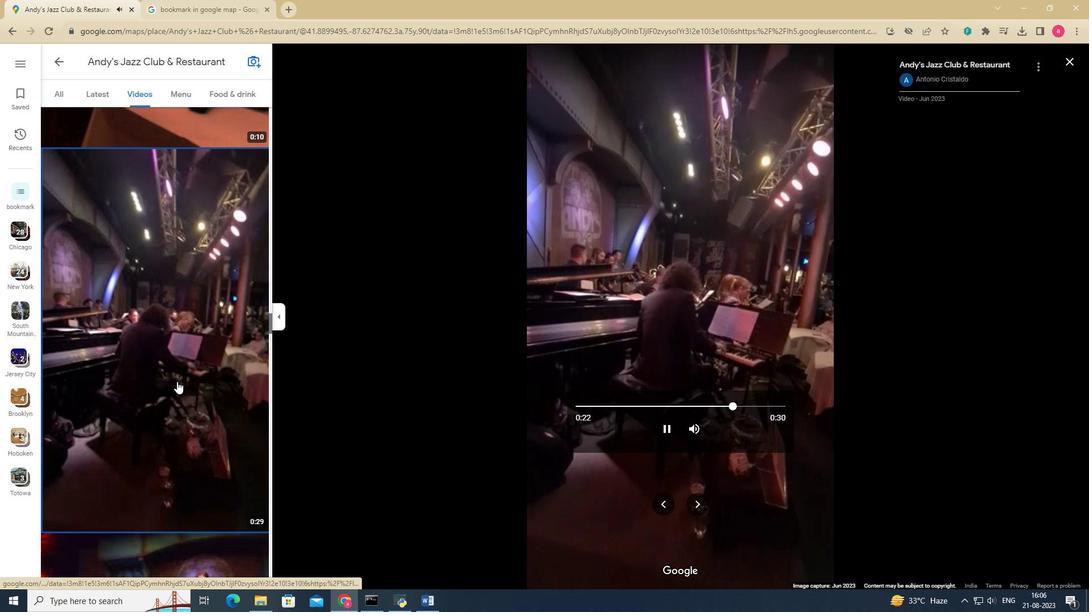 
Action: Mouse scrolled (177, 381) with delta (0, 0)
Screenshot: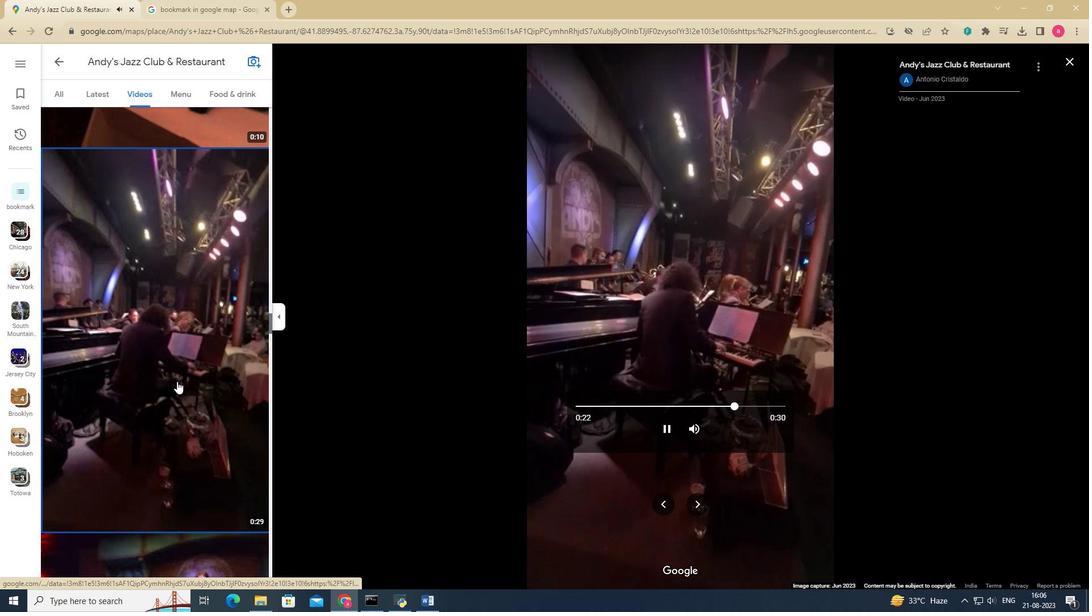 
Action: Mouse scrolled (177, 381) with delta (0, 0)
Screenshot: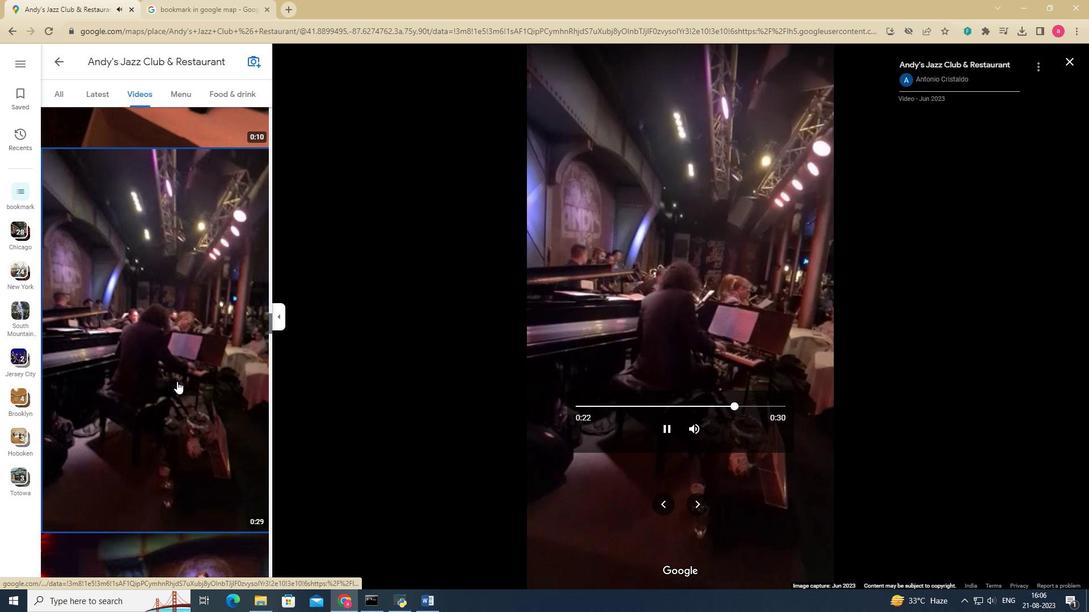 
Action: Mouse scrolled (177, 381) with delta (0, 0)
Screenshot: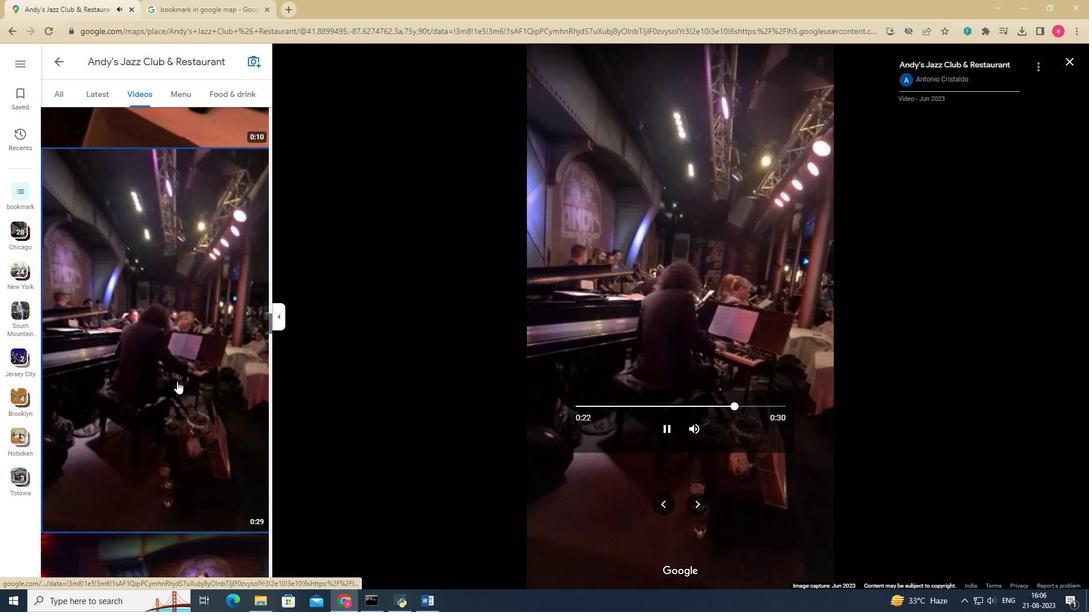 
Action: Mouse scrolled (177, 381) with delta (0, 0)
Screenshot: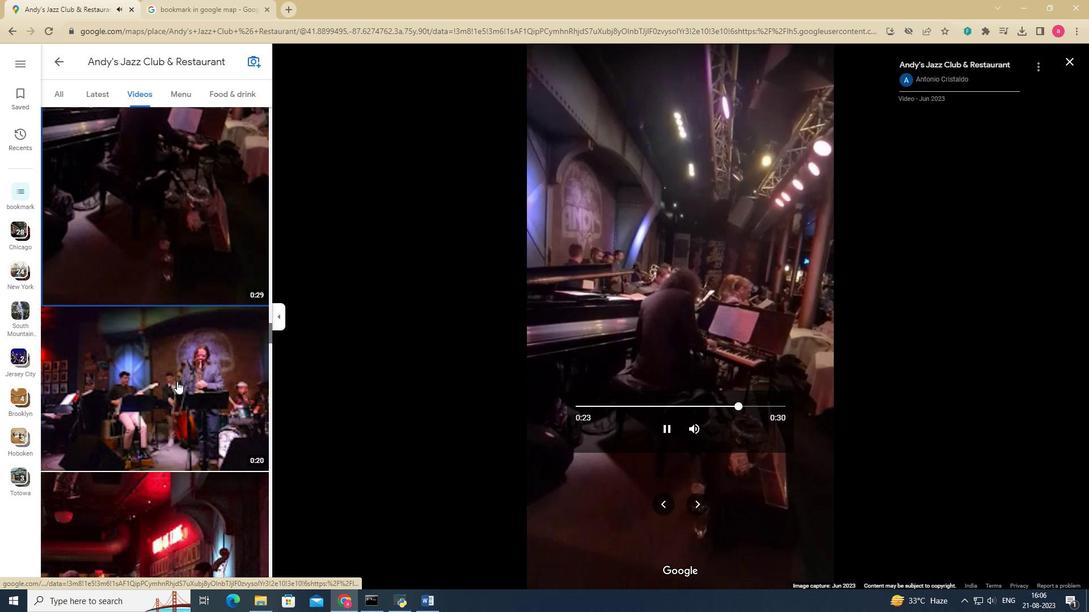 
Action: Mouse scrolled (177, 381) with delta (0, 0)
Screenshot: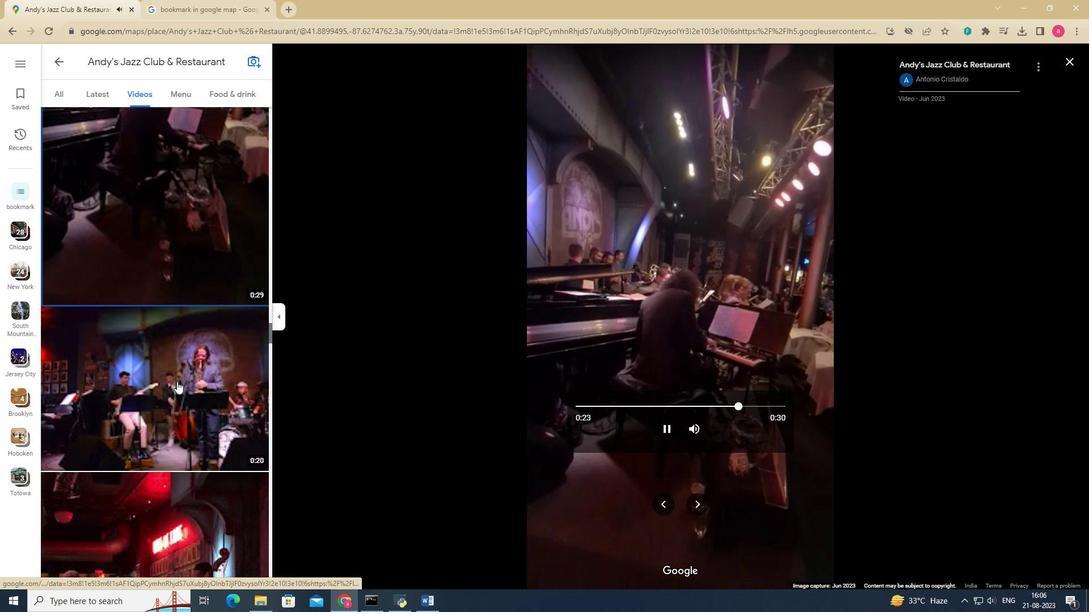 
Action: Mouse scrolled (177, 381) with delta (0, 0)
Screenshot: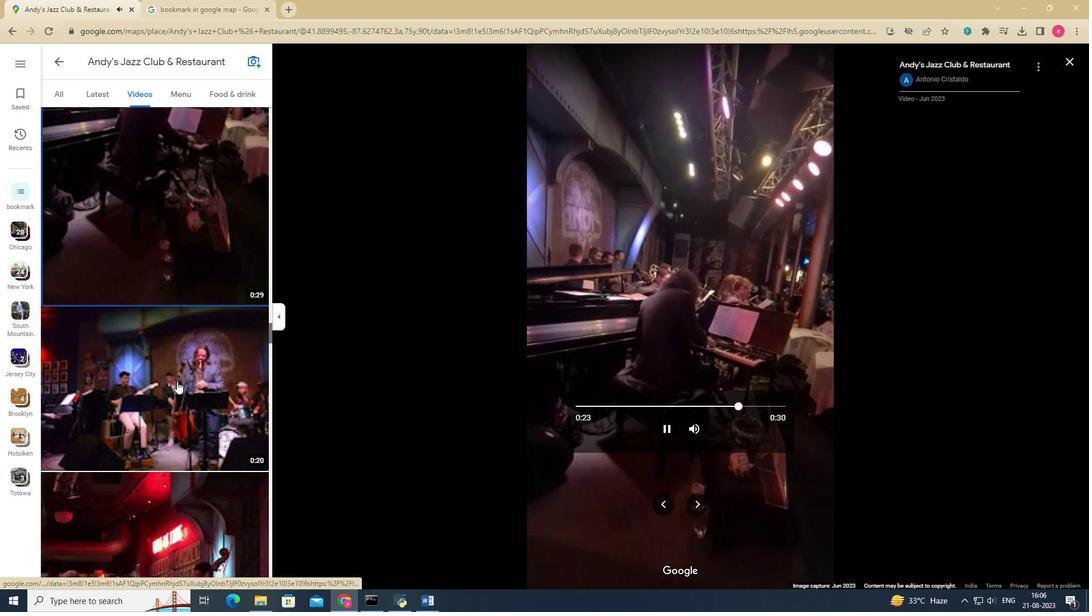 
Action: Mouse scrolled (177, 381) with delta (0, 0)
Screenshot: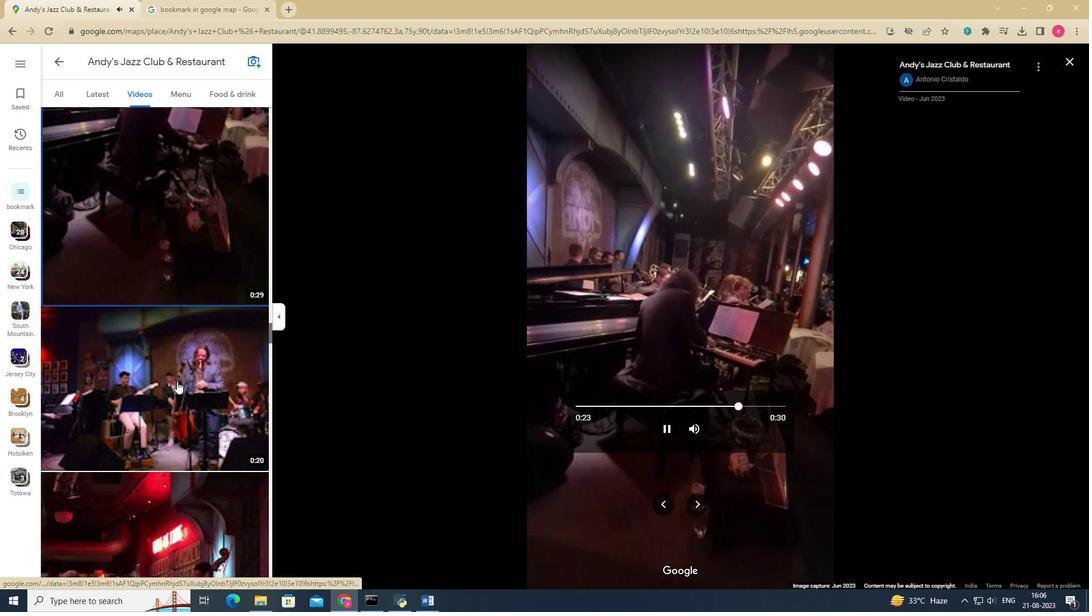 
Action: Mouse moved to (167, 267)
Screenshot: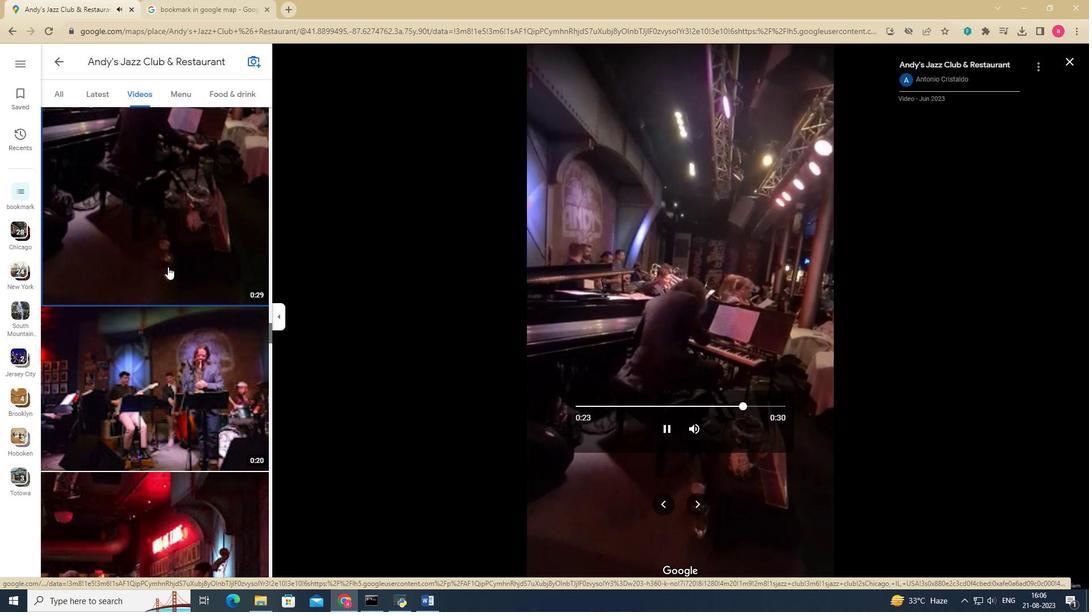 
Action: Mouse pressed left at (167, 267)
Screenshot: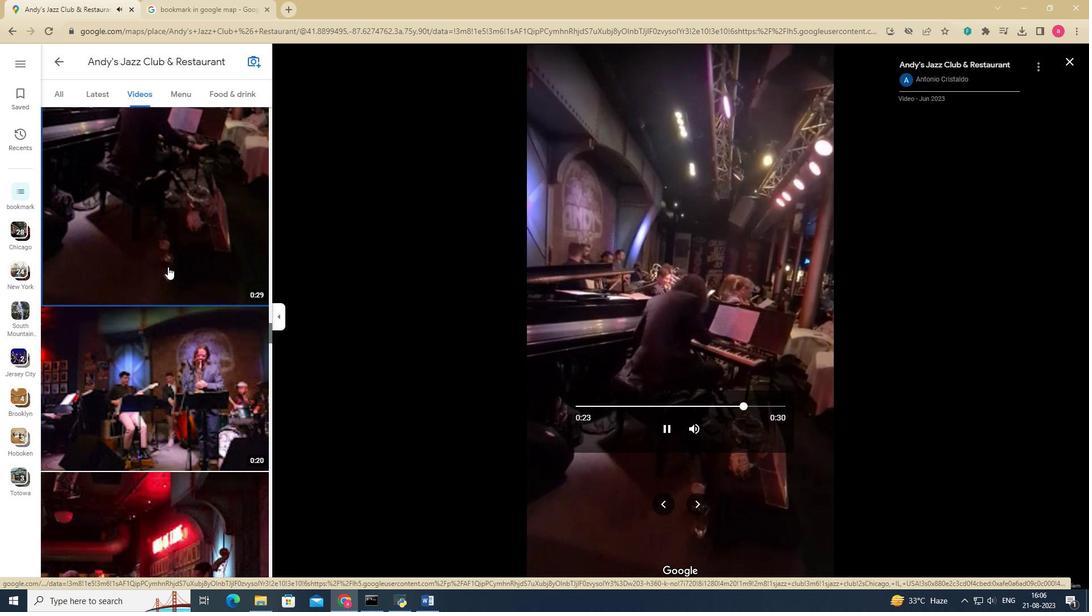 
Action: Mouse moved to (129, 245)
Screenshot: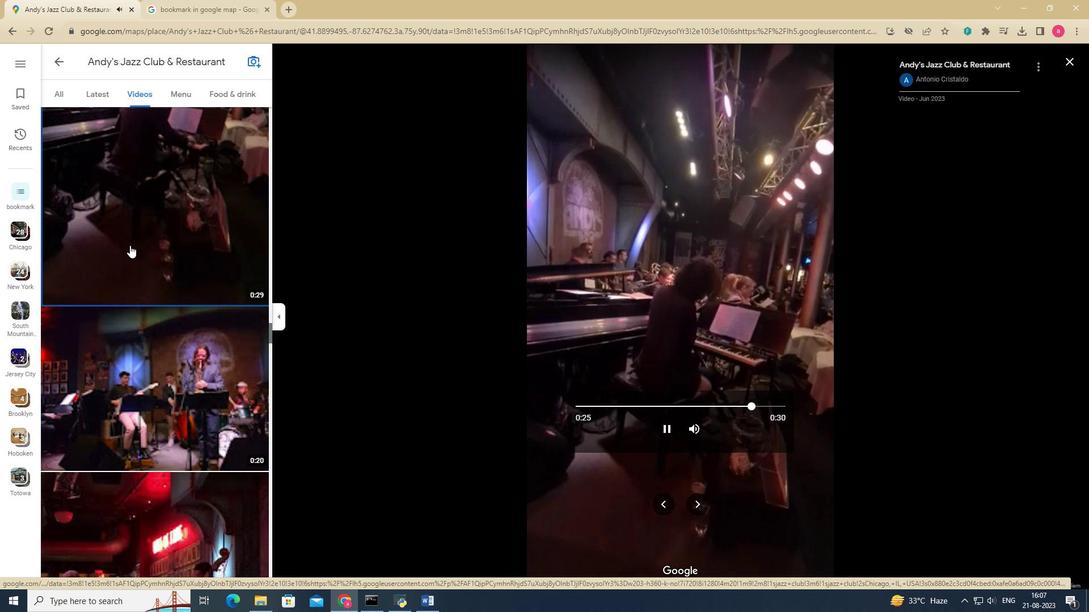 
Action: Mouse pressed left at (129, 245)
Screenshot: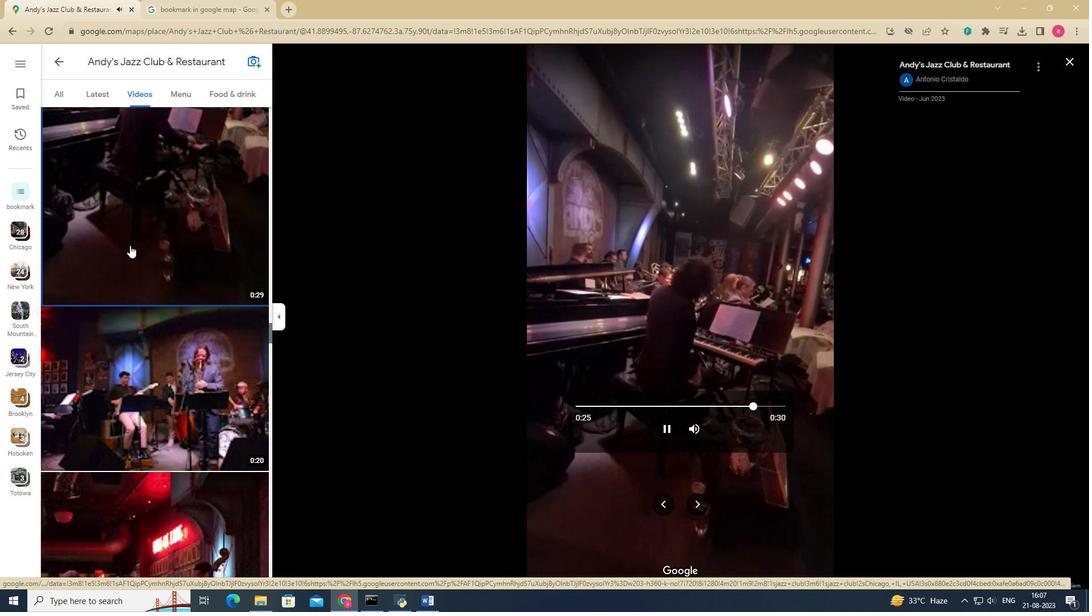 
Action: Mouse moved to (135, 253)
Screenshot: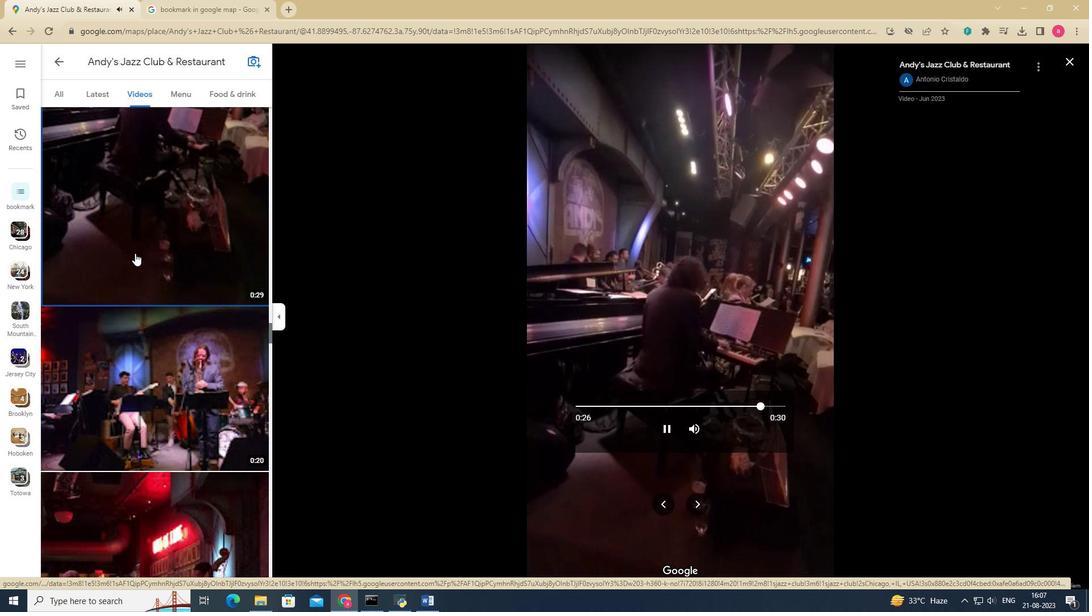 
Action: Mouse pressed left at (135, 253)
Screenshot: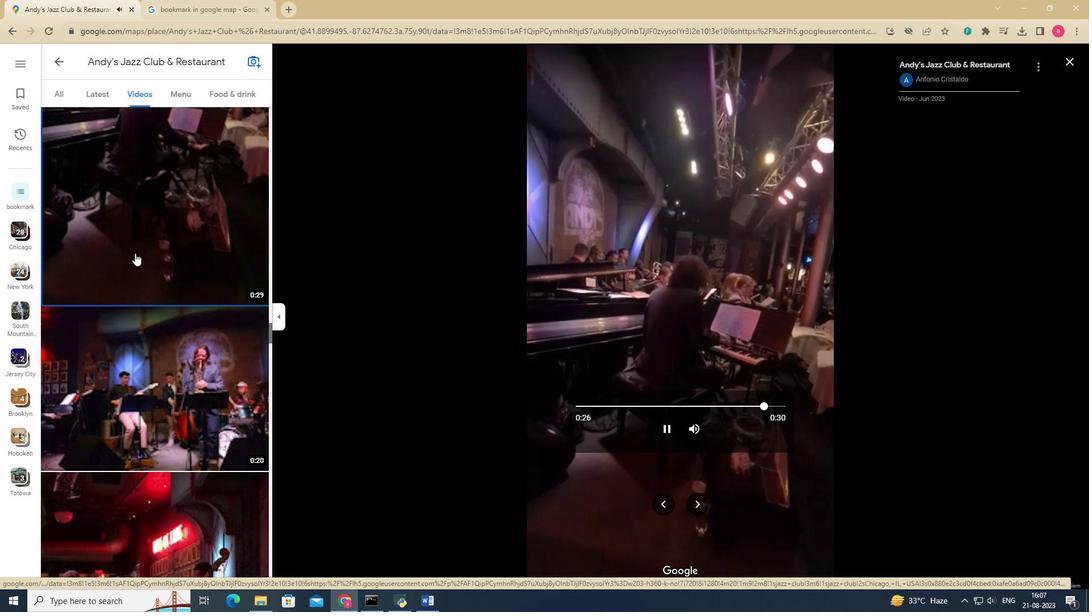 
Action: Mouse moved to (127, 310)
Screenshot: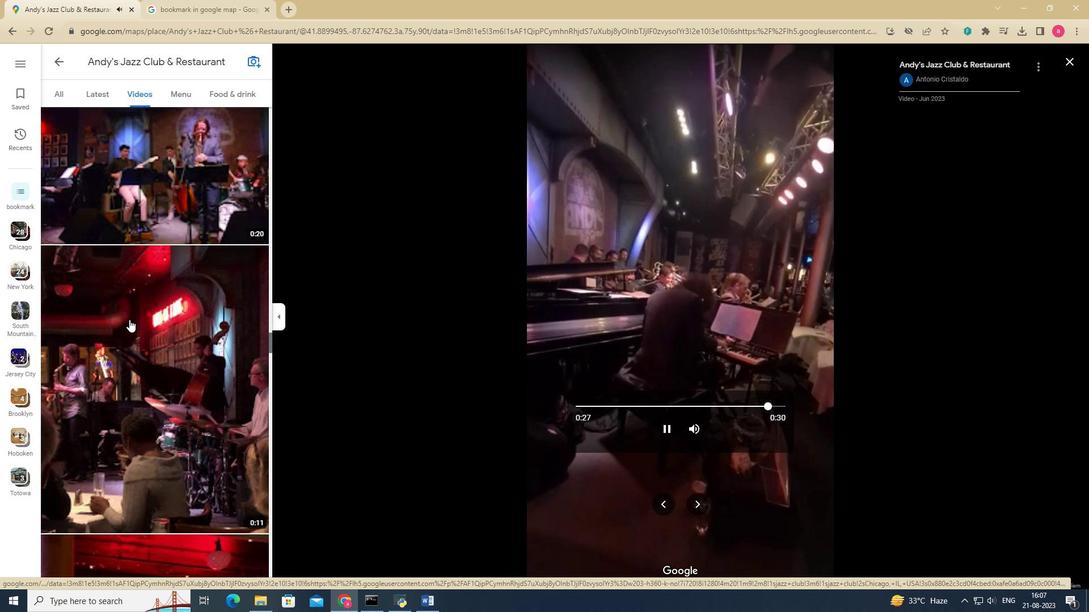 
Action: Mouse scrolled (127, 309) with delta (0, 0)
Screenshot: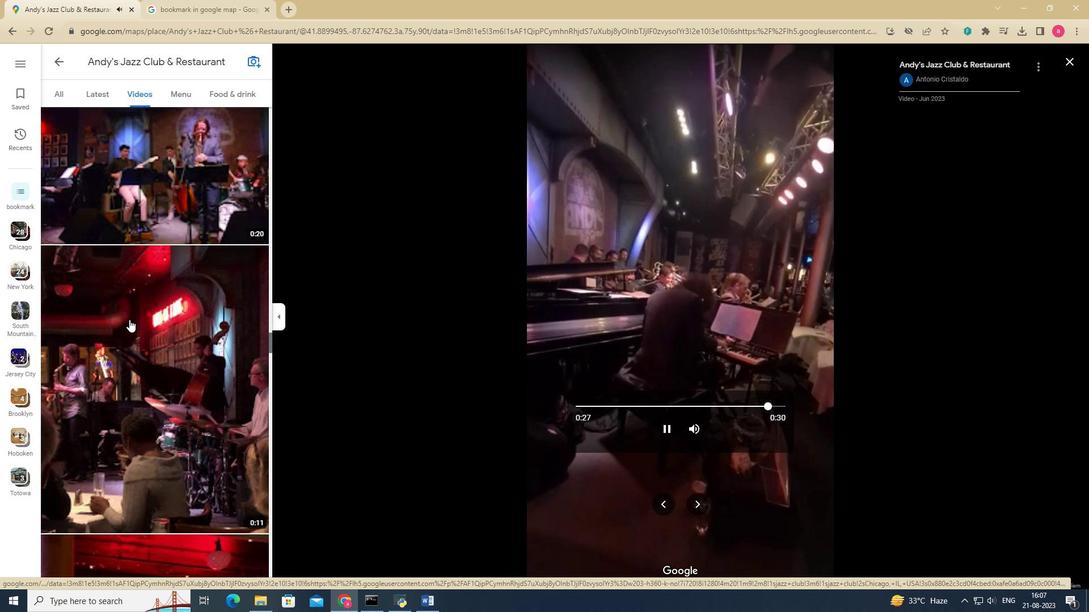 
Action: Mouse moved to (127, 312)
Screenshot: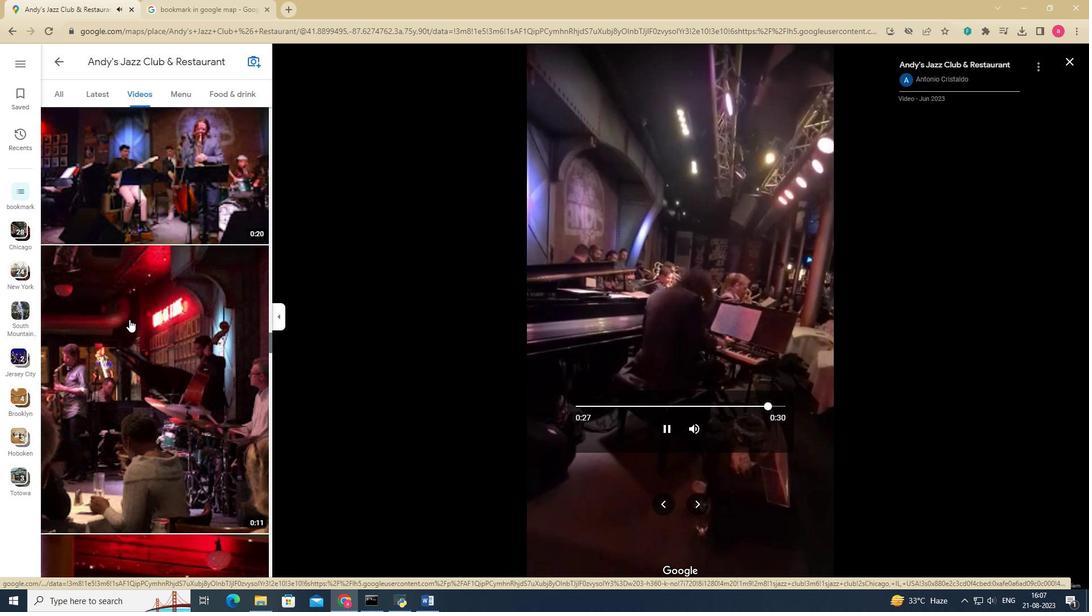 
Action: Mouse scrolled (127, 312) with delta (0, 0)
Screenshot: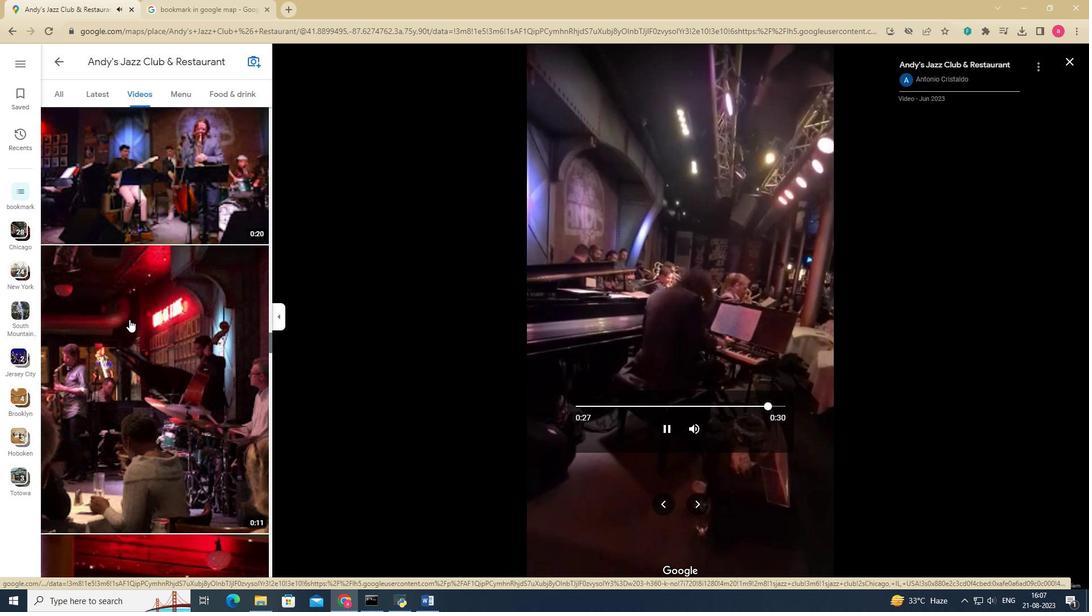 
Action: Mouse scrolled (127, 312) with delta (0, 0)
Screenshot: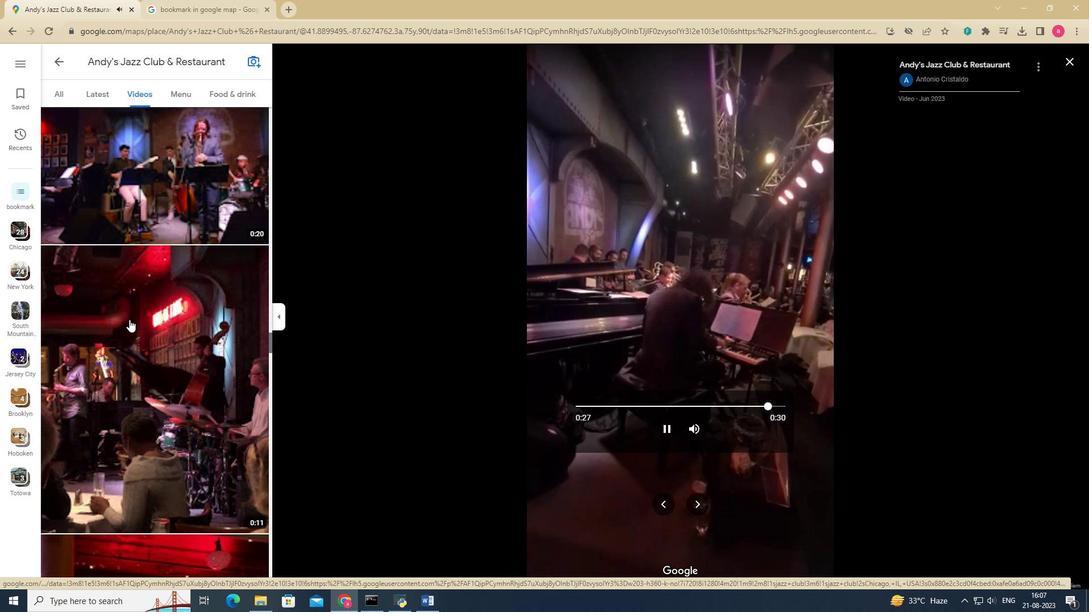 
Action: Mouse moved to (129, 318)
Screenshot: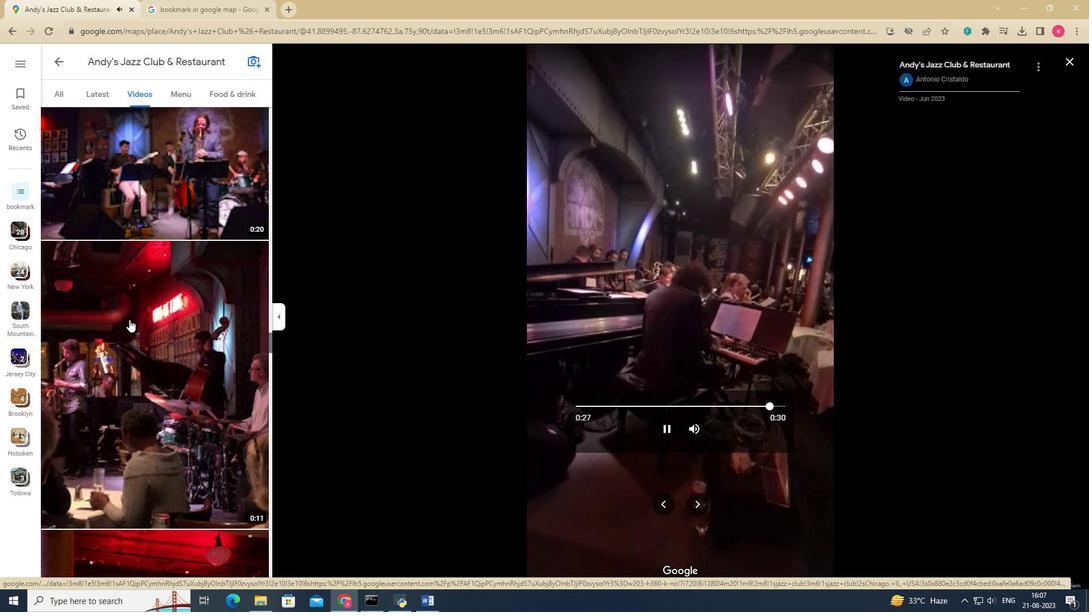
Action: Mouse scrolled (129, 316) with delta (0, 0)
Screenshot: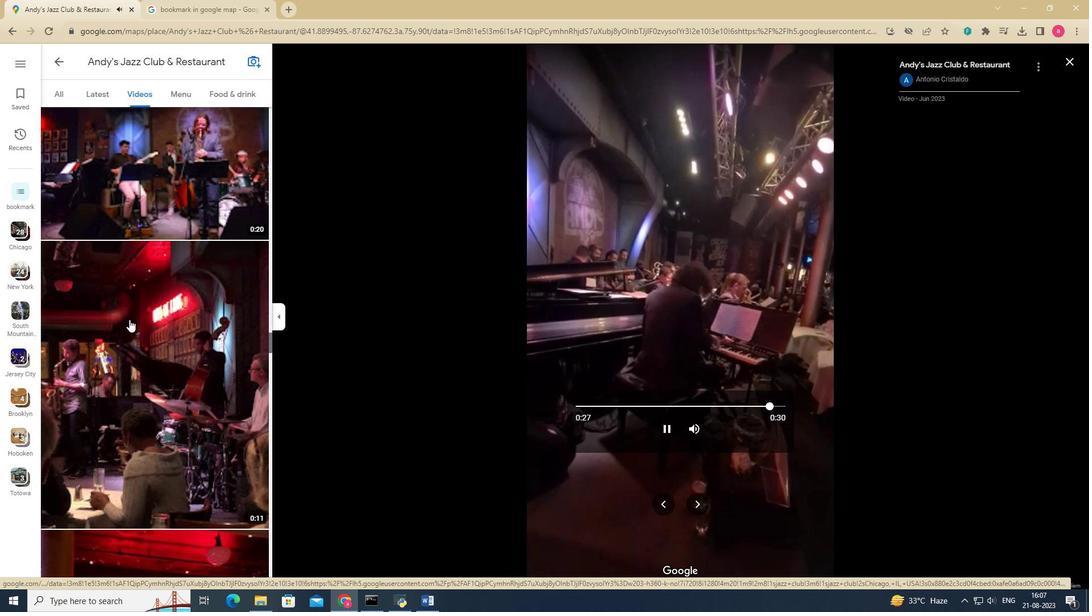
Action: Mouse moved to (129, 320)
Screenshot: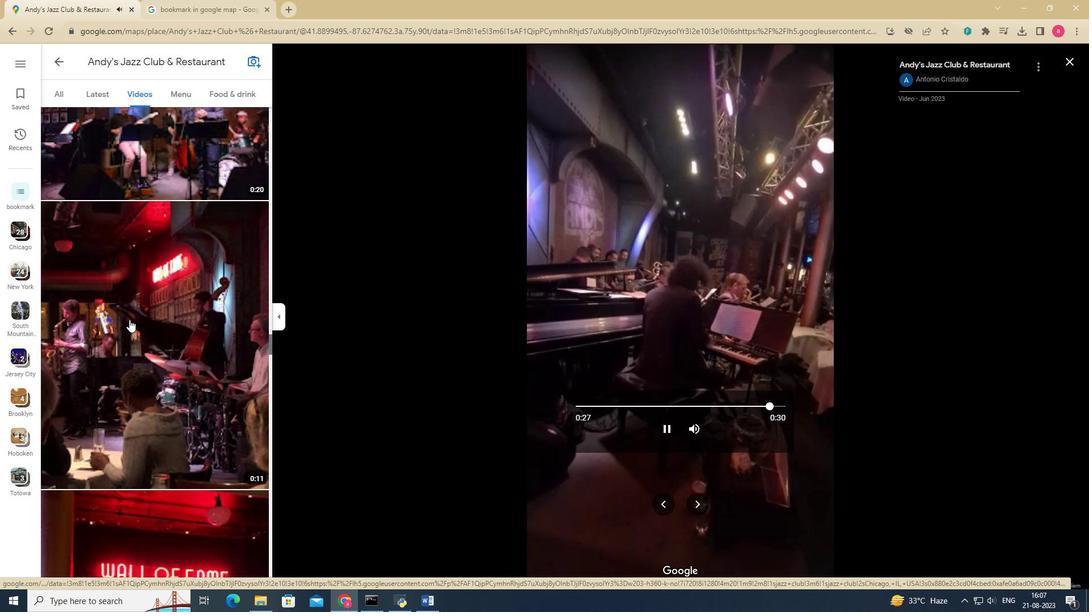
Action: Mouse scrolled (129, 319) with delta (0, 0)
Screenshot: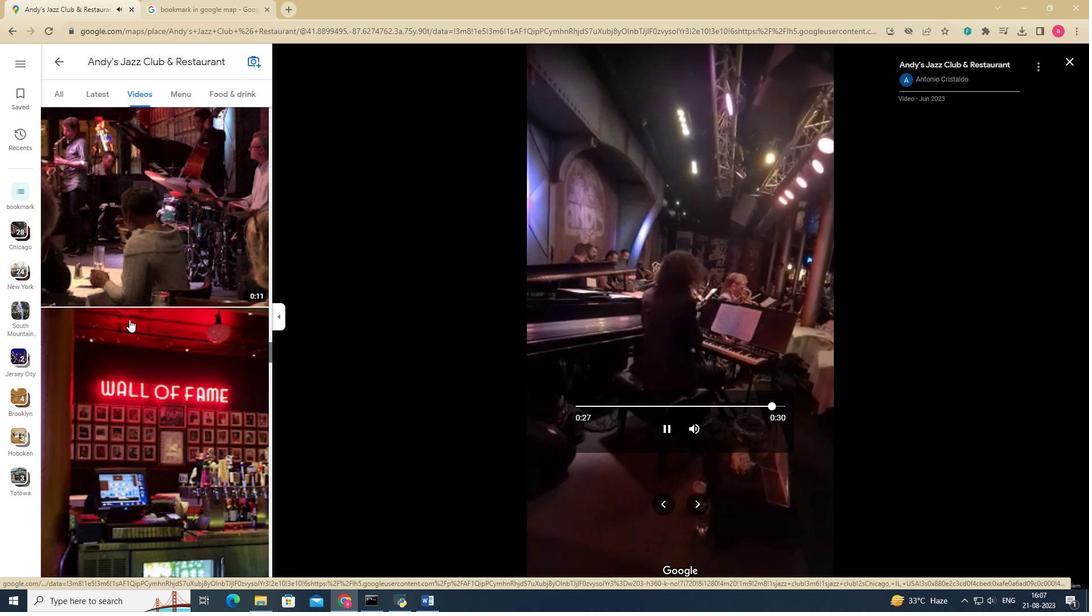 
Action: Mouse scrolled (129, 319) with delta (0, 0)
Screenshot: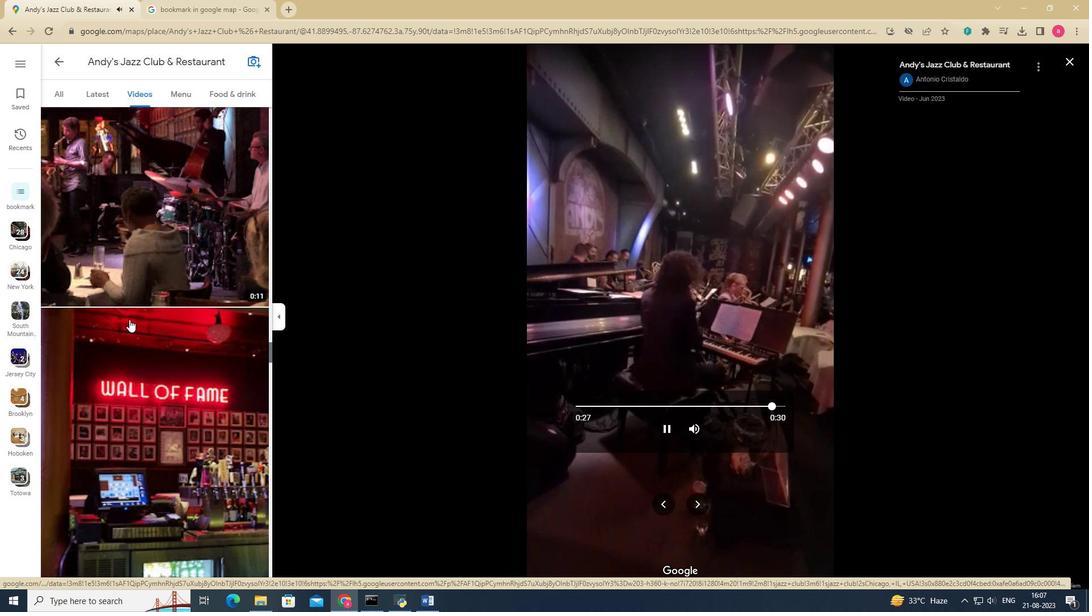 
Action: Mouse scrolled (129, 319) with delta (0, 0)
Screenshot: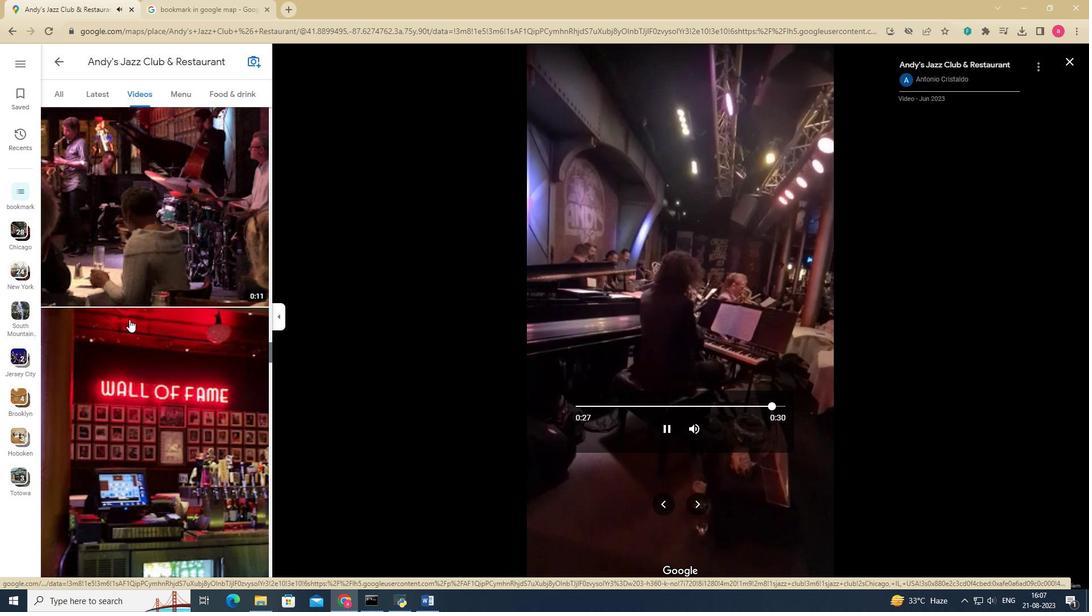 
Action: Mouse scrolled (129, 319) with delta (0, 0)
Screenshot: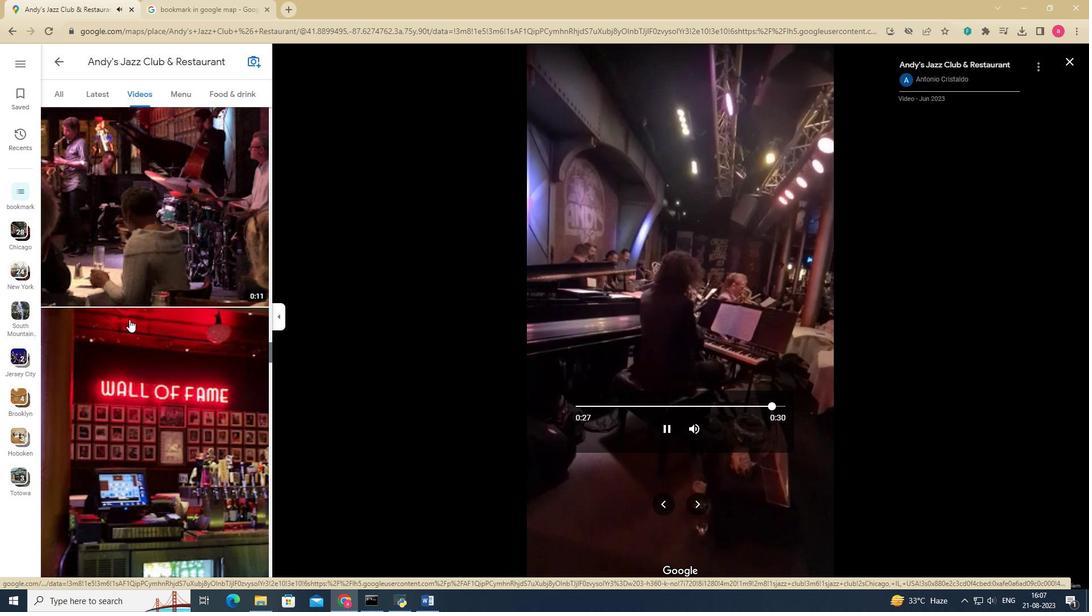 
Action: Mouse scrolled (129, 319) with delta (0, 0)
Screenshot: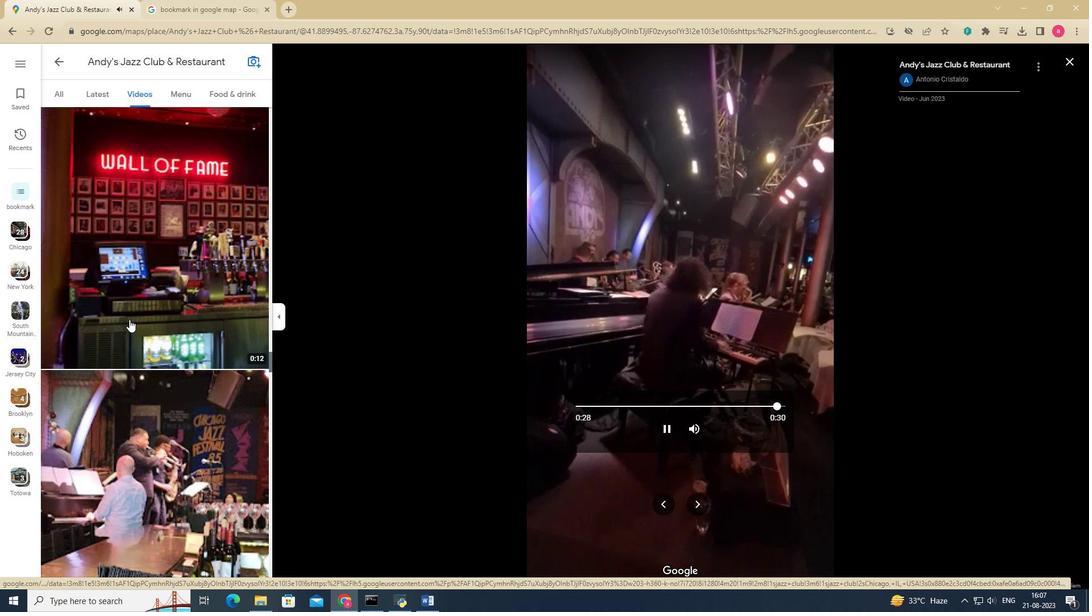 
Action: Mouse scrolled (129, 319) with delta (0, 0)
Screenshot: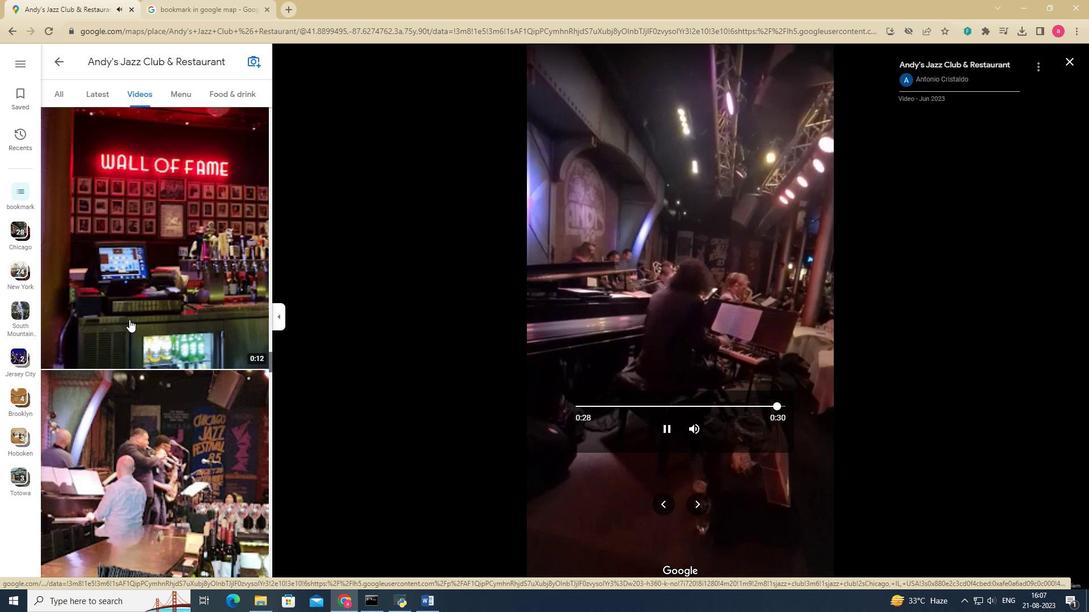 
Action: Mouse scrolled (129, 319) with delta (0, 0)
Screenshot: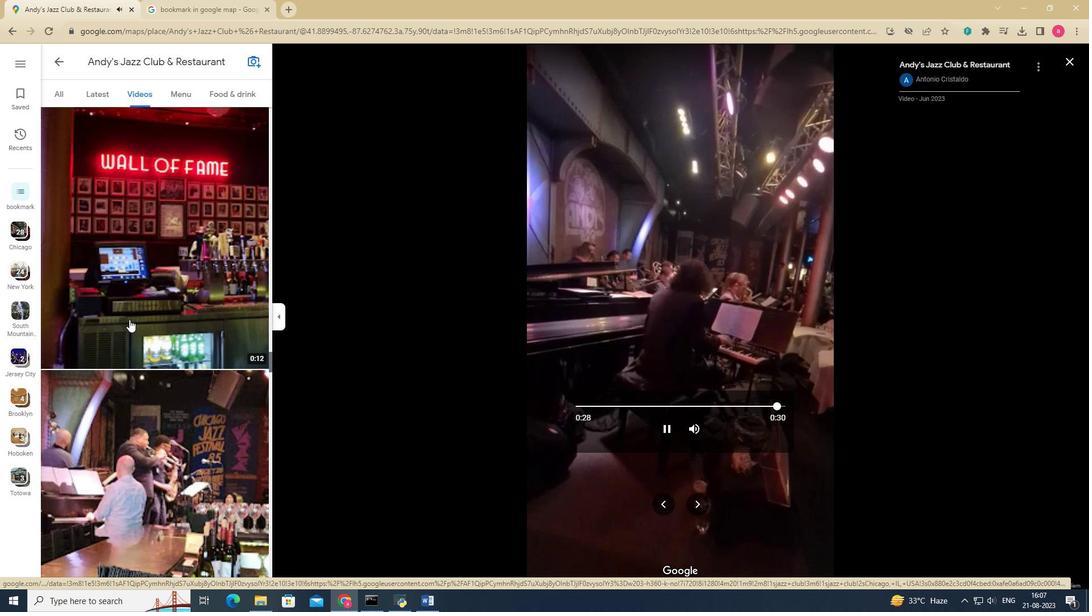 
Action: Mouse scrolled (129, 319) with delta (0, 0)
Screenshot: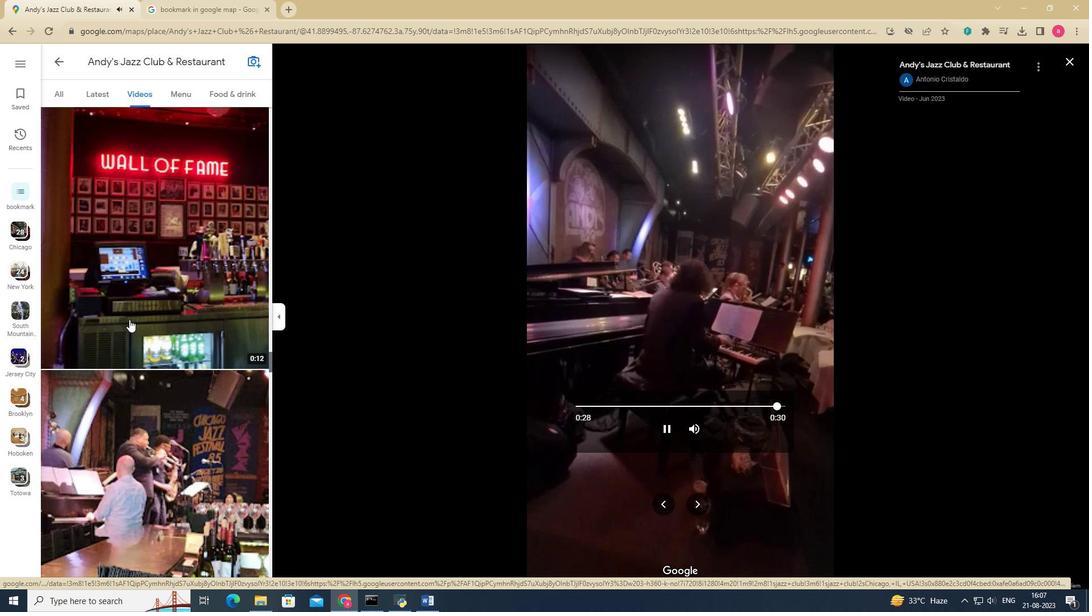
Action: Mouse scrolled (129, 319) with delta (0, 0)
Screenshot: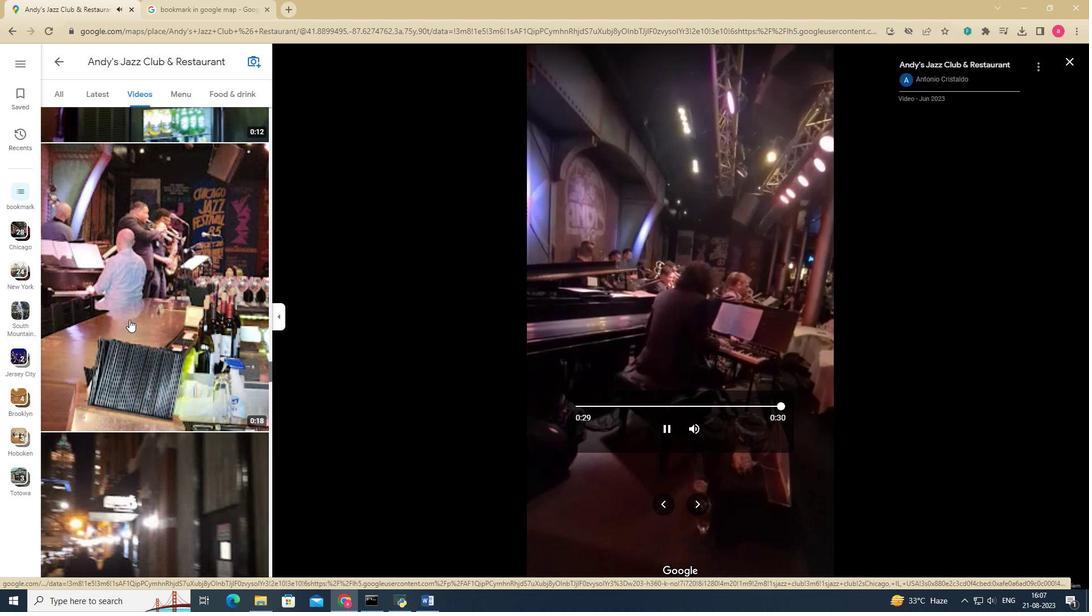 
Action: Mouse scrolled (129, 319) with delta (0, 0)
Screenshot: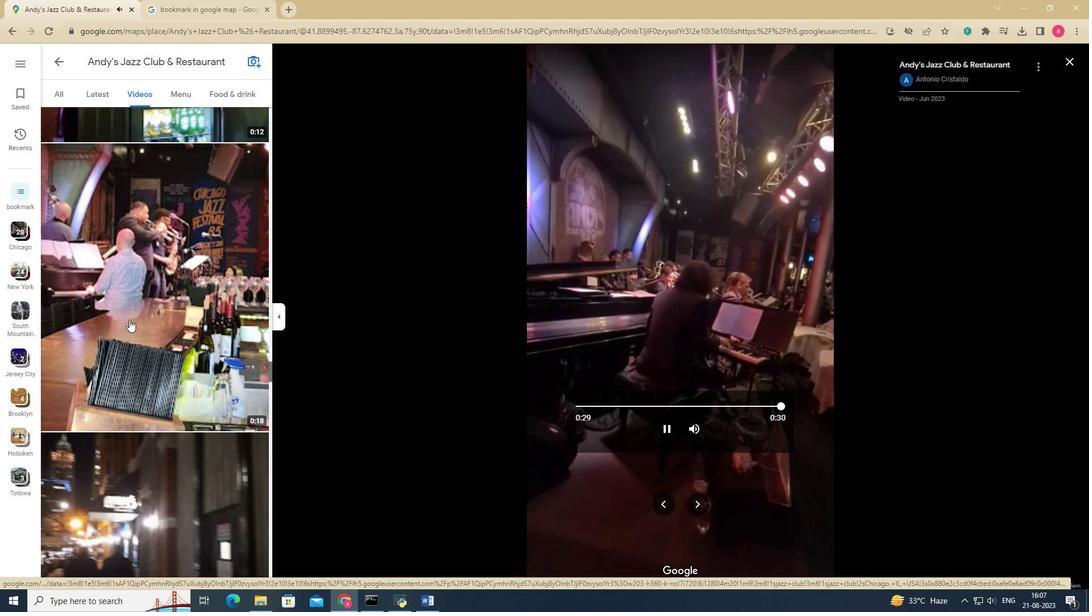 
Action: Mouse scrolled (129, 319) with delta (0, 0)
Screenshot: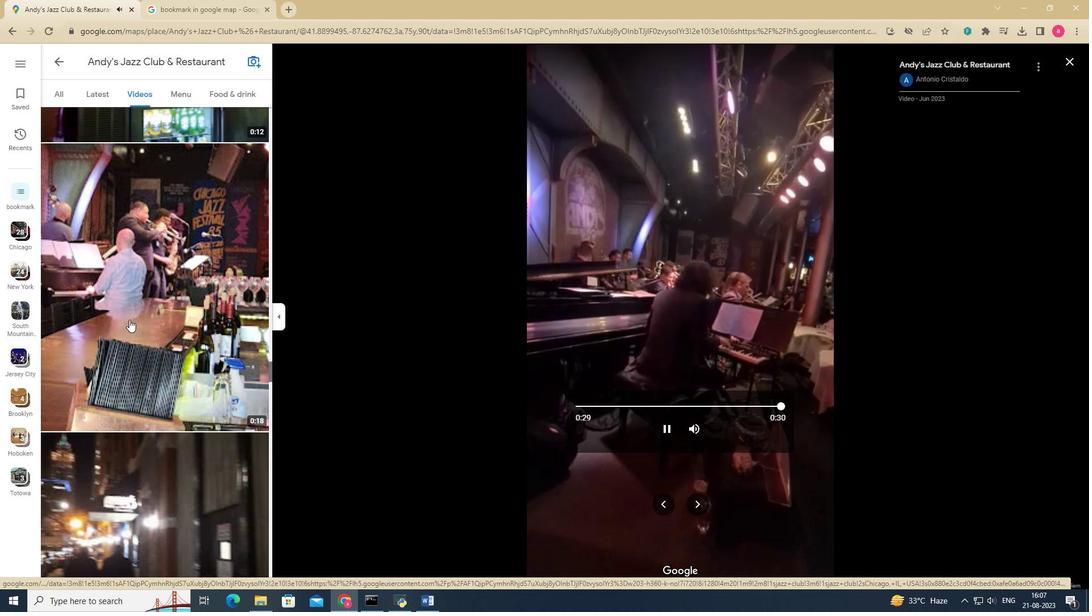 
Action: Mouse scrolled (129, 319) with delta (0, 0)
Screenshot: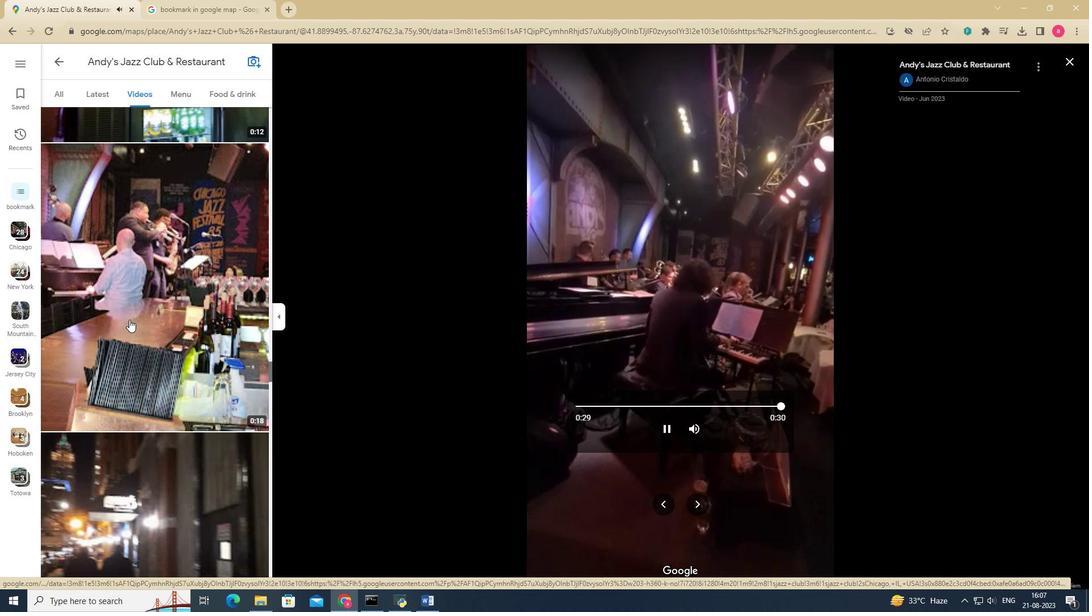
Action: Mouse scrolled (129, 319) with delta (0, 0)
Screenshot: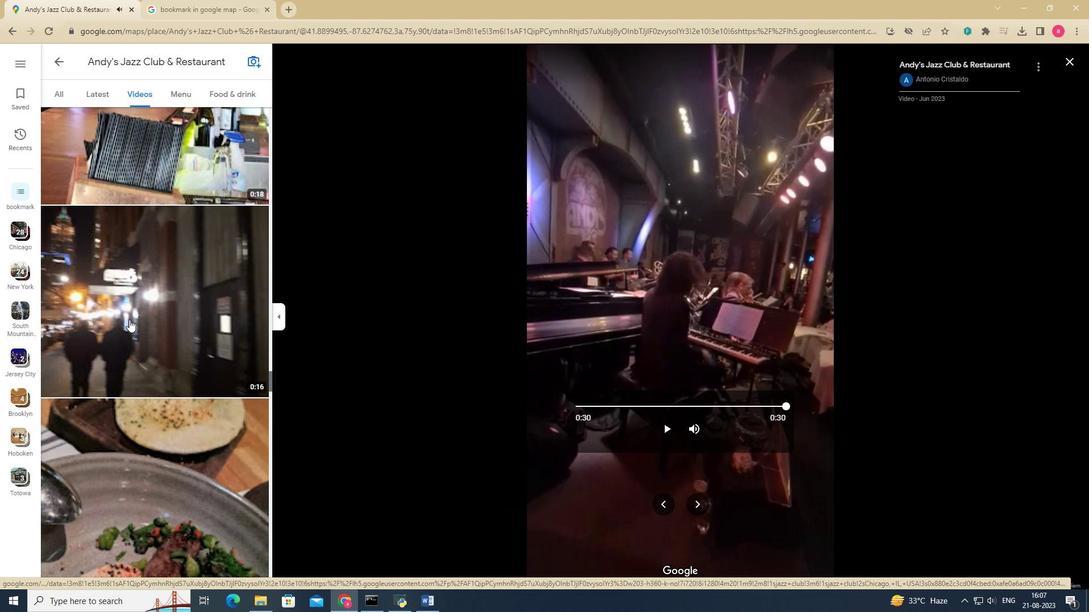 
Action: Mouse scrolled (129, 319) with delta (0, 0)
Screenshot: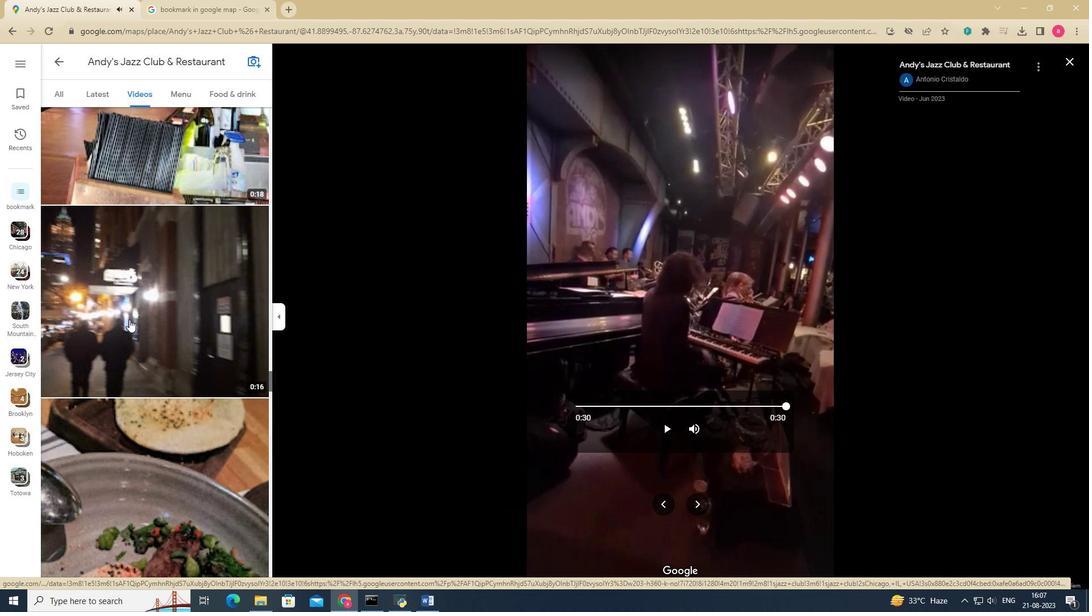 
Action: Mouse scrolled (129, 319) with delta (0, 0)
Screenshot: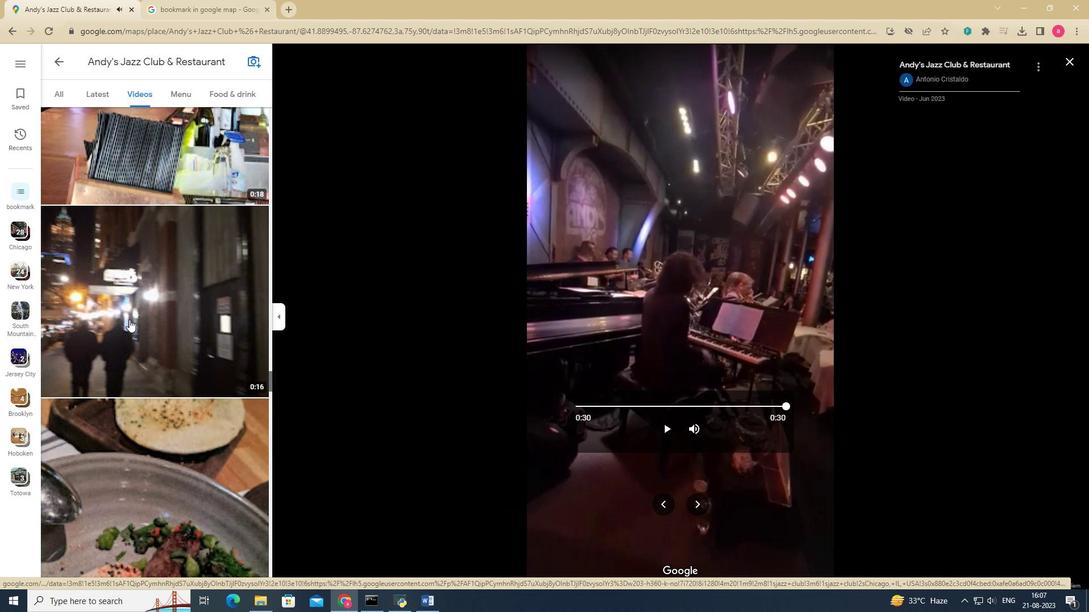 
Action: Mouse scrolled (129, 319) with delta (0, 0)
Screenshot: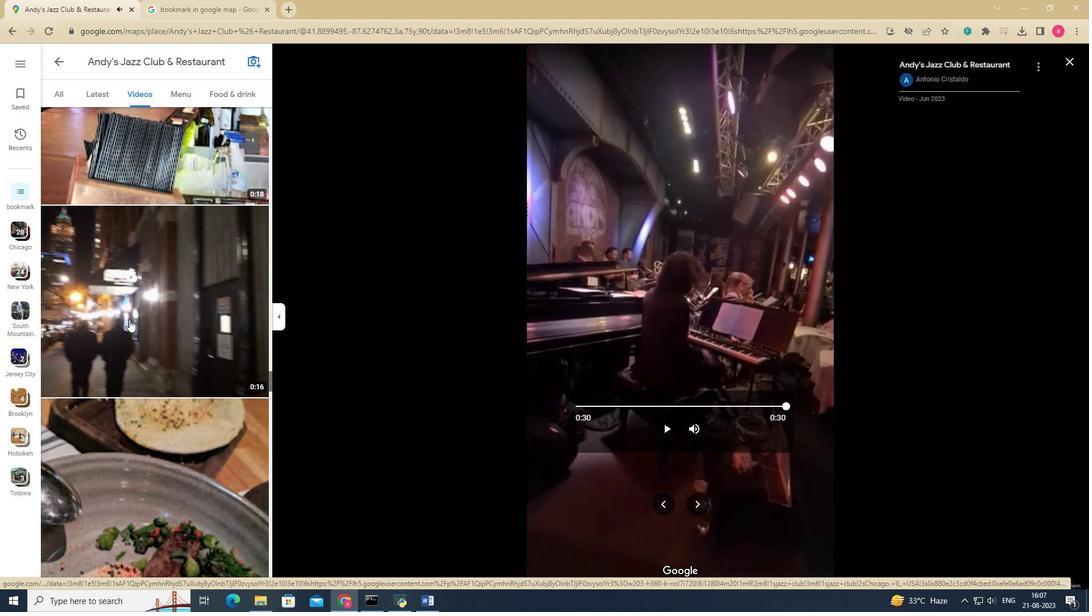 
Action: Mouse scrolled (129, 319) with delta (0, 0)
Screenshot: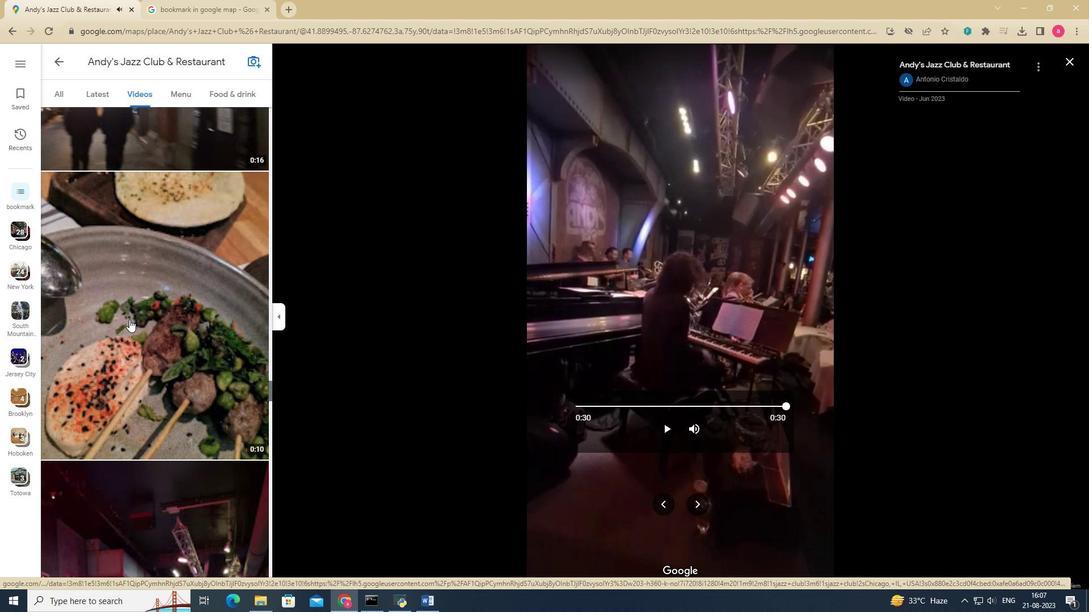 
Action: Mouse scrolled (129, 319) with delta (0, 0)
Screenshot: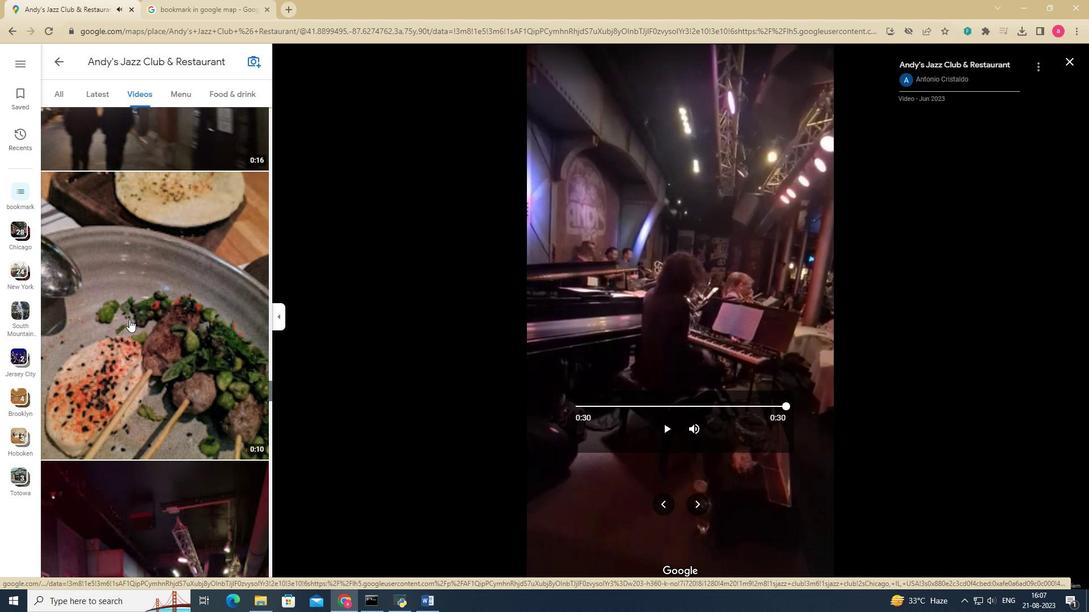 
Action: Mouse scrolled (129, 319) with delta (0, 0)
